 Task: Get directions from Great Smoky Mountains National Park, North Carolina, United States to New Orleans, Louisiana, United States  and explore the nearby post offices
Action: Mouse pressed left at (314, 68)
Screenshot: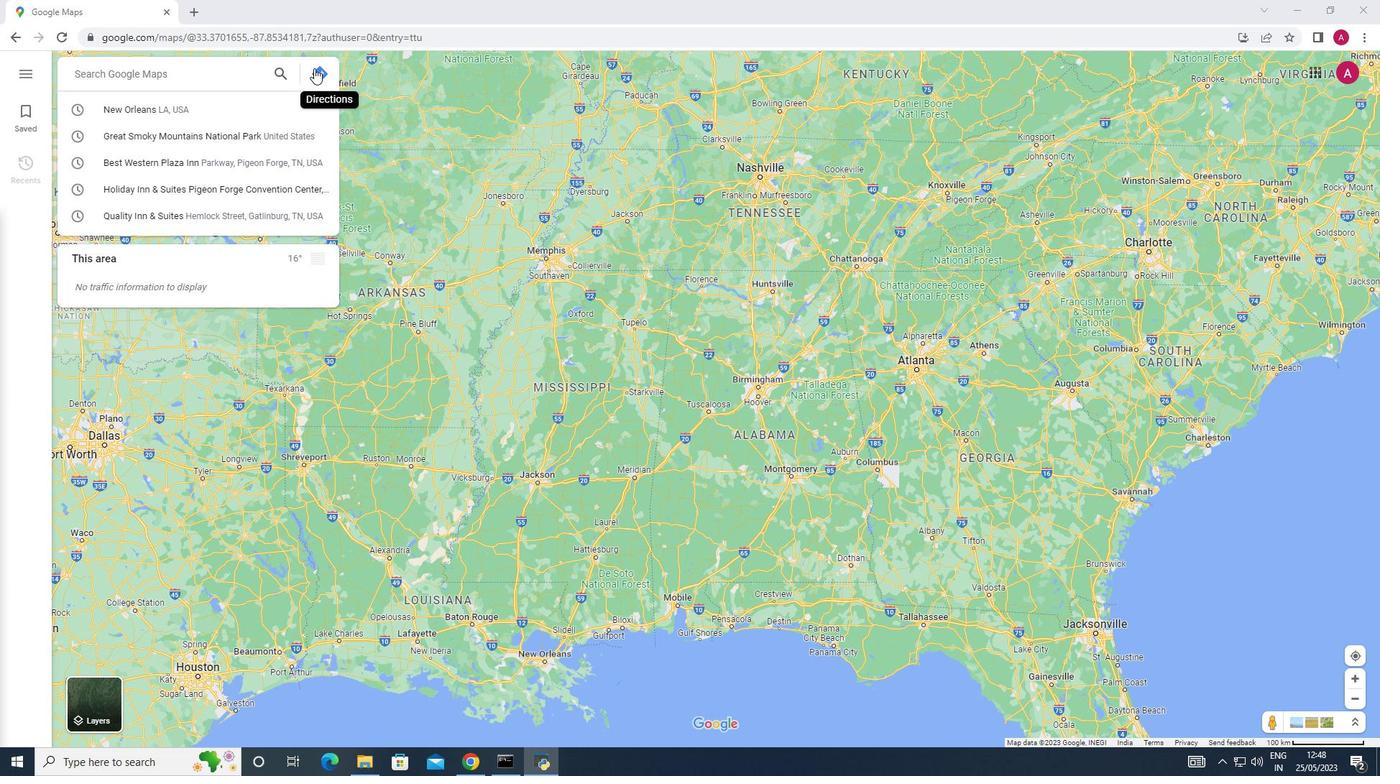 
Action: Mouse moved to (151, 115)
Screenshot: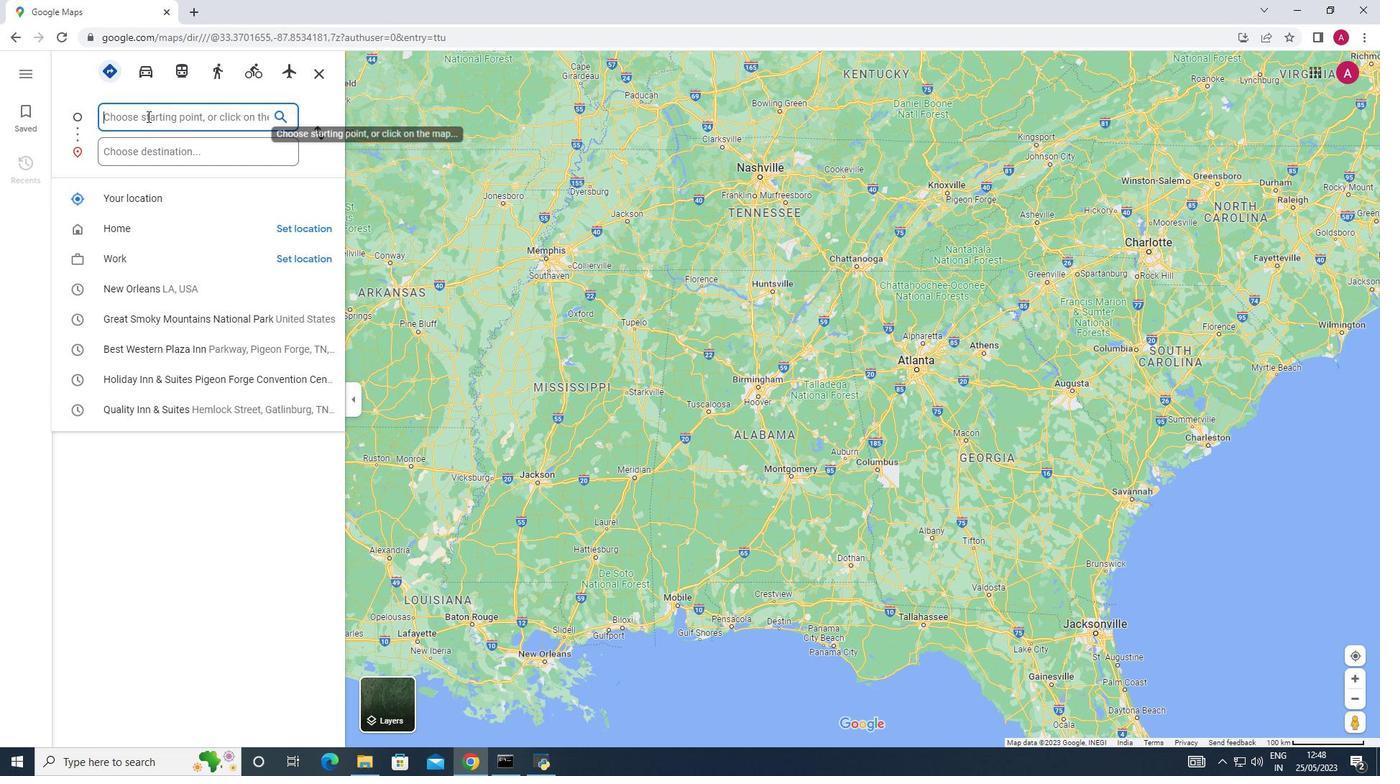 
Action: Mouse pressed left at (151, 115)
Screenshot: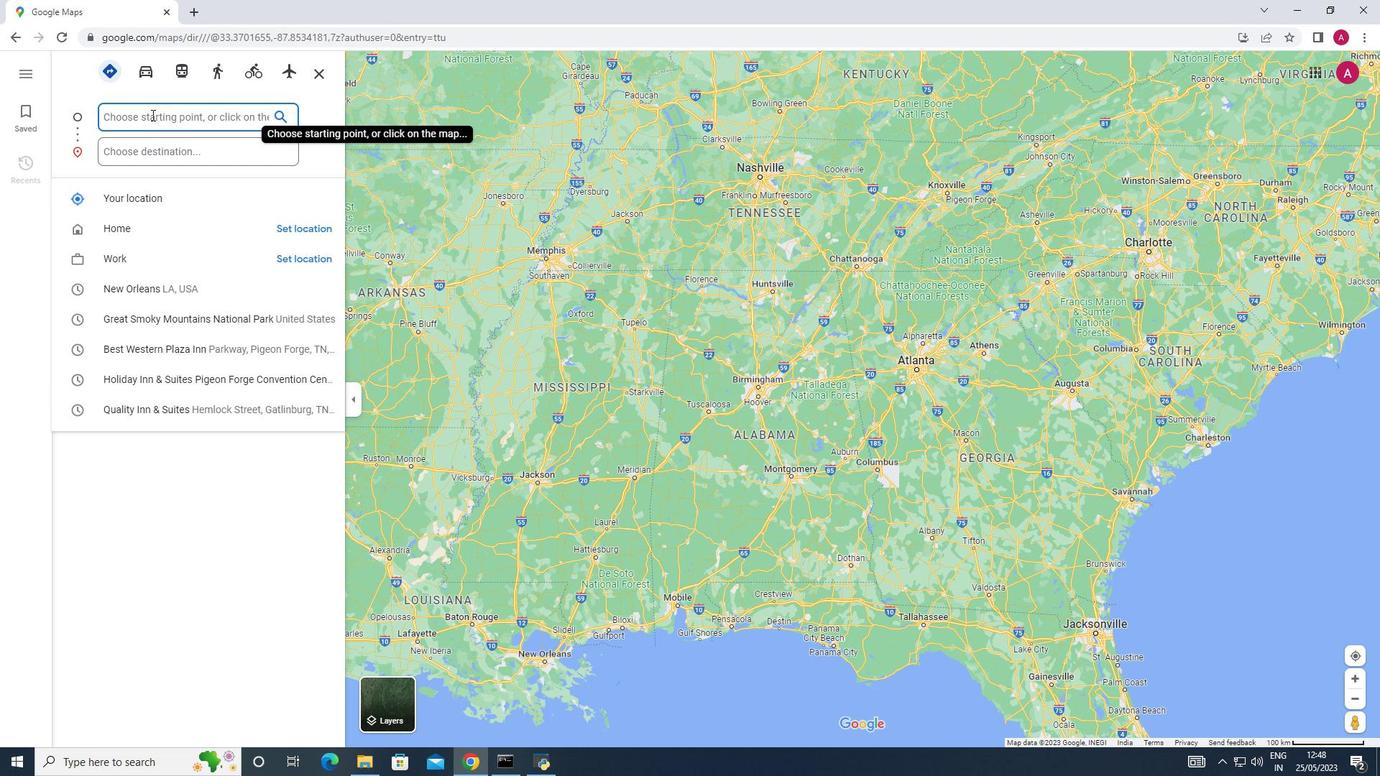 
Action: Mouse moved to (149, 119)
Screenshot: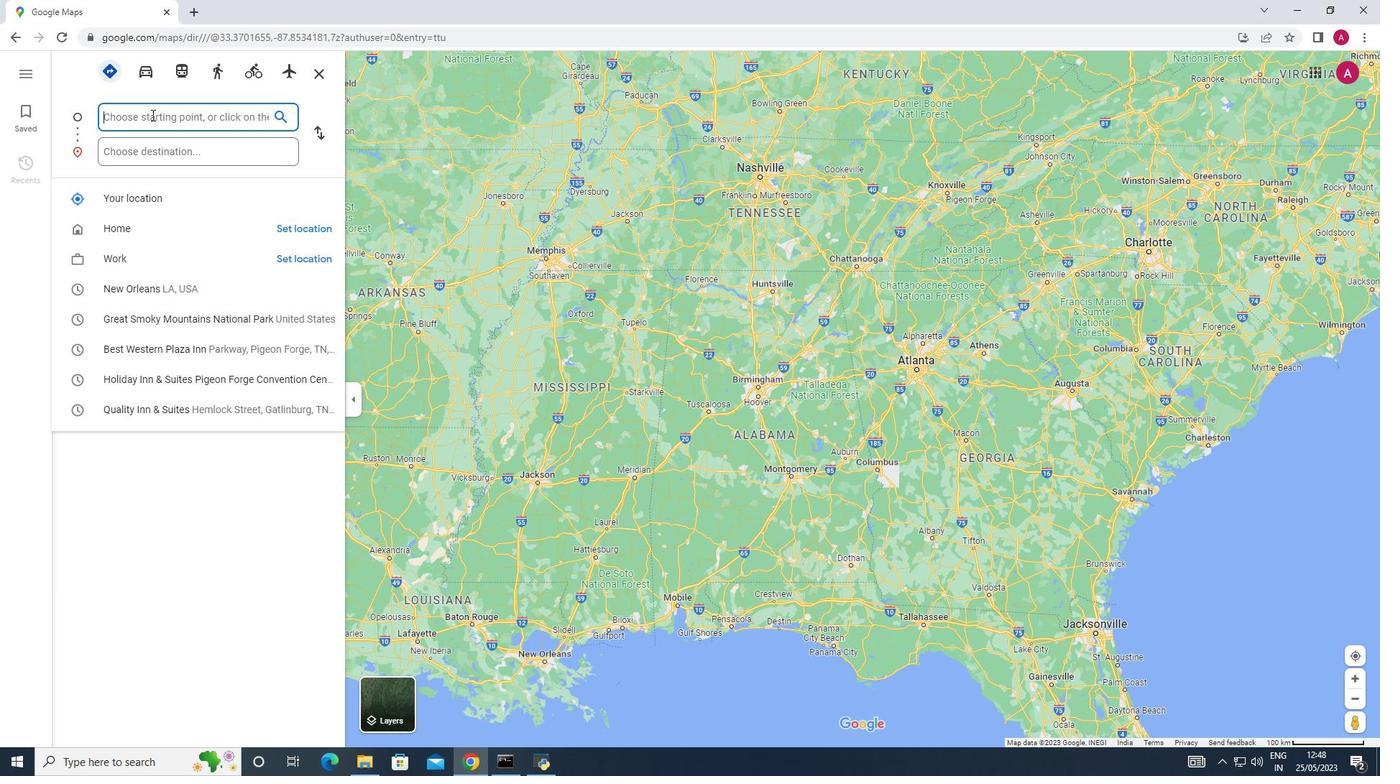 
Action: Key pressed <Key.shift>Great<Key.space><Key.shift>Smoky<Key.space><Key.shift>Mountains<Key.space><Key.shift><Key.shift><Key.shift><Key.shift><Key.shift><Key.shift><Key.shift><Key.shift>National<Key.space>park,<Key.shift>North<Key.space><Key.shift>Carolina,<Key.shift>United<Key.space><Key.shift>States
Screenshot: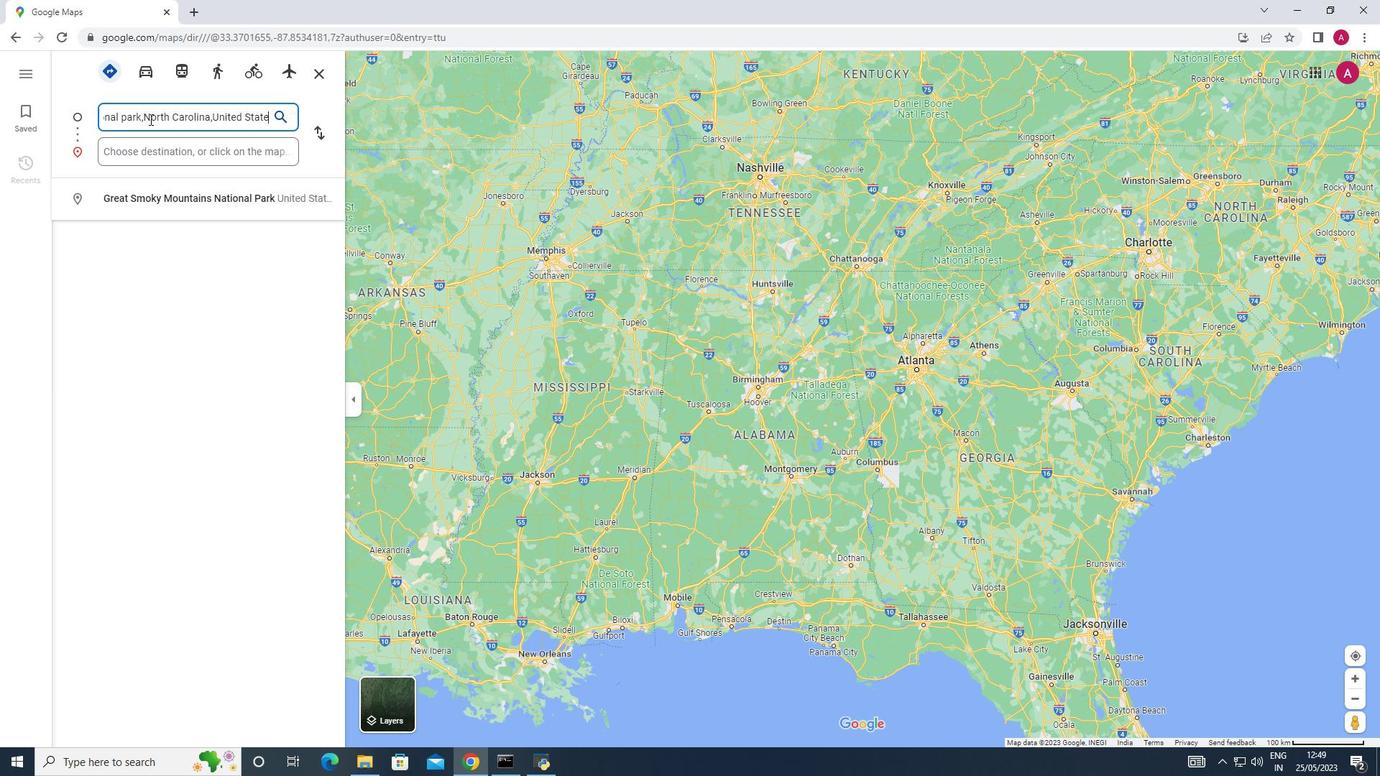 
Action: Mouse moved to (174, 151)
Screenshot: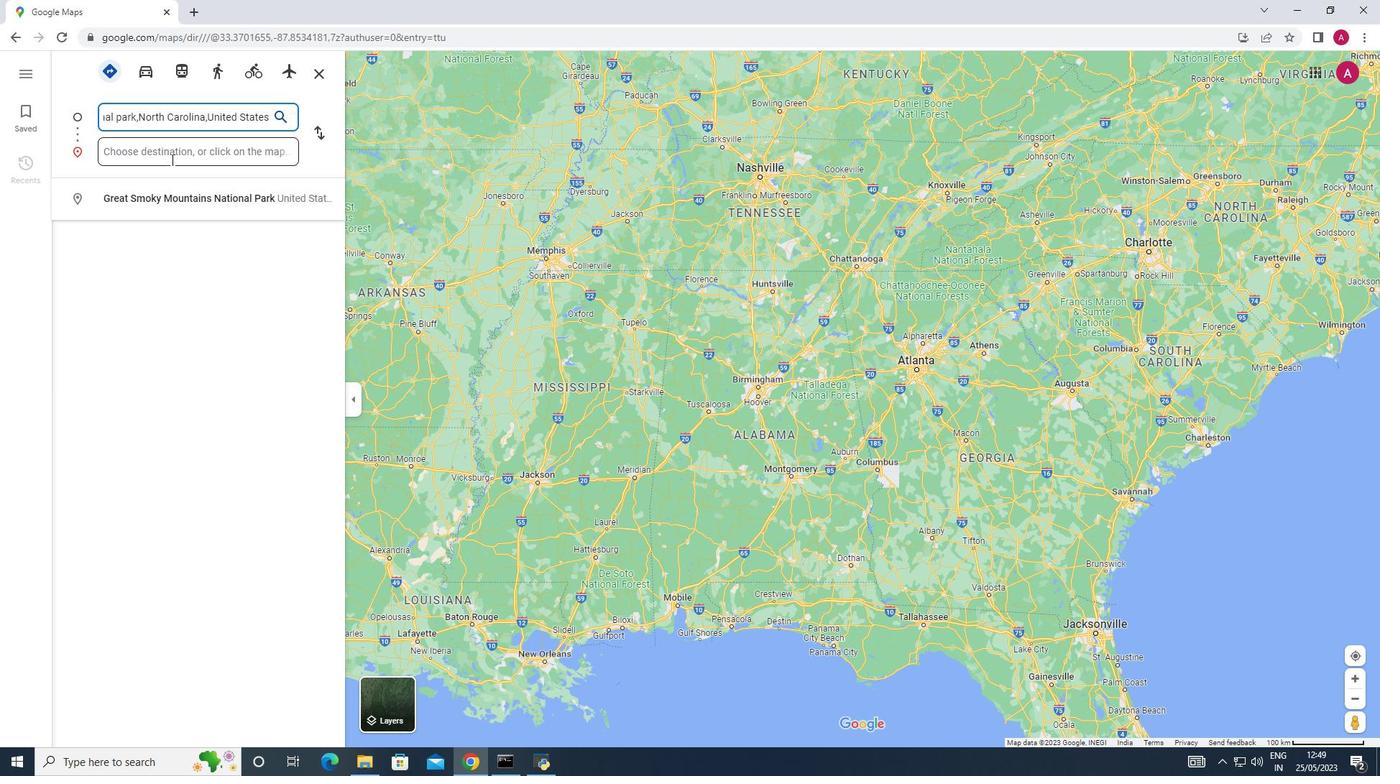 
Action: Mouse pressed left at (174, 151)
Screenshot: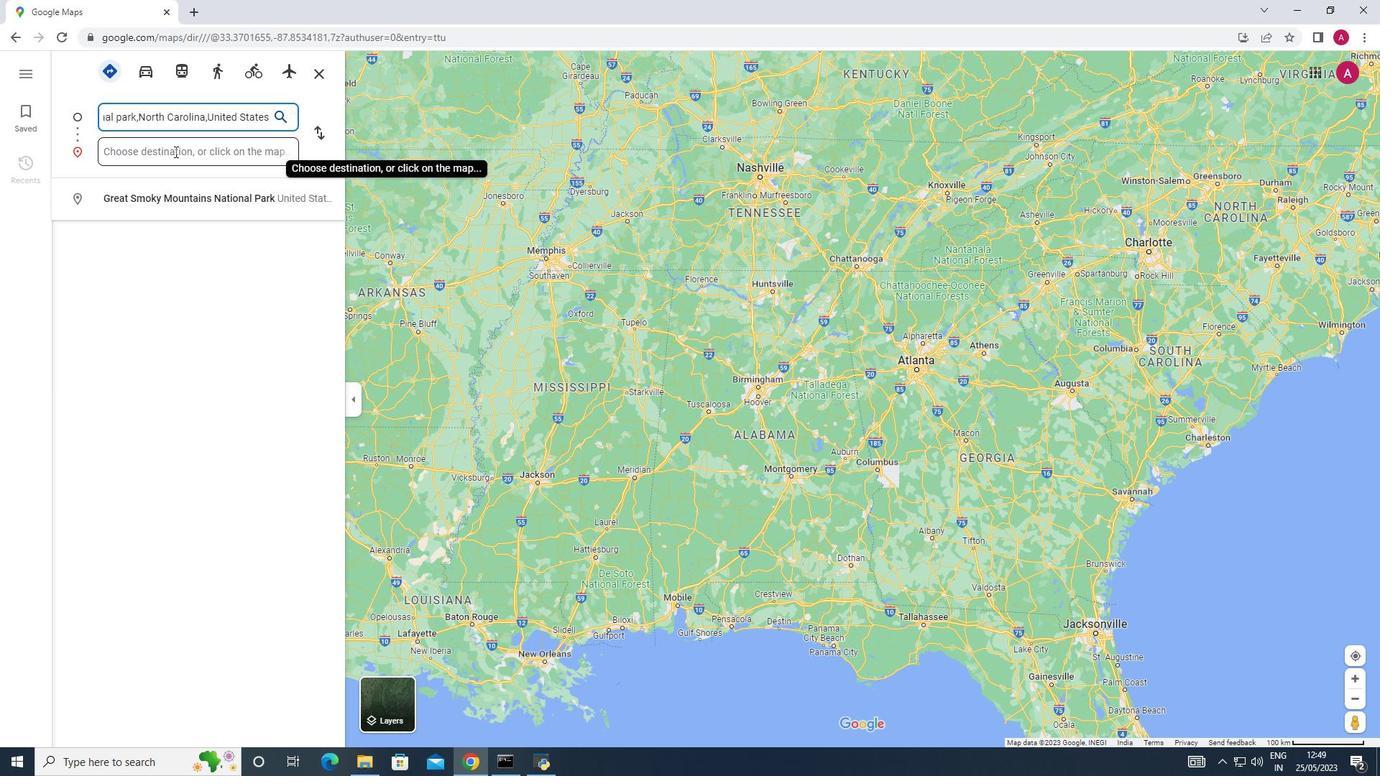 
Action: Mouse moved to (177, 150)
Screenshot: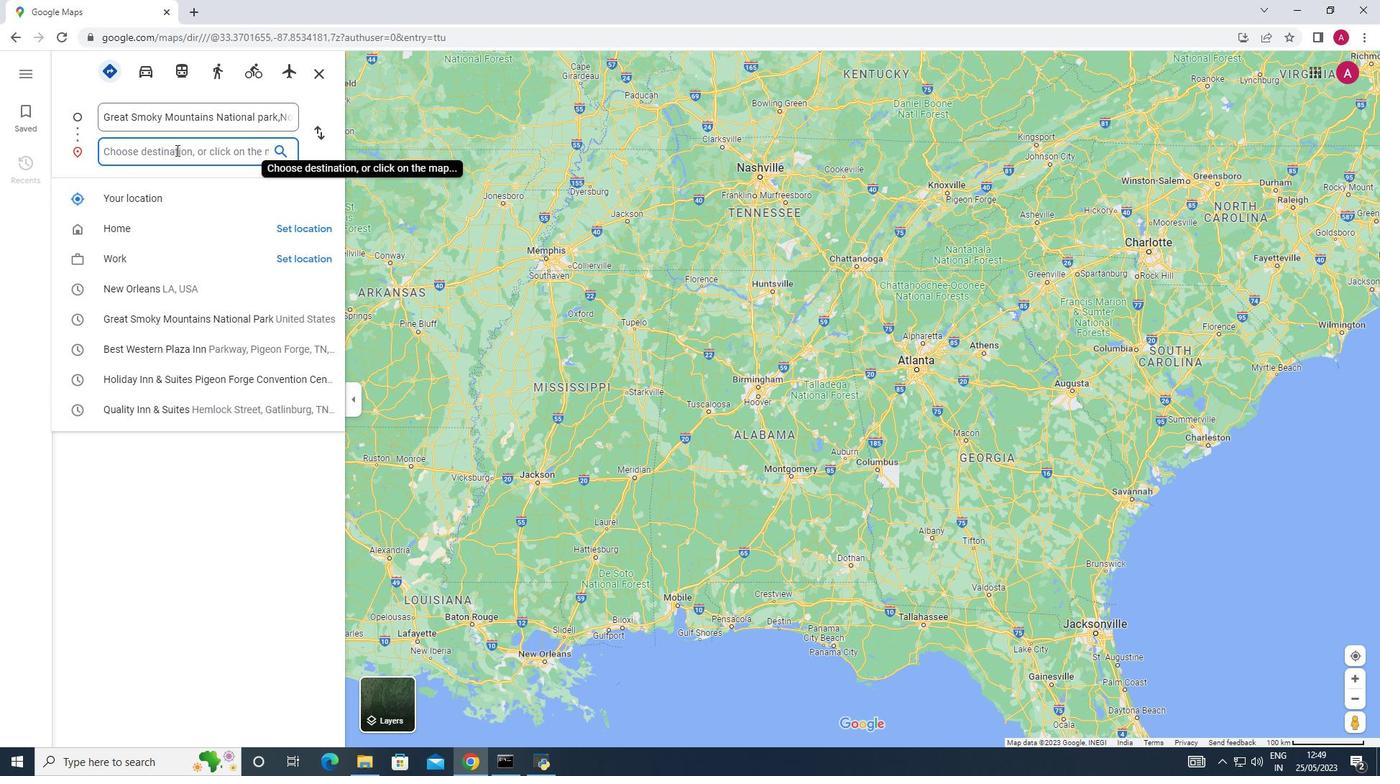 
Action: Key pressed <Key.shift>New<Key.space><Key.shift><Key.shift>Orleans,<Key.shift><Key.shift><Key.shift><Key.shift><Key.shift><Key.shift><Key.shift><Key.shift><Key.shift><Key.shift><Key.shift><Key.shift><Key.shift><Key.shift><Key.shift><Key.shift><Key.shift><Key.shift><Key.shift><Key.shift><Key.shift><Key.shift><Key.shift><Key.shift><Key.shift><Key.shift><Key.shift><Key.shift><Key.shift><Key.shift><Key.shift><Key.shift><Key.shift><Key.shift><Key.shift><Key.shift><Key.shift><Key.shift><Key.shift><Key.shift><Key.shift>Louisiana,united<Key.space><Key.shift>States
Screenshot: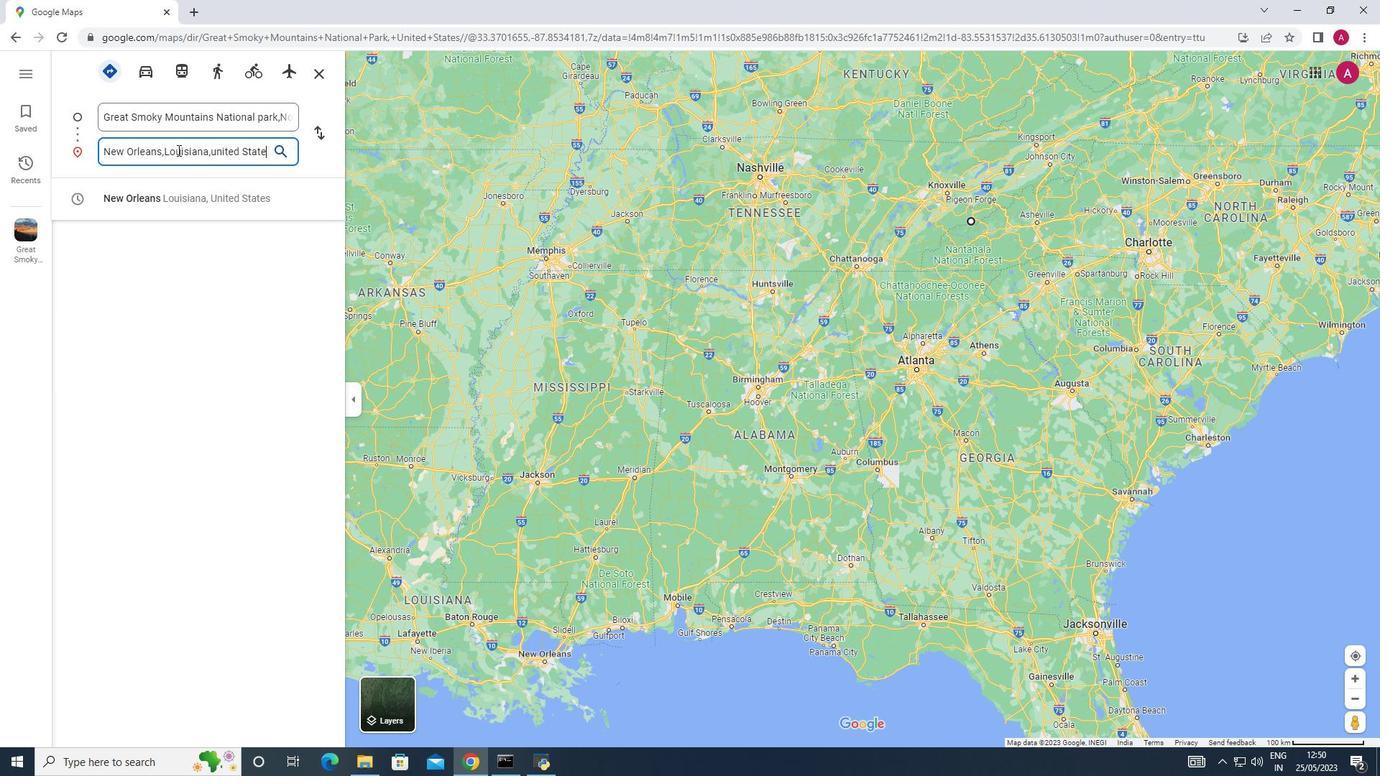 
Action: Mouse moved to (281, 151)
Screenshot: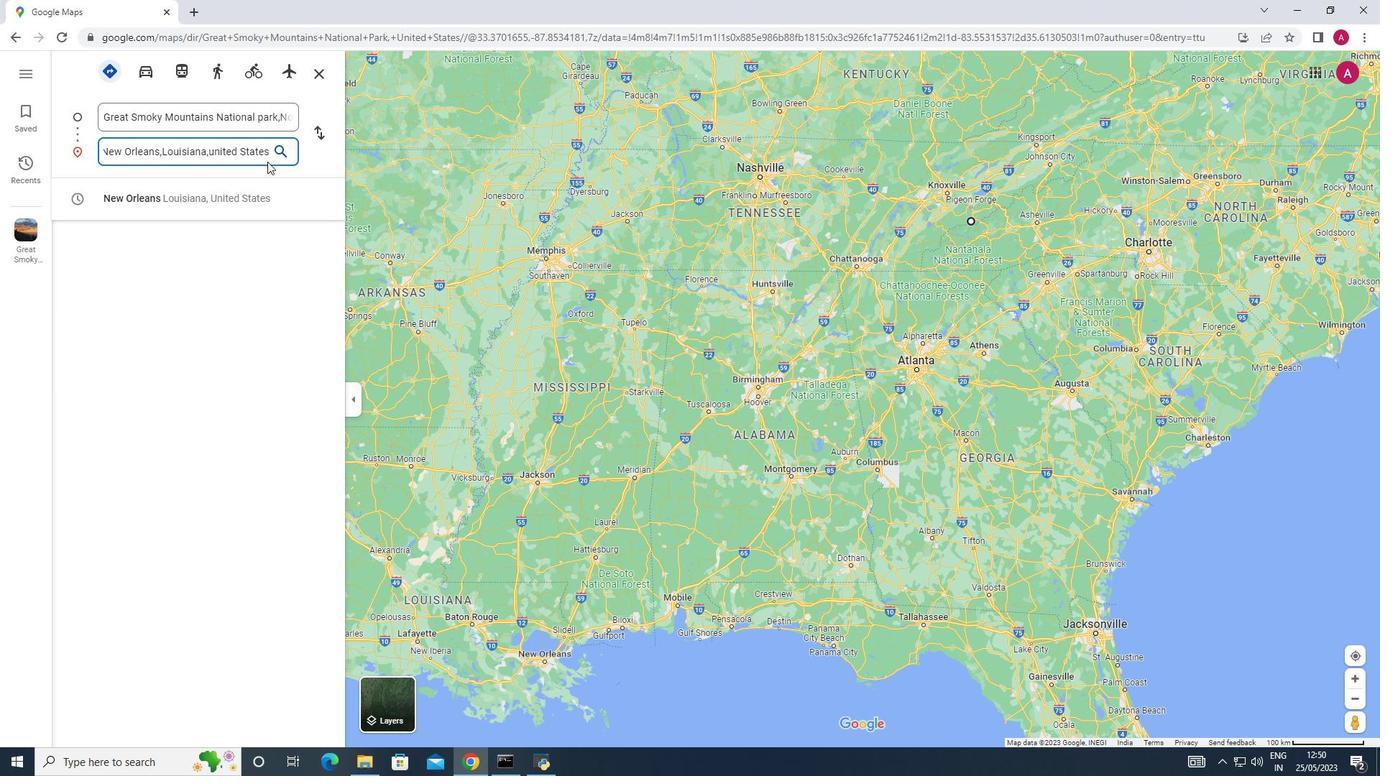 
Action: Key pressed <Key.enter>
Screenshot: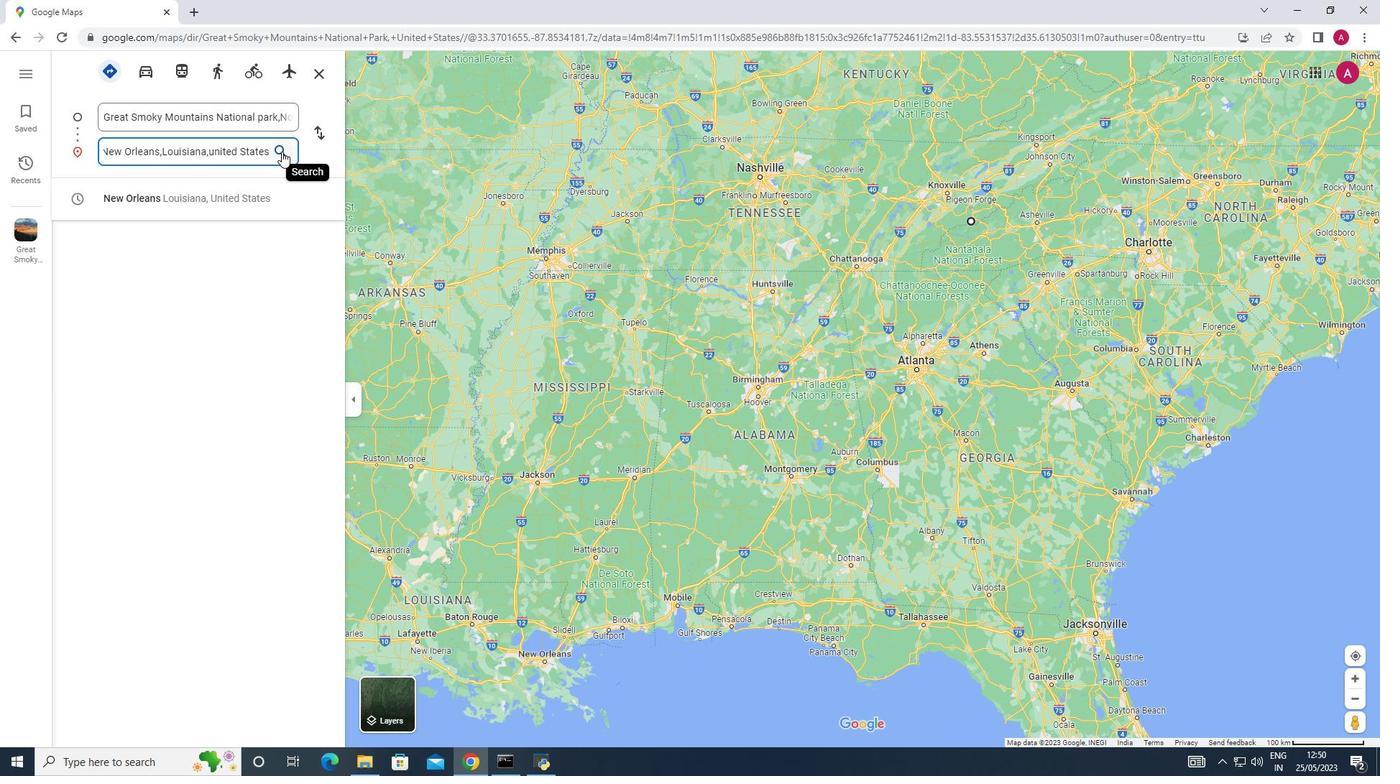 
Action: Mouse moved to (182, 238)
Screenshot: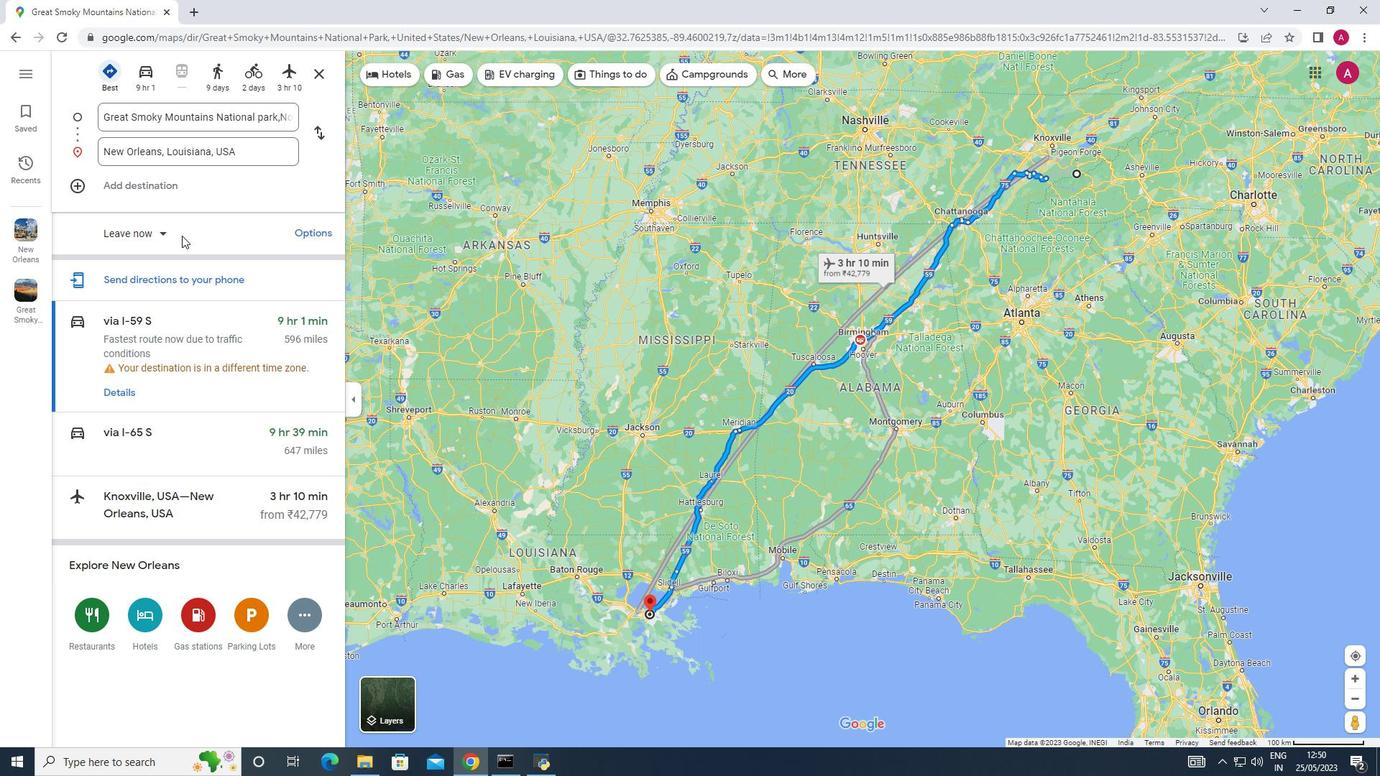 
Action: Mouse scrolled (182, 237) with delta (0, 0)
Screenshot: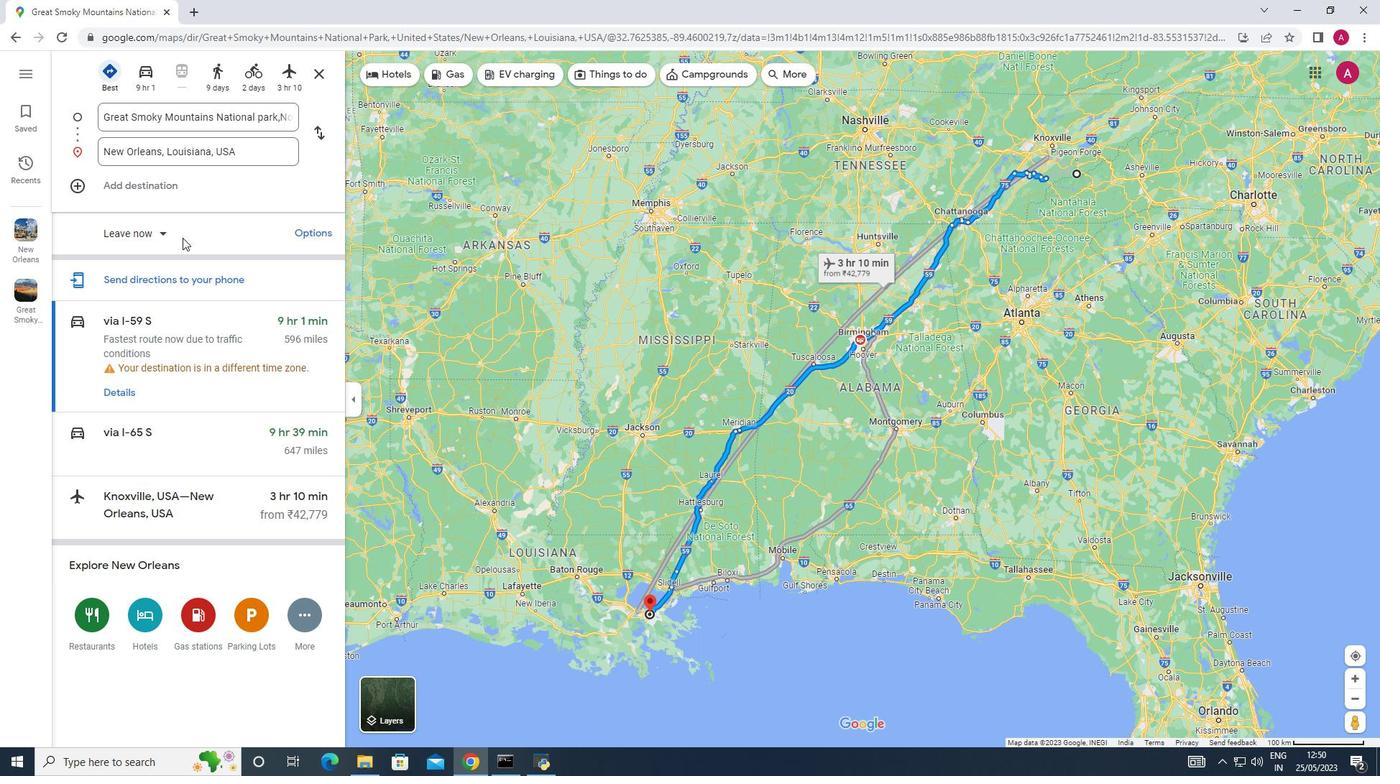 
Action: Mouse scrolled (182, 237) with delta (0, 0)
Screenshot: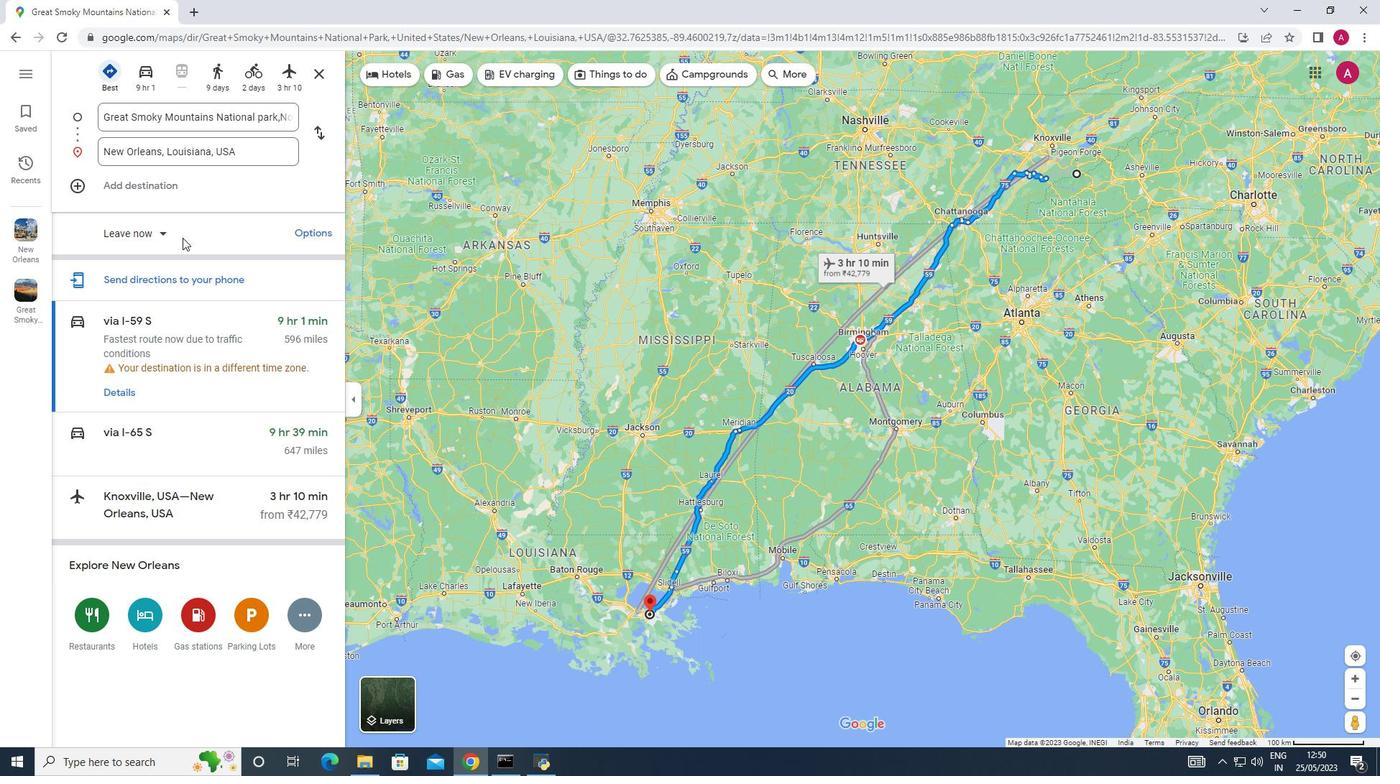 
Action: Mouse scrolled (182, 237) with delta (0, 0)
Screenshot: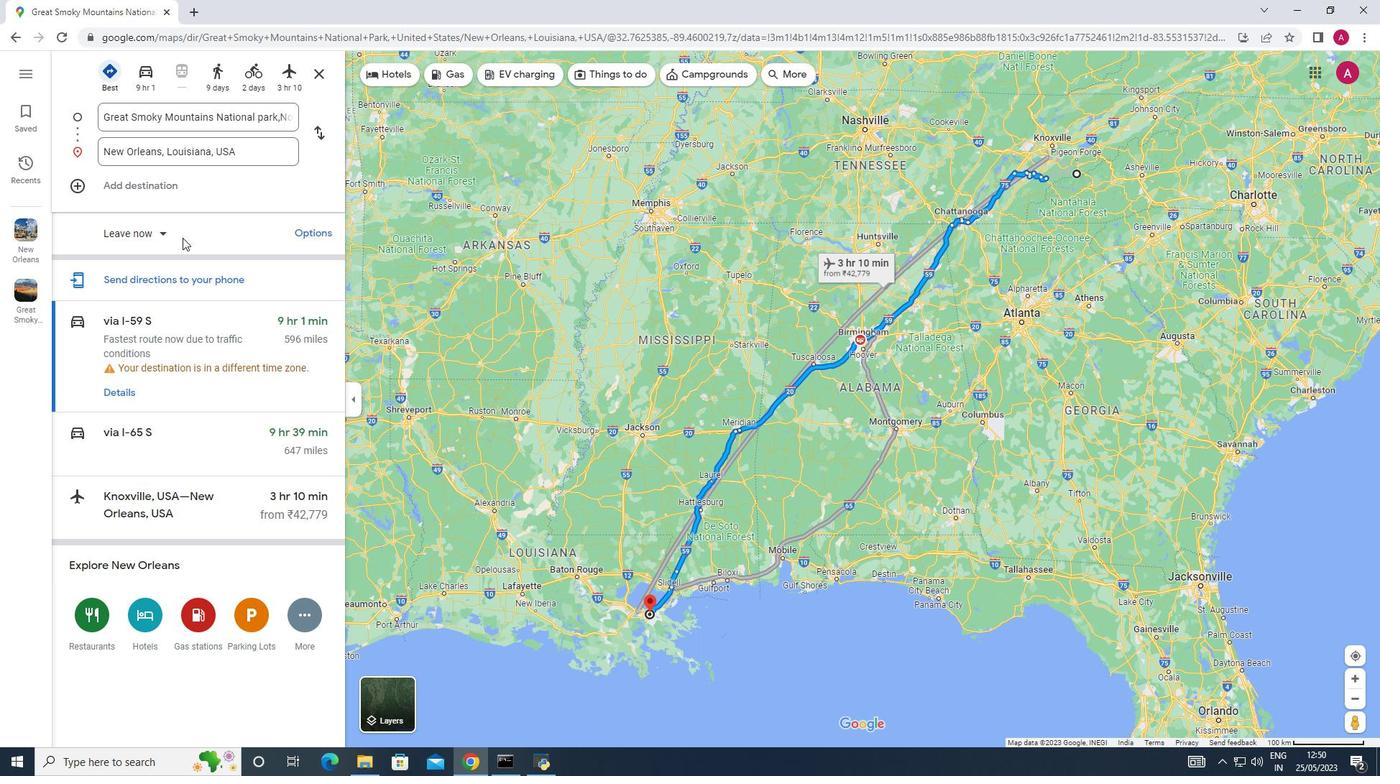 
Action: Mouse moved to (191, 381)
Screenshot: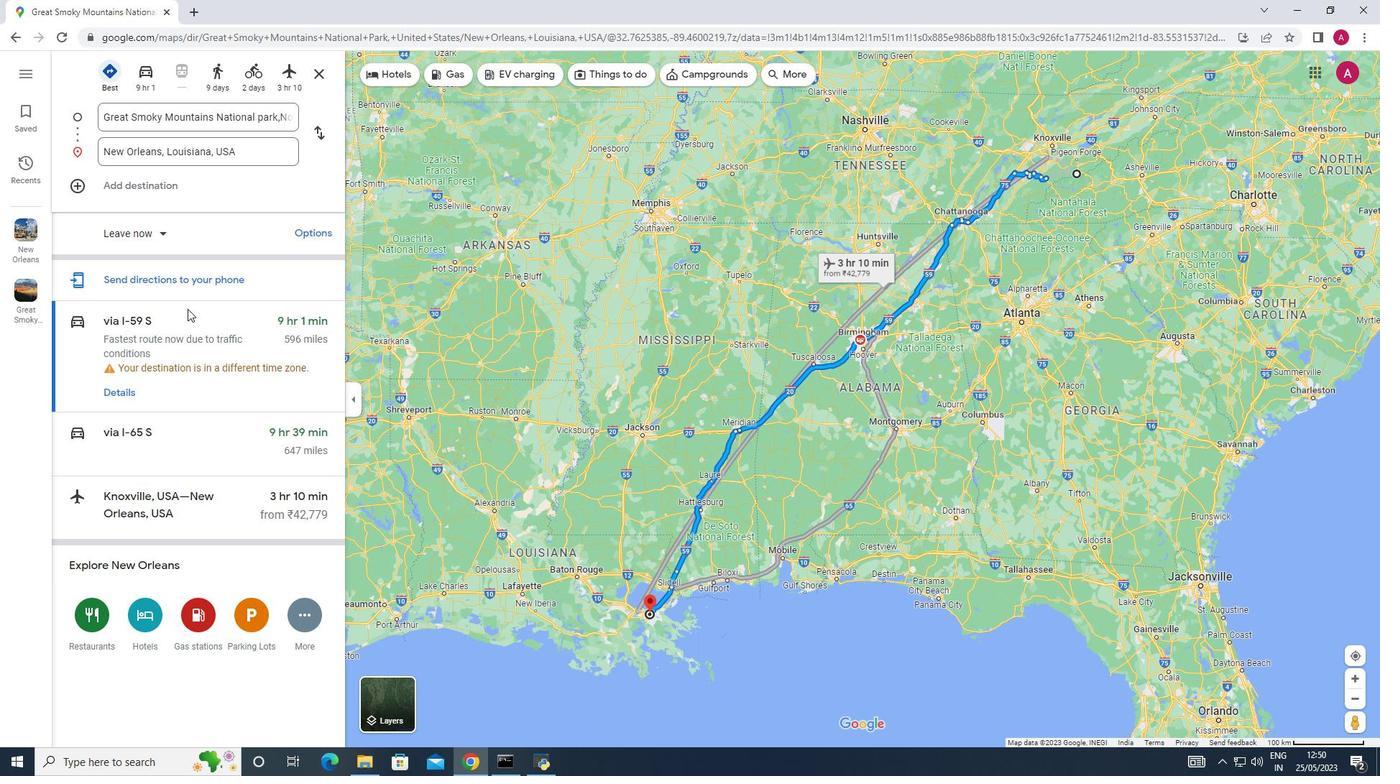 
Action: Mouse scrolled (191, 381) with delta (0, 0)
Screenshot: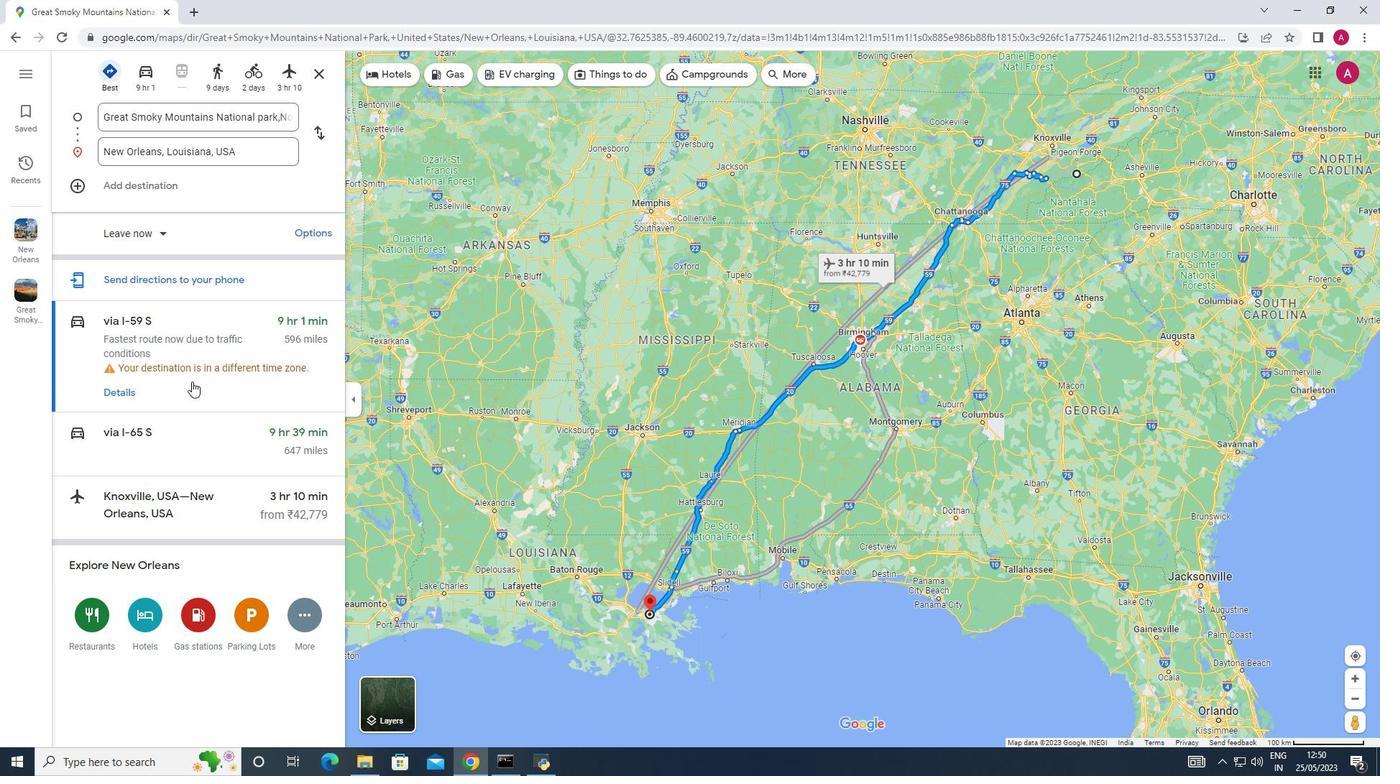 
Action: Mouse scrolled (191, 381) with delta (0, 0)
Screenshot: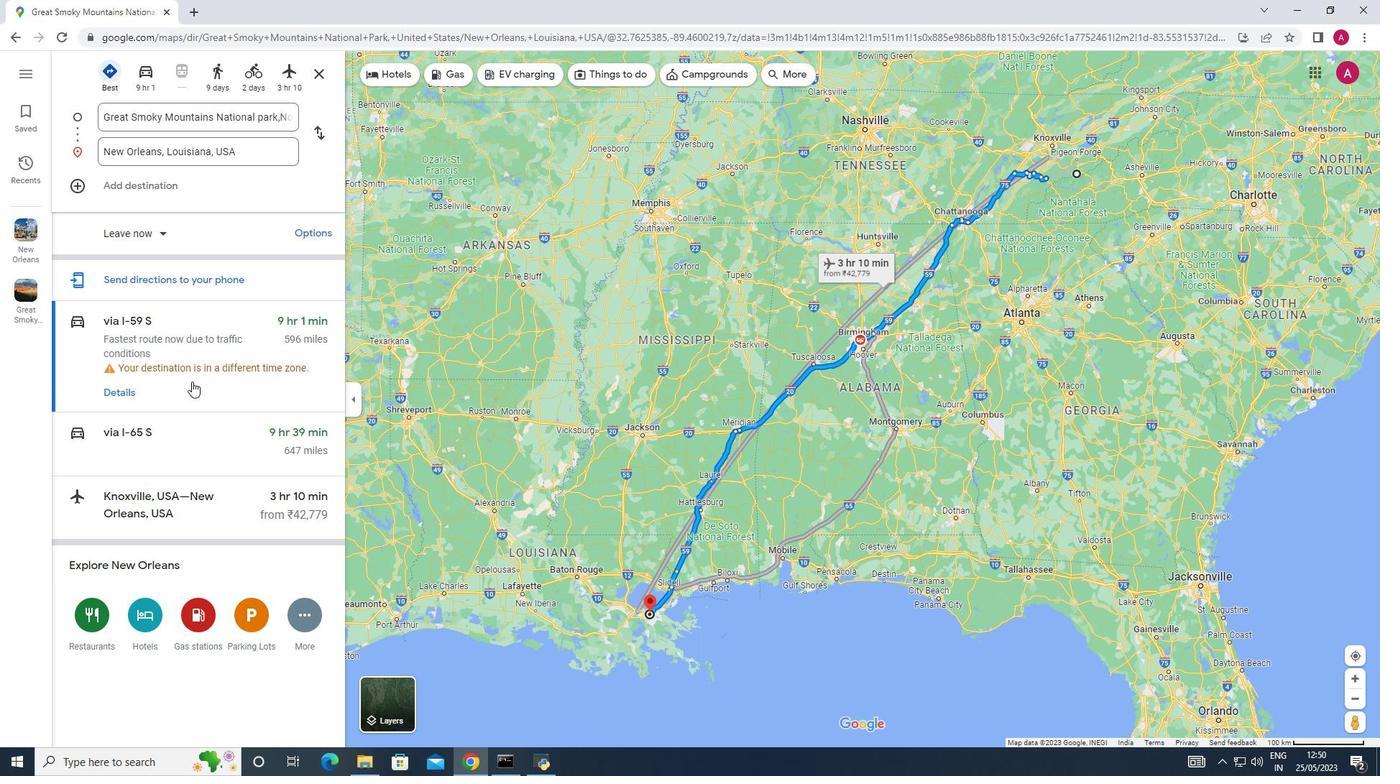 
Action: Mouse scrolled (191, 381) with delta (0, 0)
Screenshot: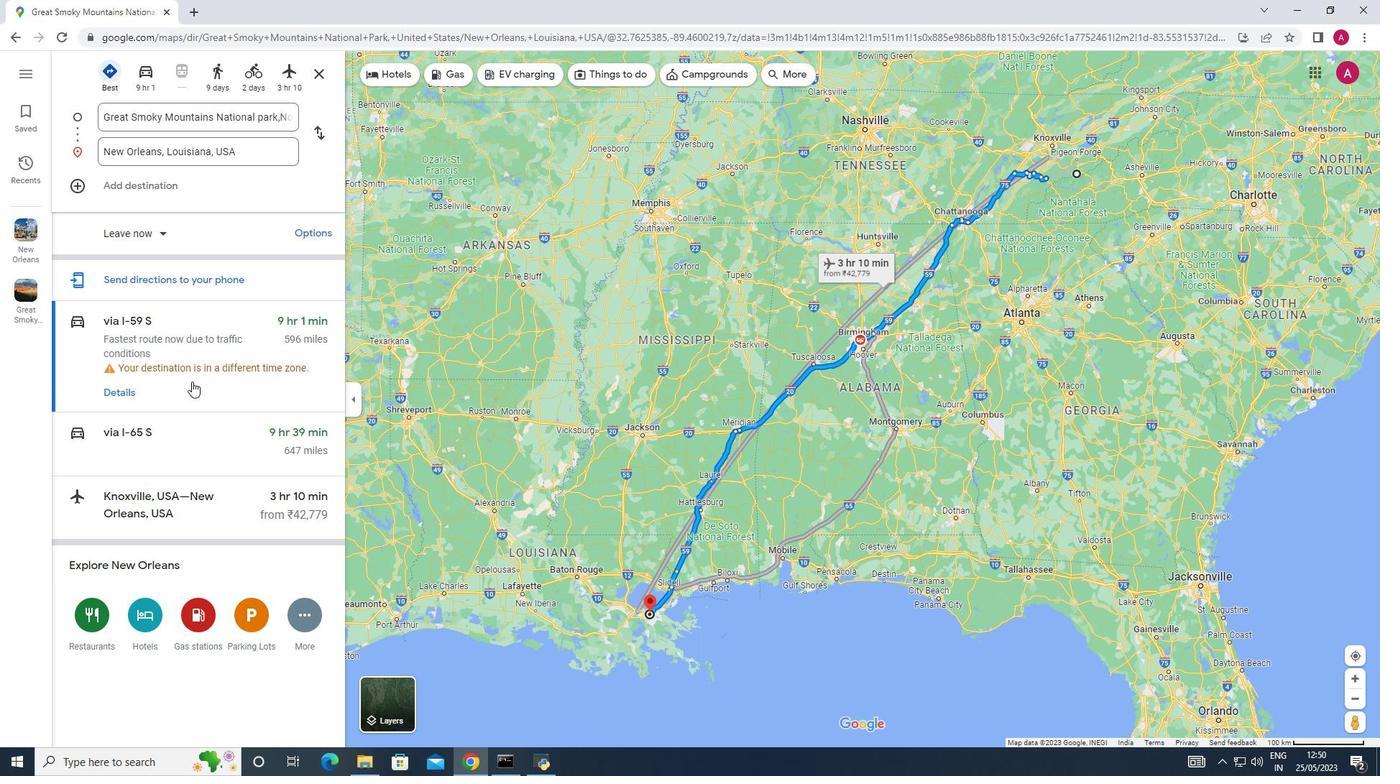 
Action: Mouse moved to (208, 442)
Screenshot: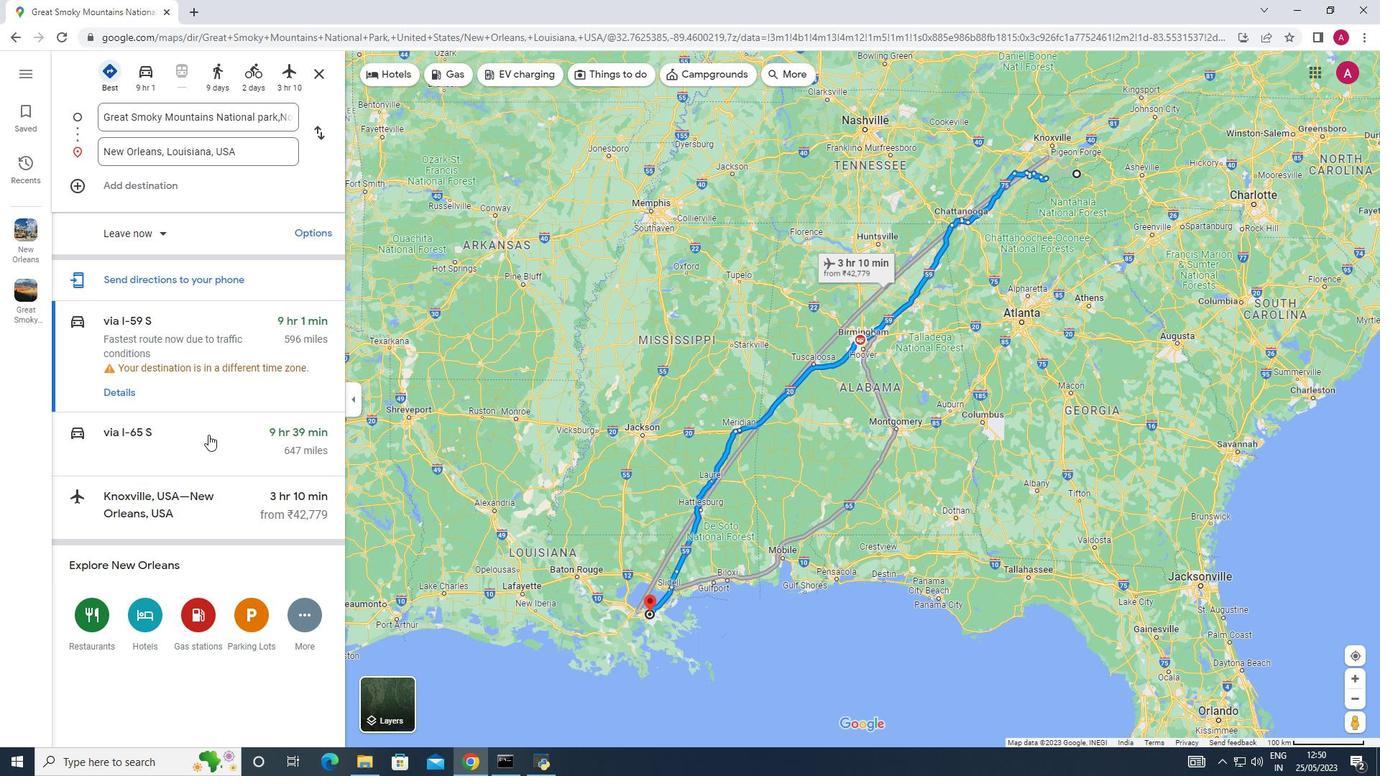 
Action: Mouse scrolled (208, 441) with delta (0, 0)
Screenshot: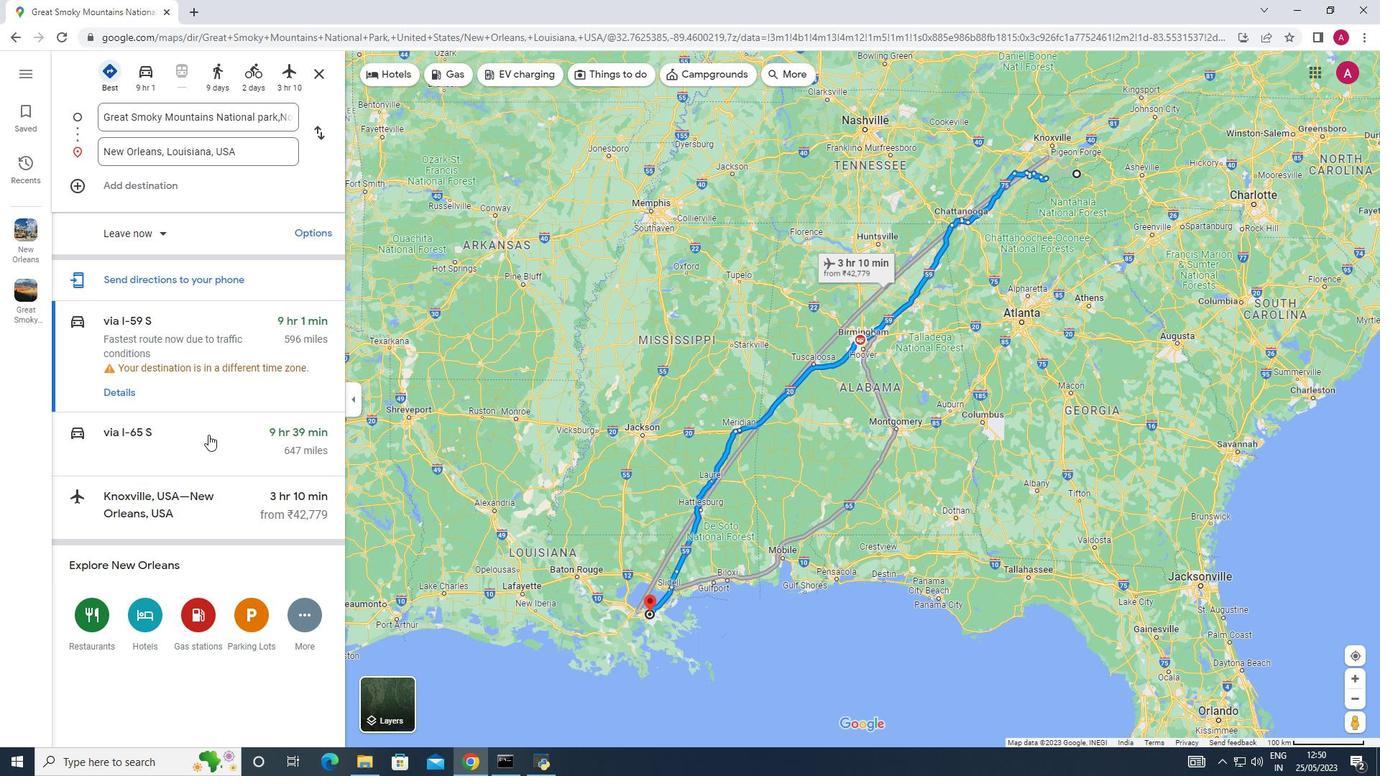 
Action: Mouse moved to (208, 445)
Screenshot: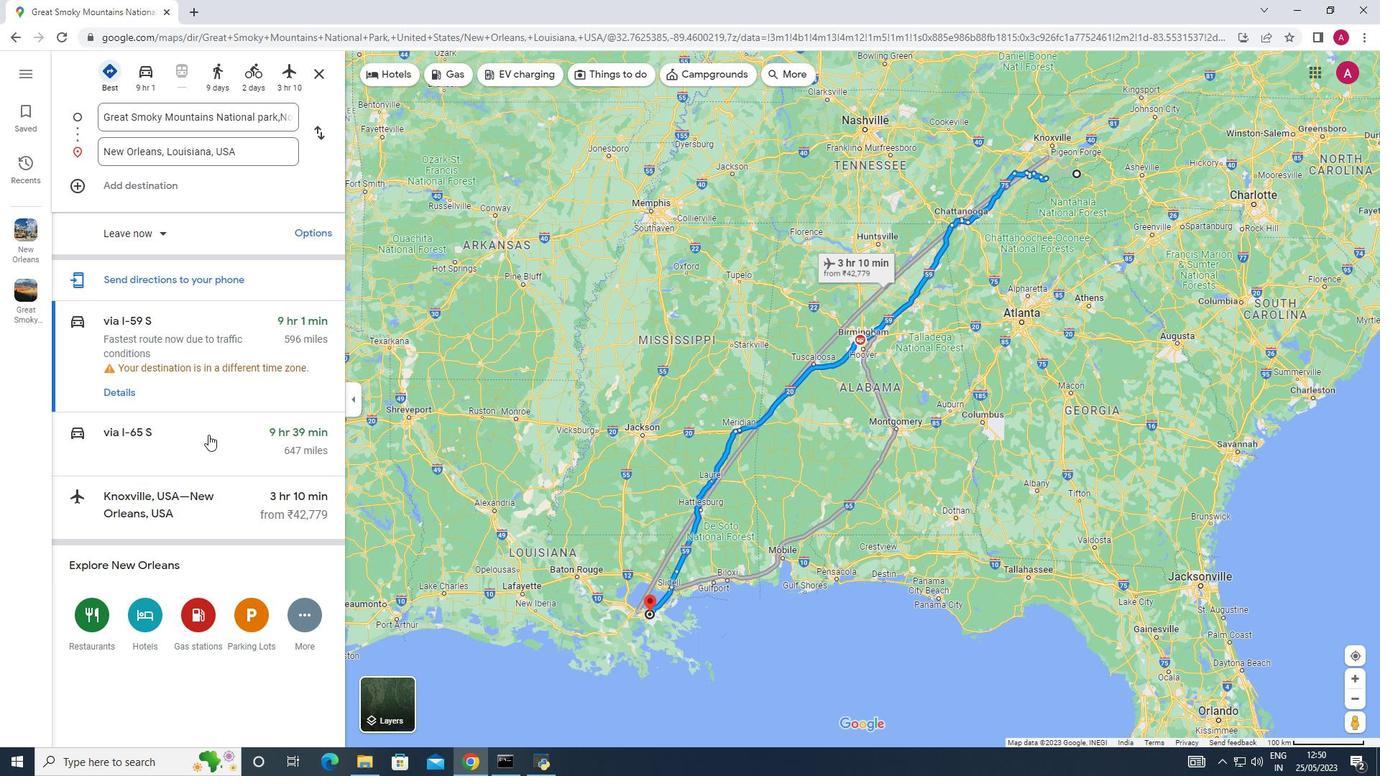 
Action: Mouse scrolled (208, 444) with delta (0, 0)
Screenshot: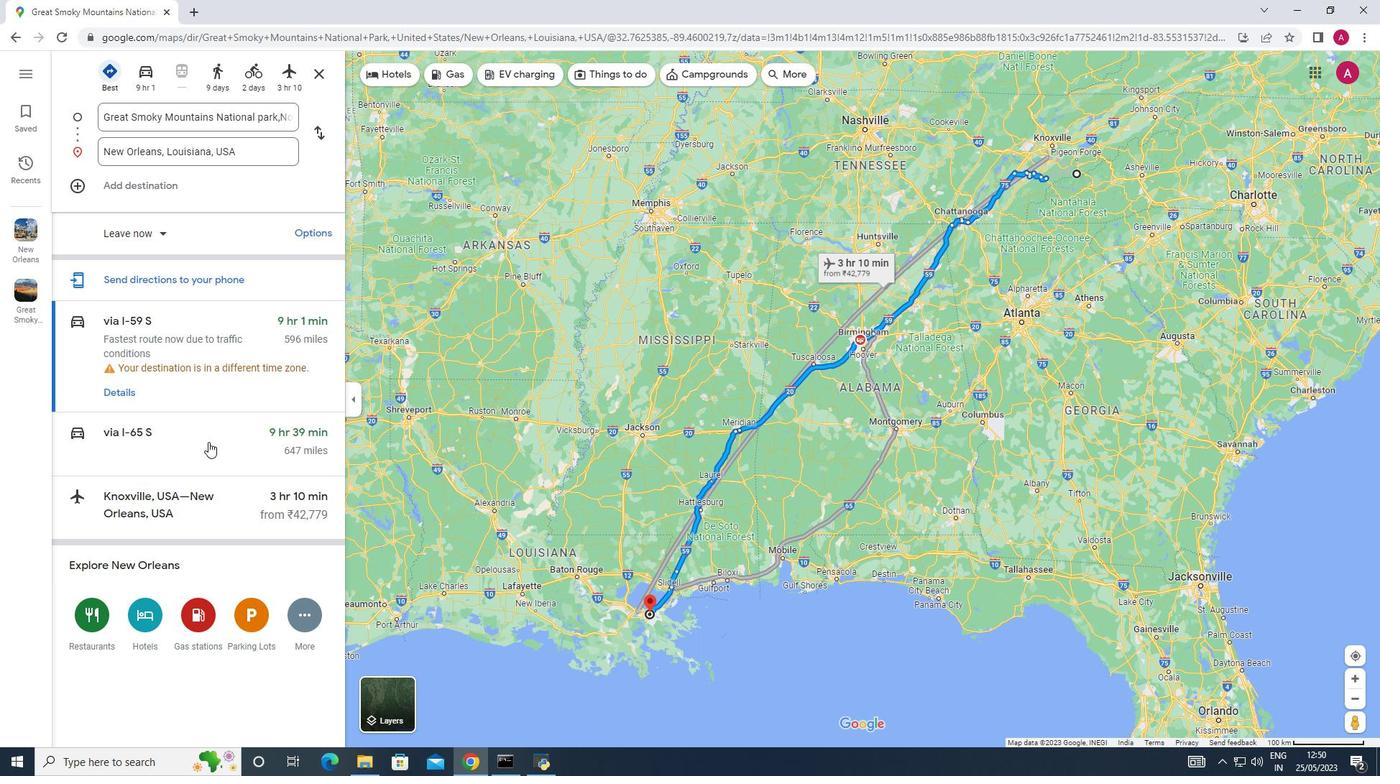 
Action: Mouse moved to (207, 450)
Screenshot: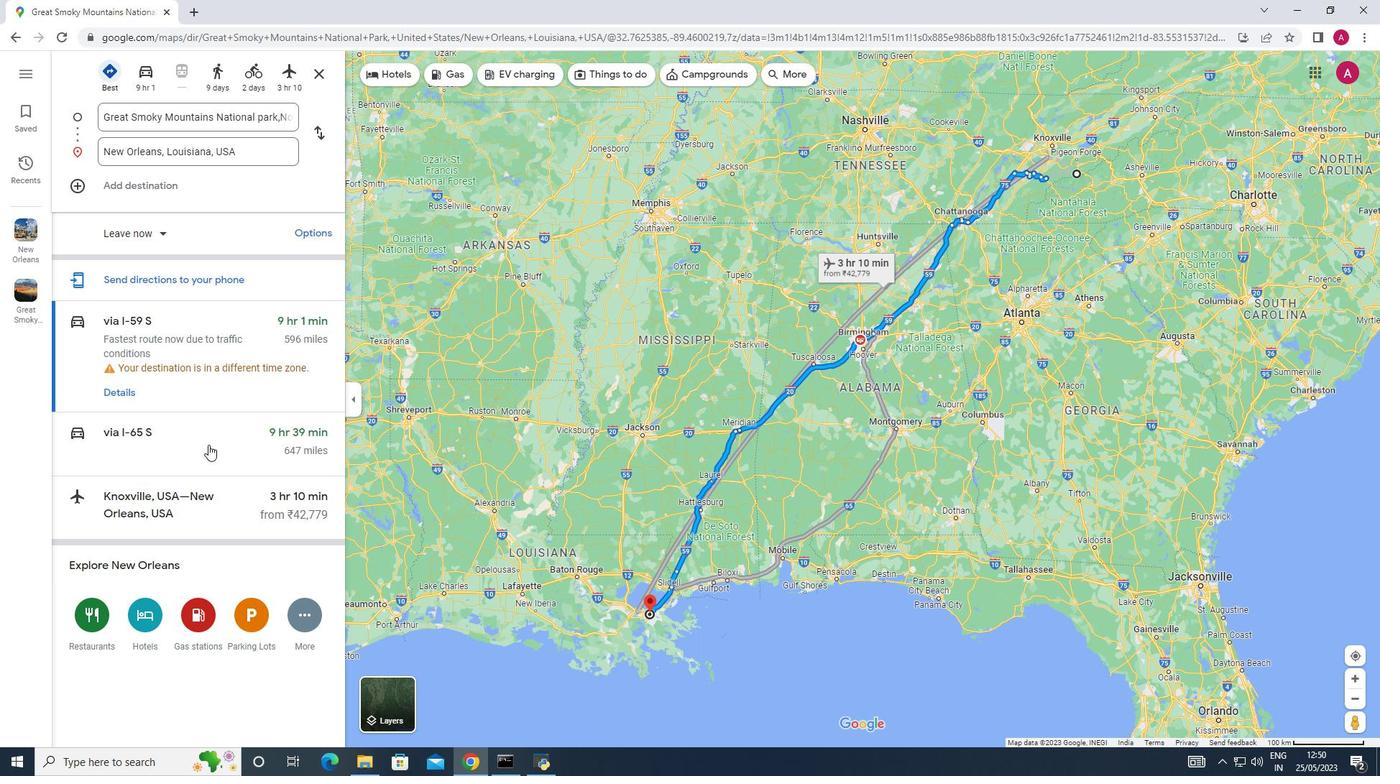 
Action: Mouse scrolled (207, 449) with delta (0, 0)
Screenshot: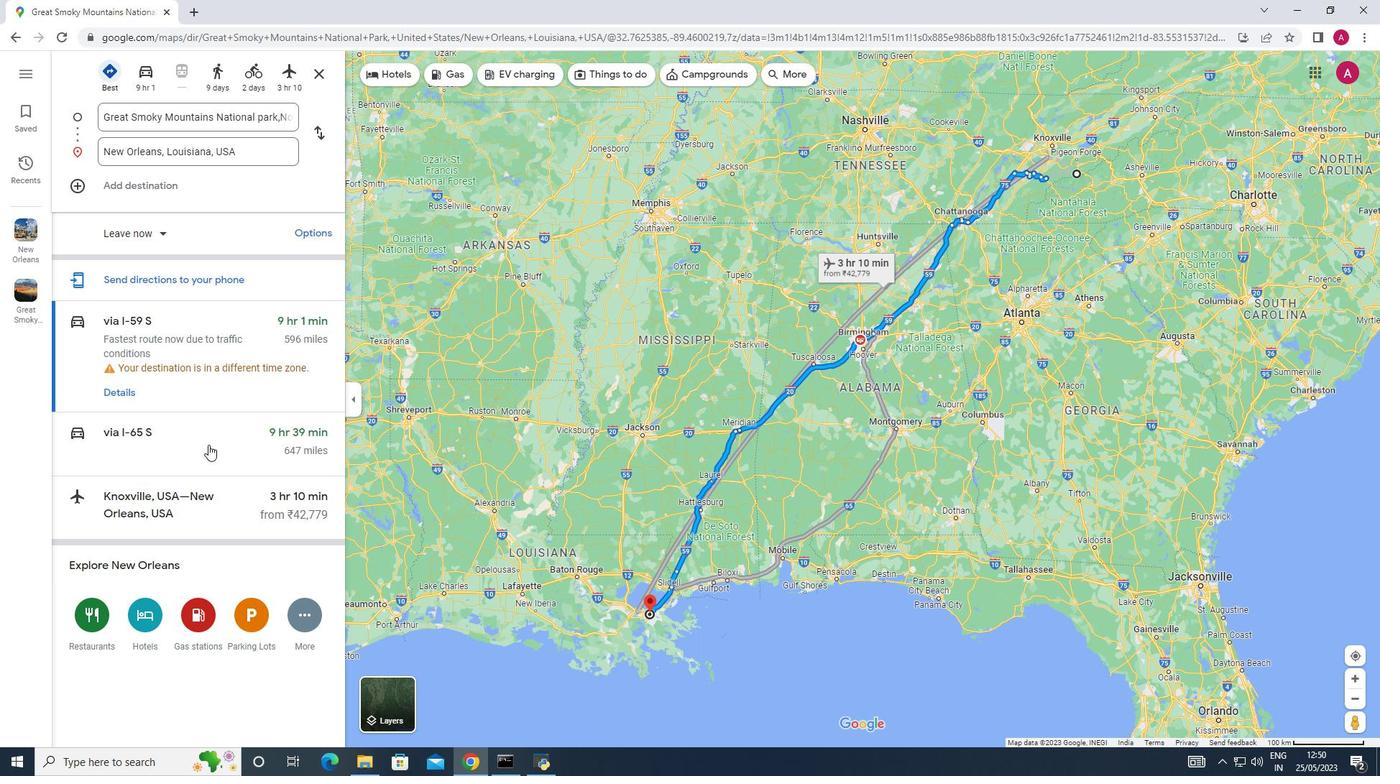 
Action: Mouse moved to (193, 558)
Screenshot: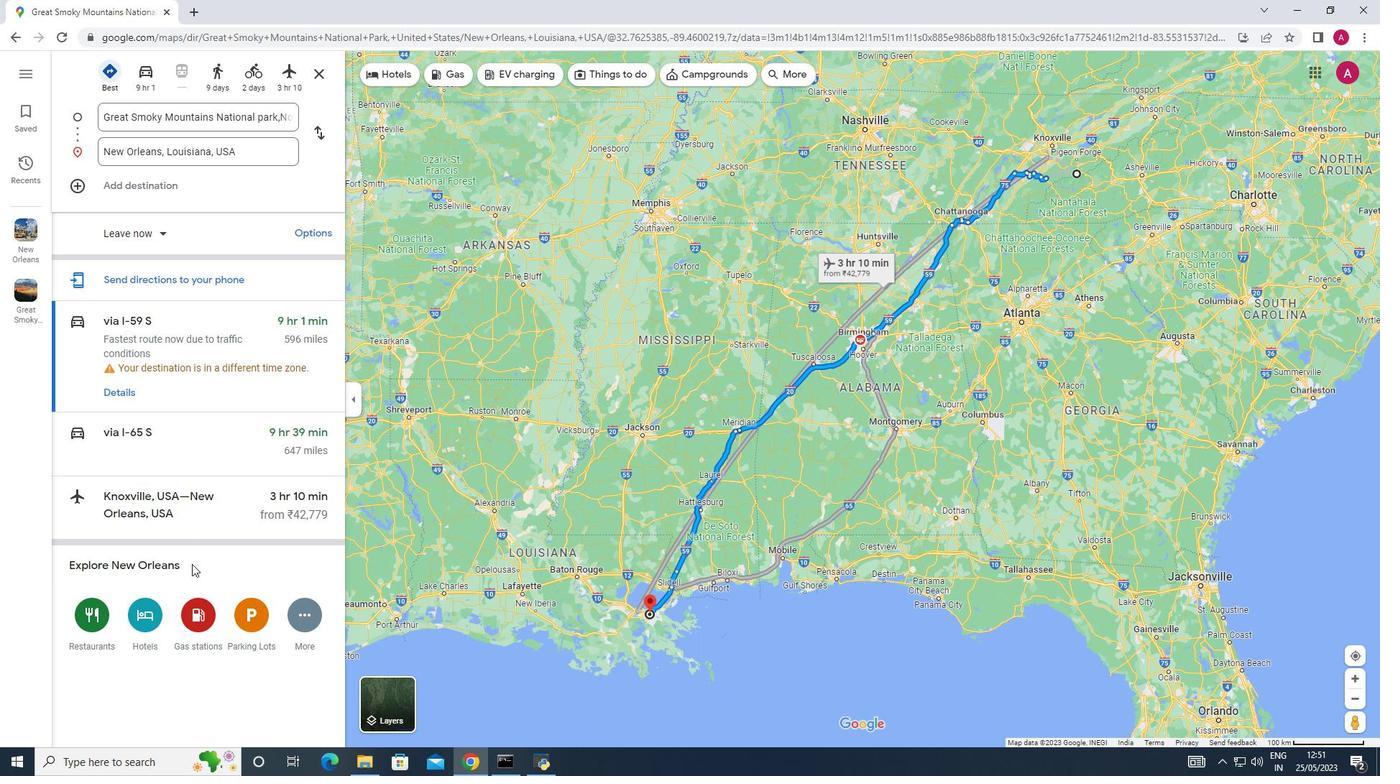 
Action: Mouse scrolled (193, 557) with delta (0, 0)
Screenshot: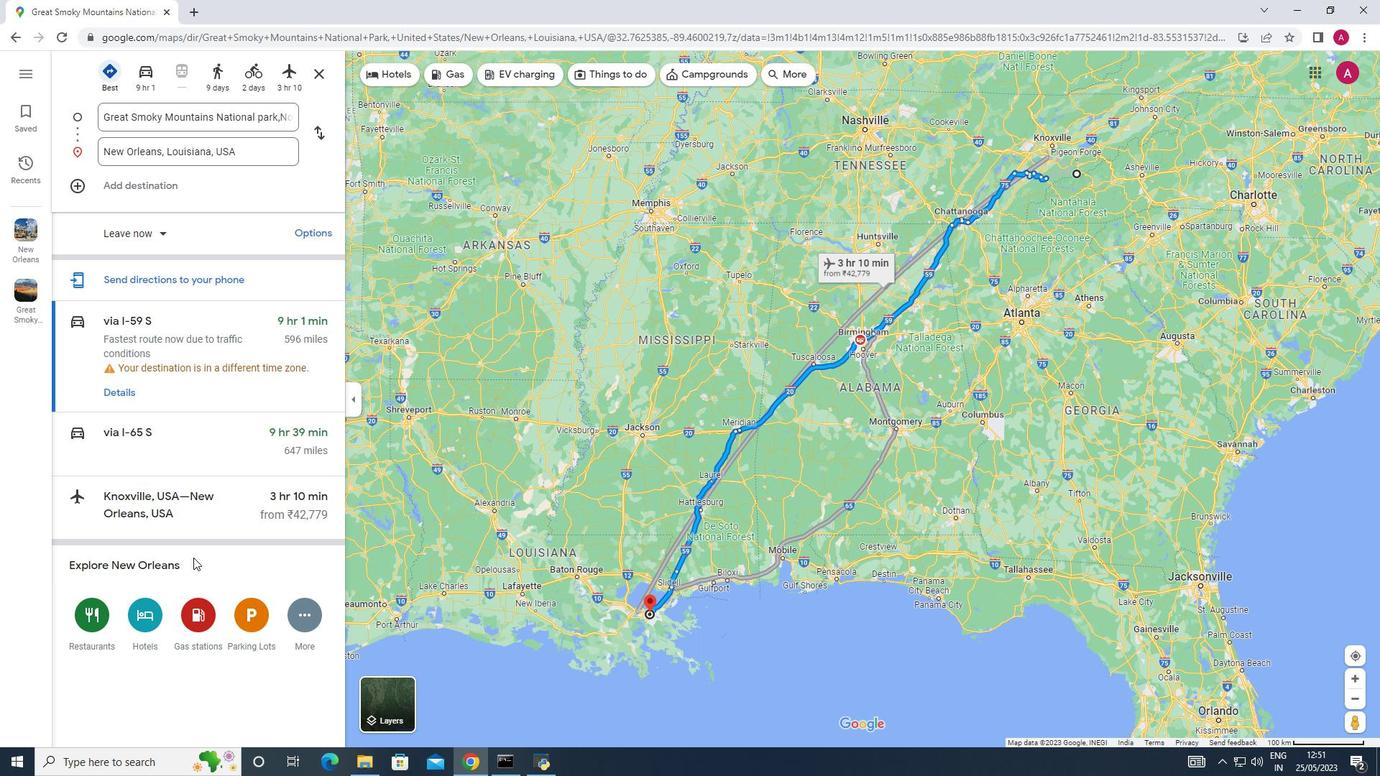 
Action: Mouse moved to (306, 619)
Screenshot: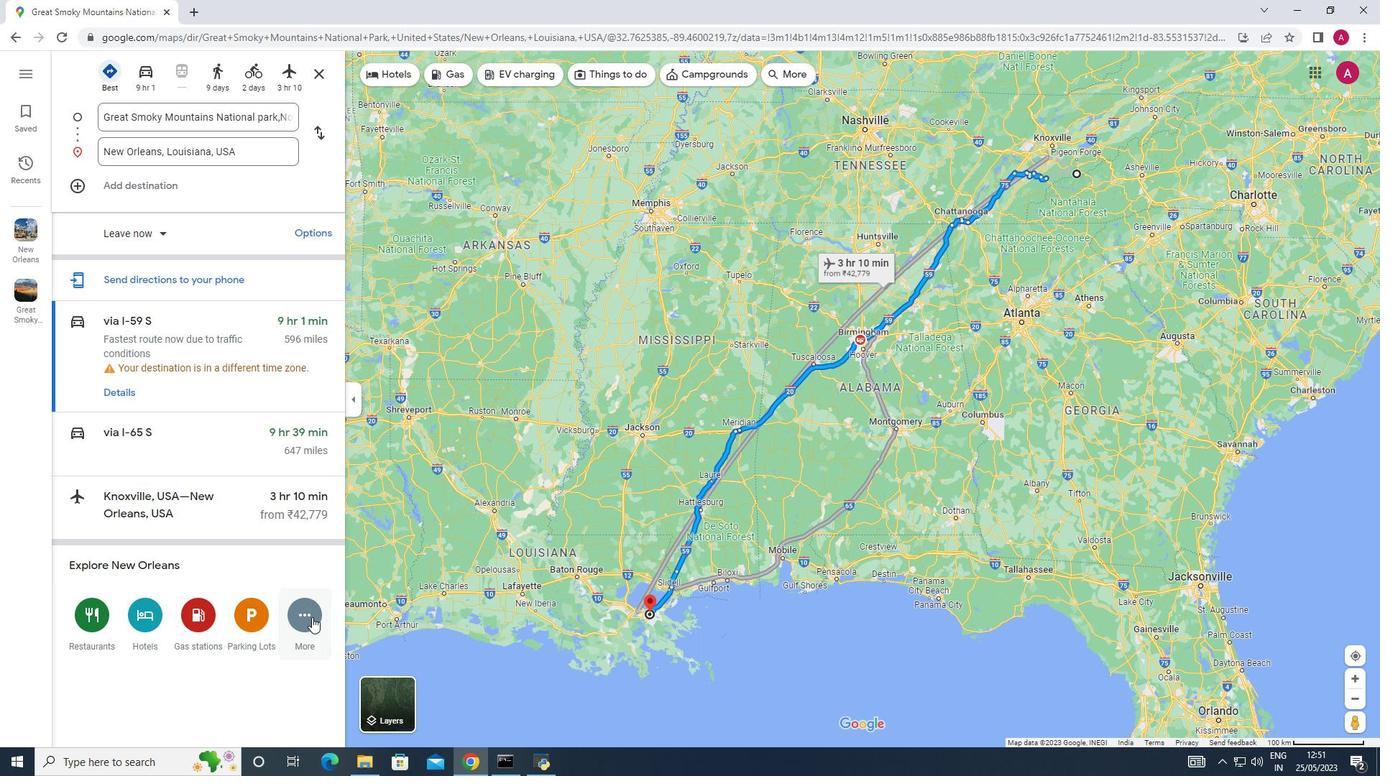 
Action: Mouse pressed left at (306, 619)
Screenshot: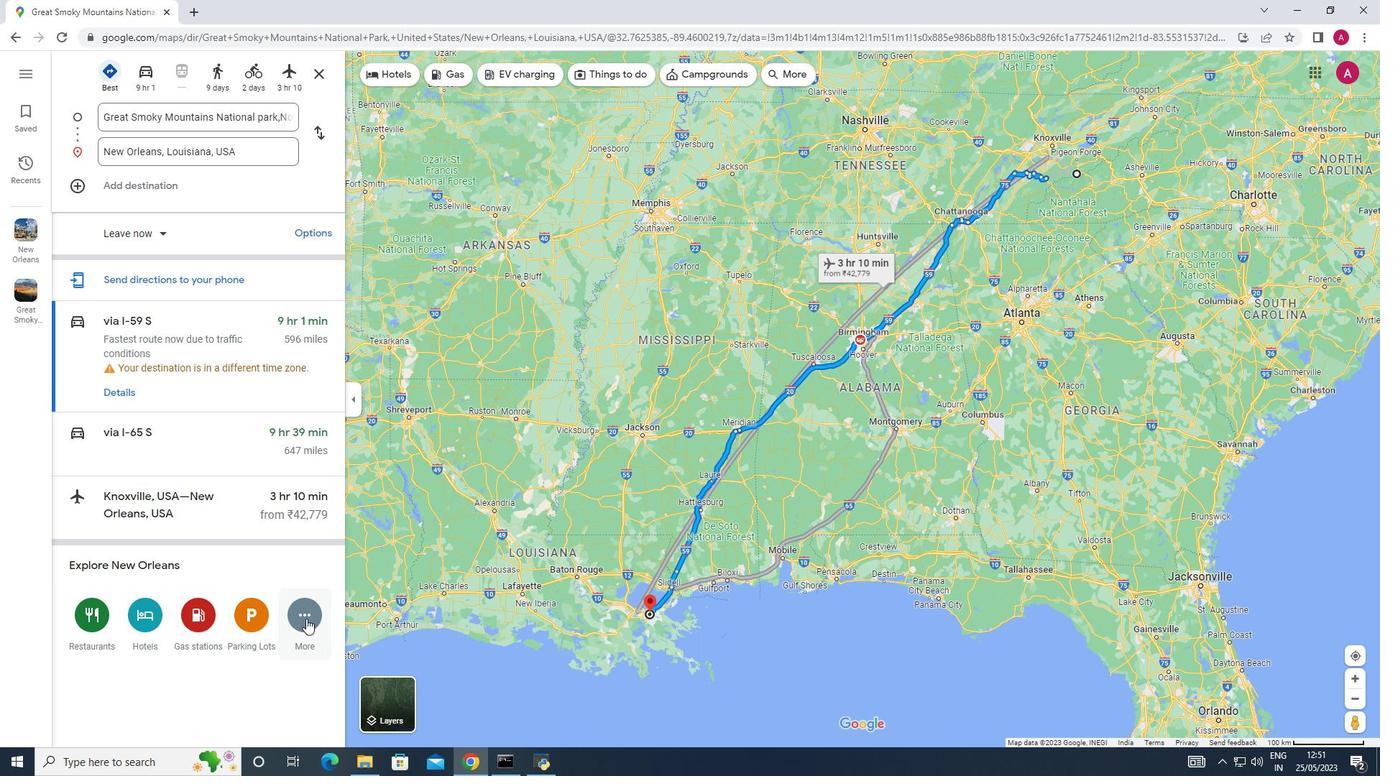 
Action: Mouse moved to (301, 621)
Screenshot: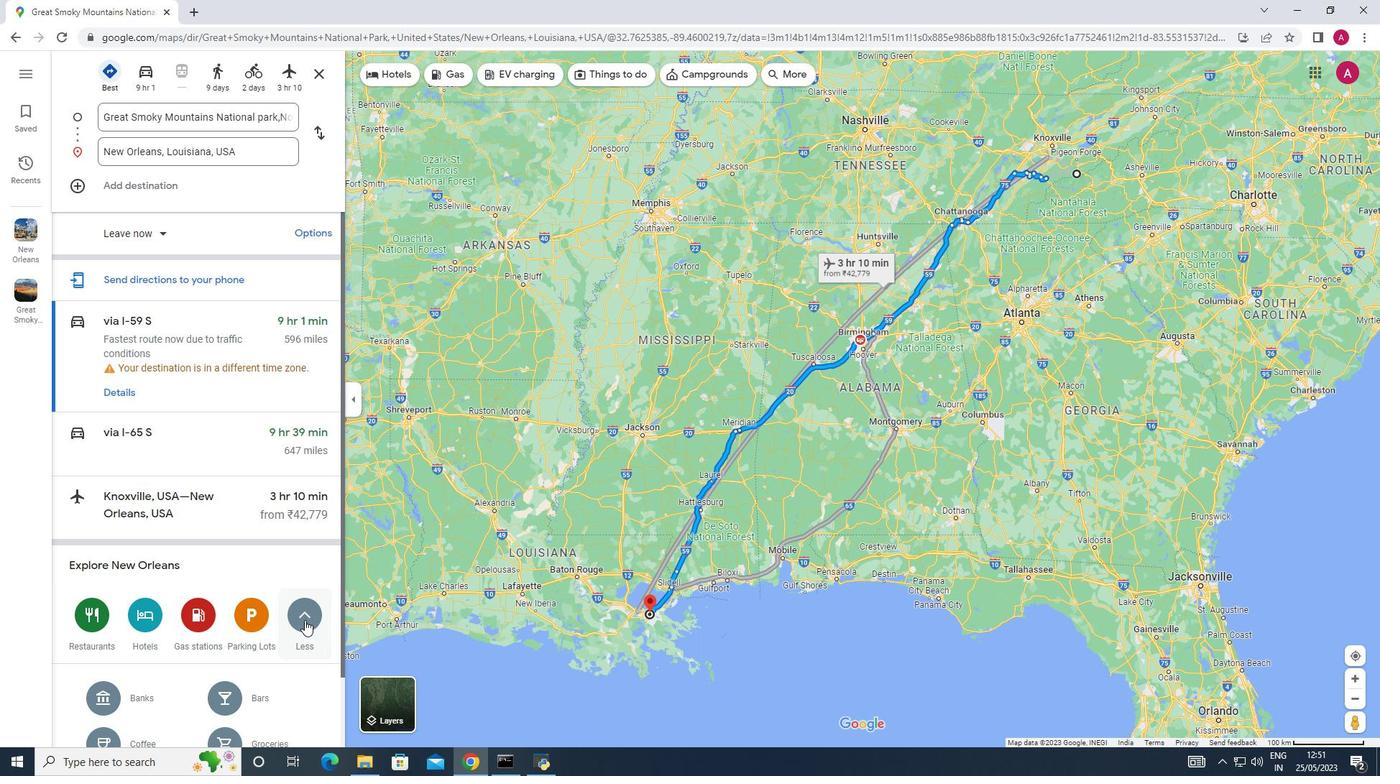 
Action: Mouse scrolled (301, 620) with delta (0, 0)
Screenshot: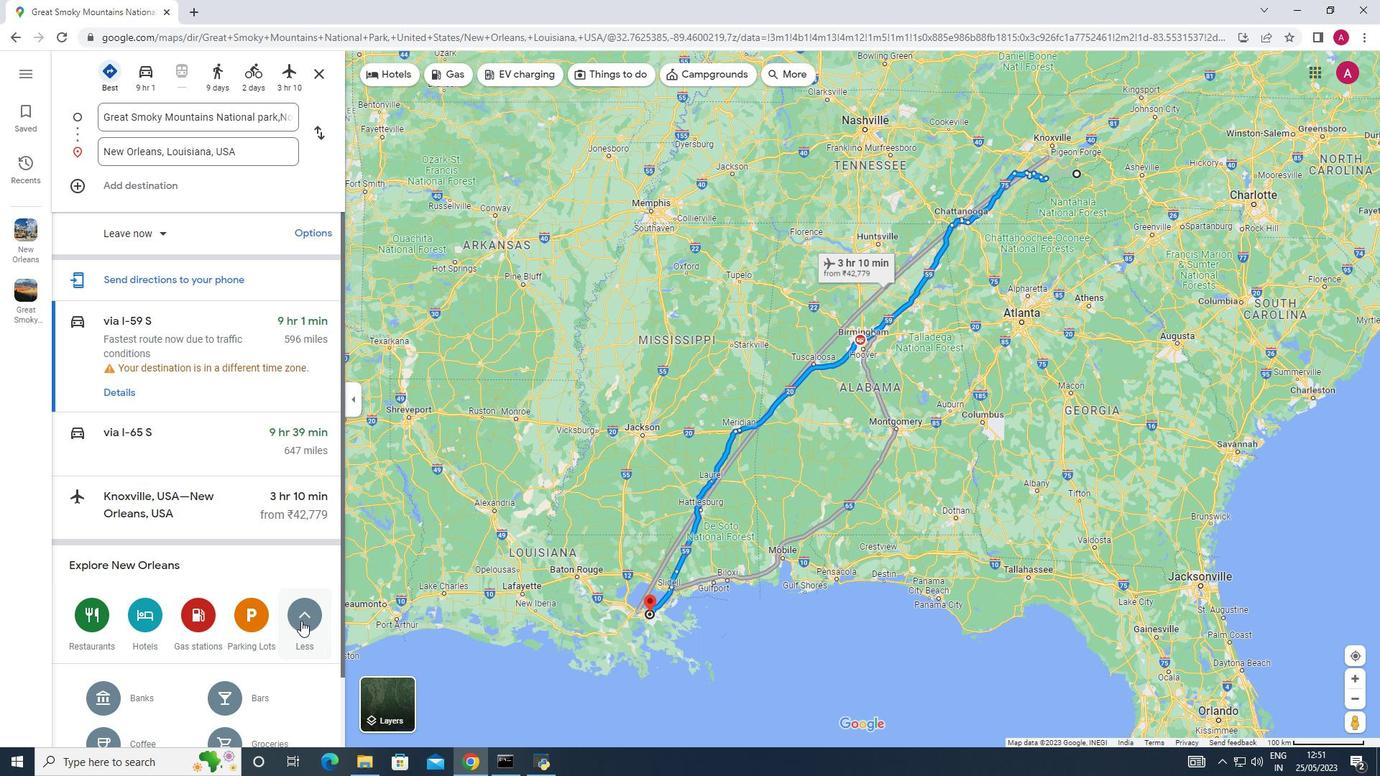 
Action: Mouse scrolled (301, 620) with delta (0, 0)
Screenshot: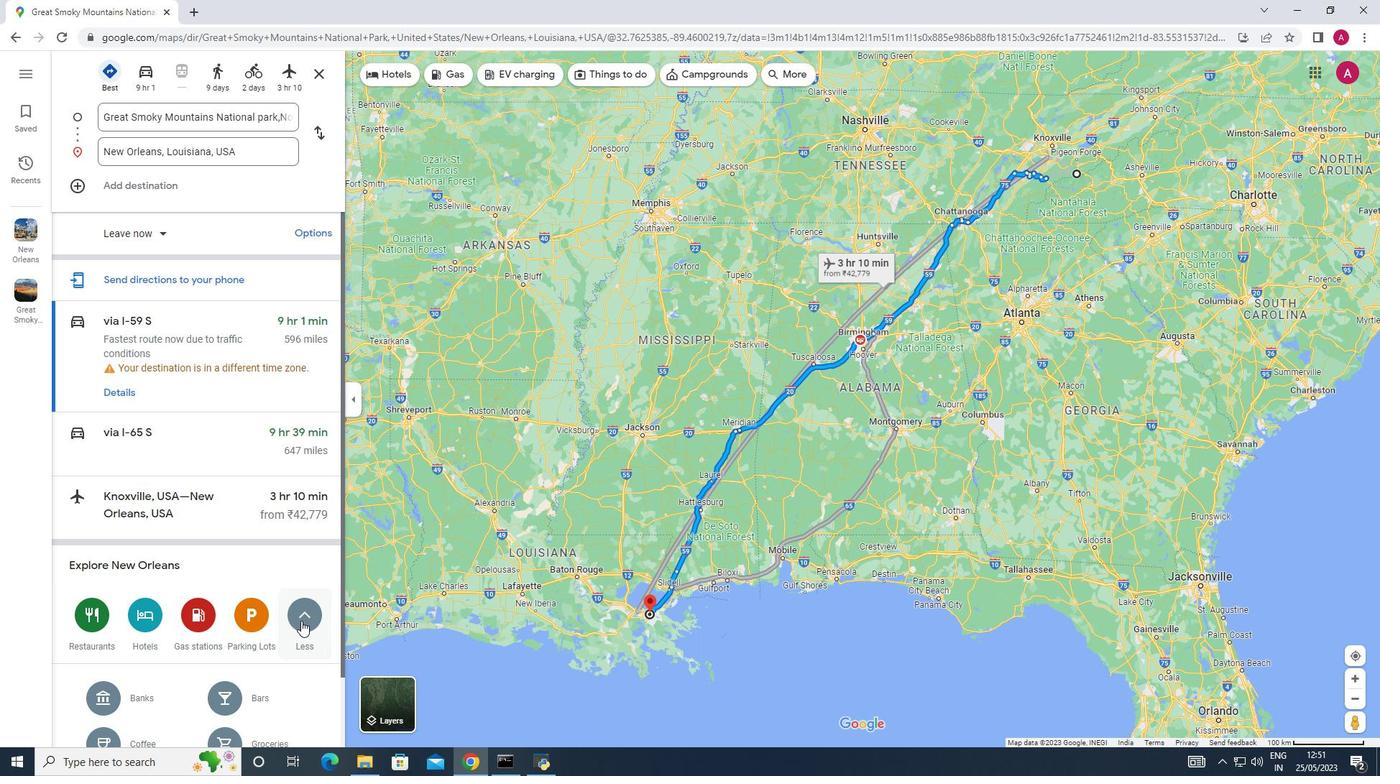 
Action: Mouse scrolled (301, 620) with delta (0, 0)
Screenshot: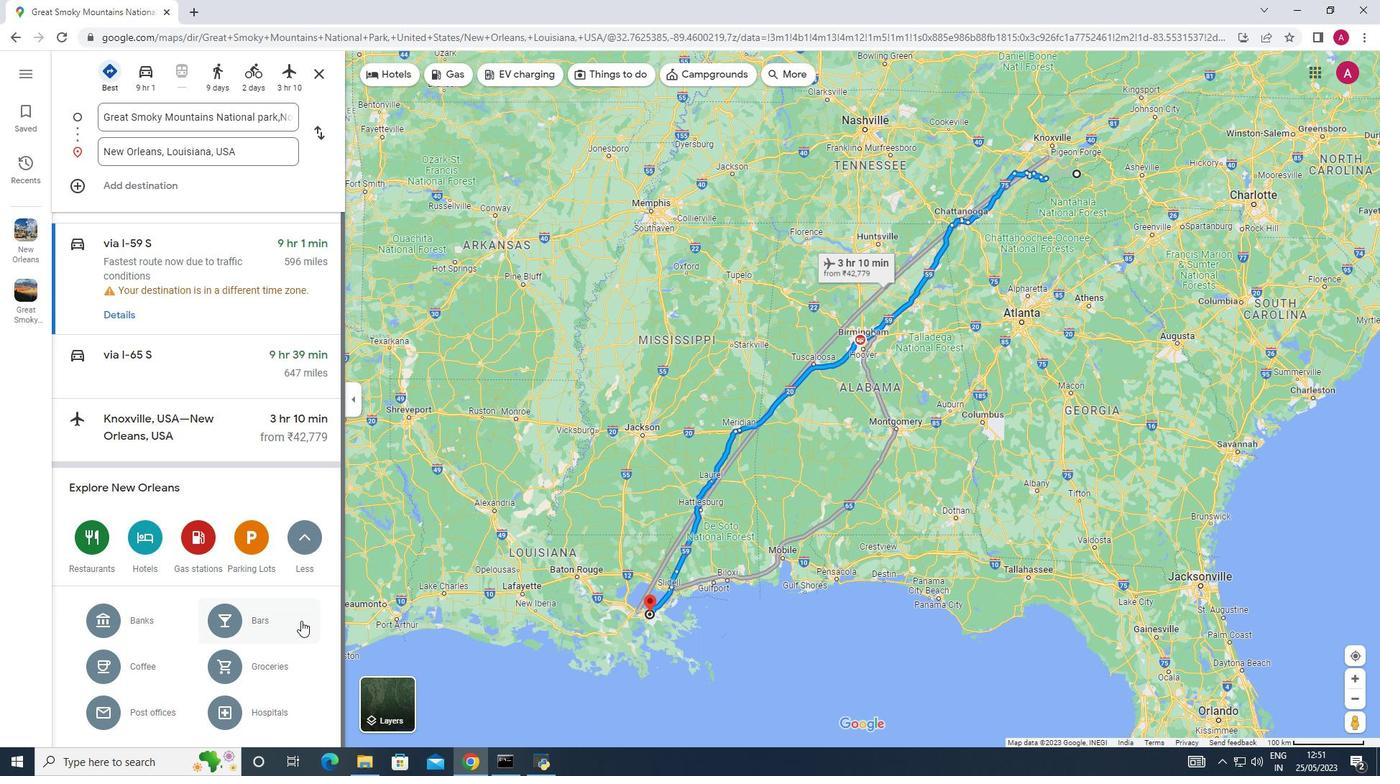 
Action: Mouse scrolled (301, 620) with delta (0, 0)
Screenshot: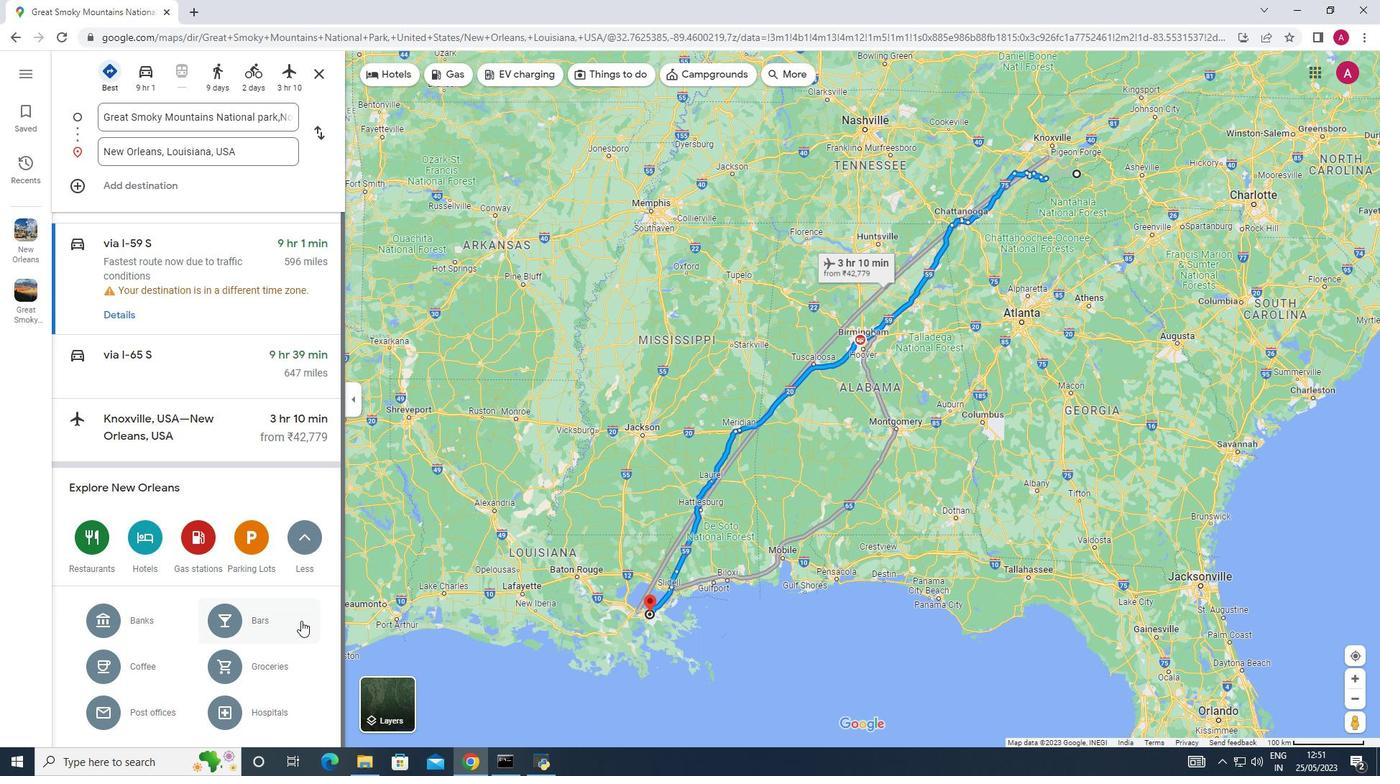 
Action: Mouse moved to (163, 719)
Screenshot: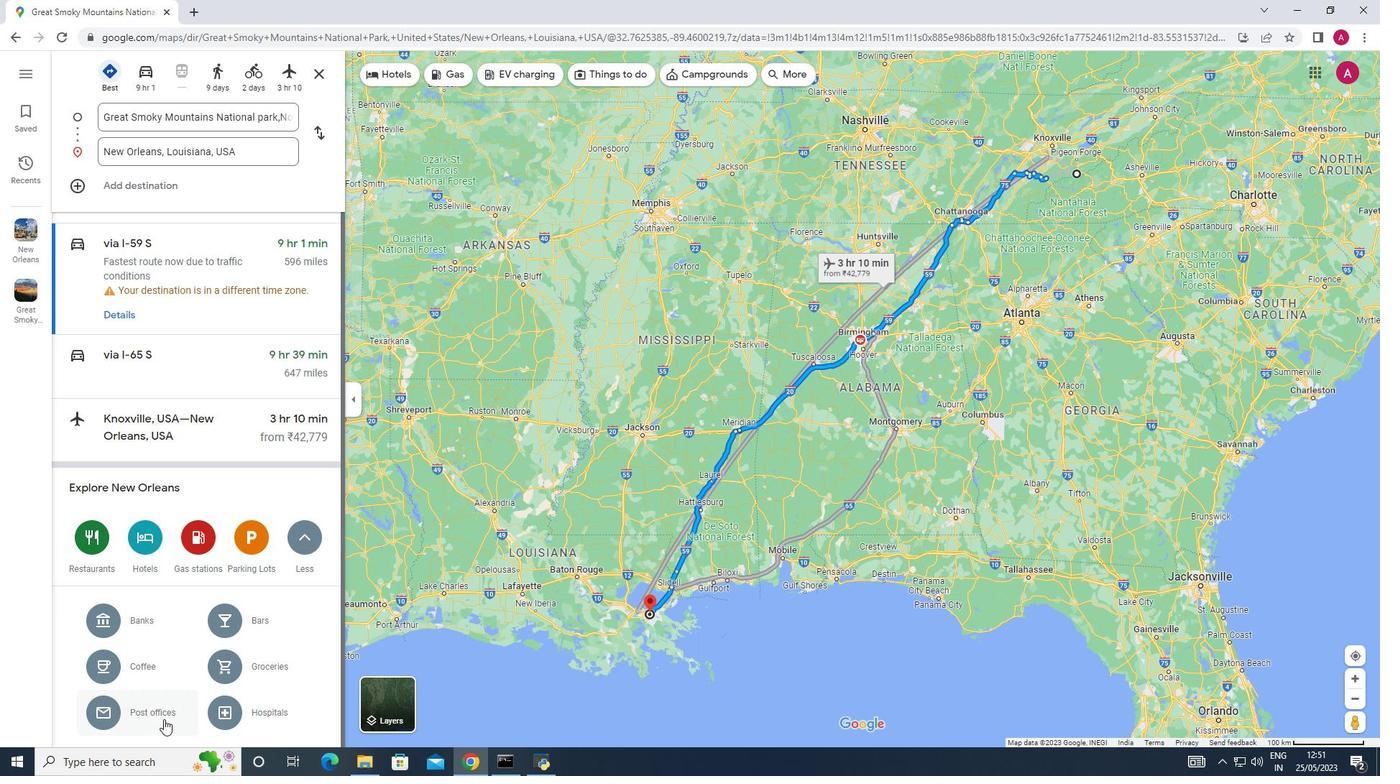 
Action: Mouse pressed left at (163, 719)
Screenshot: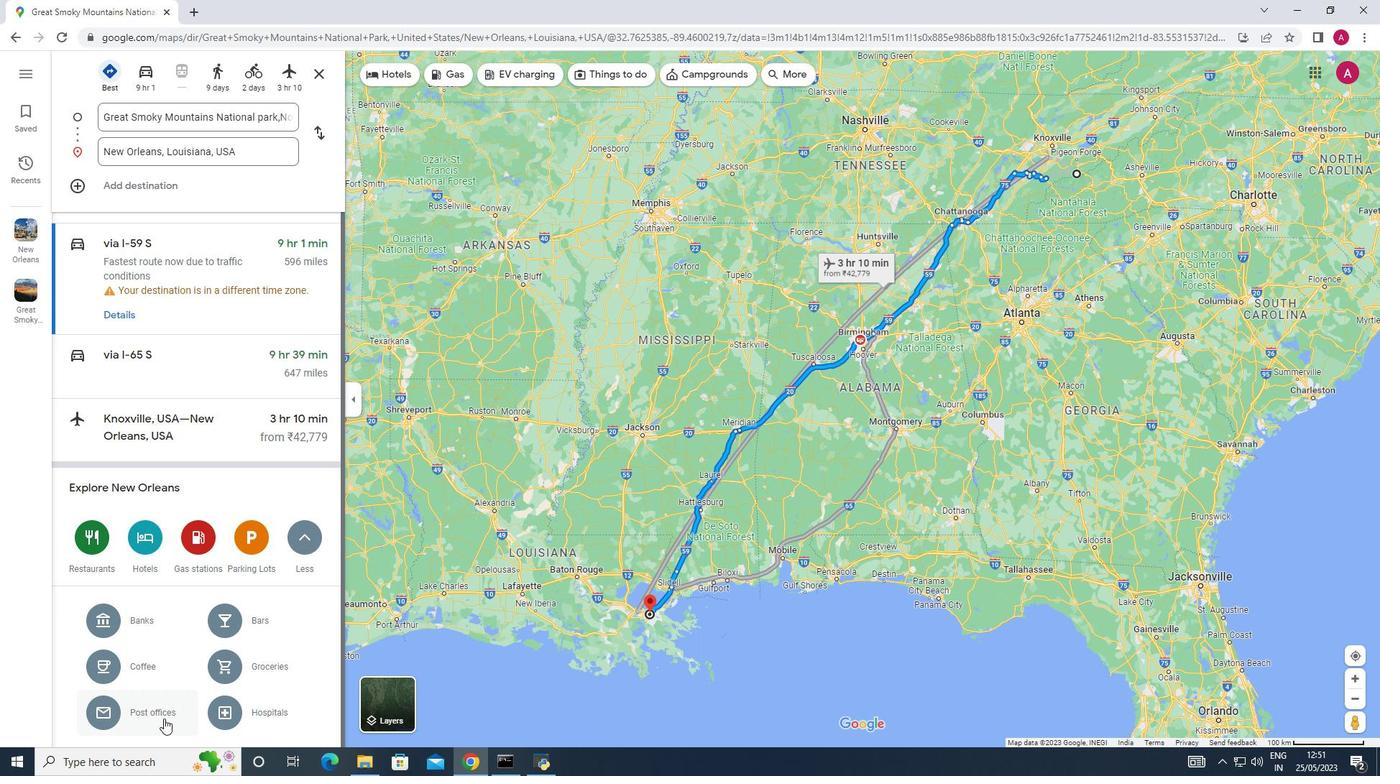 
Action: Mouse moved to (172, 215)
Screenshot: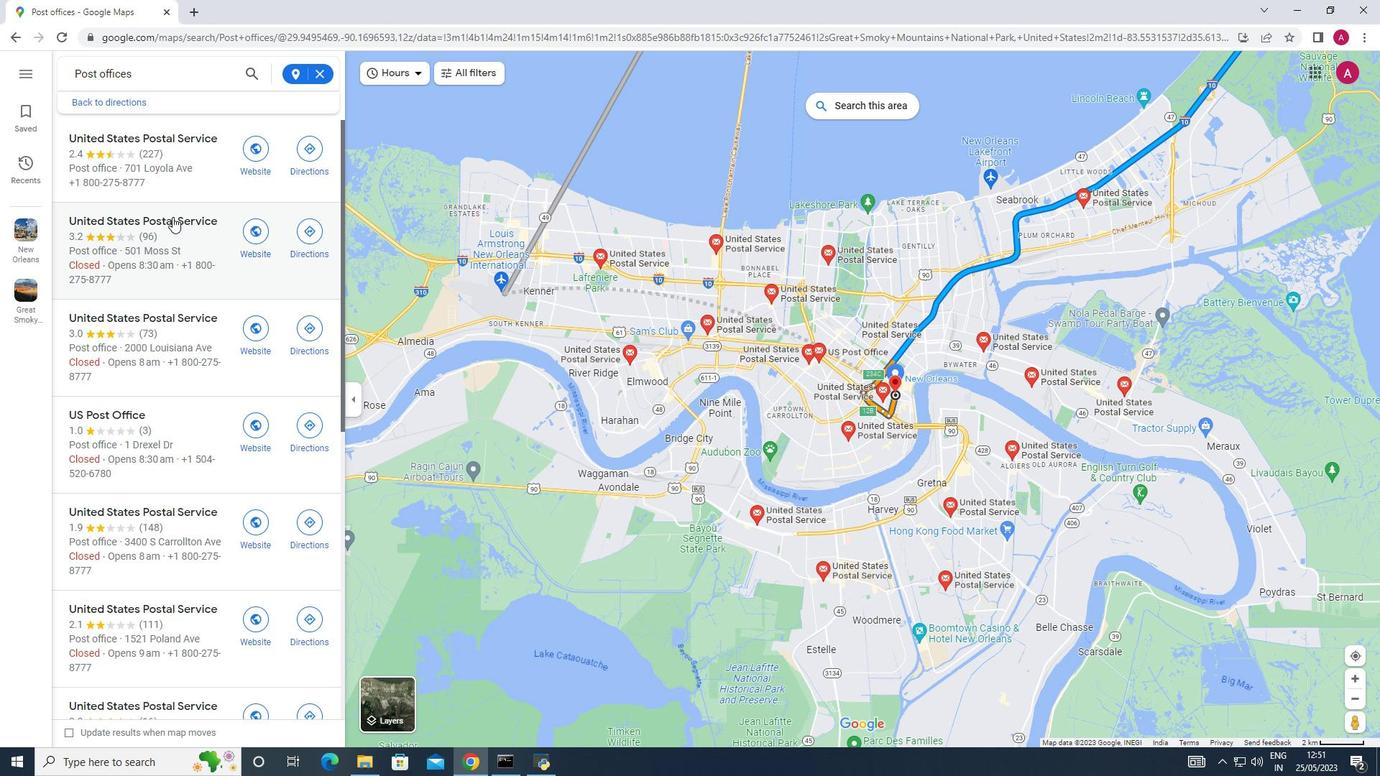 
Action: Mouse scrolled (172, 215) with delta (0, 0)
Screenshot: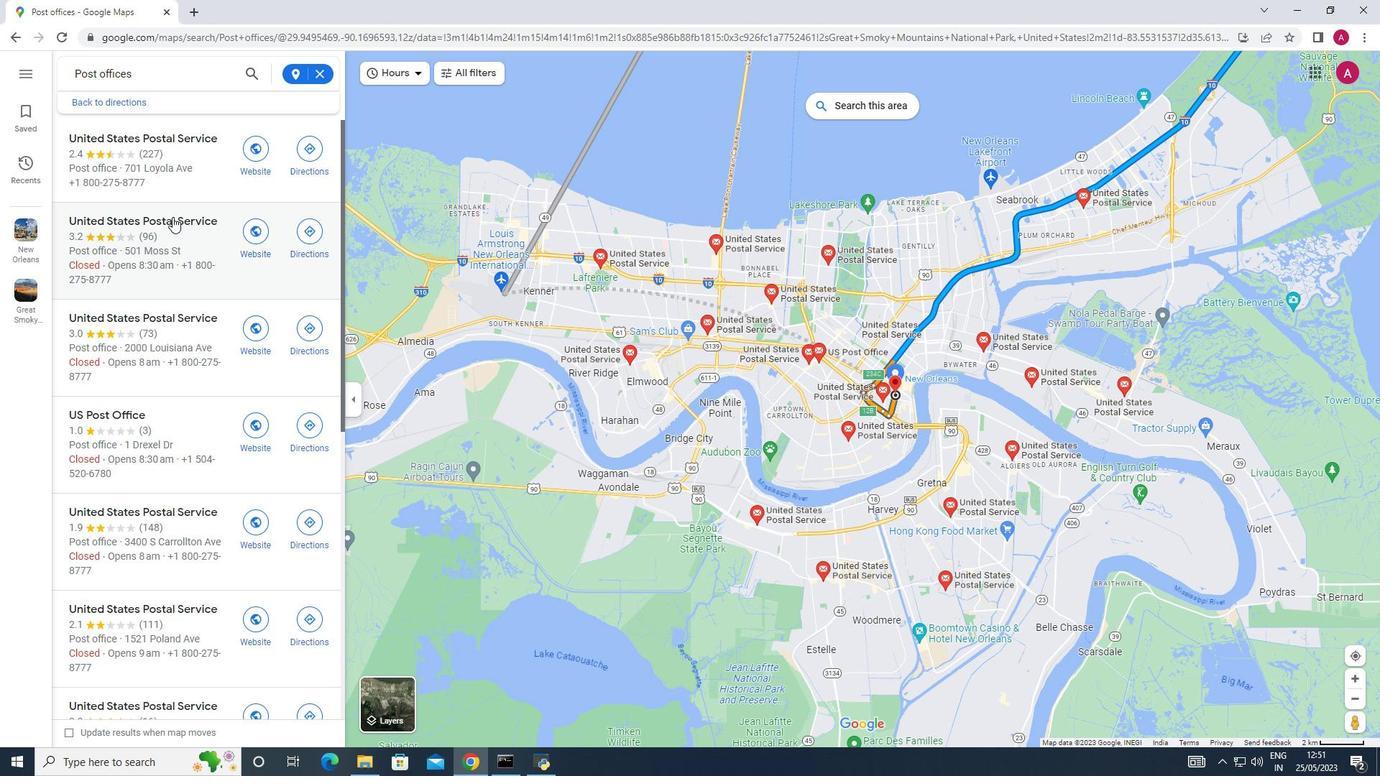 
Action: Mouse scrolled (172, 215) with delta (0, 0)
Screenshot: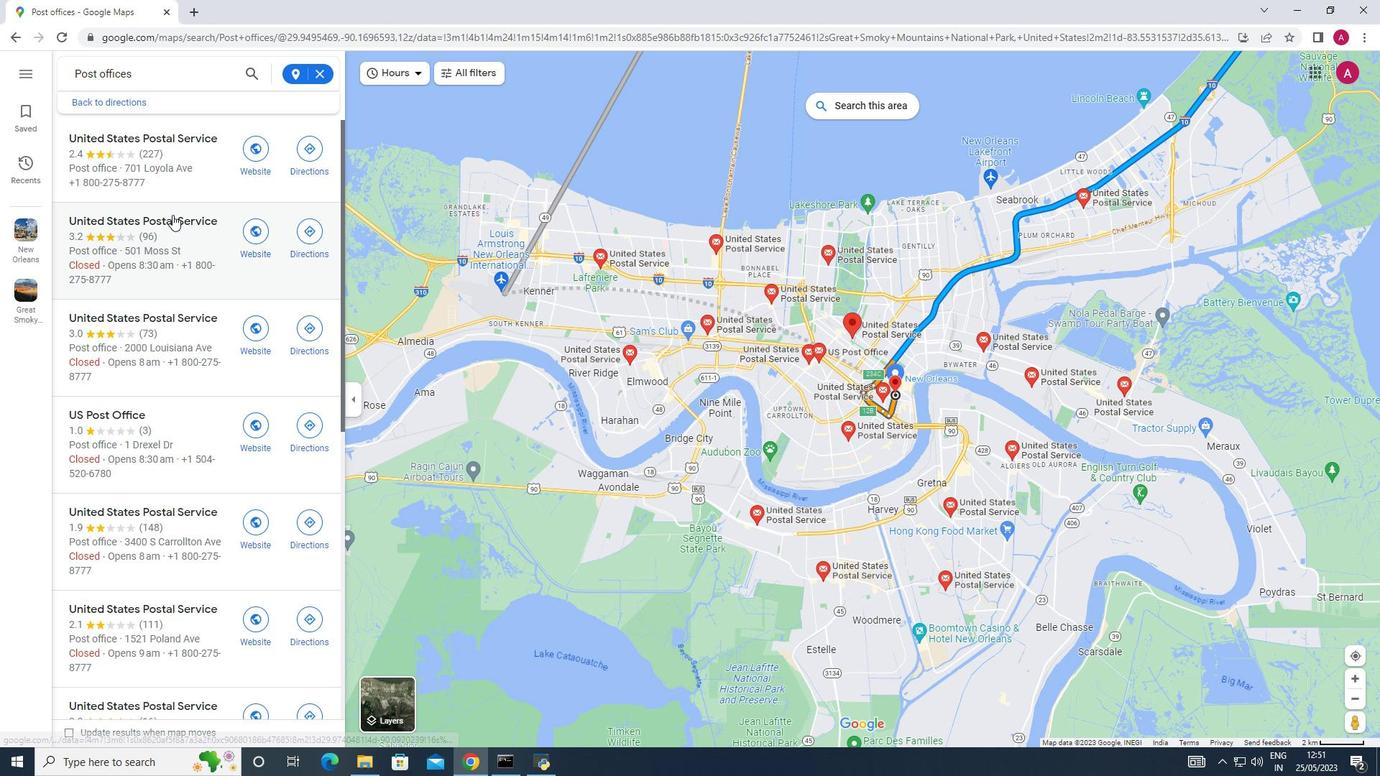 
Action: Mouse scrolled (172, 215) with delta (0, 0)
Screenshot: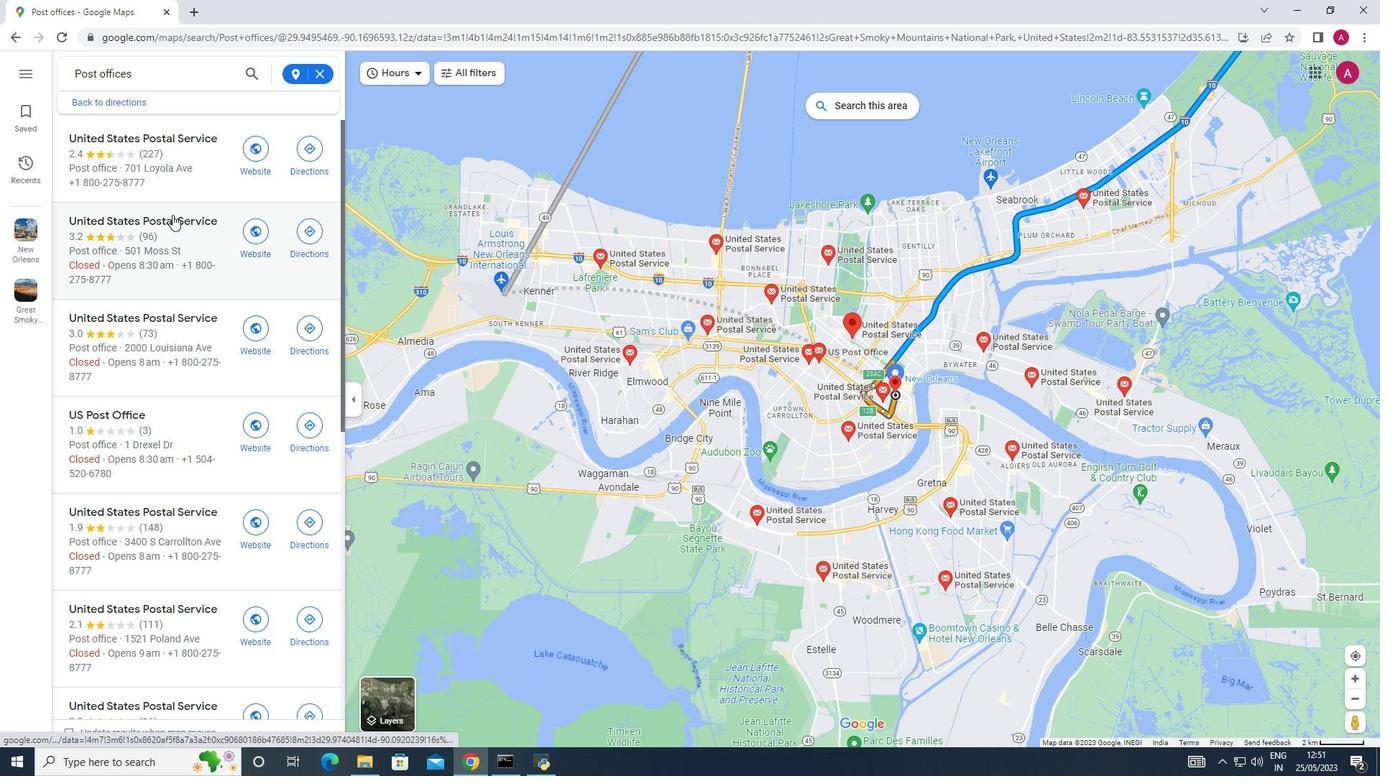 
Action: Mouse moved to (171, 156)
Screenshot: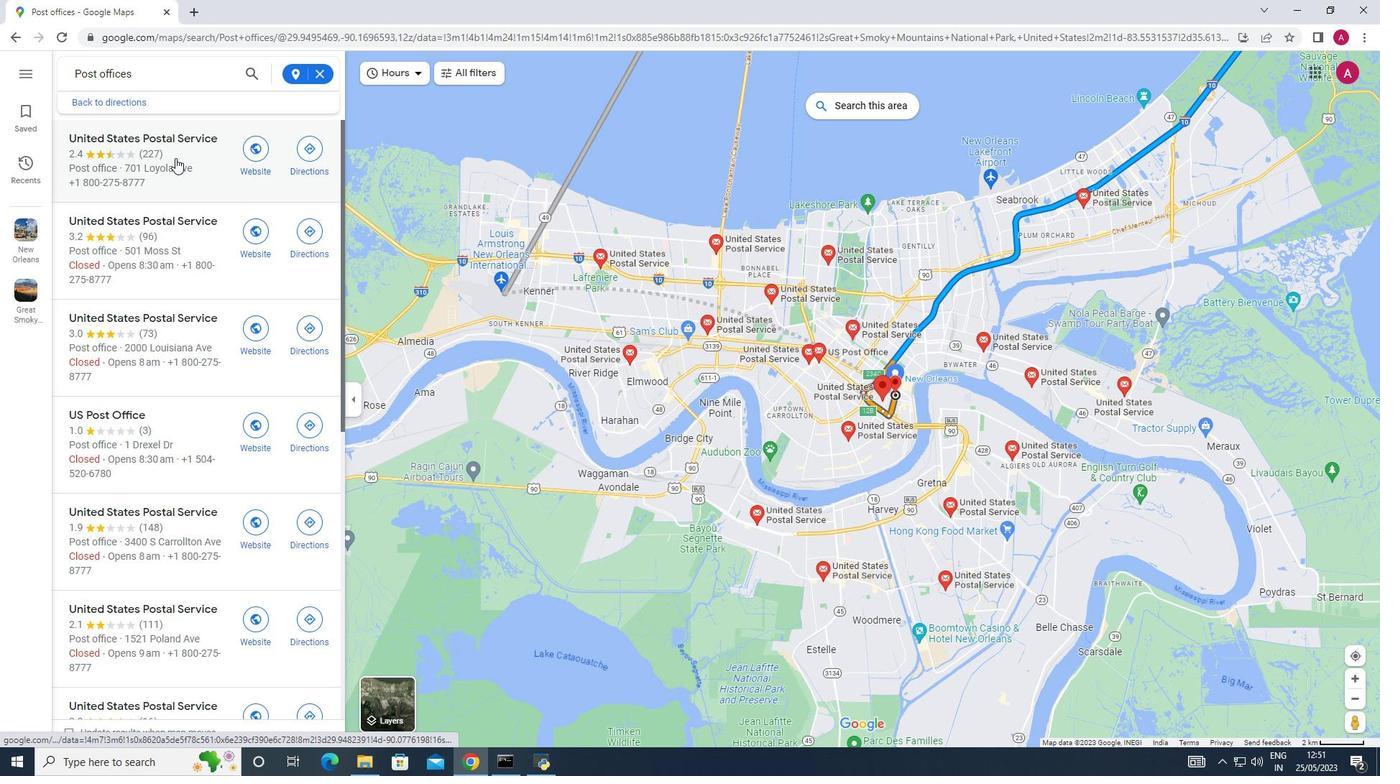 
Action: Mouse pressed left at (171, 156)
Screenshot: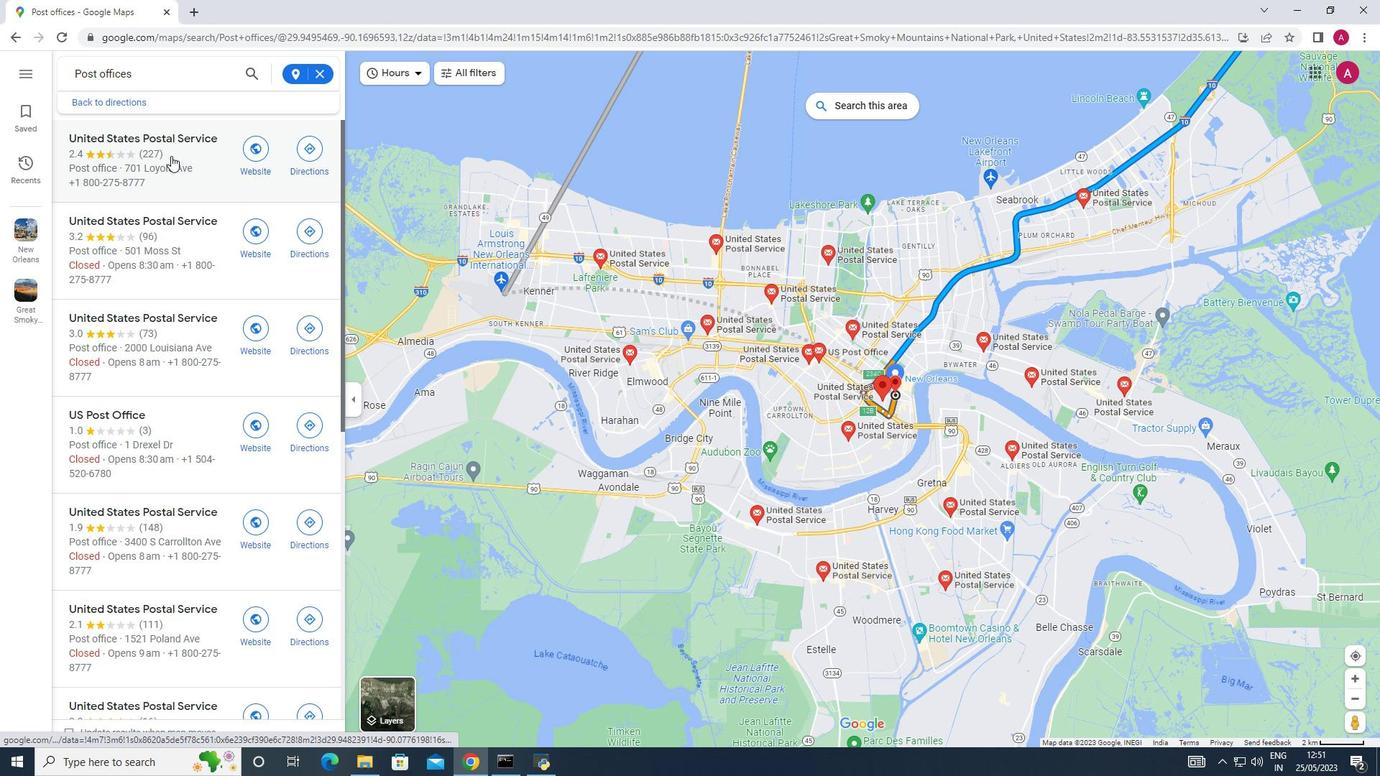 
Action: Mouse moved to (425, 296)
Screenshot: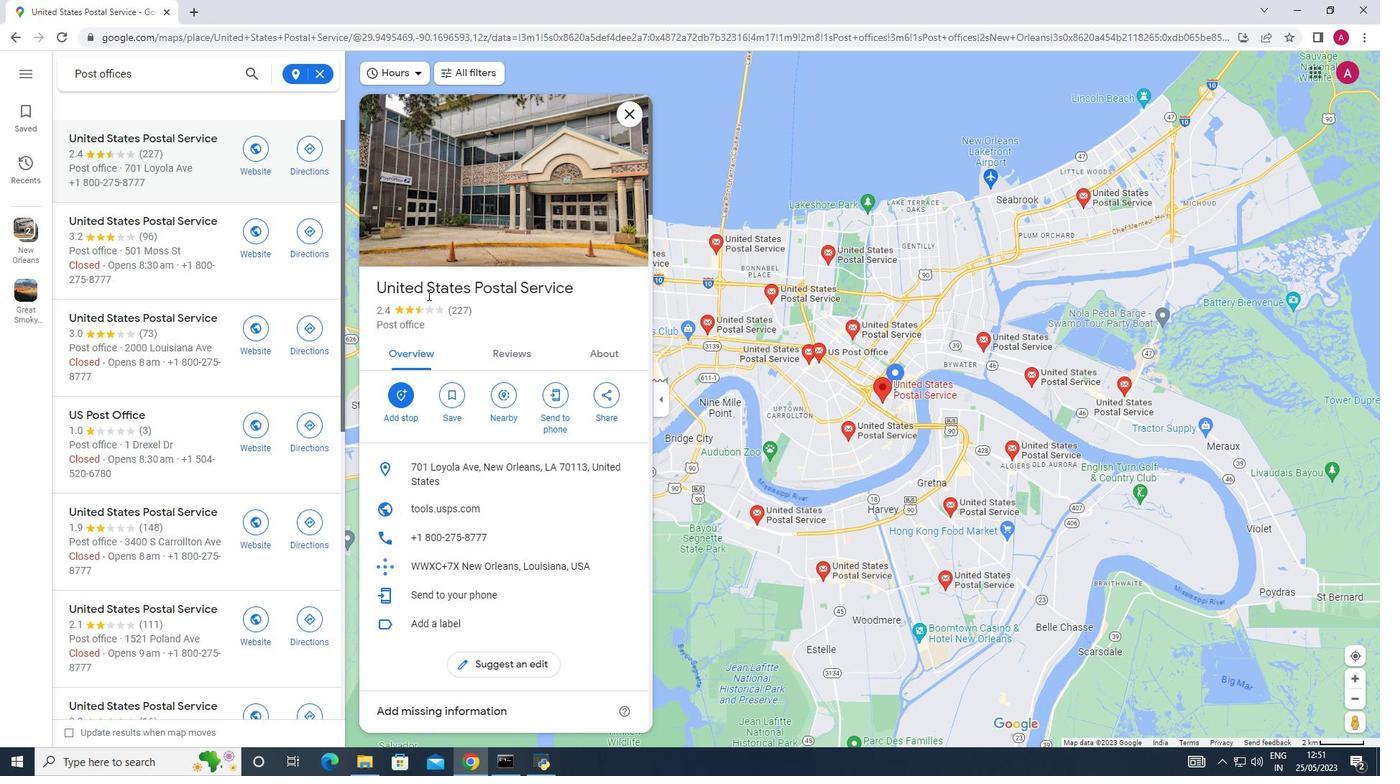 
Action: Mouse scrolled (425, 296) with delta (0, 0)
Screenshot: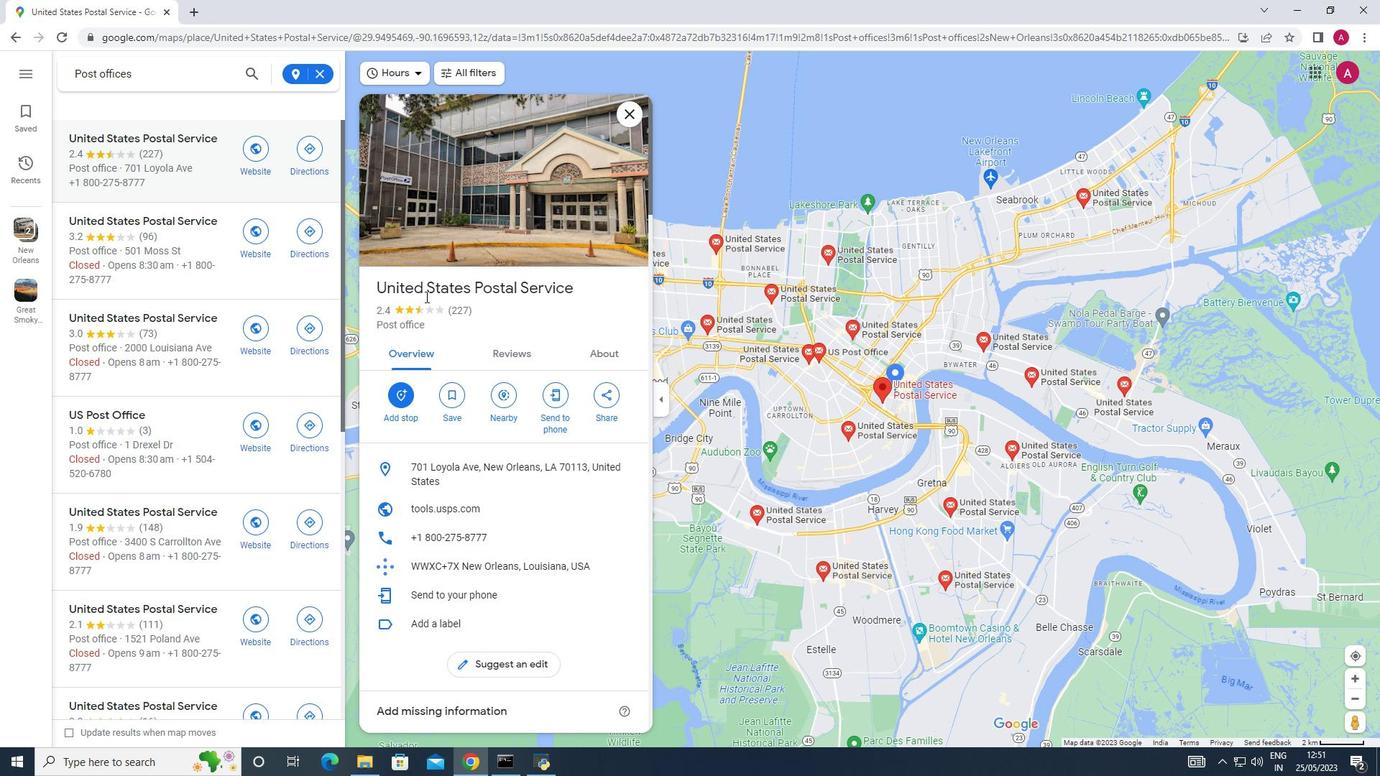 
Action: Mouse scrolled (425, 296) with delta (0, 0)
Screenshot: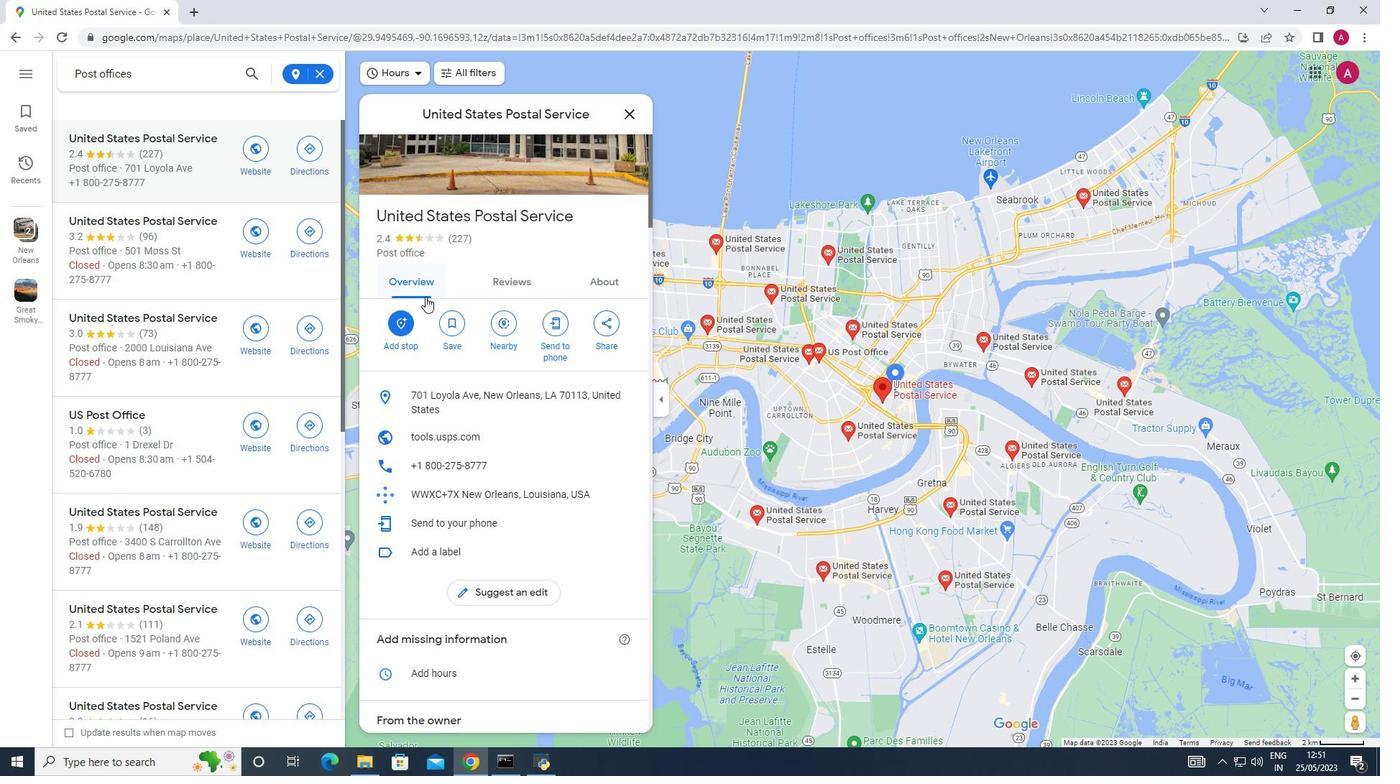 
Action: Mouse scrolled (425, 296) with delta (0, 0)
Screenshot: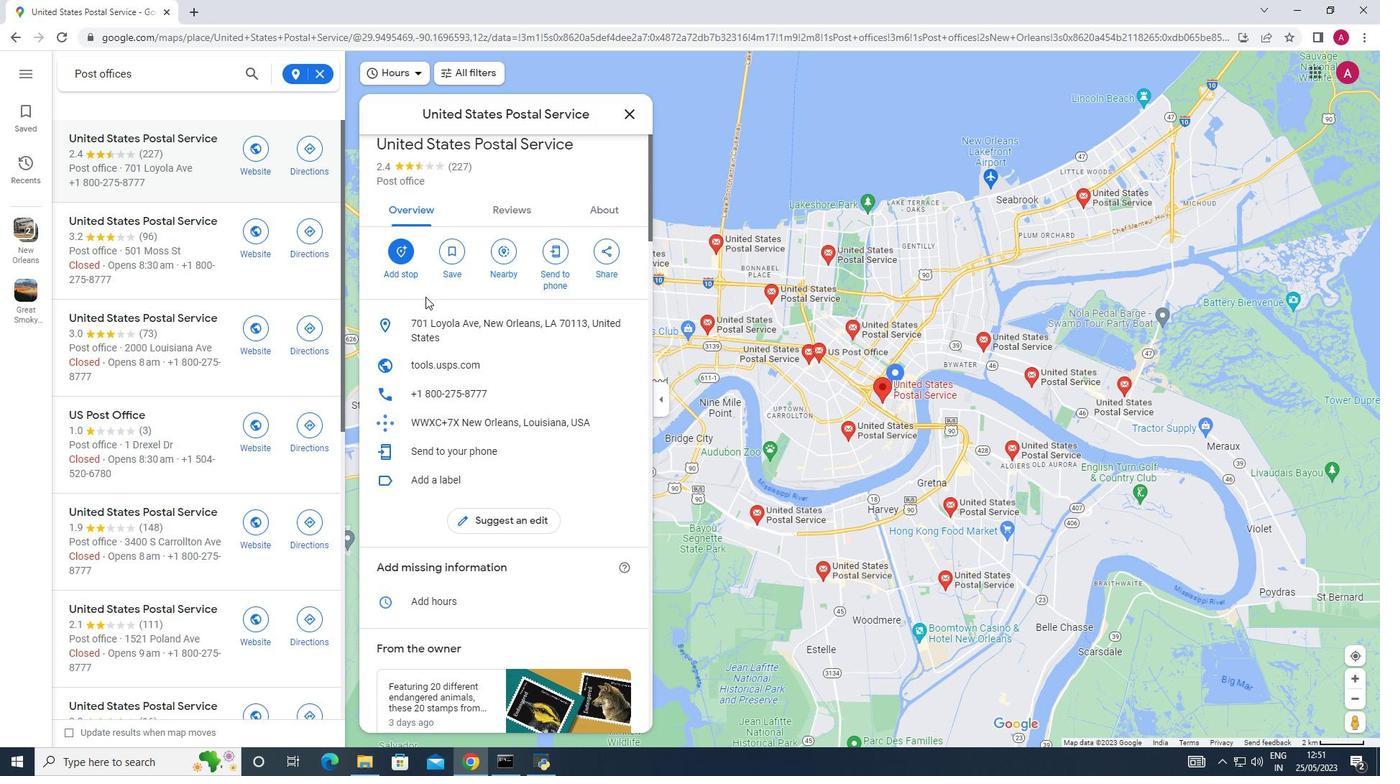 
Action: Mouse scrolled (425, 296) with delta (0, 0)
Screenshot: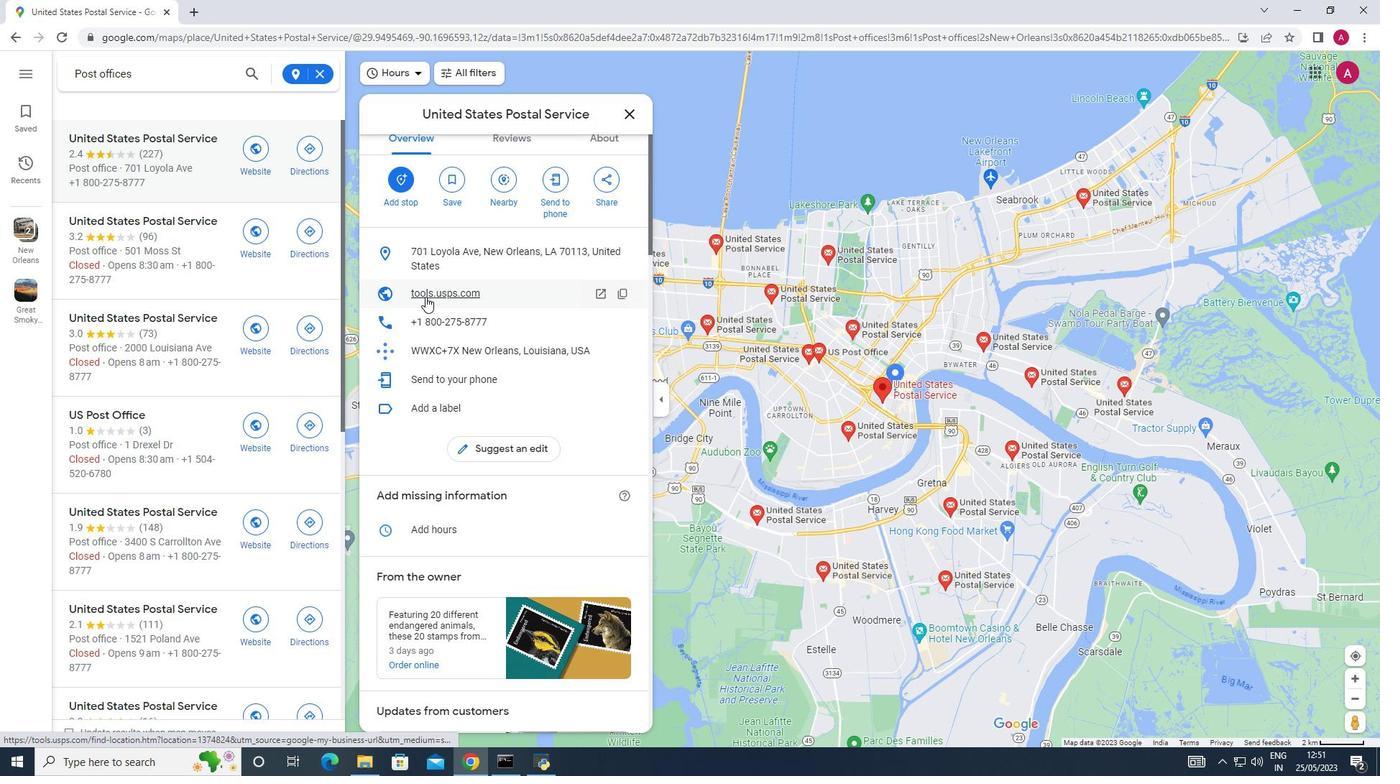 
Action: Mouse scrolled (425, 296) with delta (0, 0)
Screenshot: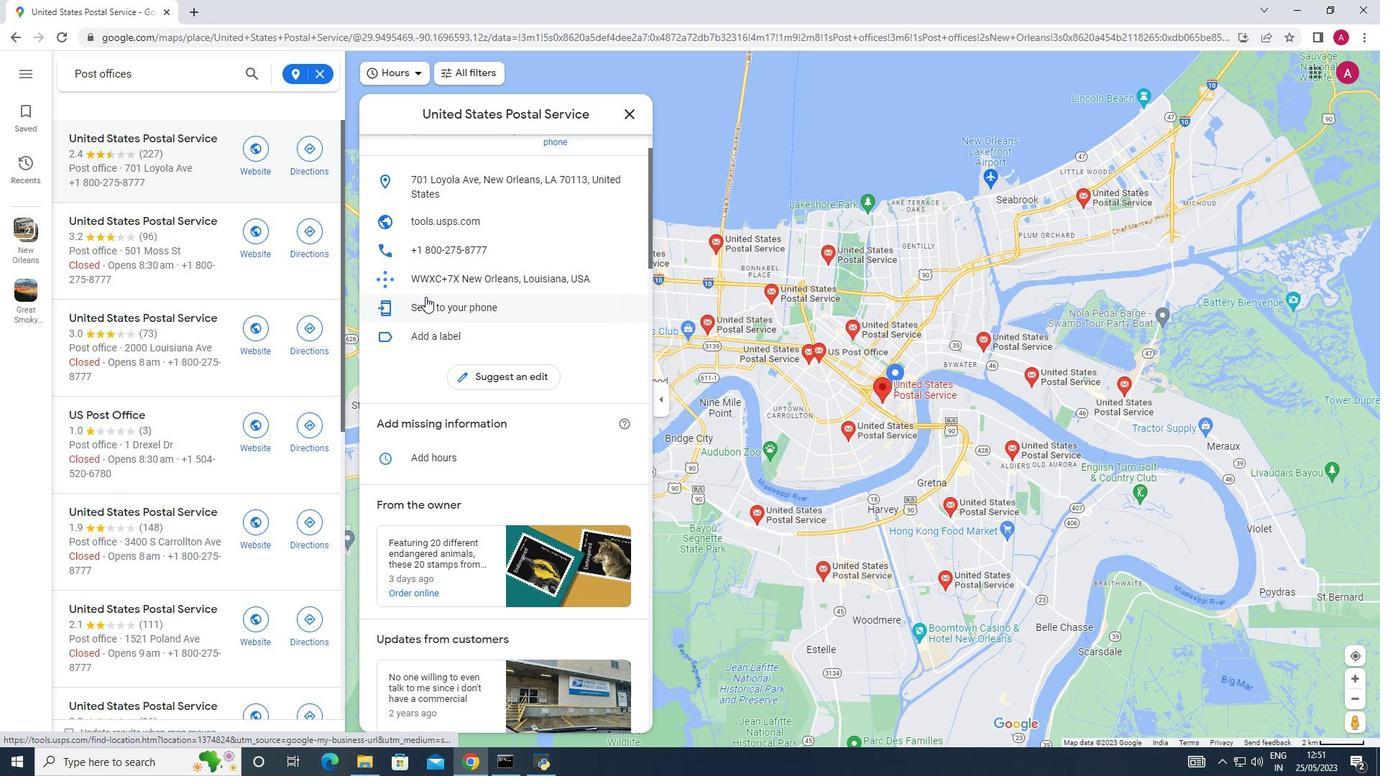 
Action: Mouse scrolled (425, 296) with delta (0, 0)
Screenshot: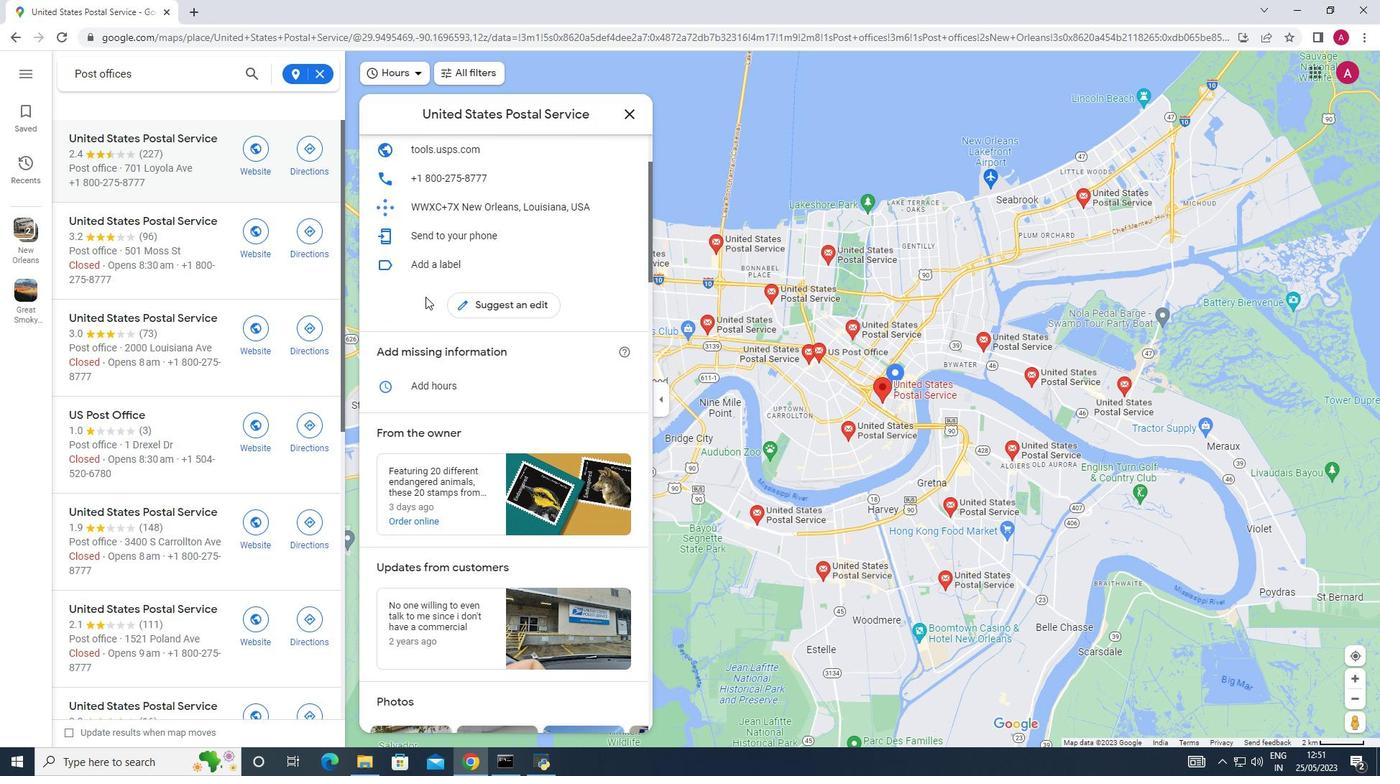 
Action: Mouse scrolled (425, 296) with delta (0, 0)
Screenshot: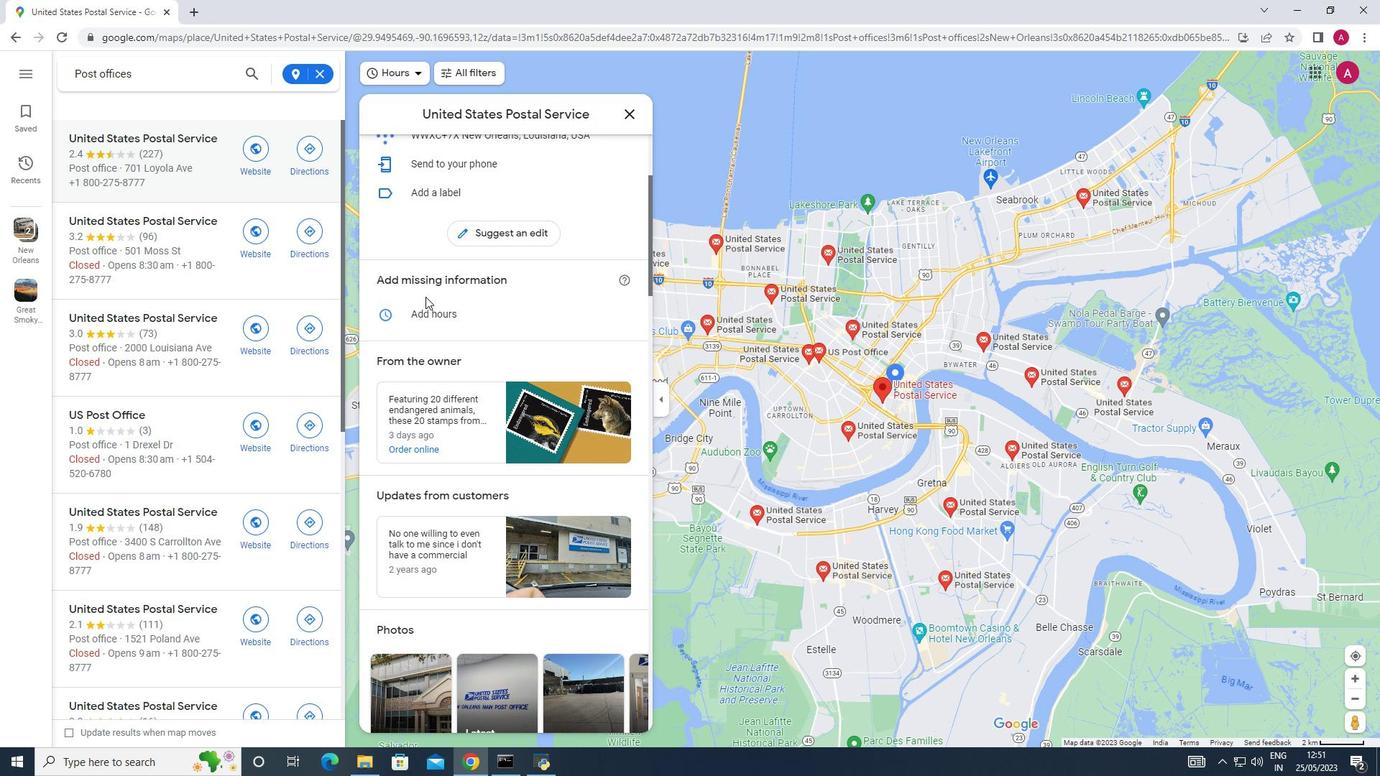 
Action: Mouse scrolled (425, 296) with delta (0, 0)
Screenshot: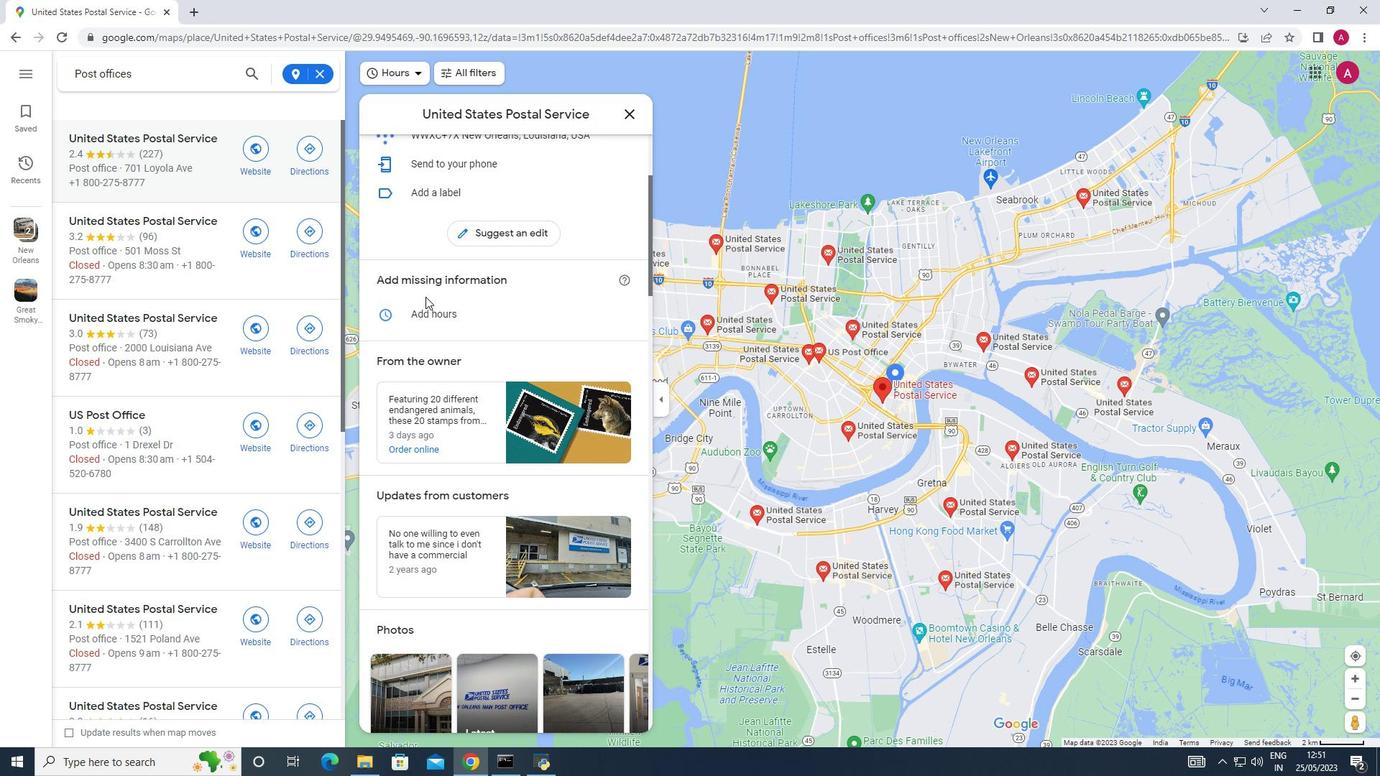 
Action: Mouse scrolled (425, 296) with delta (0, 0)
Screenshot: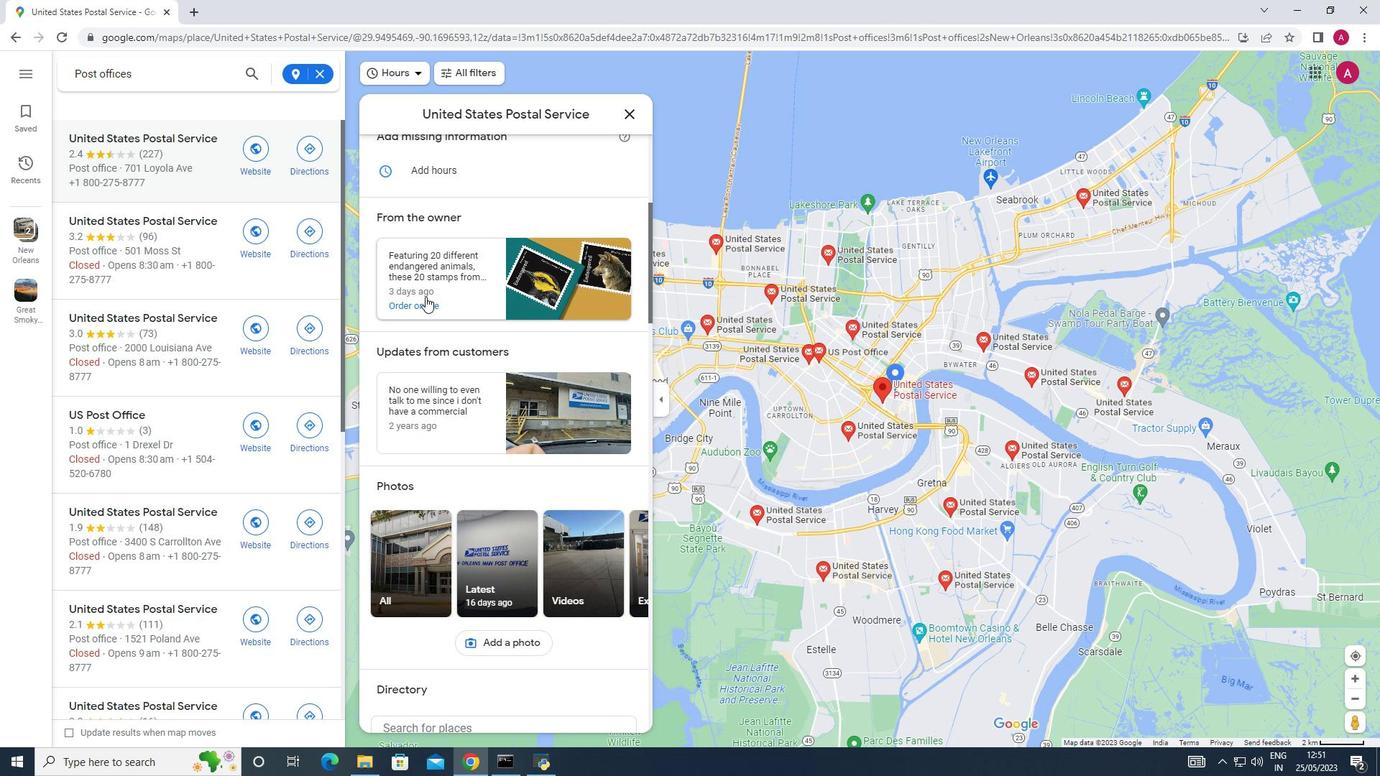 
Action: Mouse scrolled (425, 296) with delta (0, 0)
Screenshot: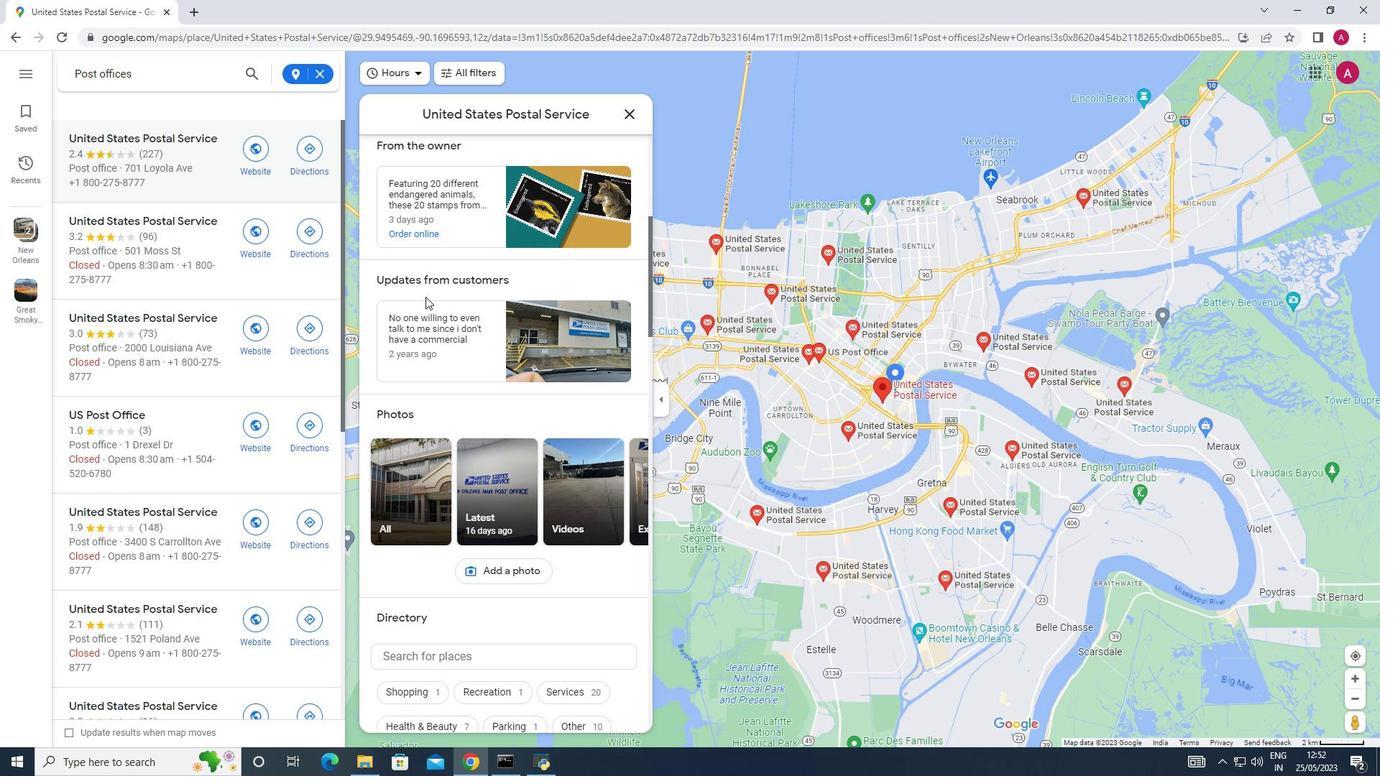 
Action: Mouse scrolled (425, 296) with delta (0, 0)
Screenshot: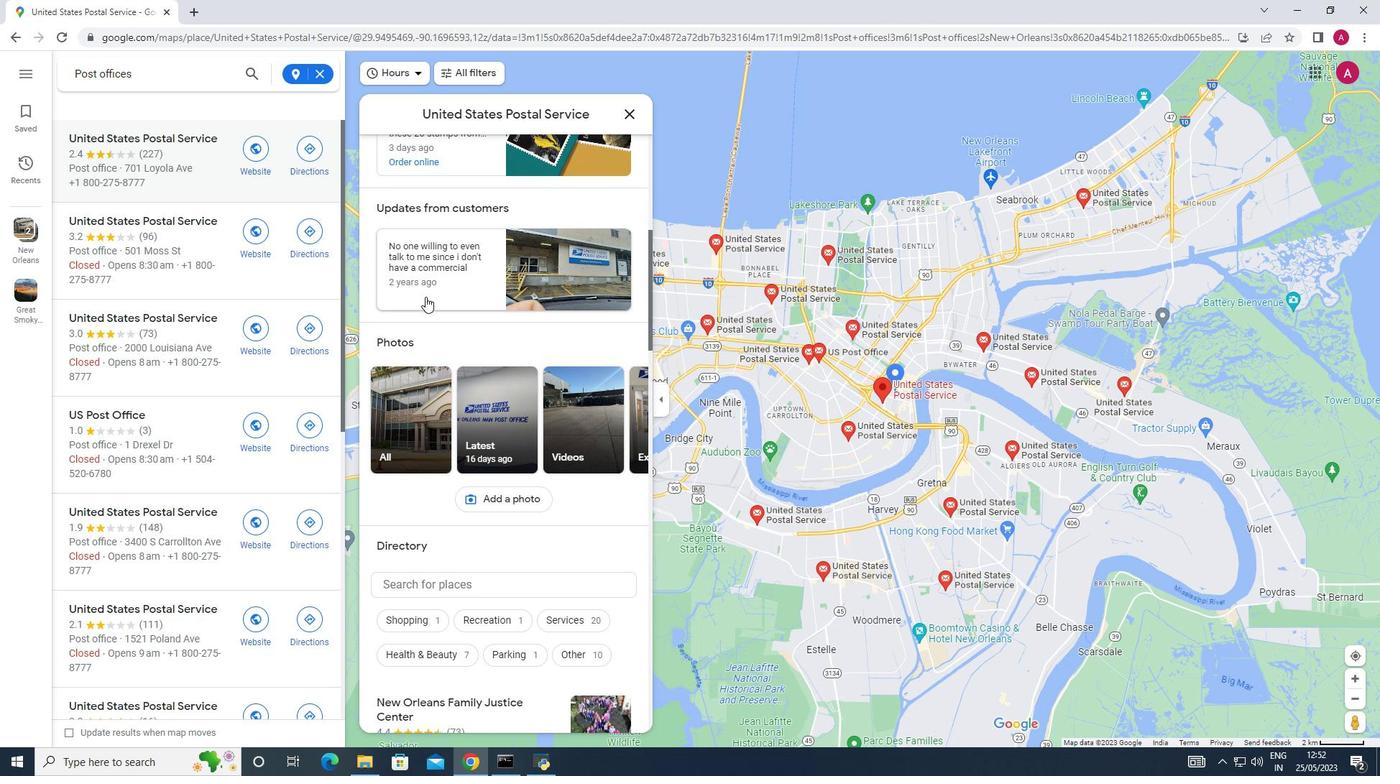 
Action: Mouse scrolled (425, 296) with delta (0, 0)
Screenshot: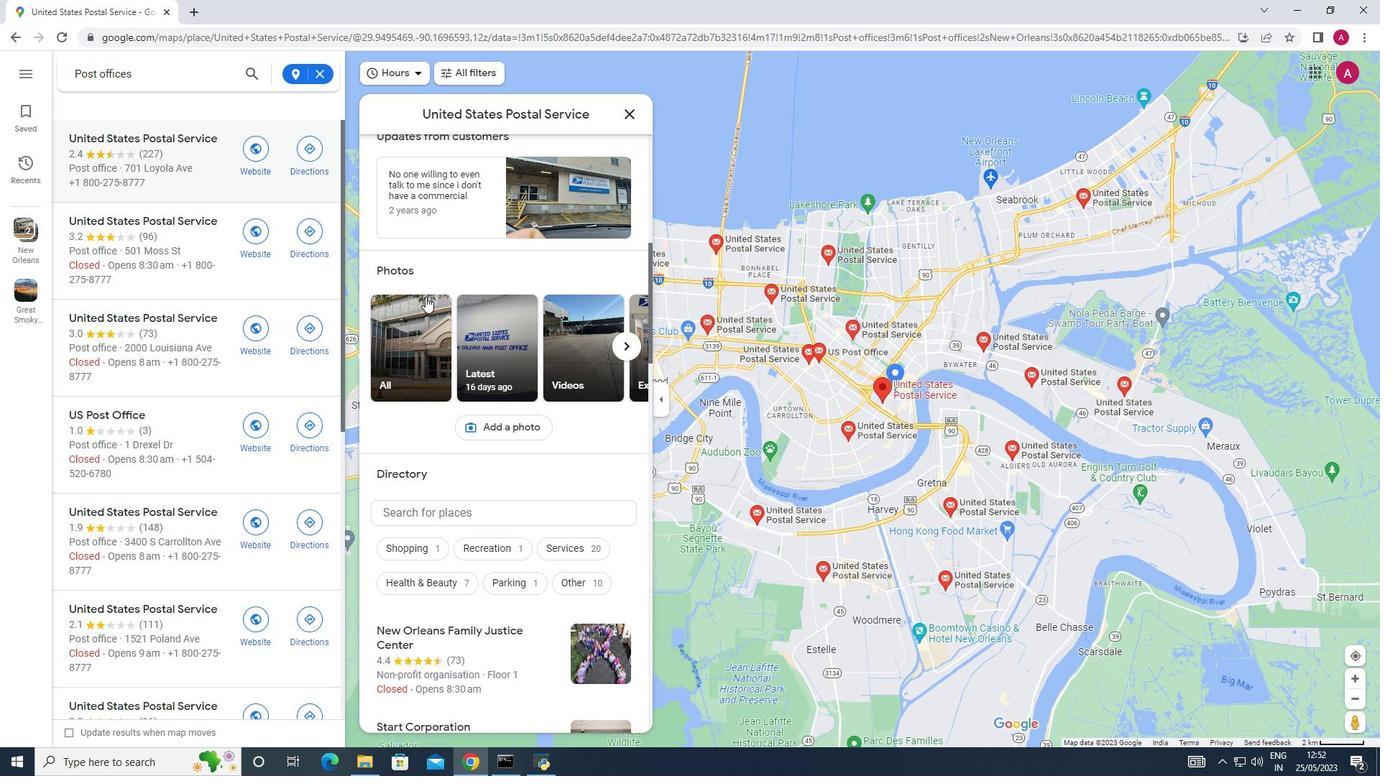 
Action: Mouse moved to (491, 313)
Screenshot: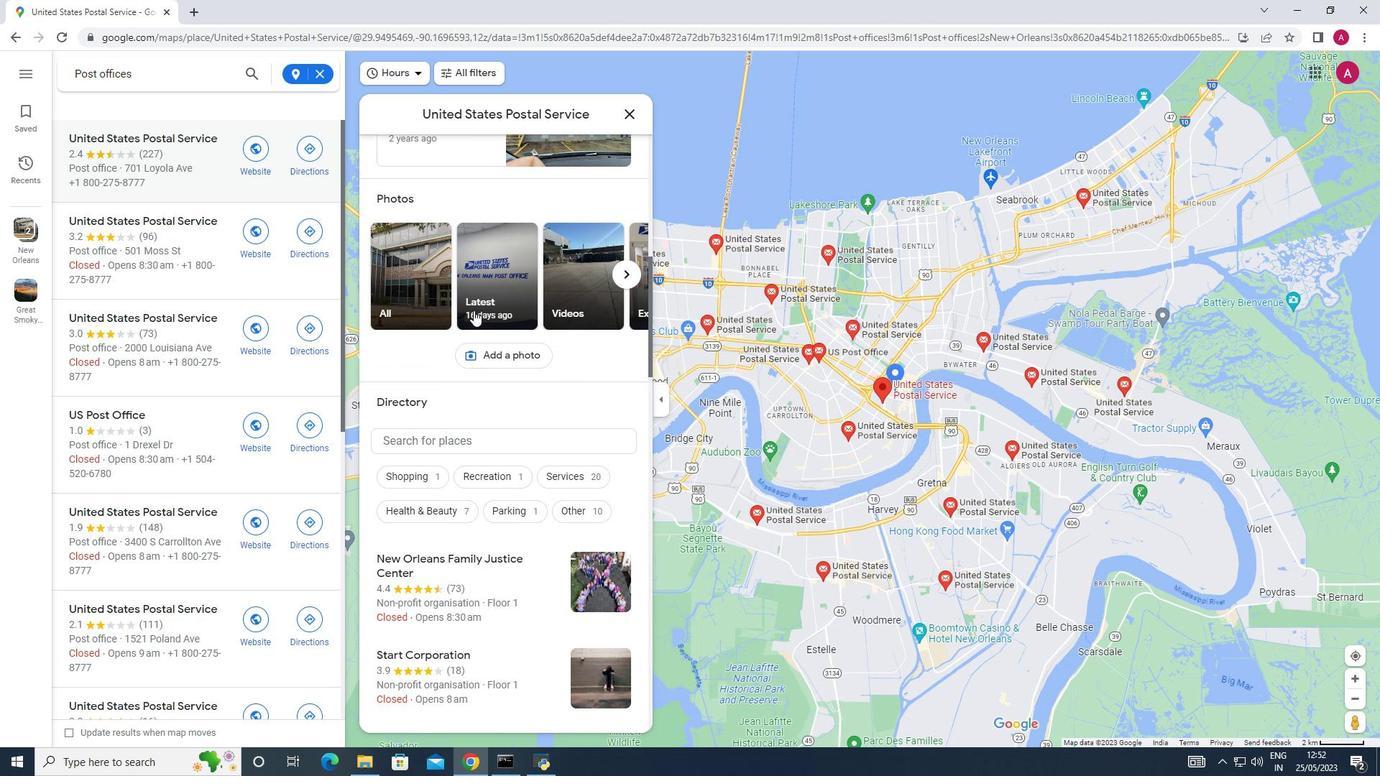 
Action: Mouse scrolled (491, 312) with delta (0, 0)
Screenshot: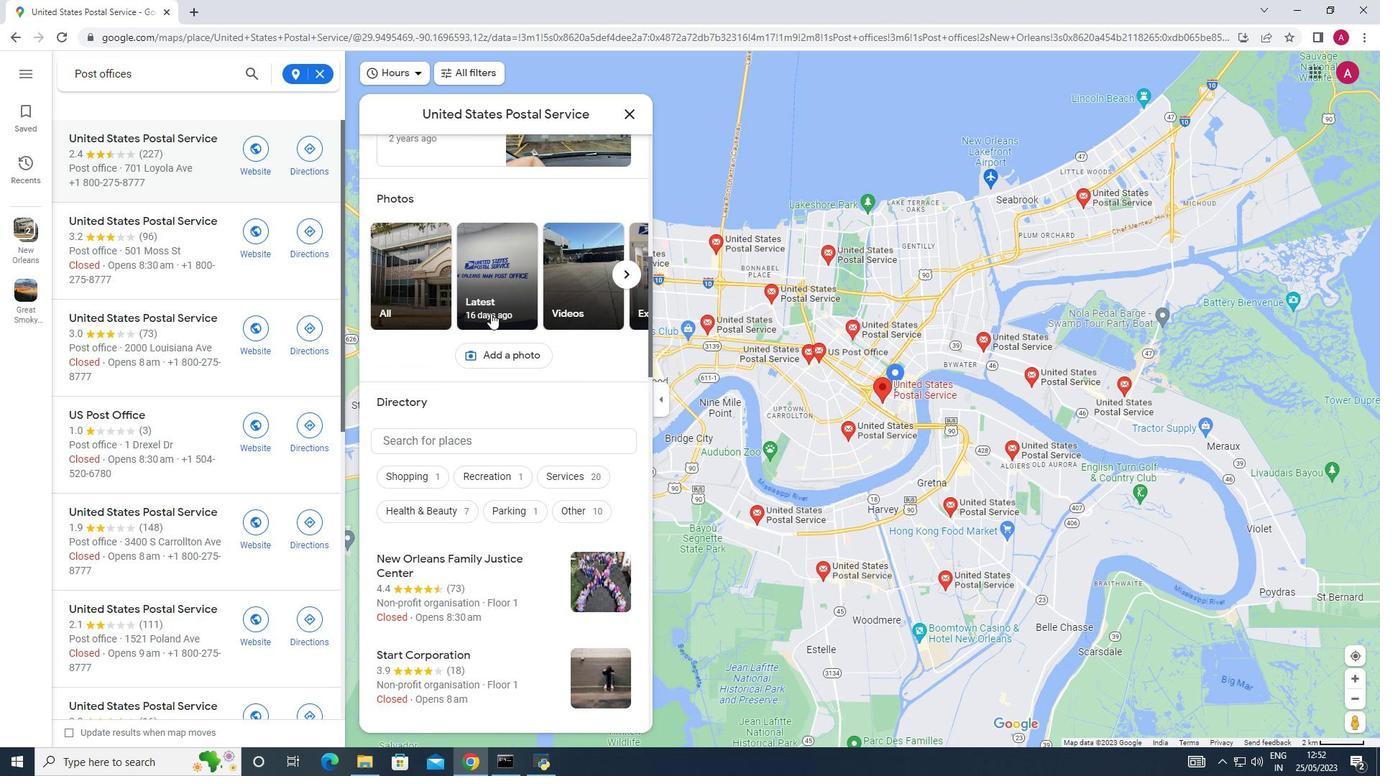 
Action: Mouse scrolled (491, 312) with delta (0, 0)
Screenshot: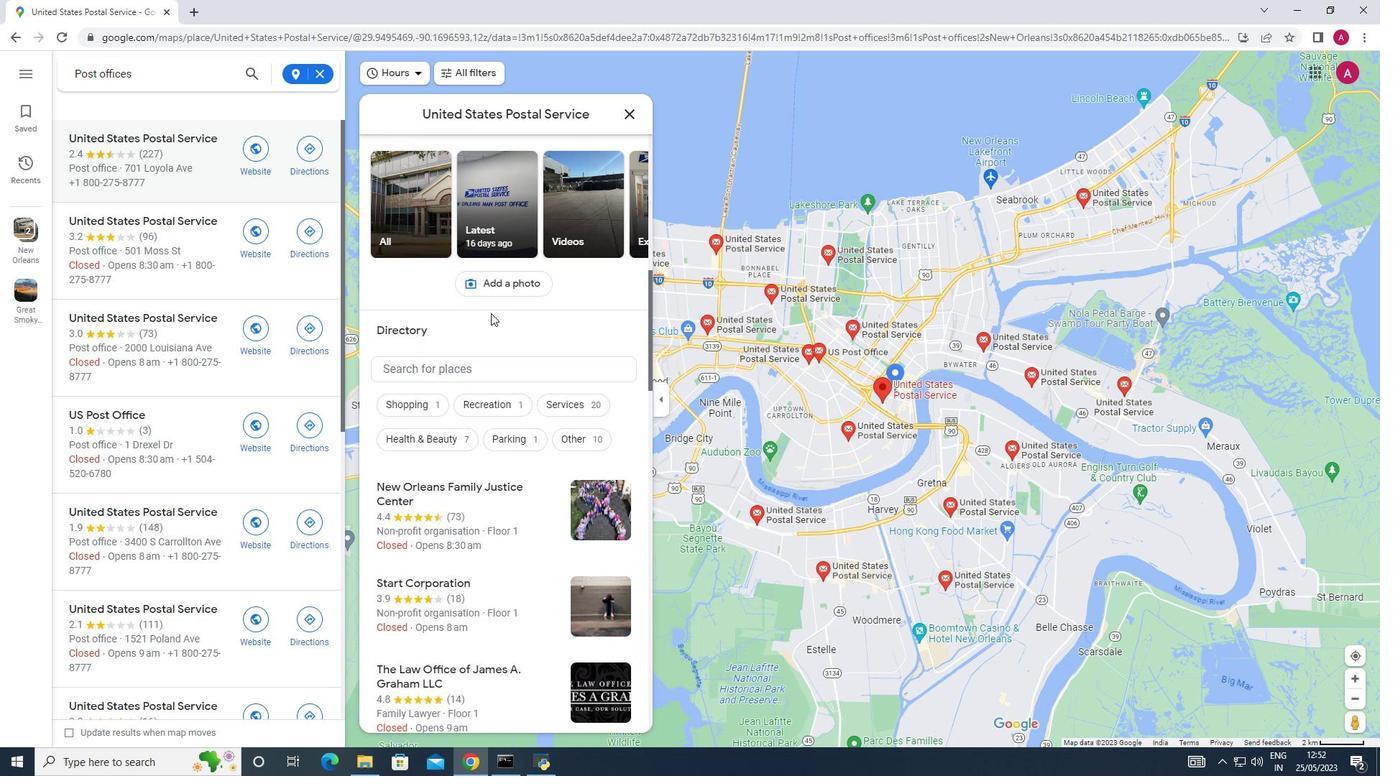
Action: Mouse scrolled (491, 312) with delta (0, 0)
Screenshot: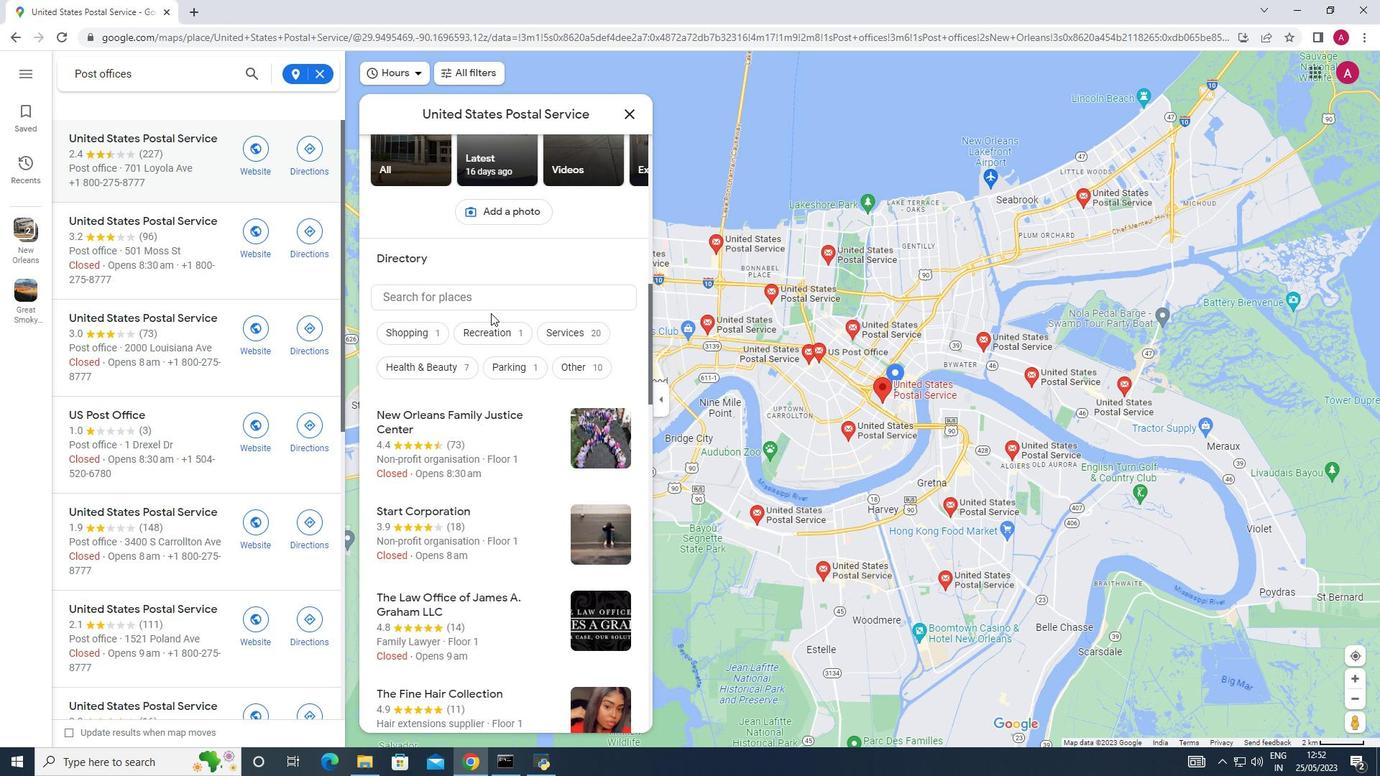 
Action: Mouse scrolled (491, 312) with delta (0, 0)
Screenshot: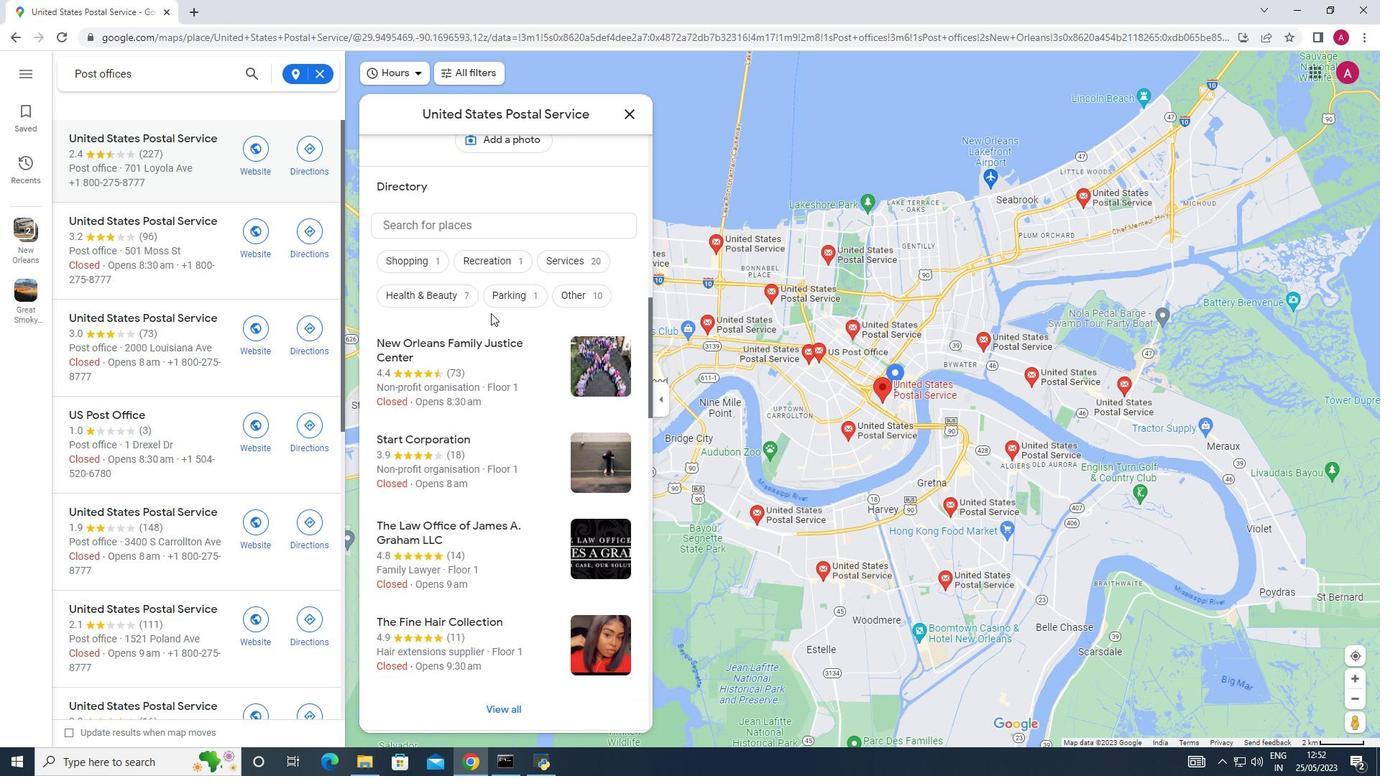 
Action: Mouse scrolled (491, 312) with delta (0, 0)
Screenshot: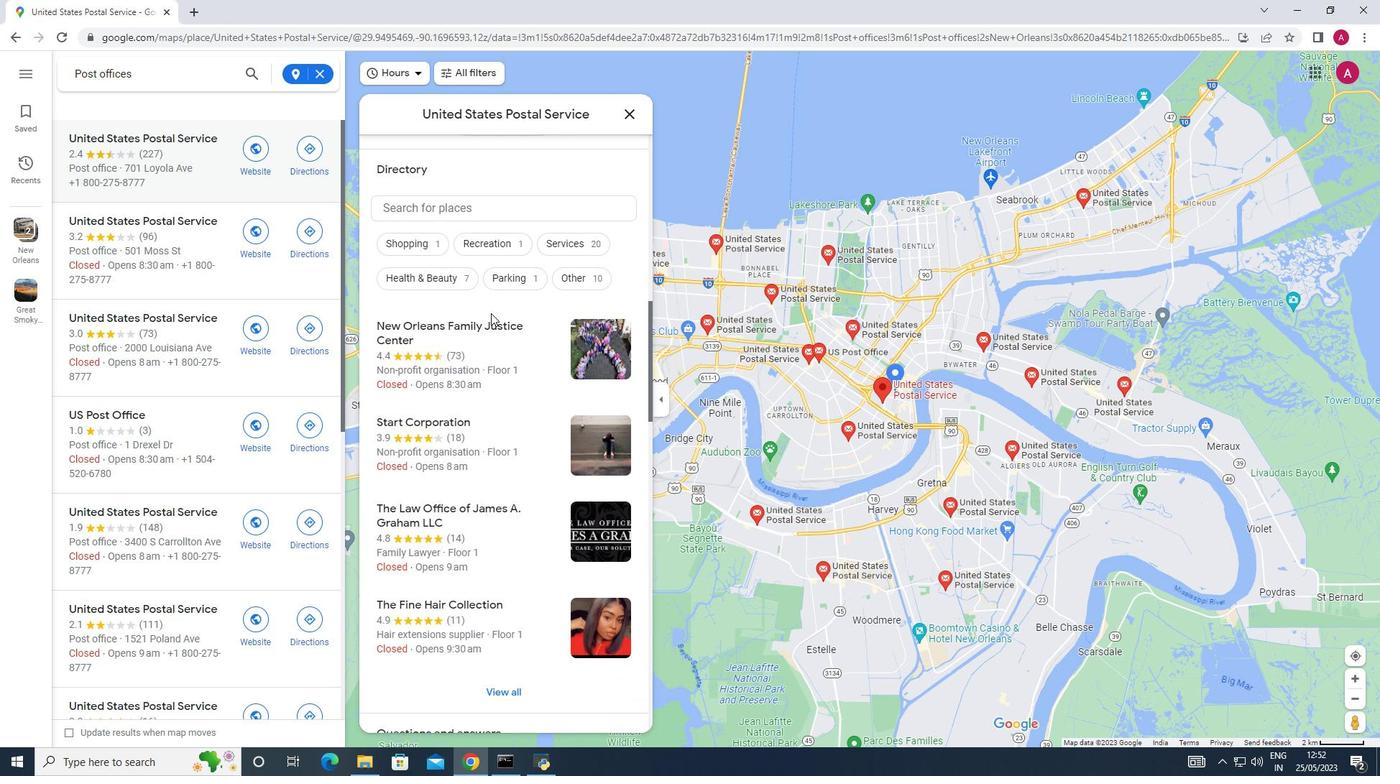 
Action: Mouse scrolled (491, 312) with delta (0, 0)
Screenshot: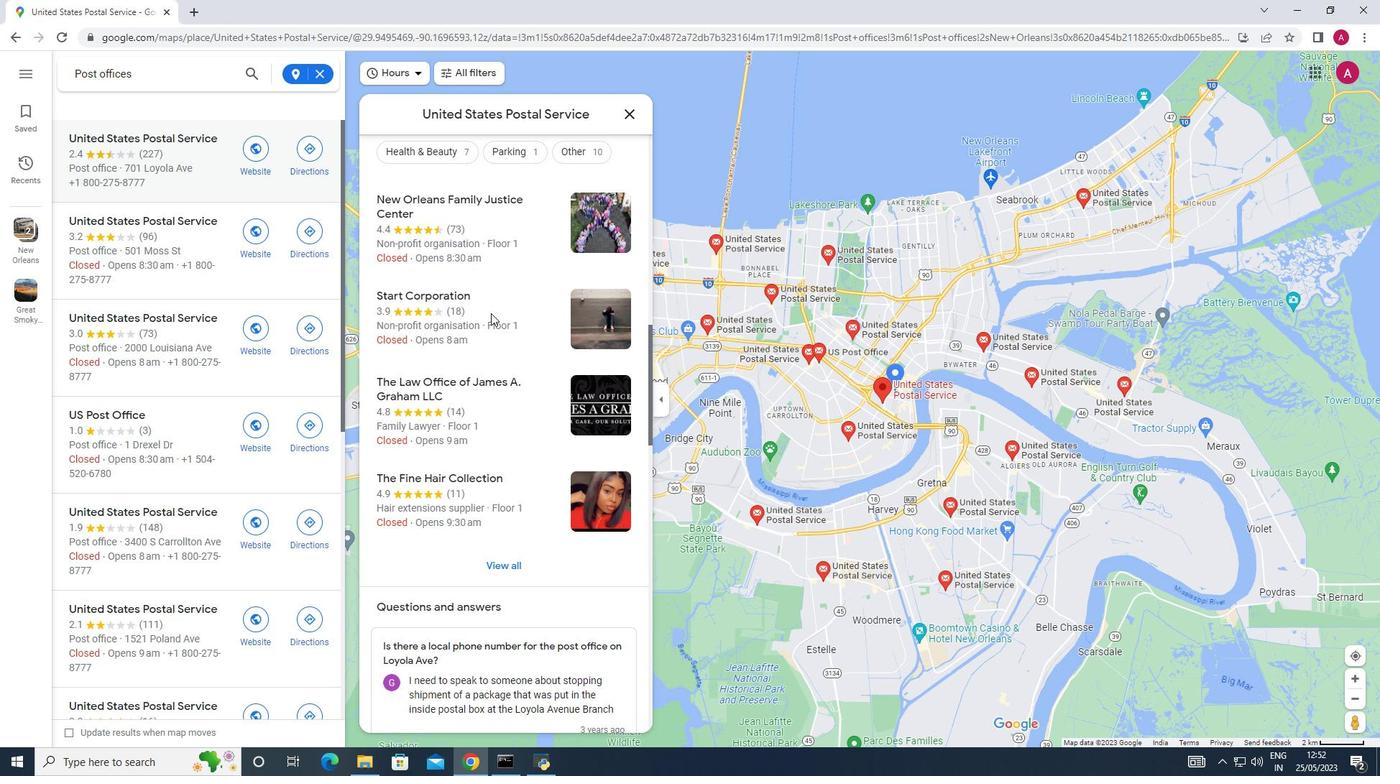 
Action: Mouse scrolled (491, 312) with delta (0, 0)
Screenshot: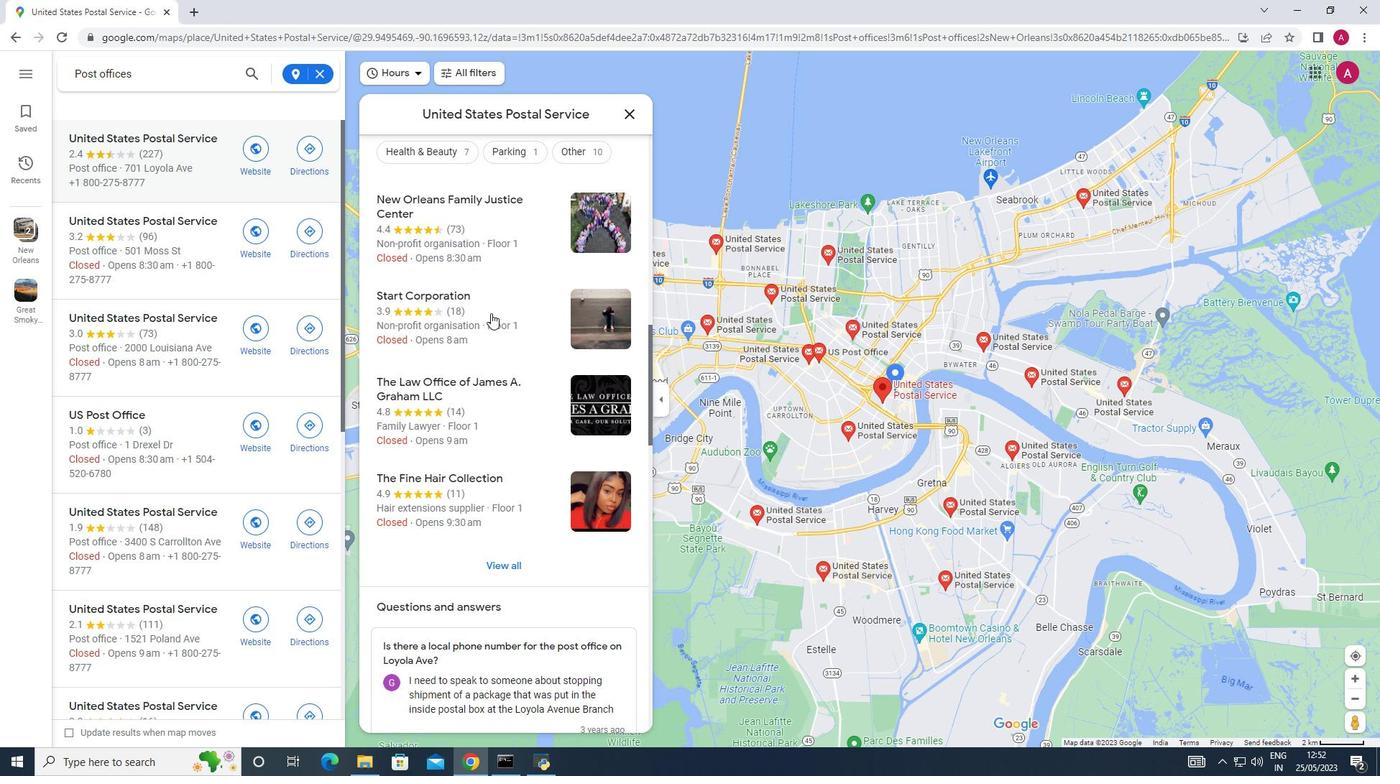 
Action: Mouse scrolled (491, 312) with delta (0, 0)
Screenshot: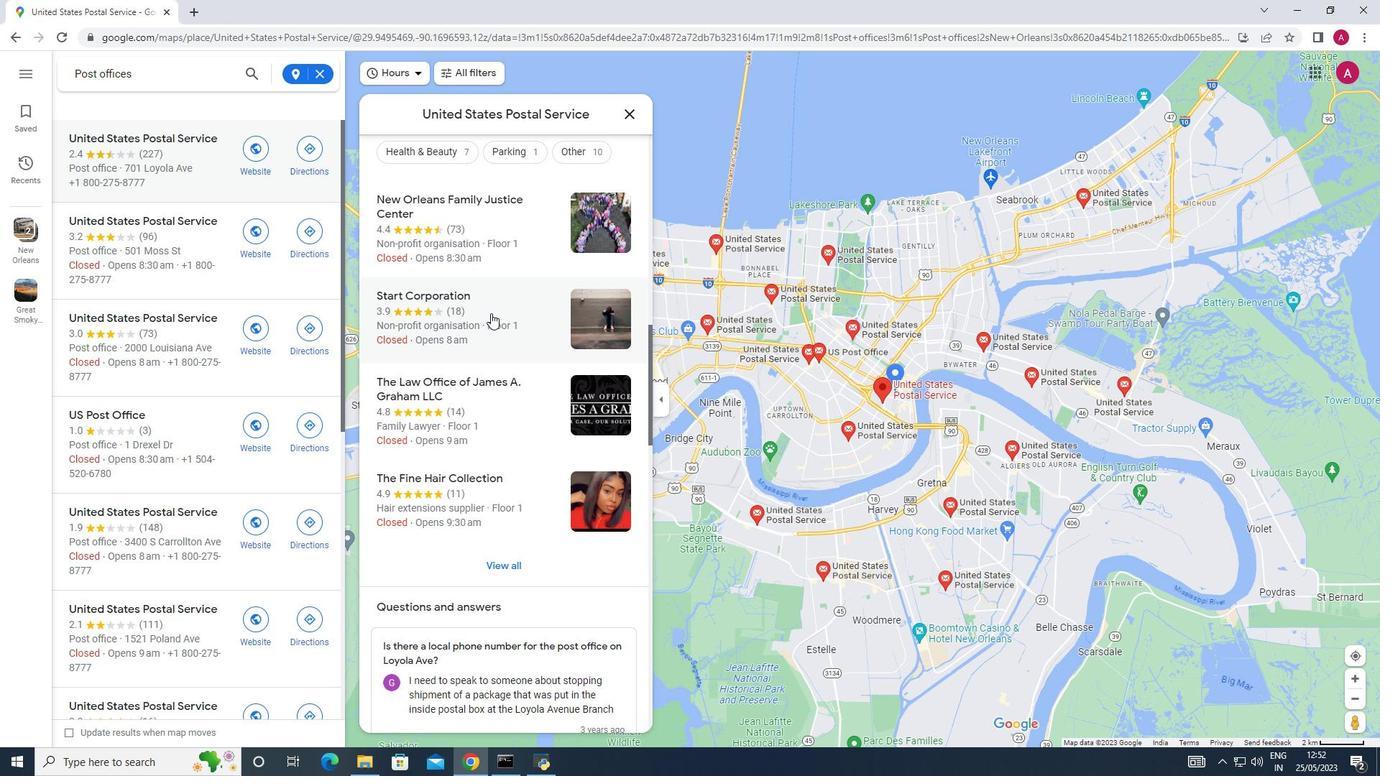 
Action: Mouse scrolled (491, 312) with delta (0, 0)
Screenshot: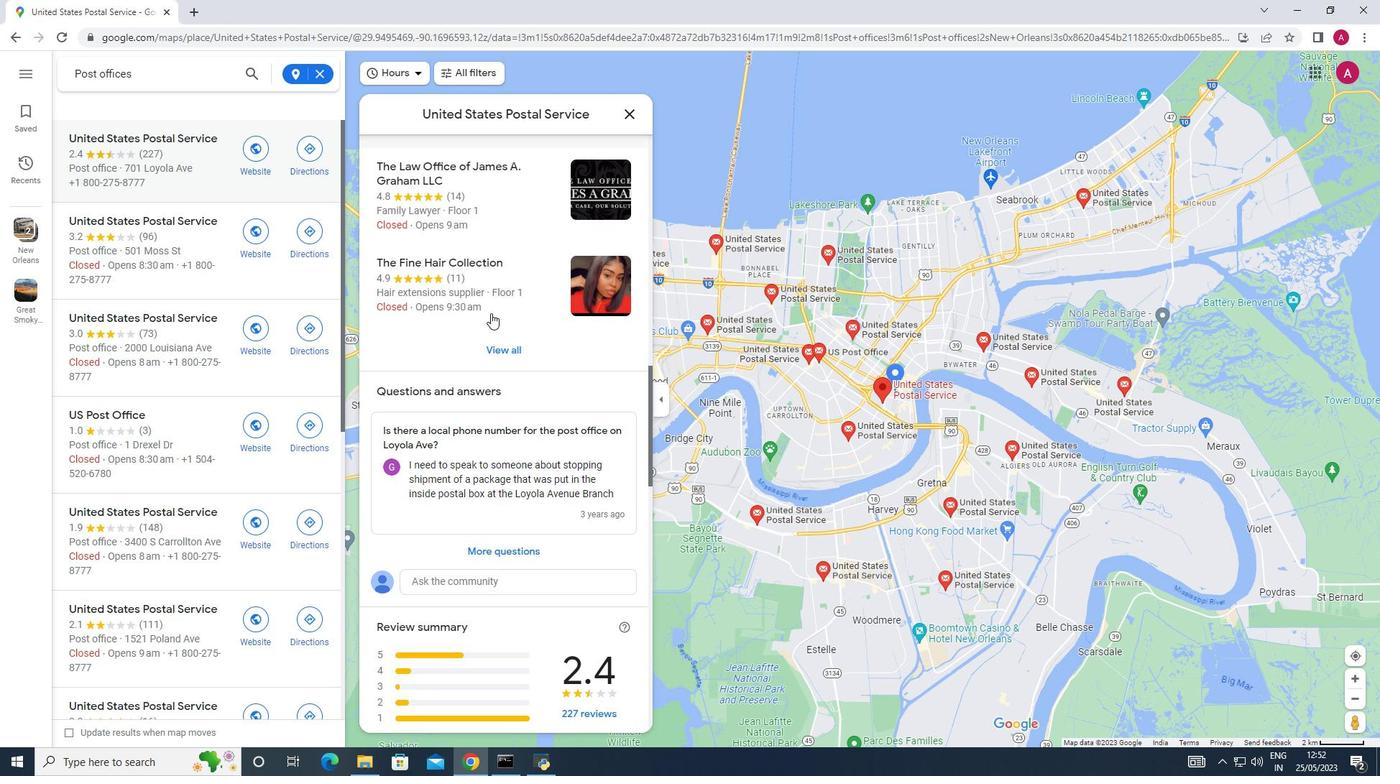 
Action: Mouse scrolled (491, 312) with delta (0, 0)
Screenshot: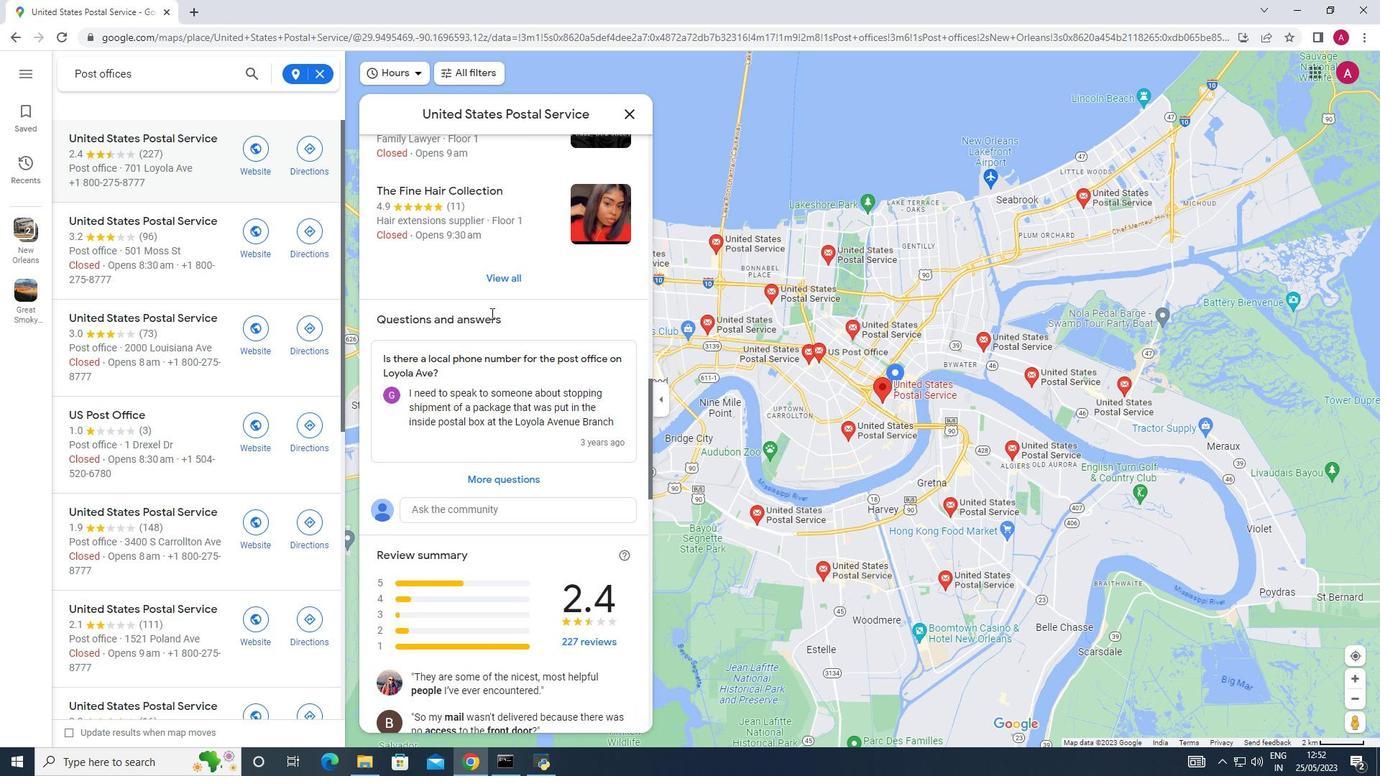 
Action: Mouse scrolled (491, 312) with delta (0, 0)
Screenshot: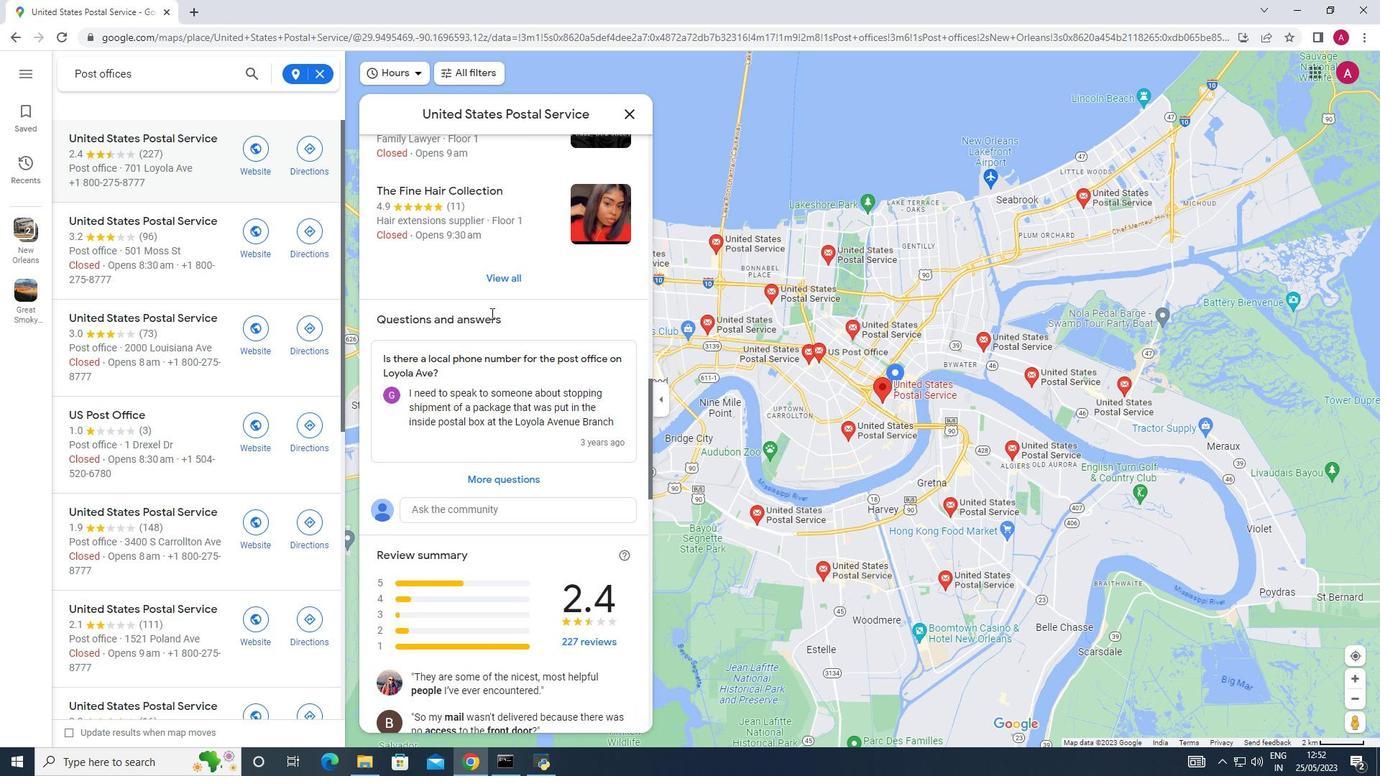 
Action: Mouse scrolled (491, 312) with delta (0, 0)
Screenshot: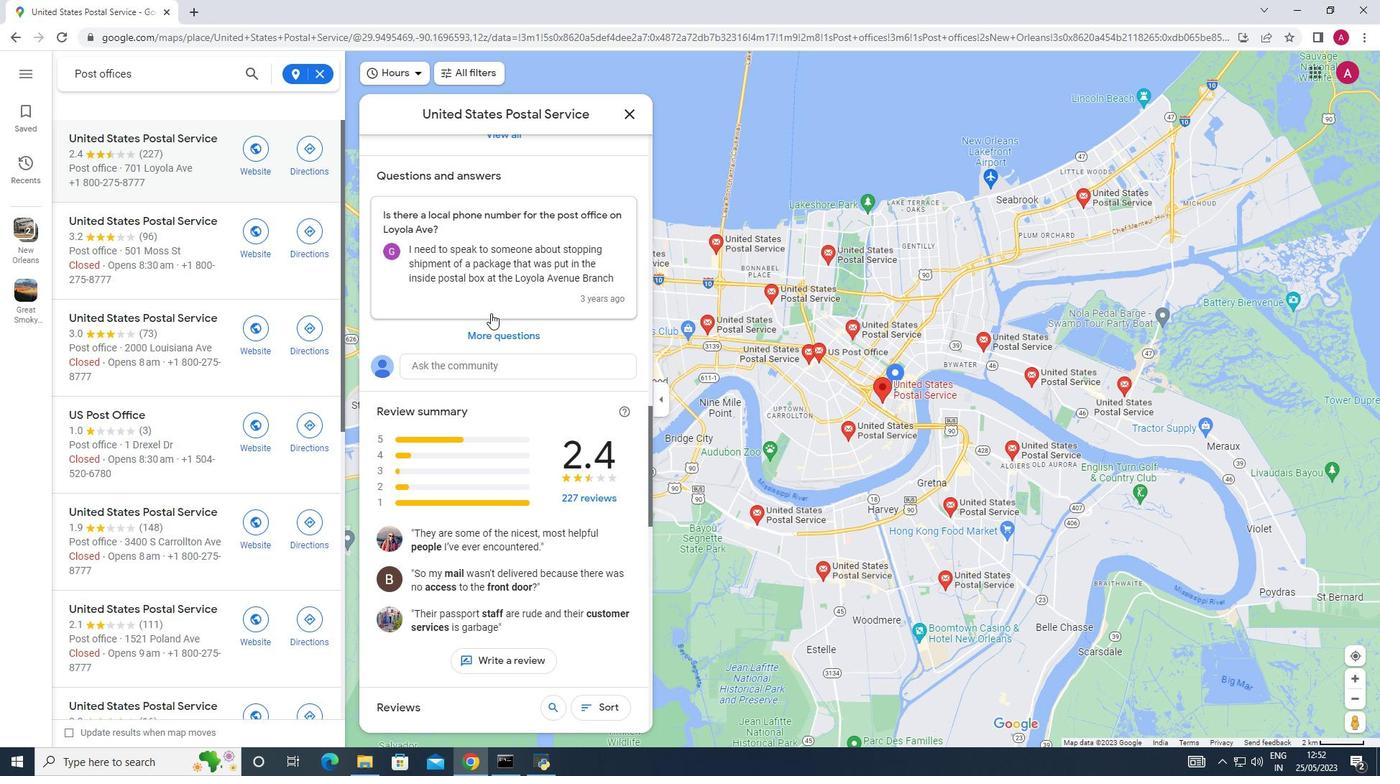 
Action: Mouse scrolled (491, 312) with delta (0, 0)
Screenshot: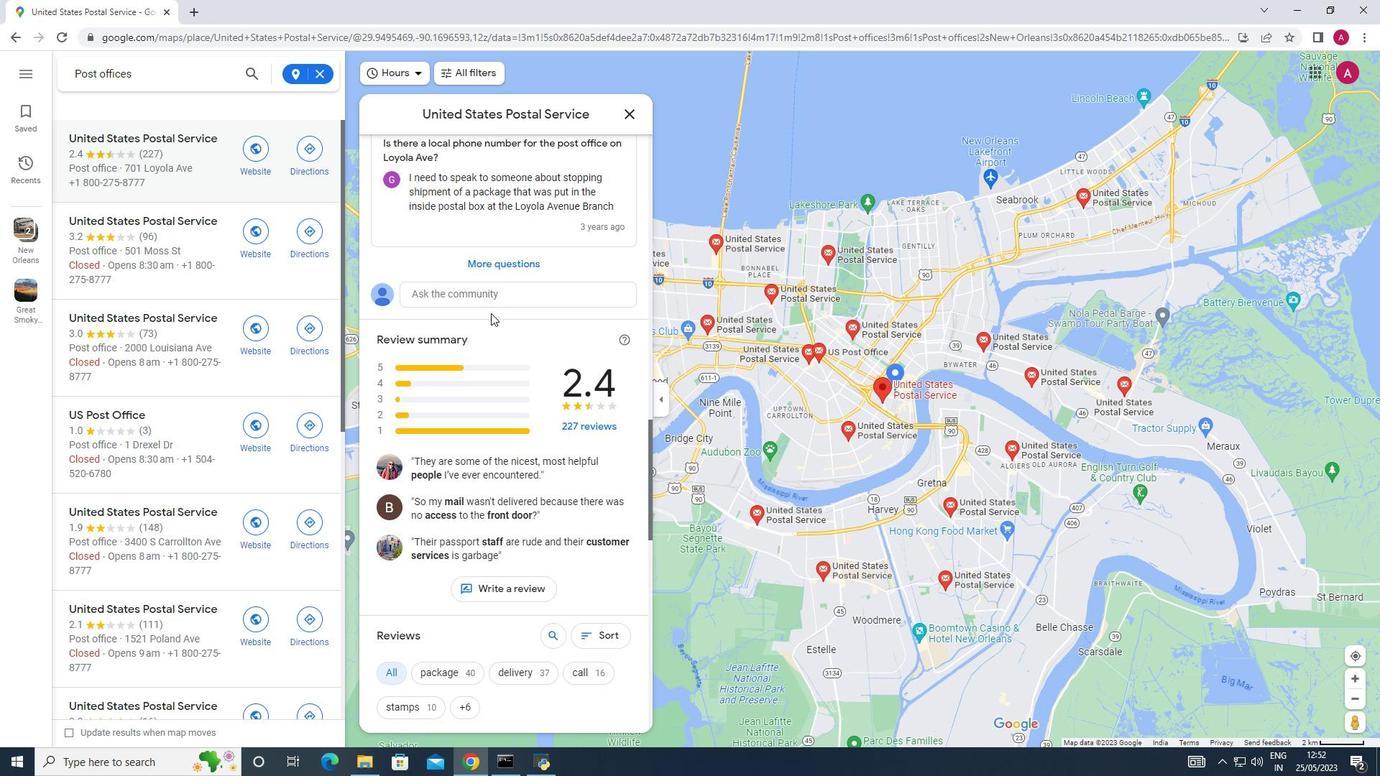 
Action: Mouse scrolled (491, 312) with delta (0, 0)
Screenshot: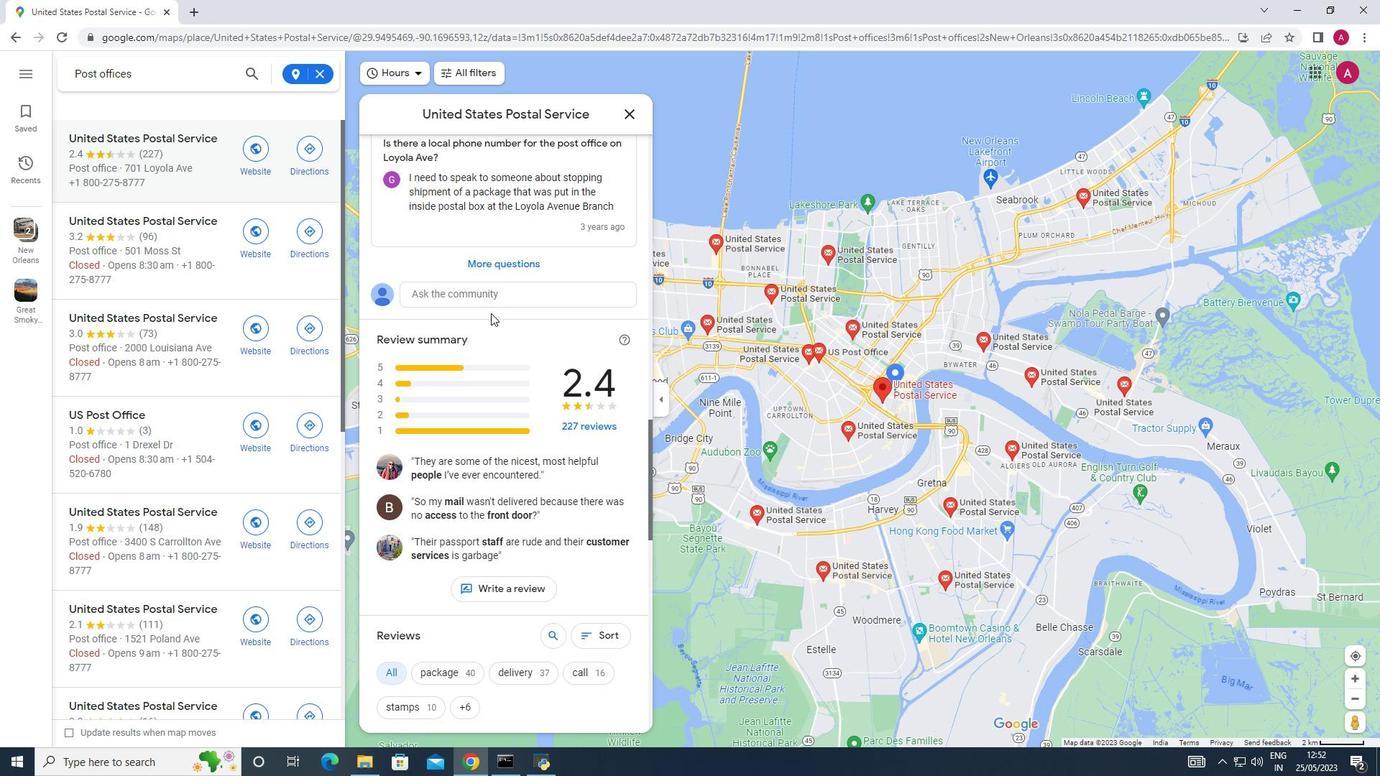 
Action: Mouse moved to (543, 336)
Screenshot: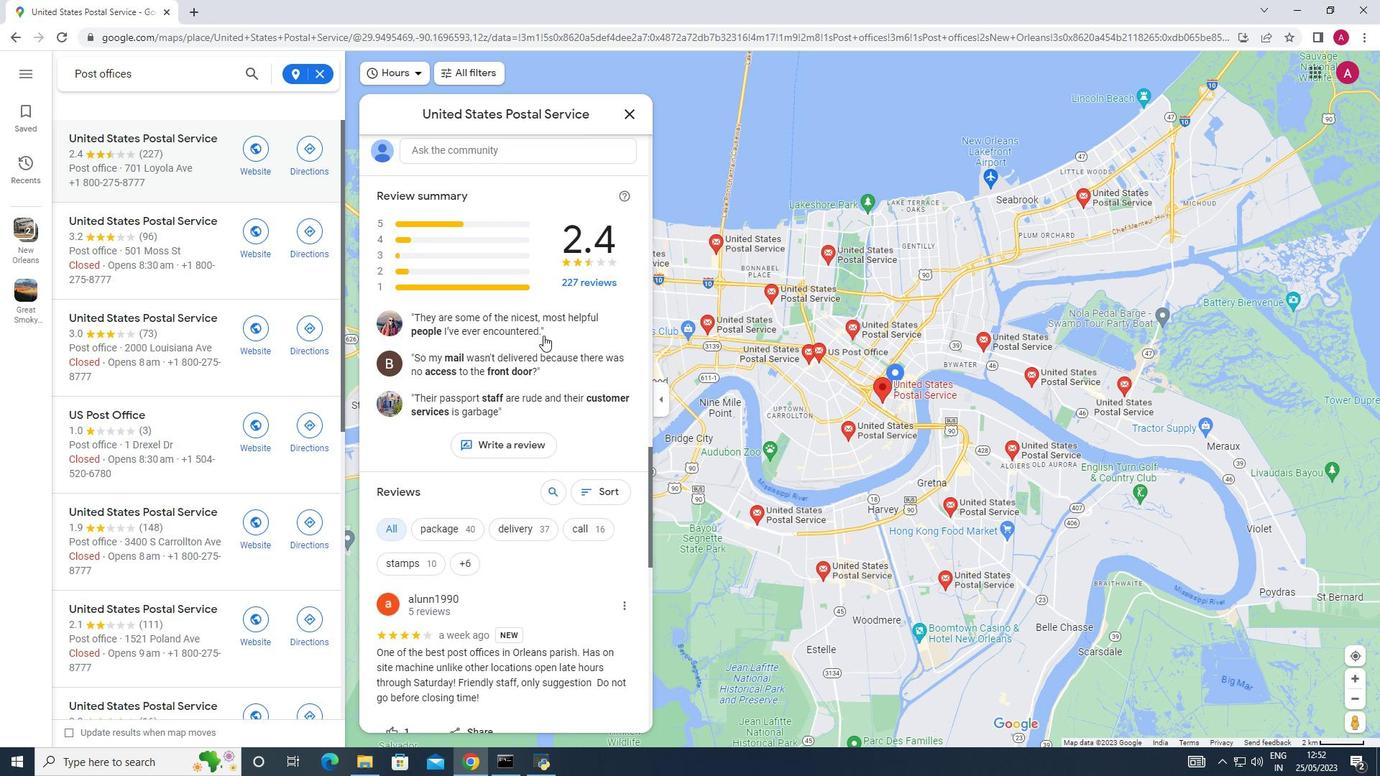 
Action: Mouse scrolled (543, 335) with delta (0, 0)
Screenshot: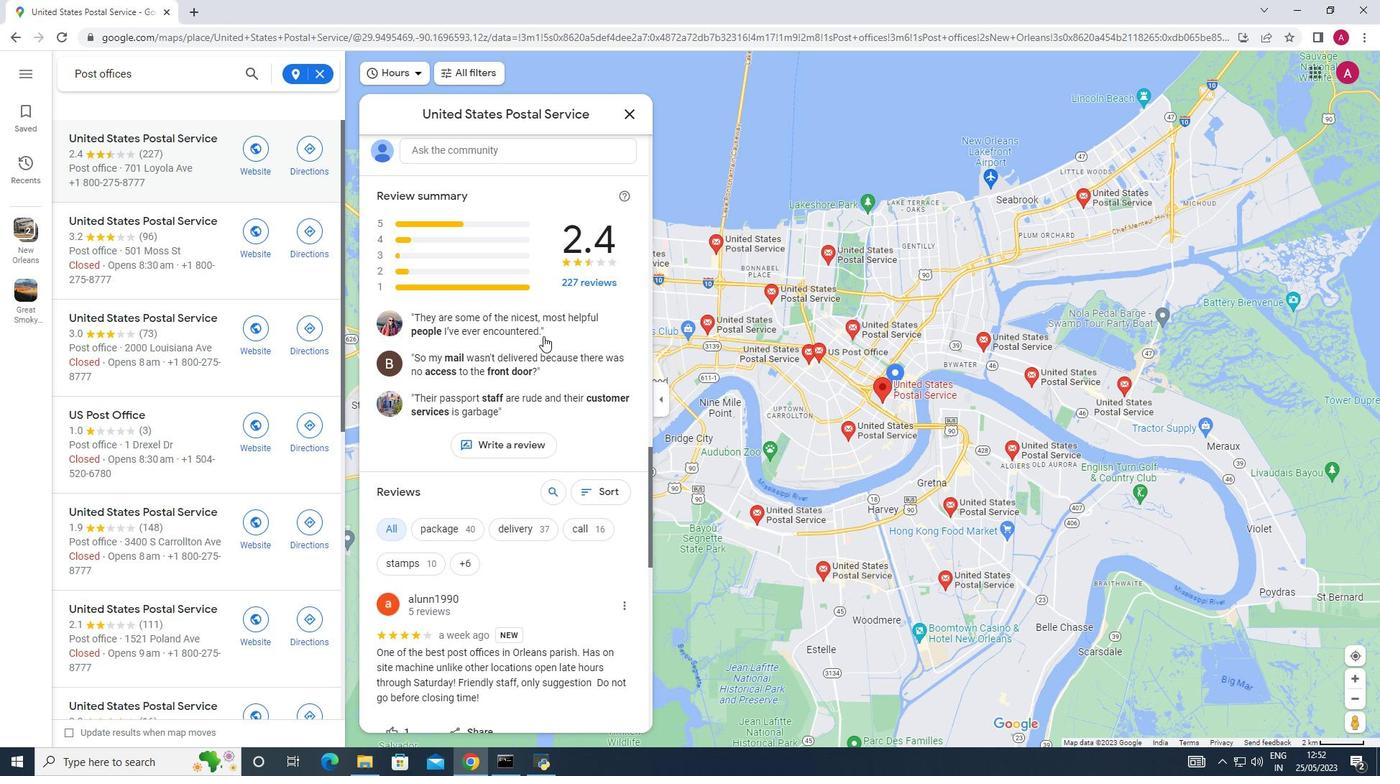 
Action: Mouse scrolled (543, 335) with delta (0, 0)
Screenshot: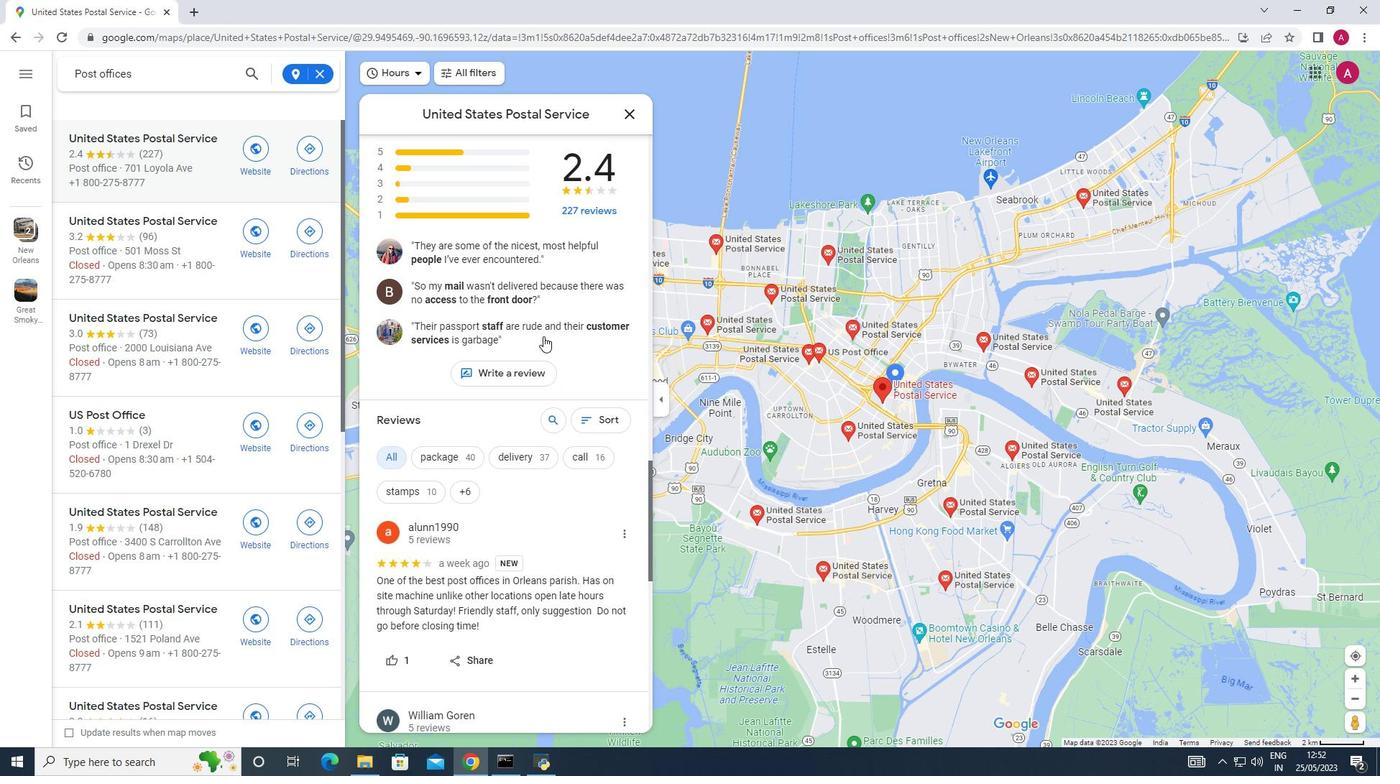 
Action: Mouse scrolled (543, 335) with delta (0, 0)
Screenshot: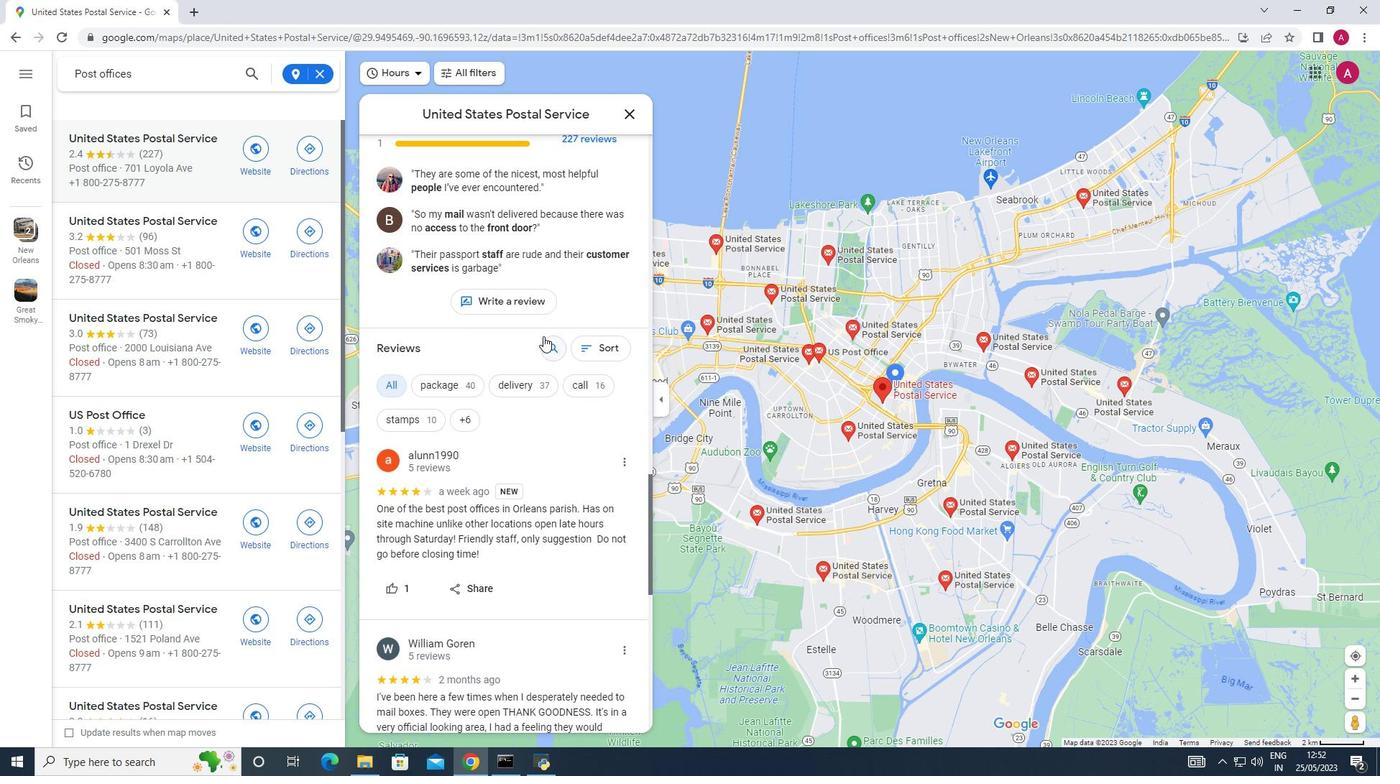 
Action: Mouse scrolled (543, 335) with delta (0, 0)
Screenshot: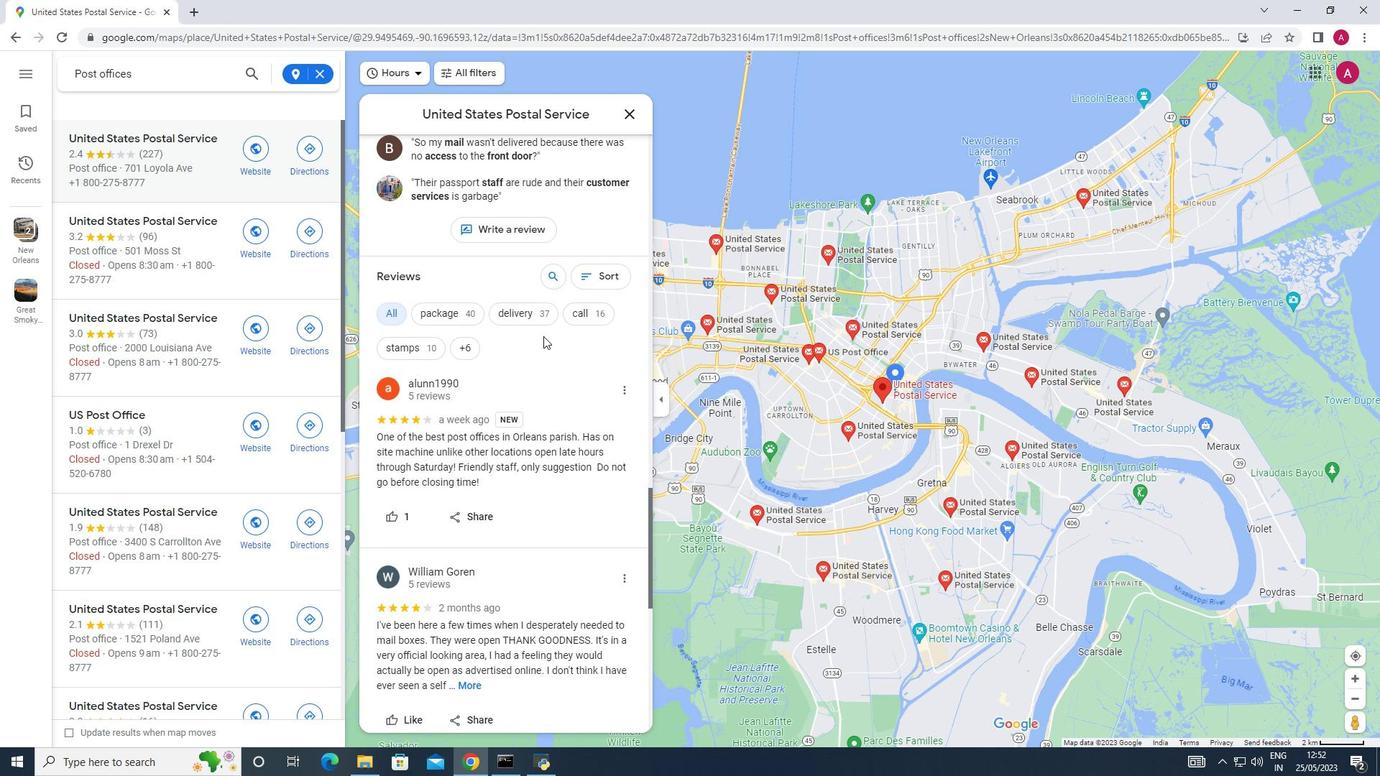 
Action: Mouse scrolled (543, 337) with delta (0, 0)
Screenshot: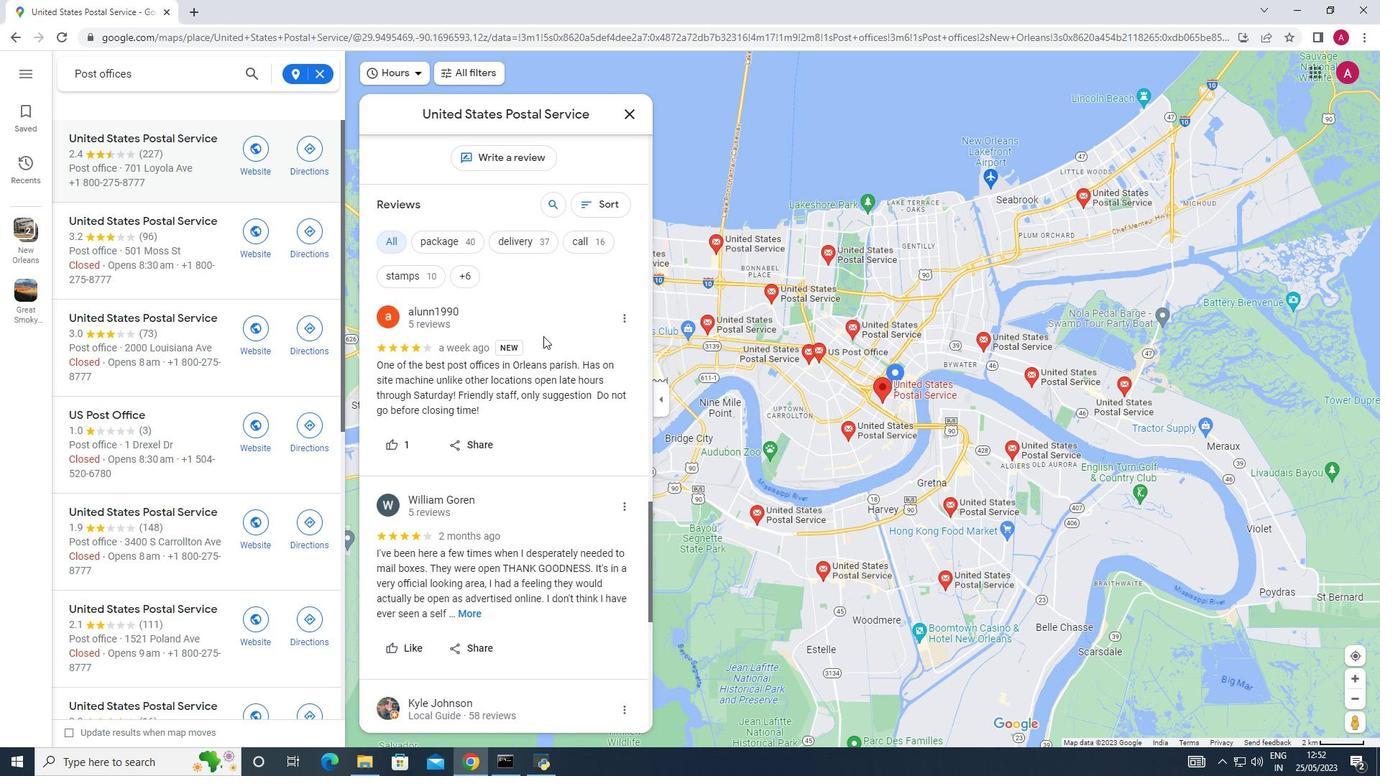 
Action: Mouse scrolled (543, 335) with delta (0, 0)
Screenshot: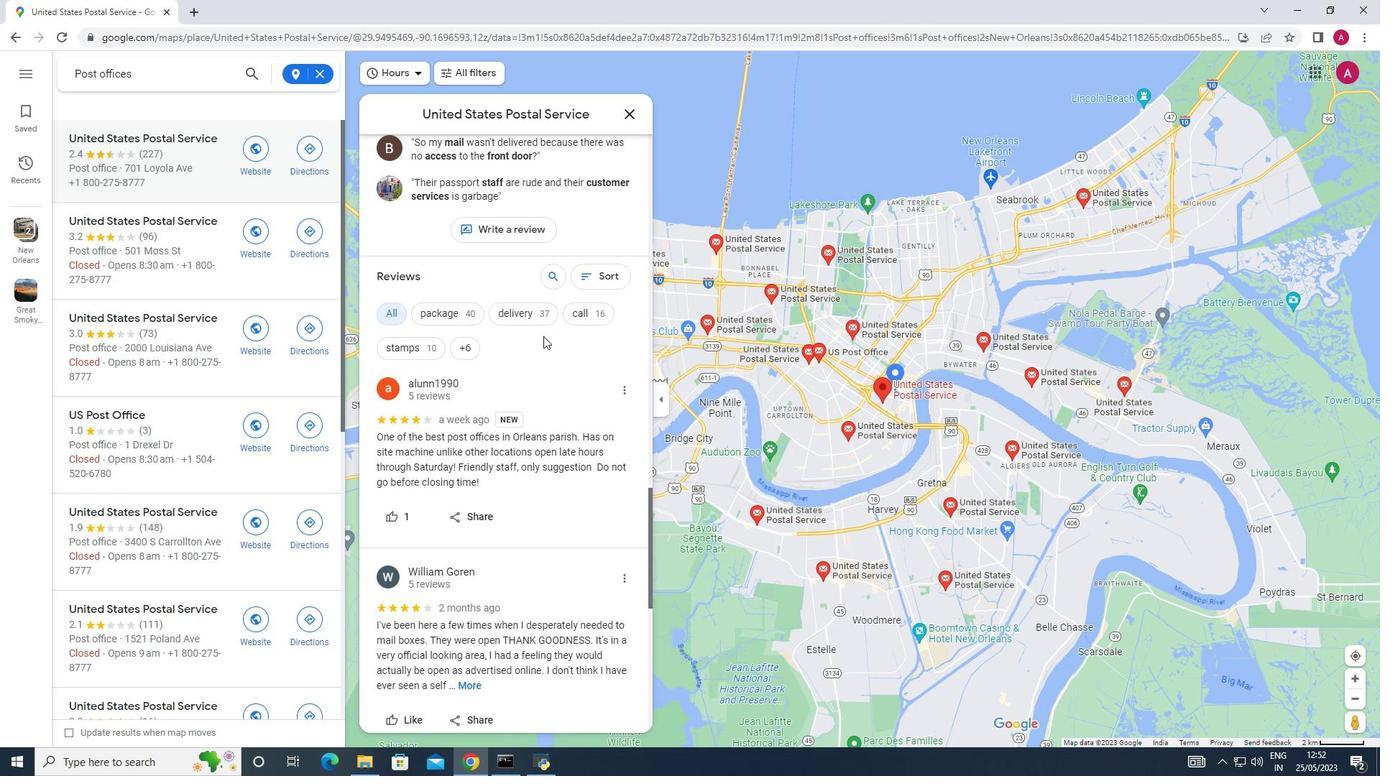 
Action: Mouse scrolled (543, 335) with delta (0, 0)
Screenshot: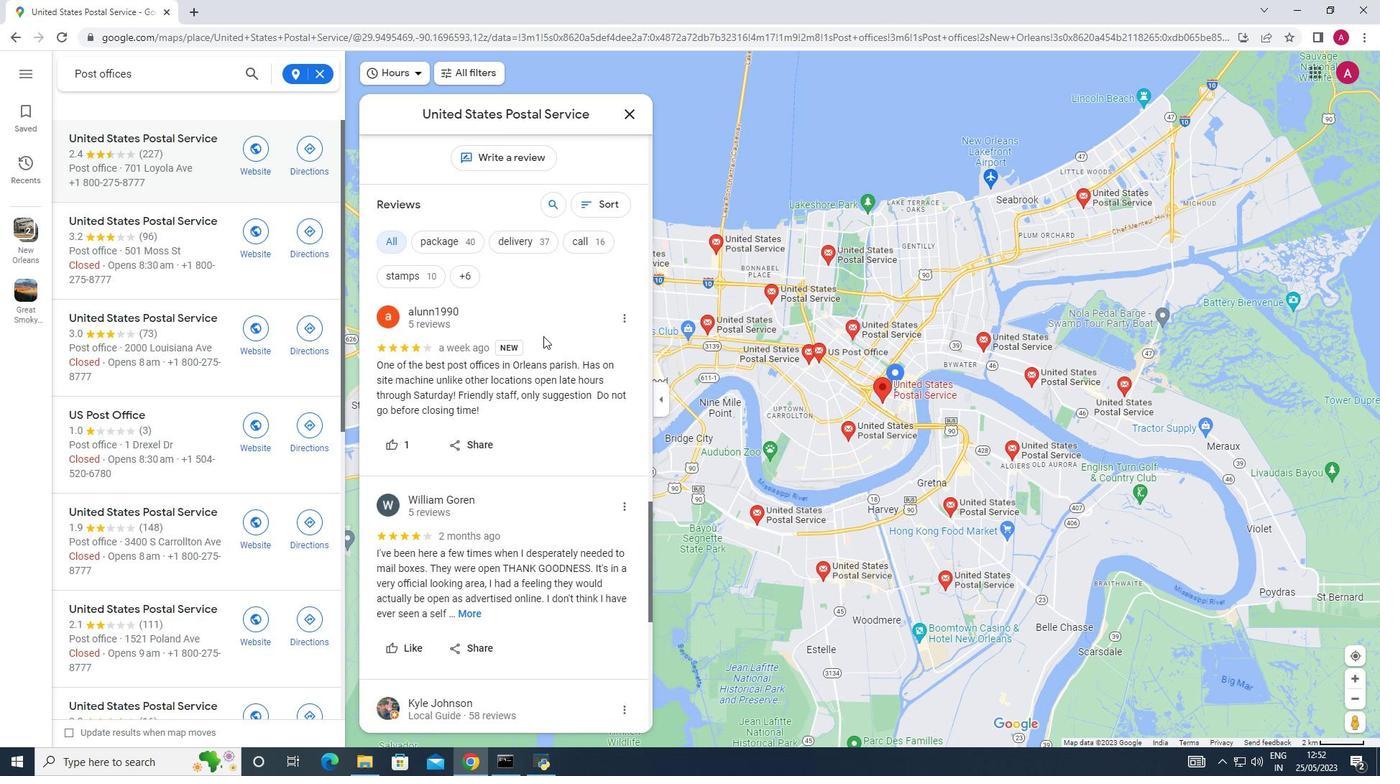
Action: Mouse scrolled (543, 335) with delta (0, 0)
Screenshot: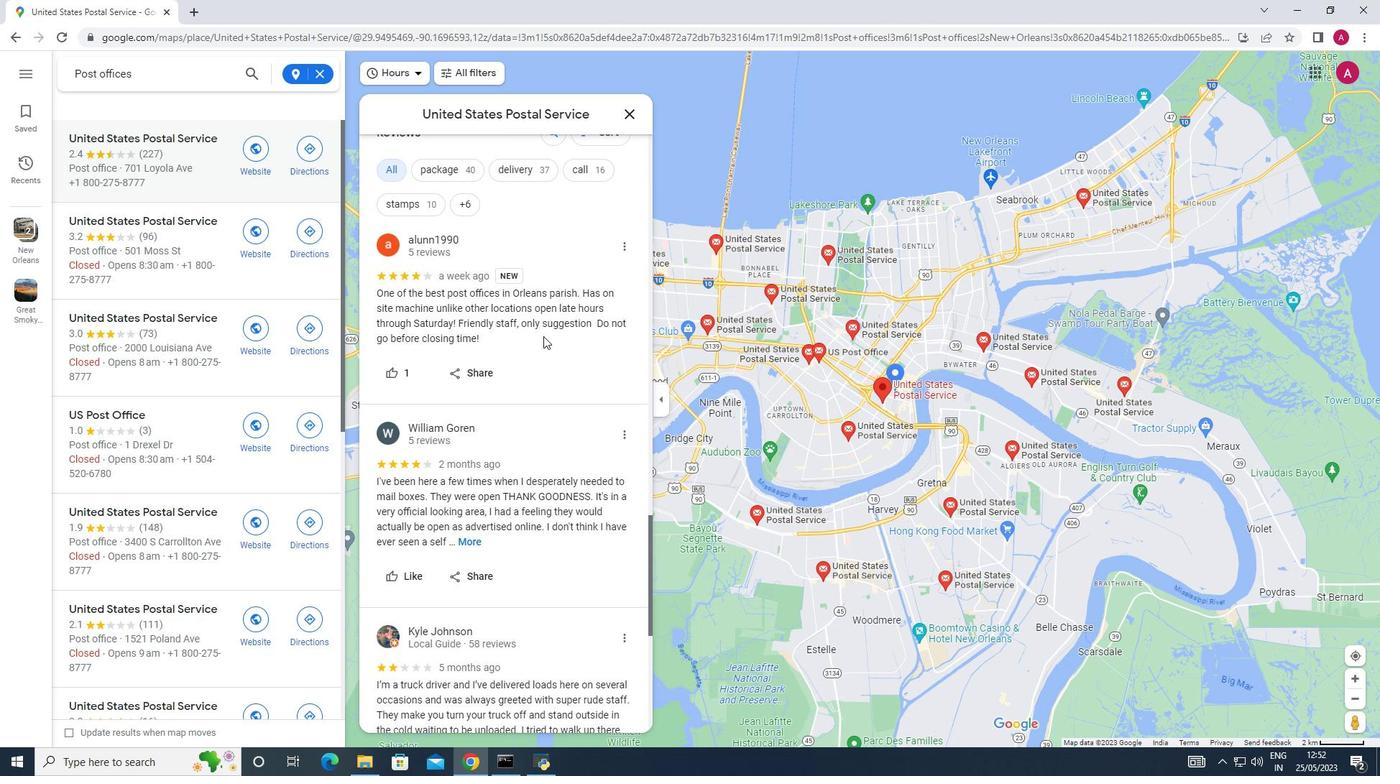 
Action: Mouse scrolled (543, 335) with delta (0, 0)
Screenshot: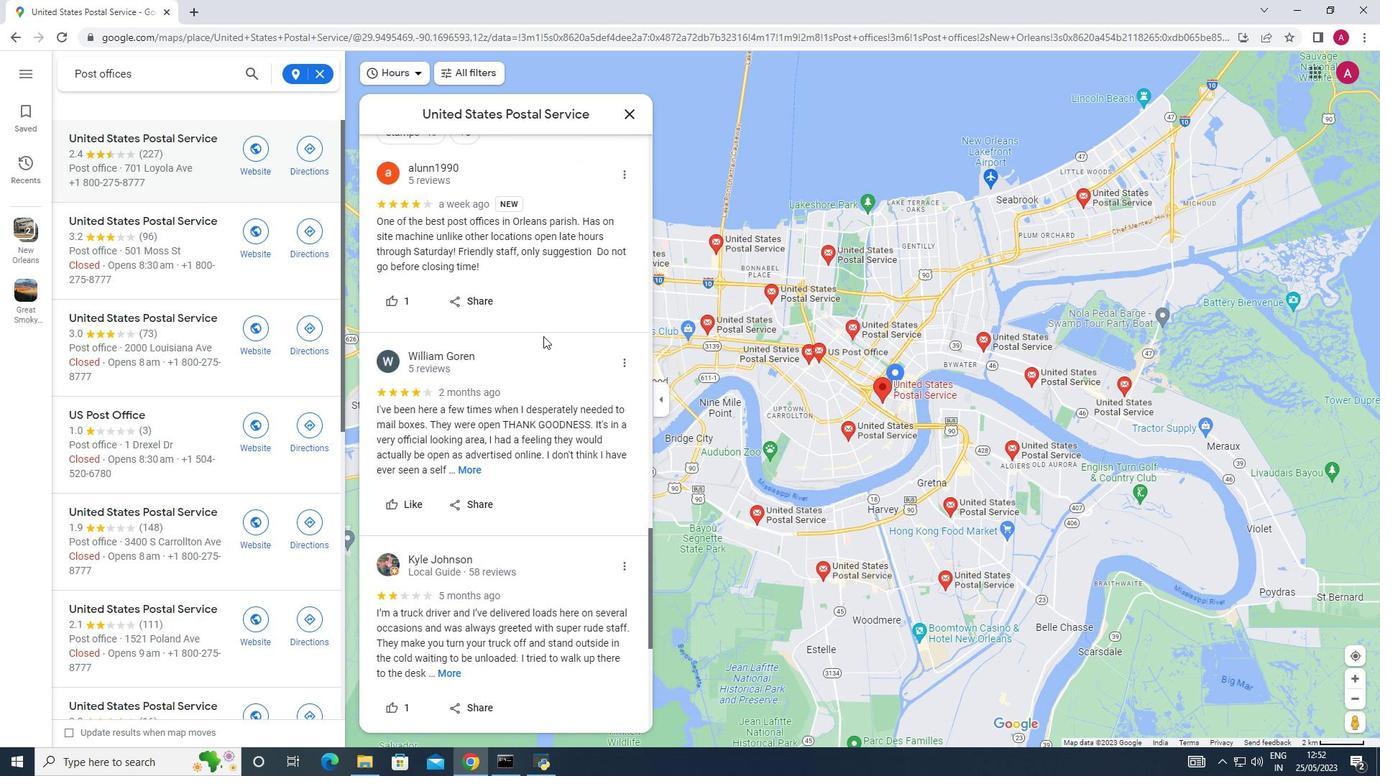 
Action: Mouse scrolled (543, 335) with delta (0, 0)
Screenshot: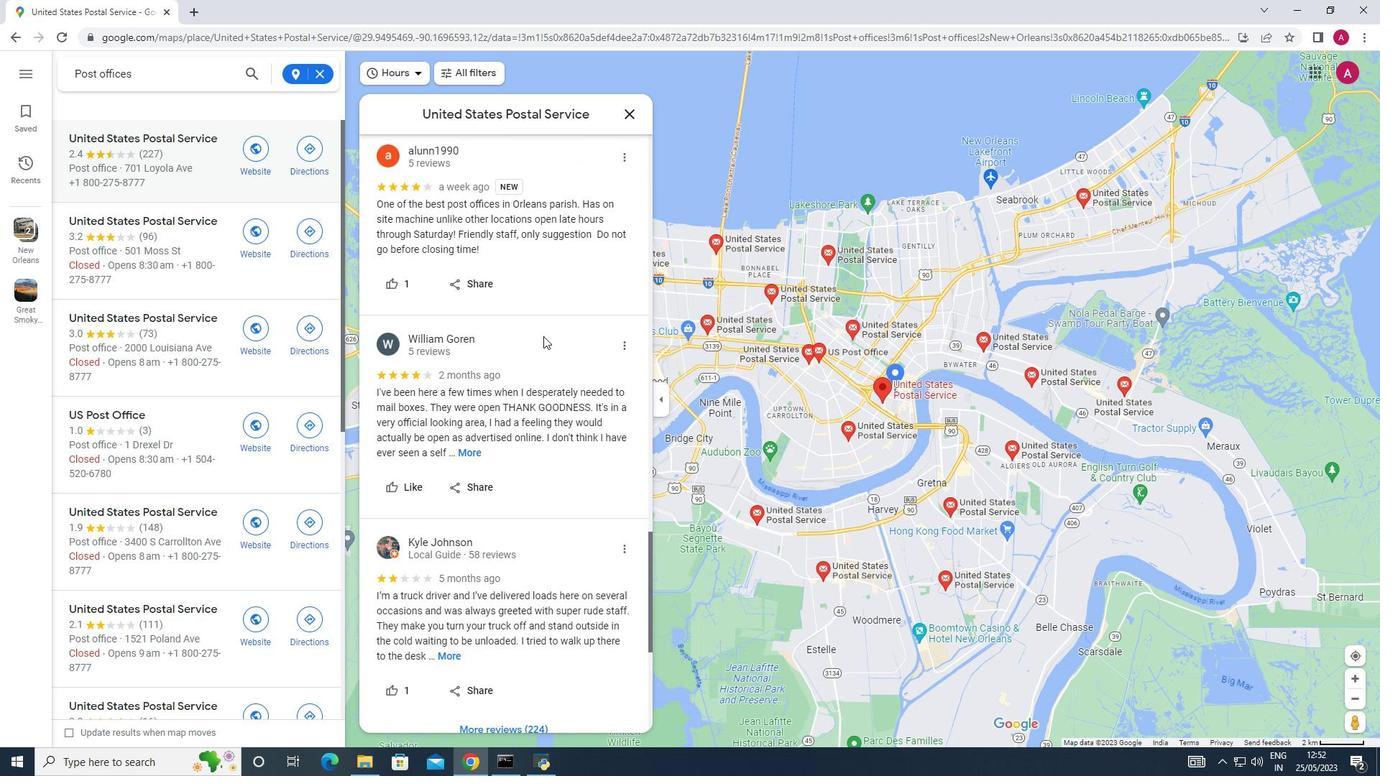 
Action: Mouse scrolled (543, 335) with delta (0, 0)
Screenshot: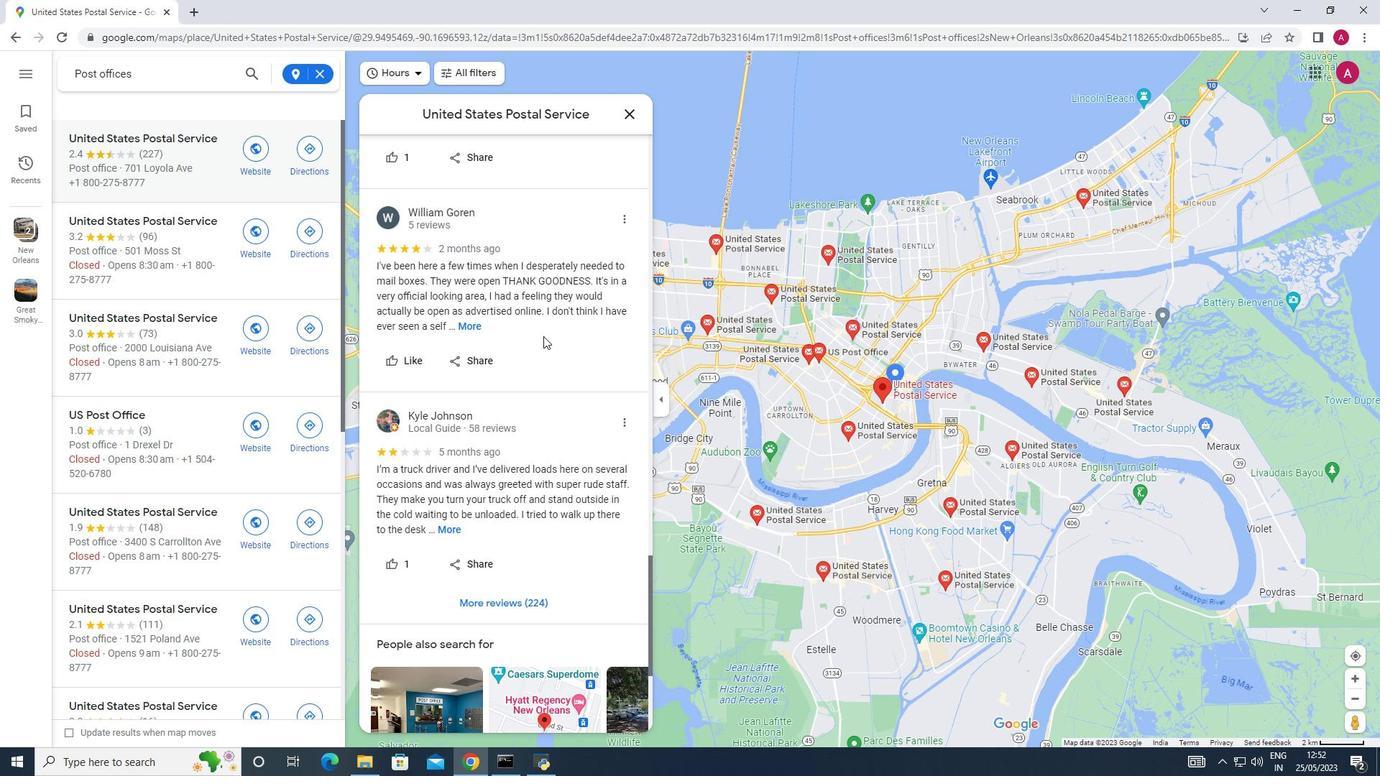 
Action: Mouse scrolled (543, 335) with delta (0, 0)
Screenshot: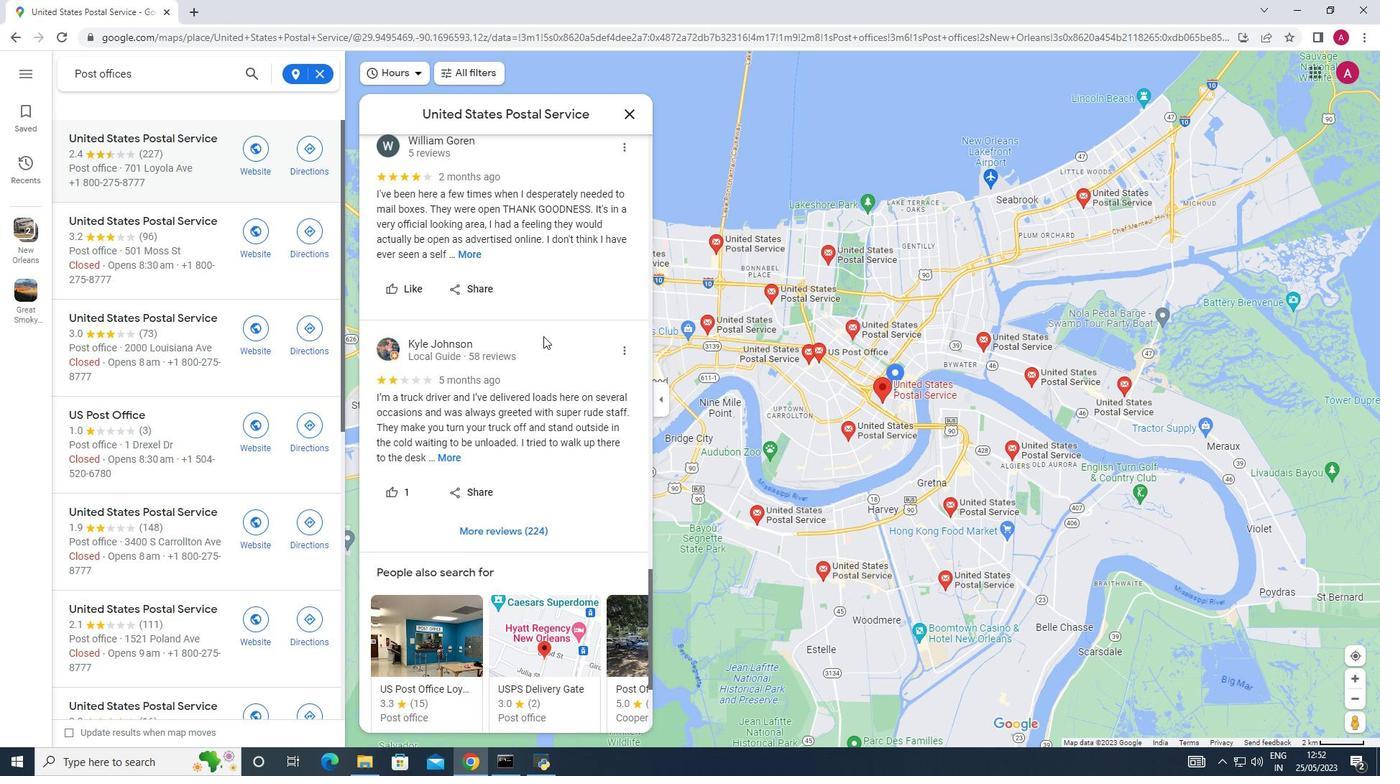 
Action: Mouse scrolled (543, 335) with delta (0, 0)
Screenshot: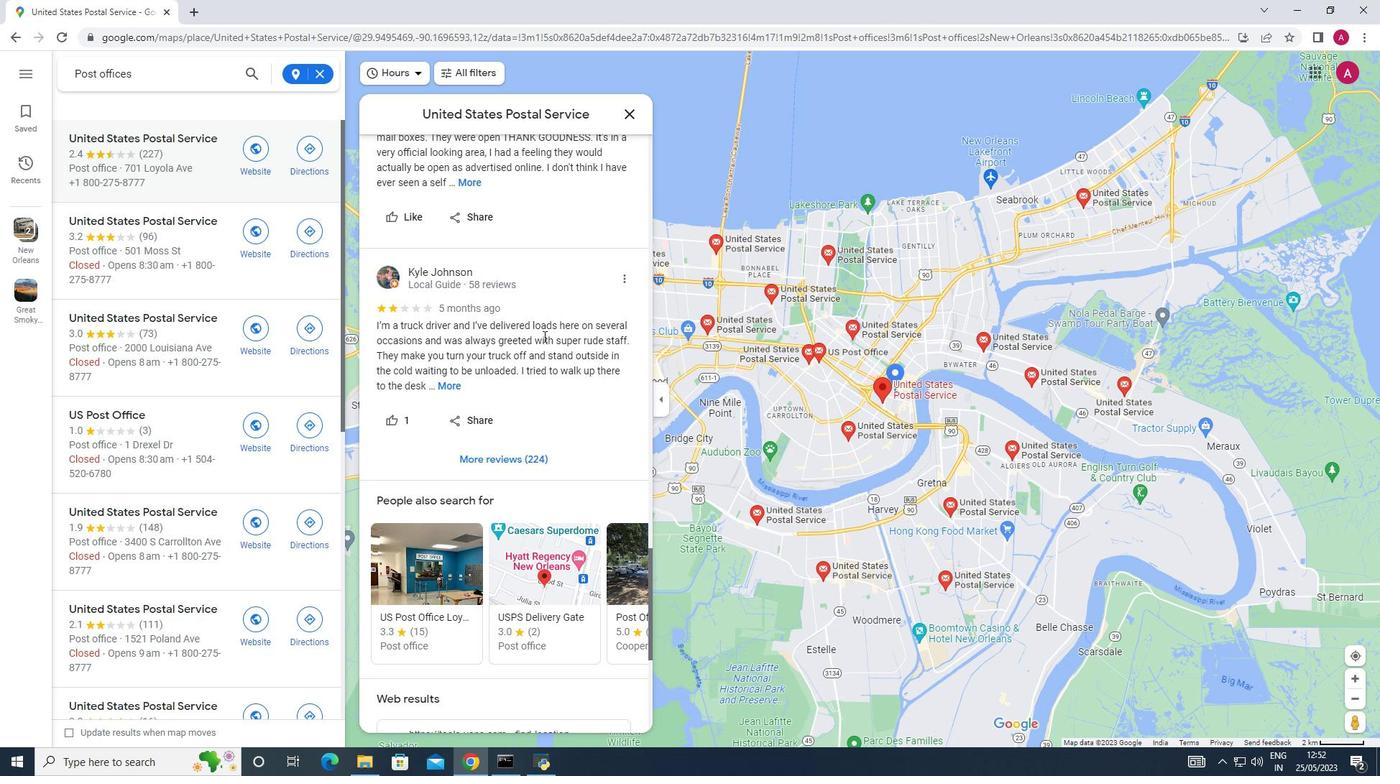 
Action: Mouse moved to (545, 337)
Screenshot: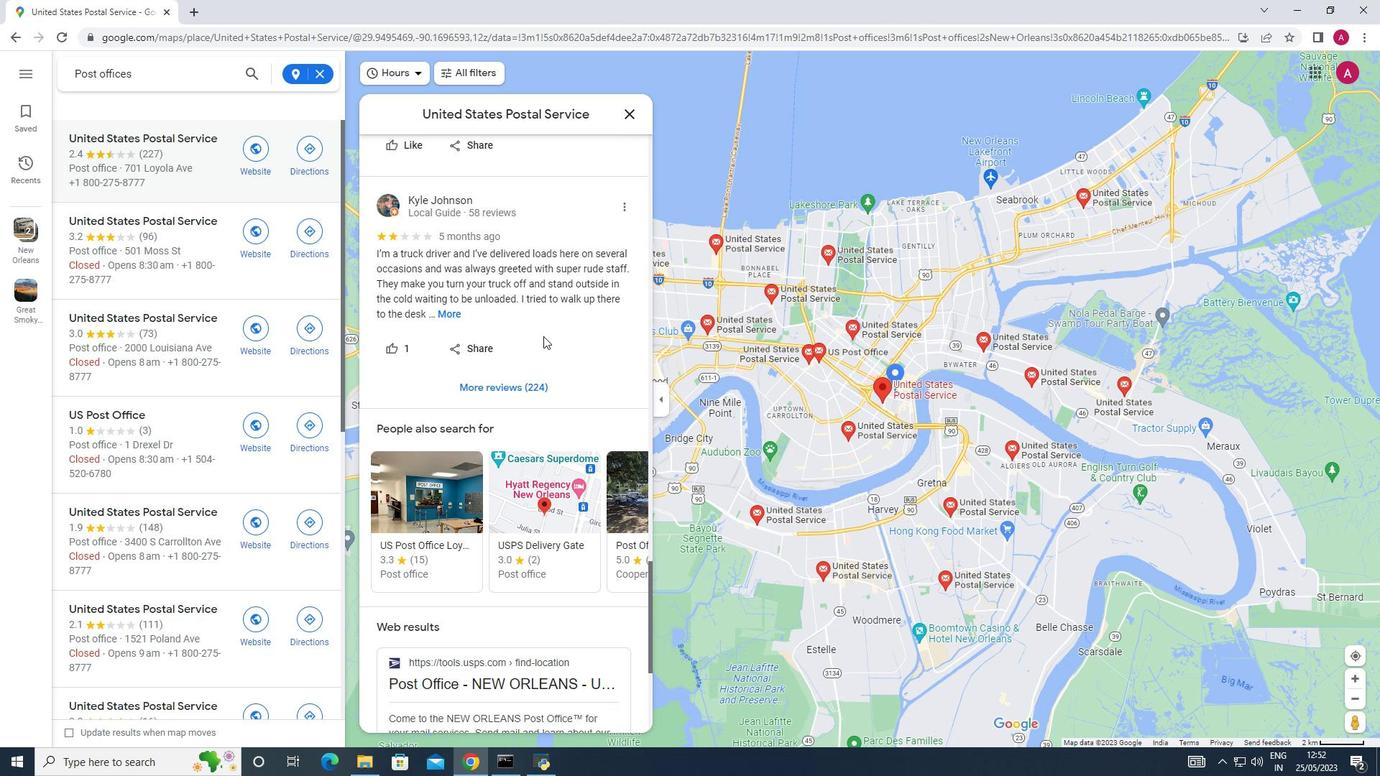
Action: Mouse scrolled (545, 336) with delta (0, 0)
Screenshot: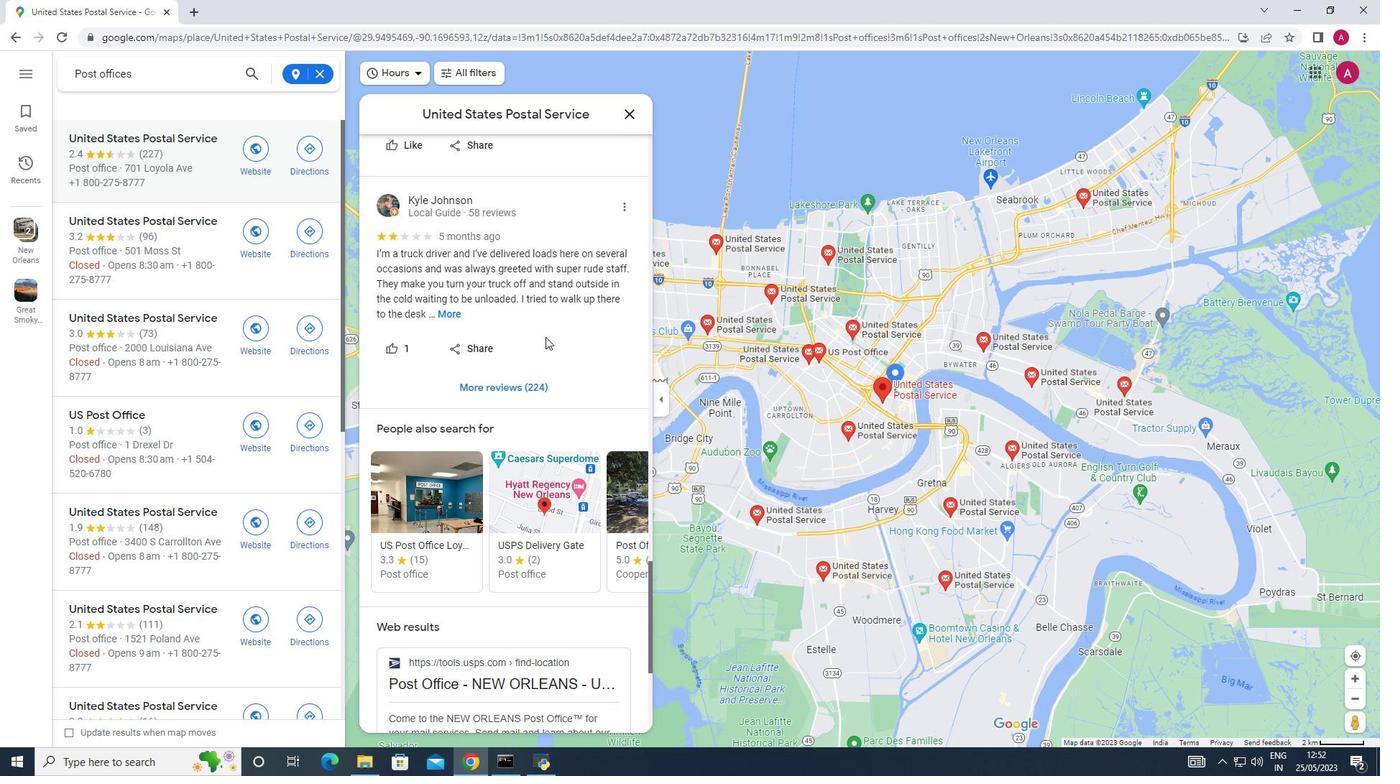 
Action: Mouse scrolled (545, 336) with delta (0, 0)
Screenshot: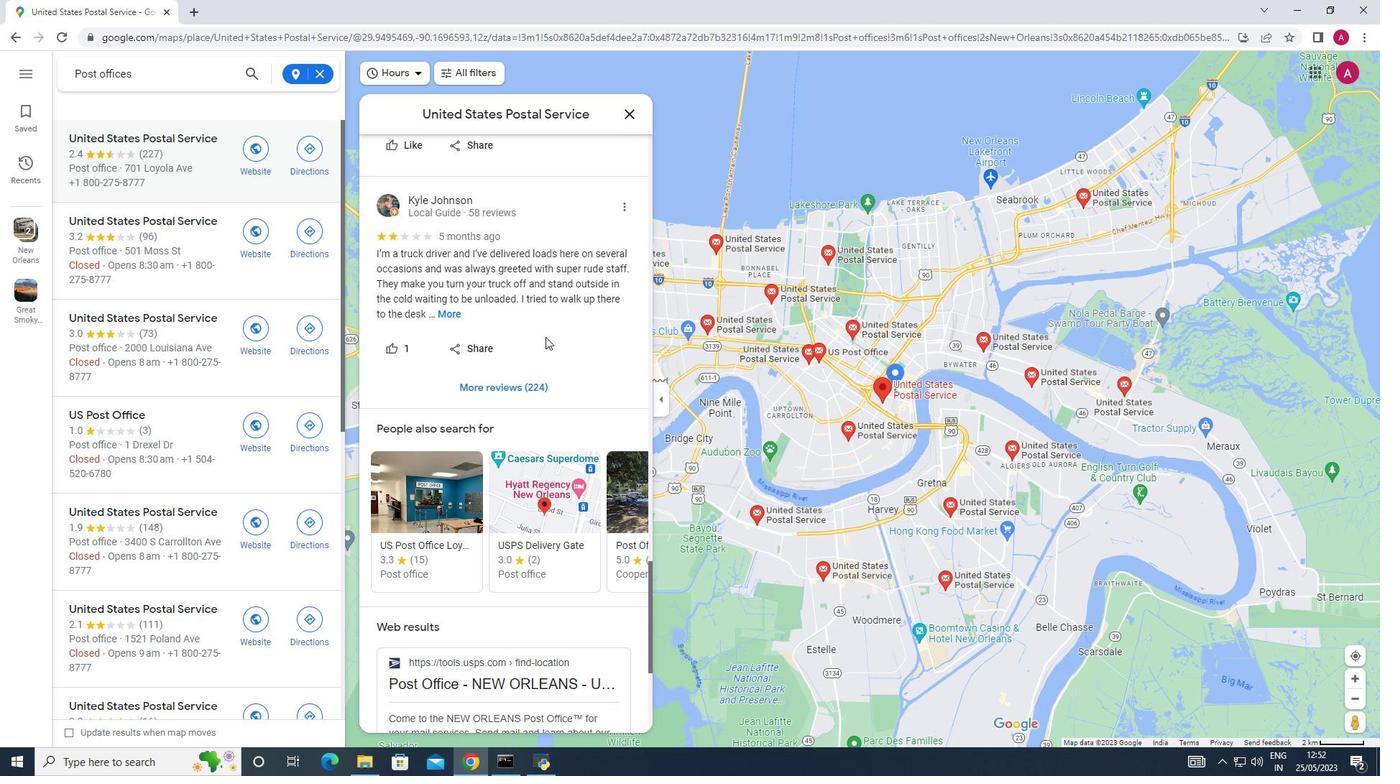 
Action: Mouse moved to (517, 412)
Screenshot: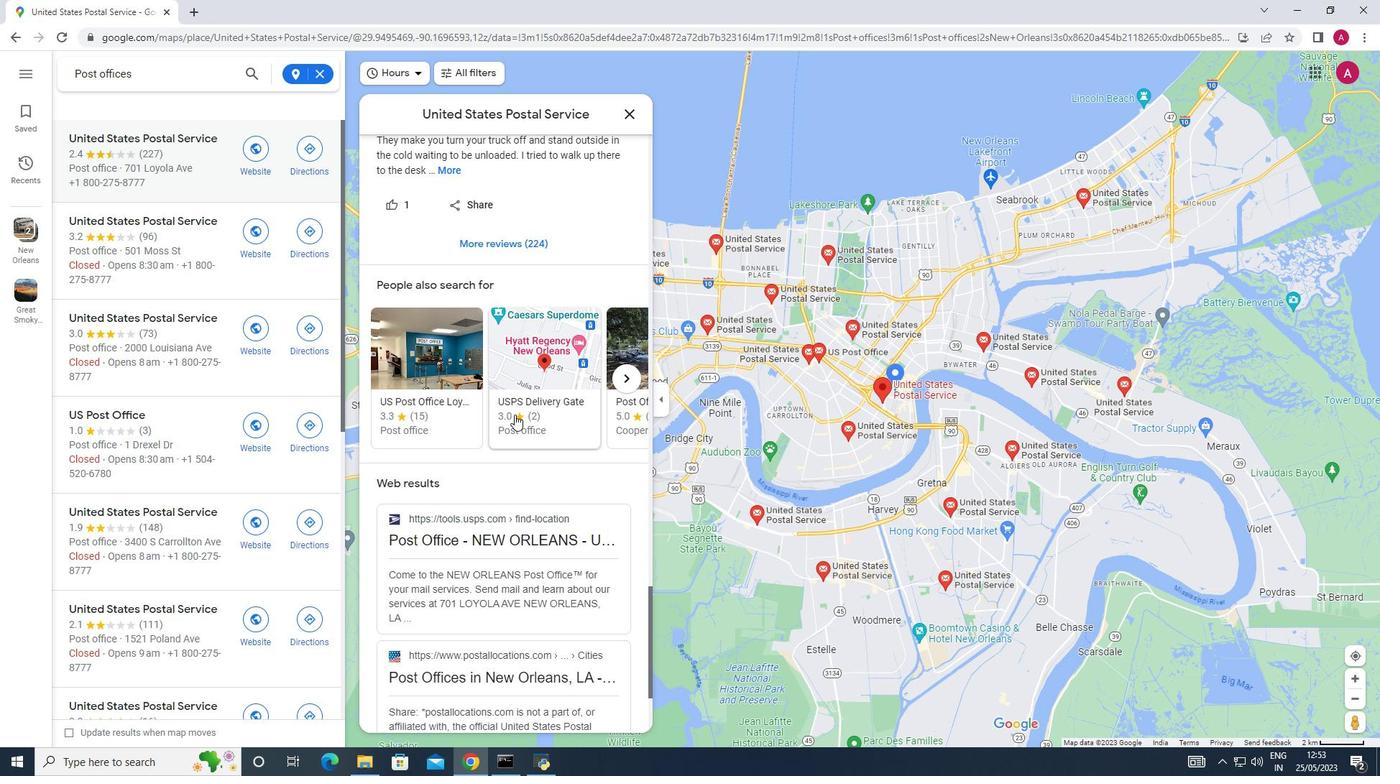 
Action: Mouse scrolled (517, 411) with delta (0, 0)
Screenshot: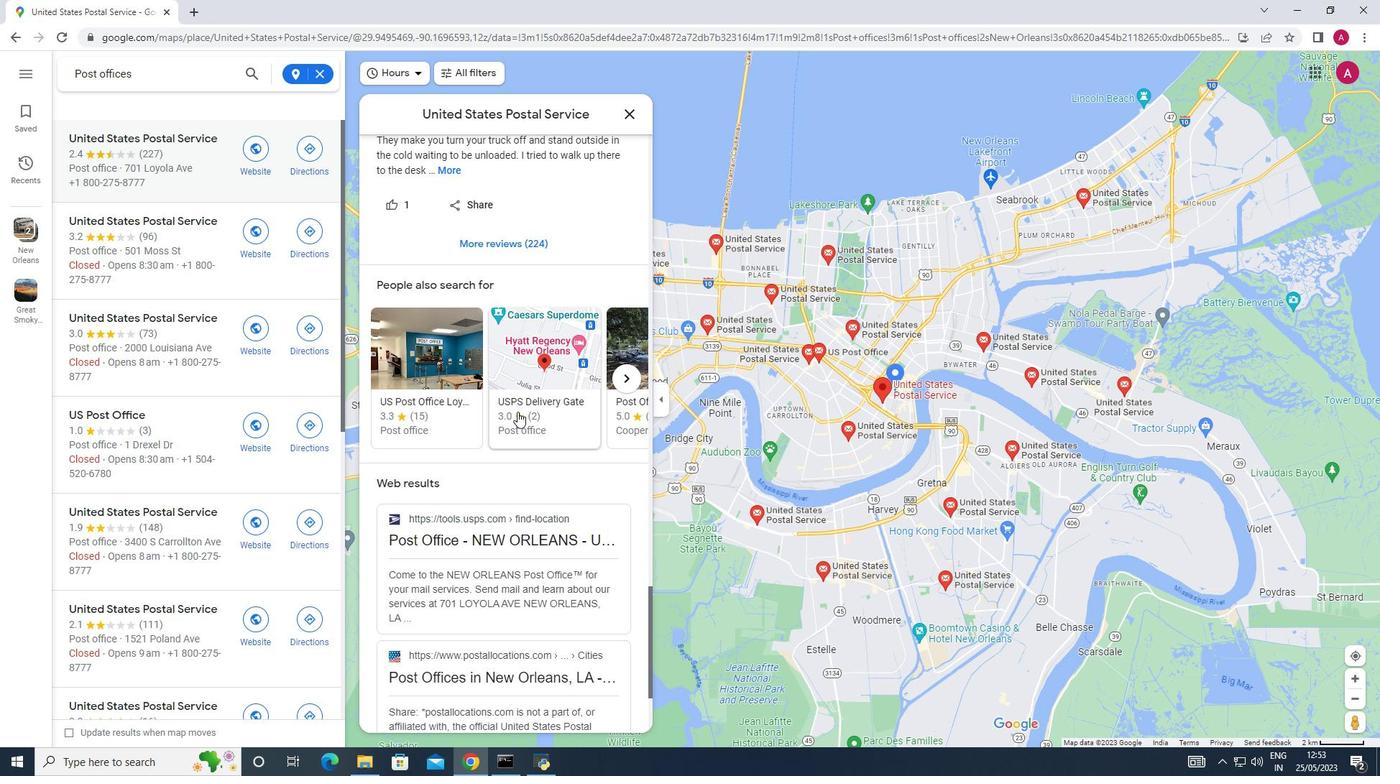 
Action: Mouse scrolled (517, 411) with delta (0, 0)
Screenshot: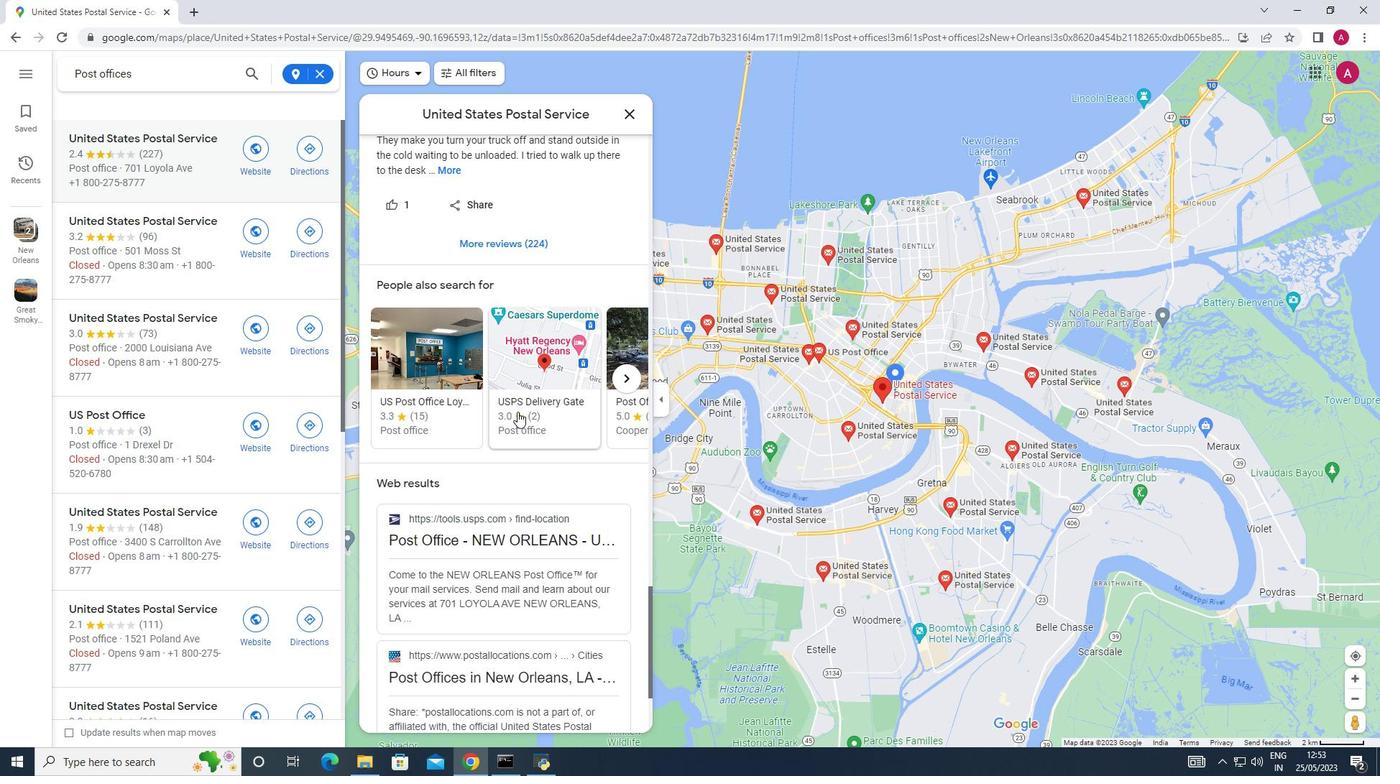 
Action: Mouse moved to (563, 388)
Screenshot: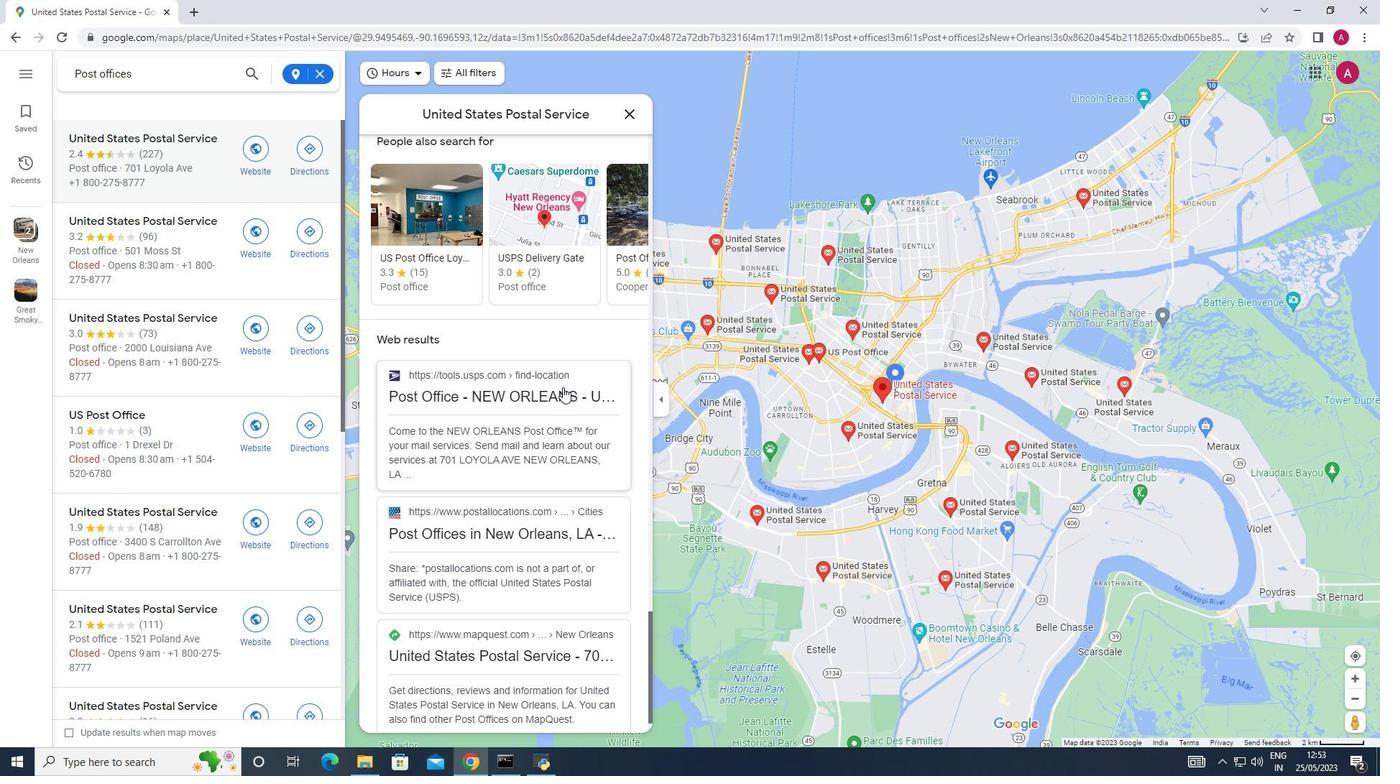 
Action: Mouse scrolled (563, 387) with delta (0, 0)
Screenshot: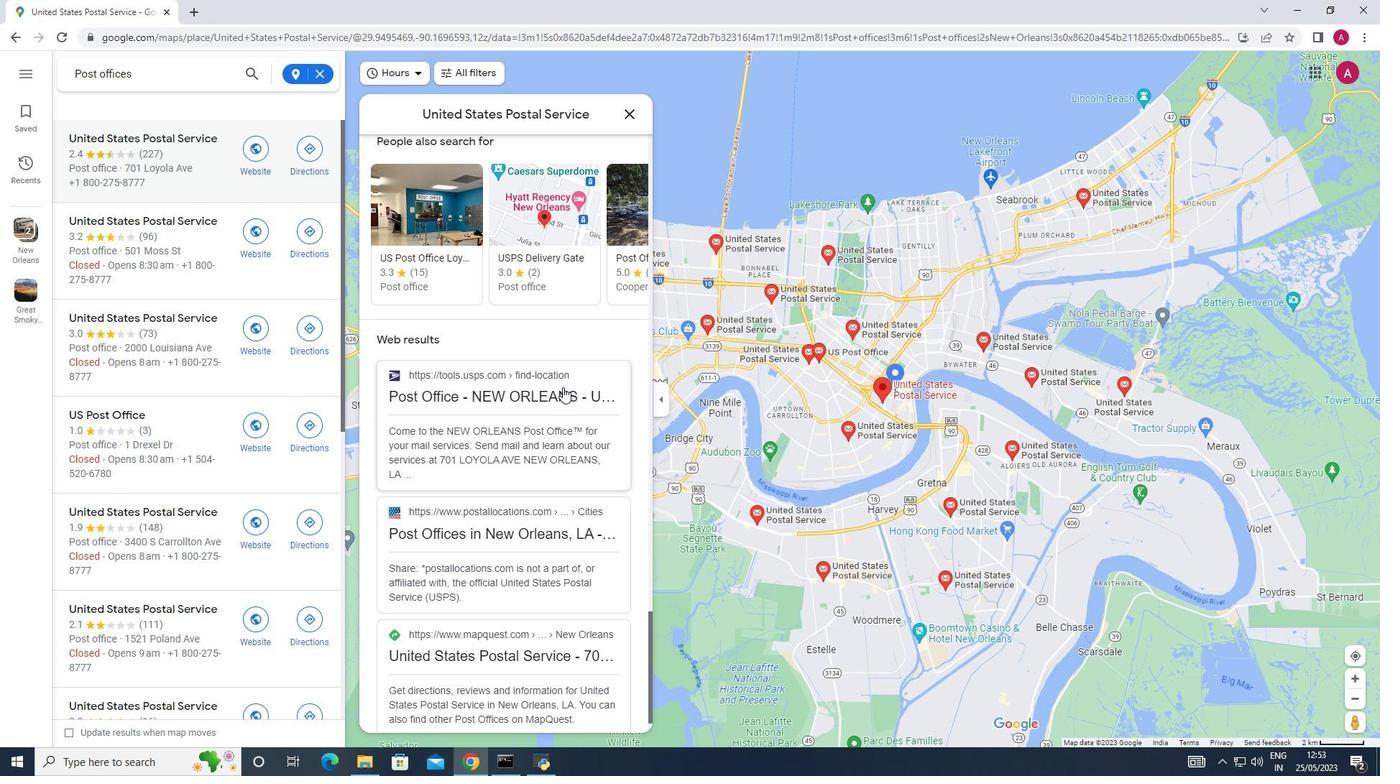
Action: Mouse moved to (563, 391)
Screenshot: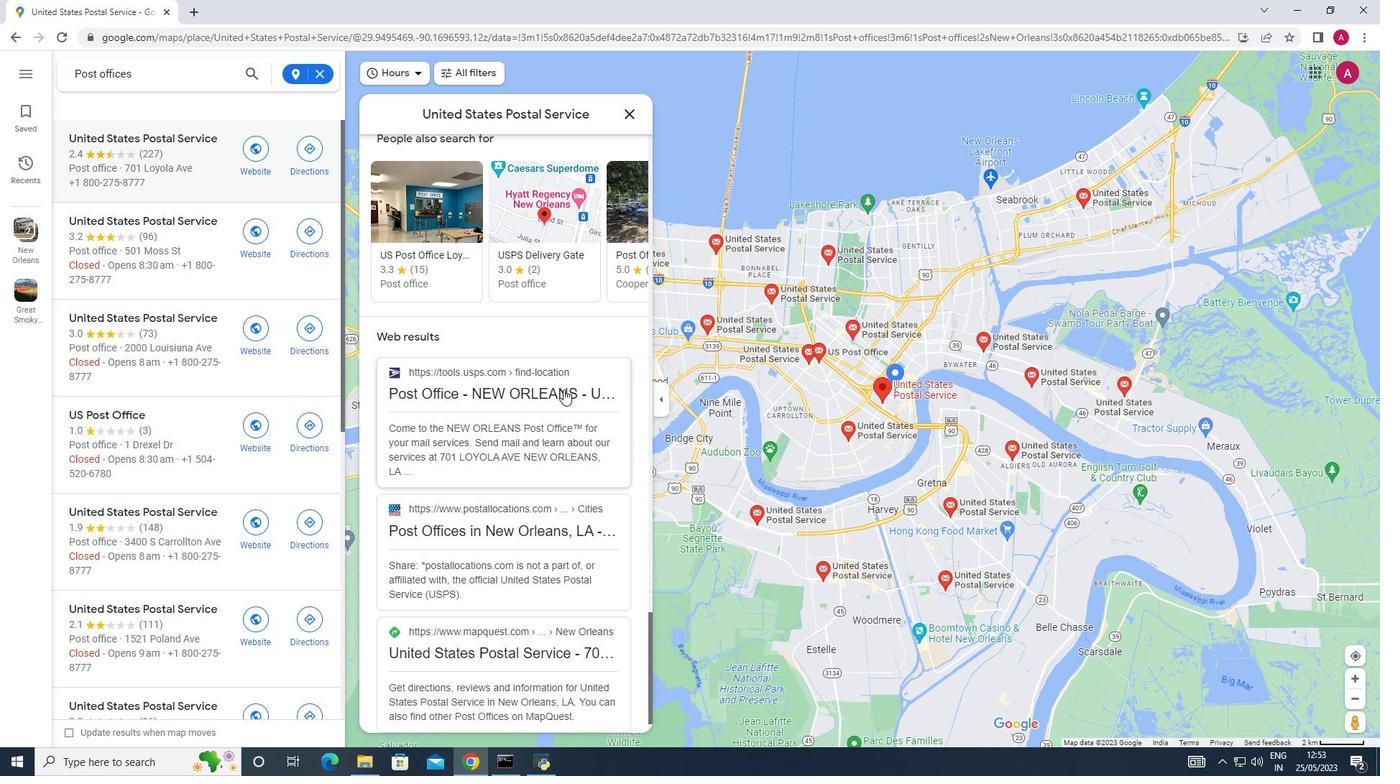 
Action: Mouse scrolled (563, 390) with delta (0, 0)
Screenshot: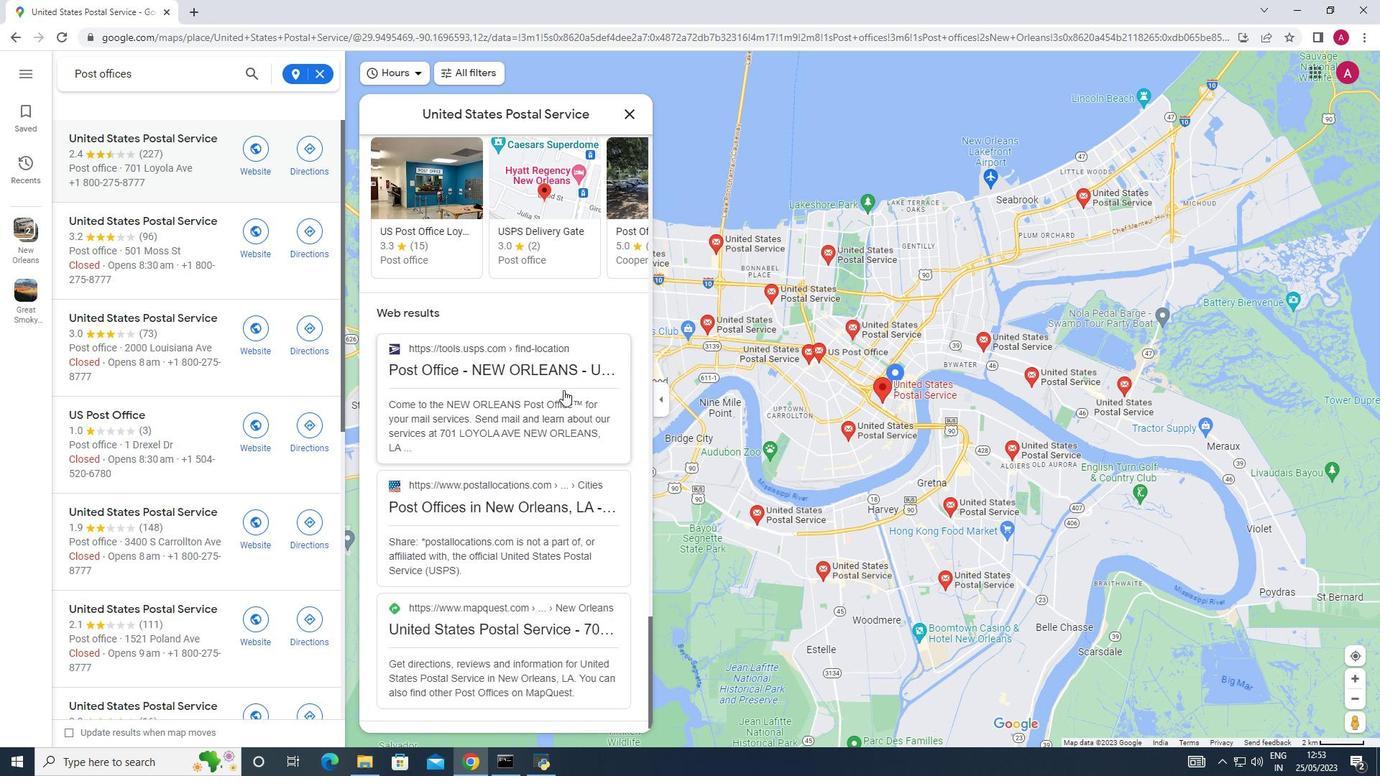 
Action: Mouse moved to (562, 396)
Screenshot: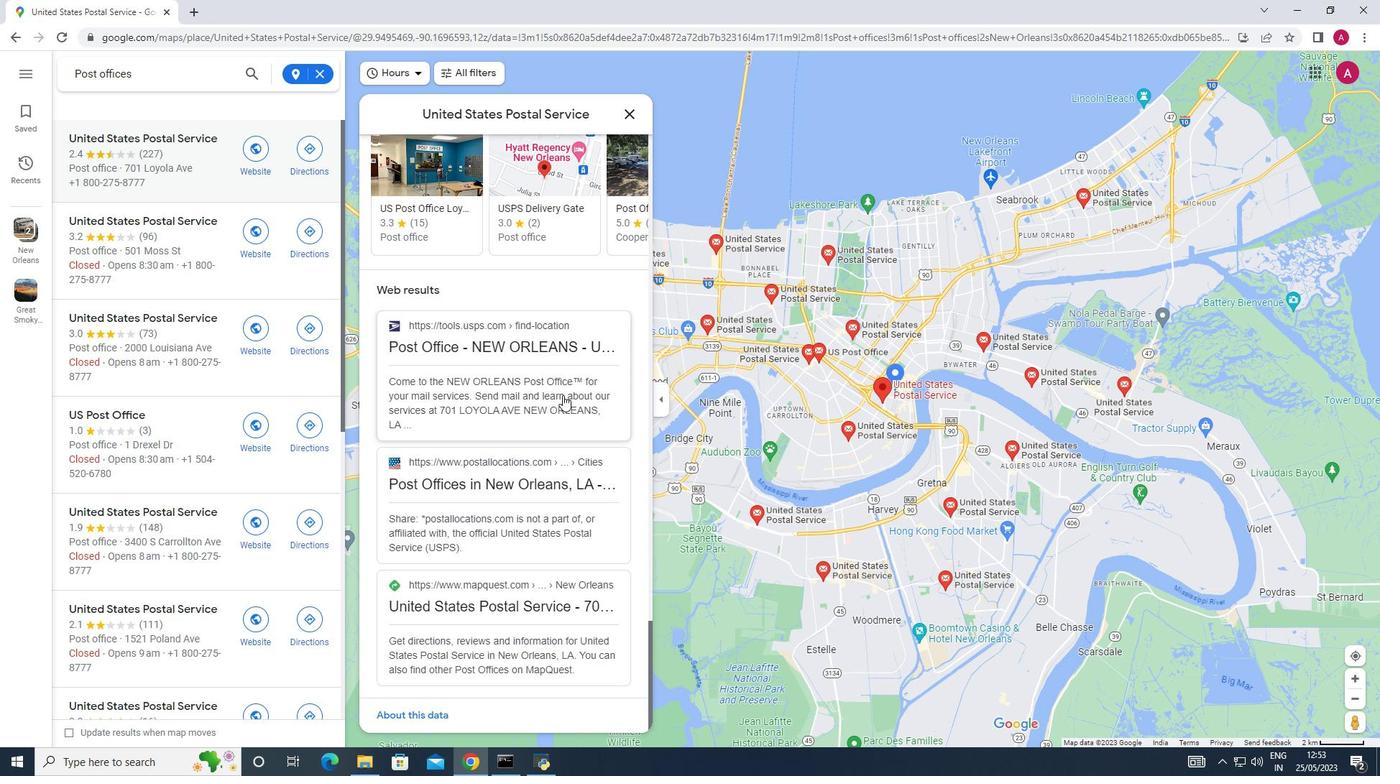 
Action: Mouse scrolled (562, 395) with delta (0, 0)
Screenshot: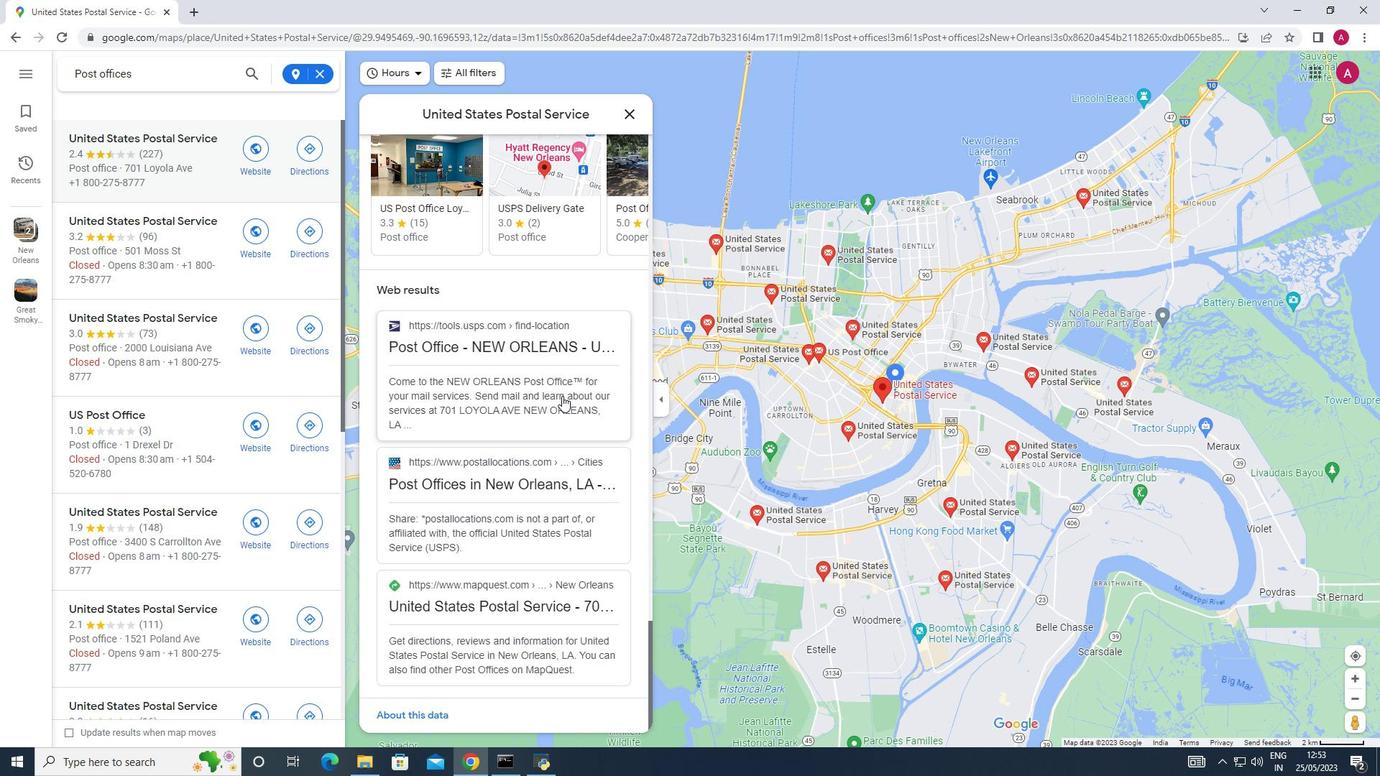 
Action: Mouse scrolled (562, 395) with delta (0, 0)
Screenshot: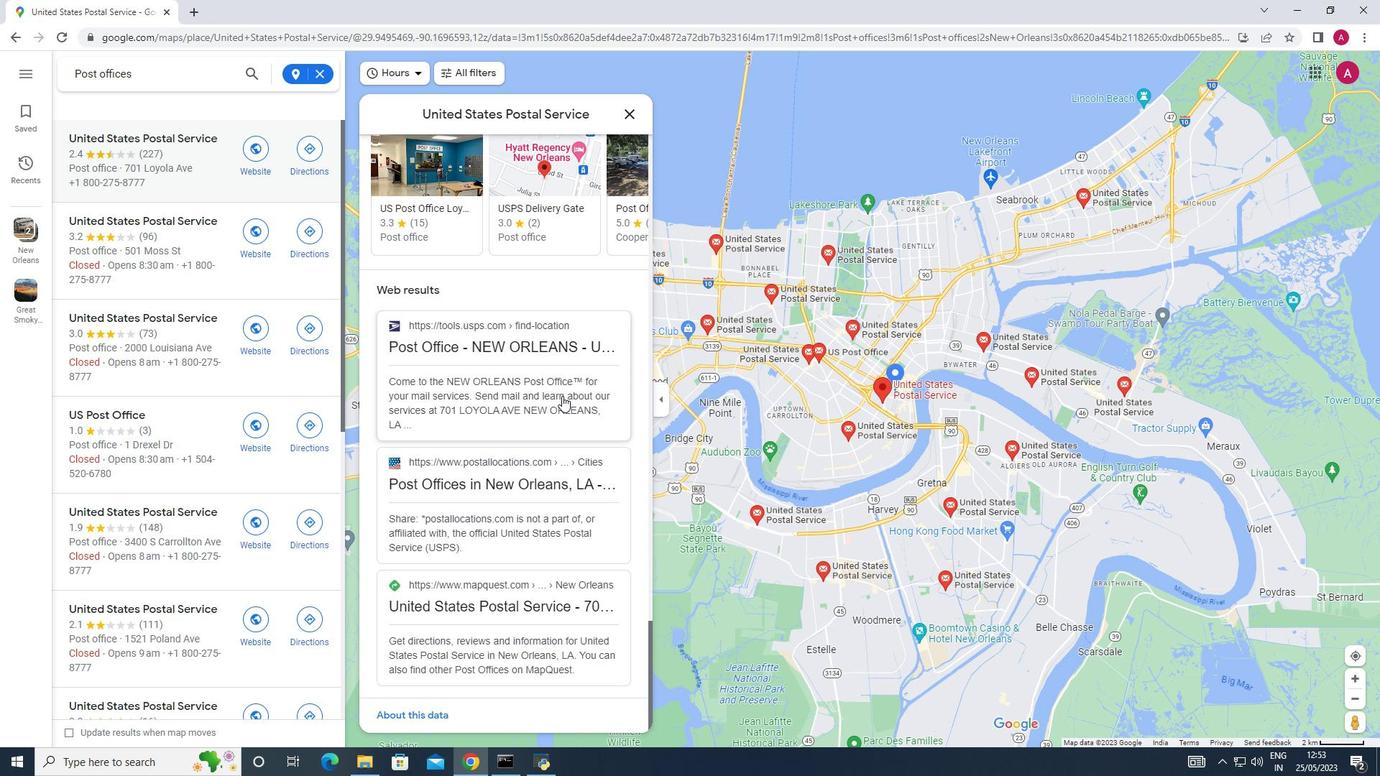 
Action: Mouse scrolled (562, 396) with delta (0, 0)
Screenshot: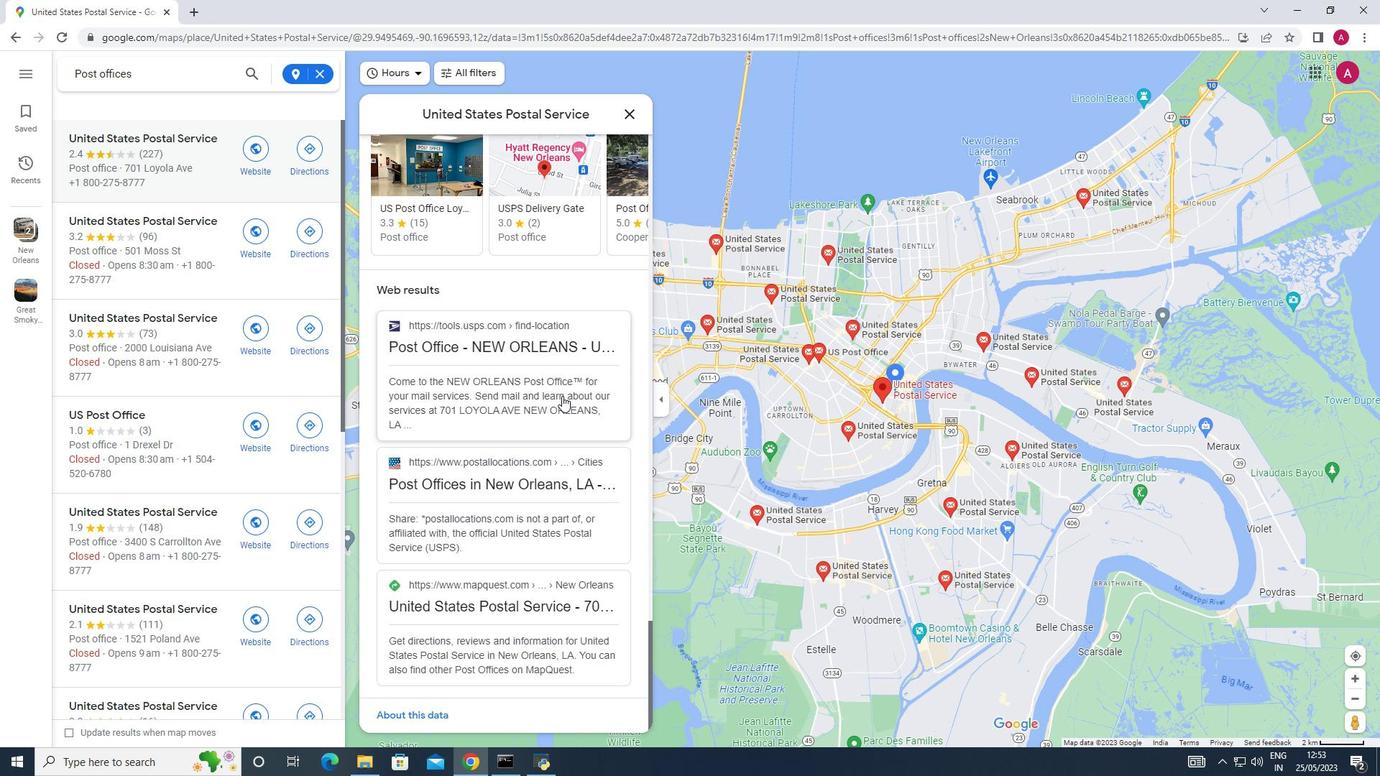 
Action: Mouse scrolled (562, 396) with delta (0, 0)
Screenshot: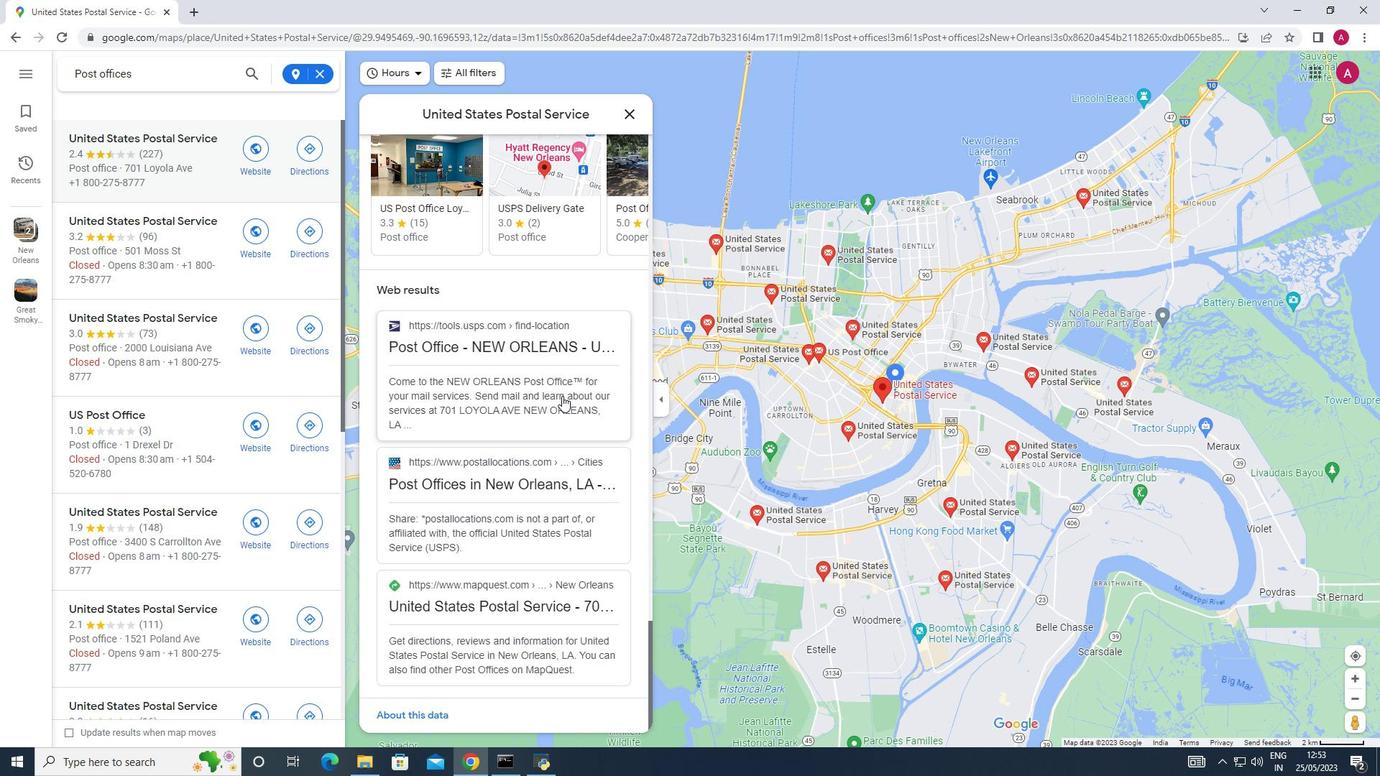 
Action: Mouse scrolled (562, 396) with delta (0, 0)
Screenshot: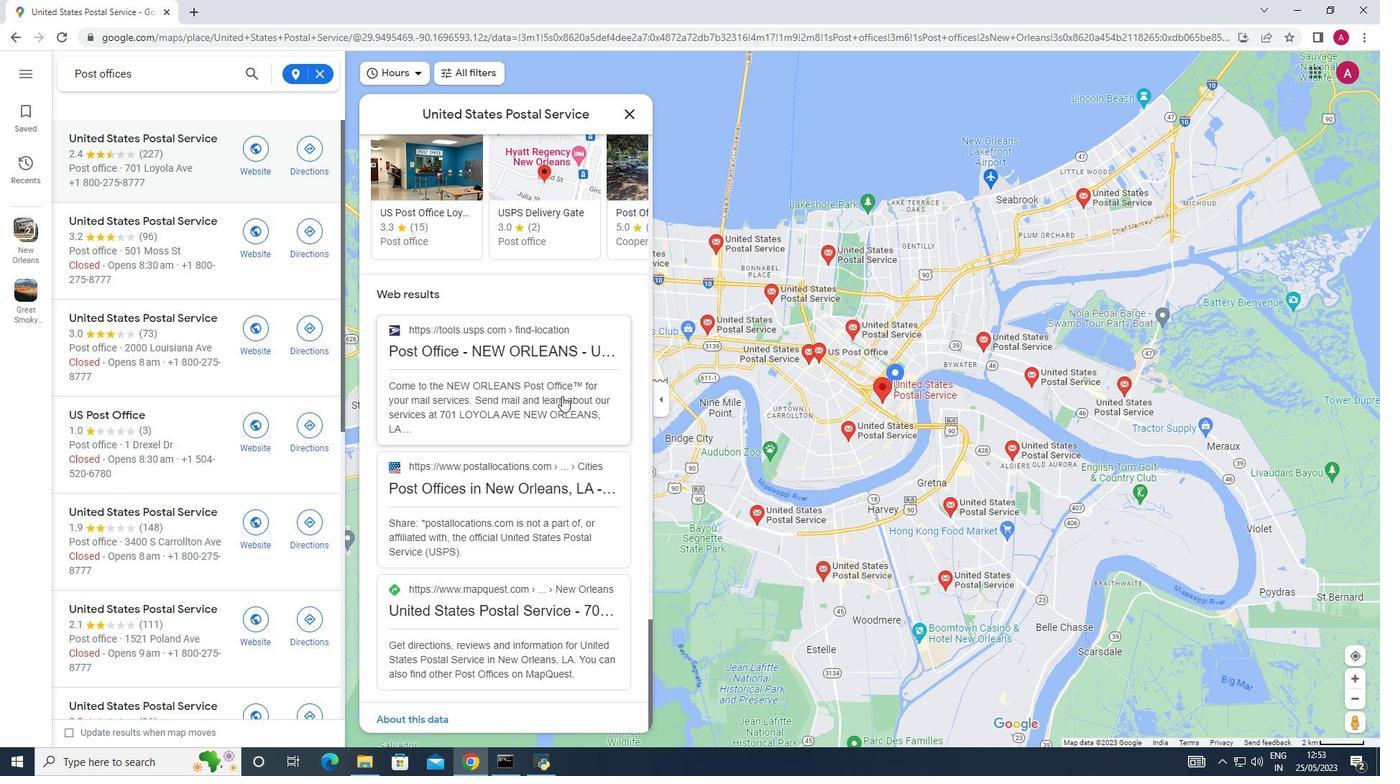 
Action: Mouse scrolled (562, 396) with delta (0, 0)
Screenshot: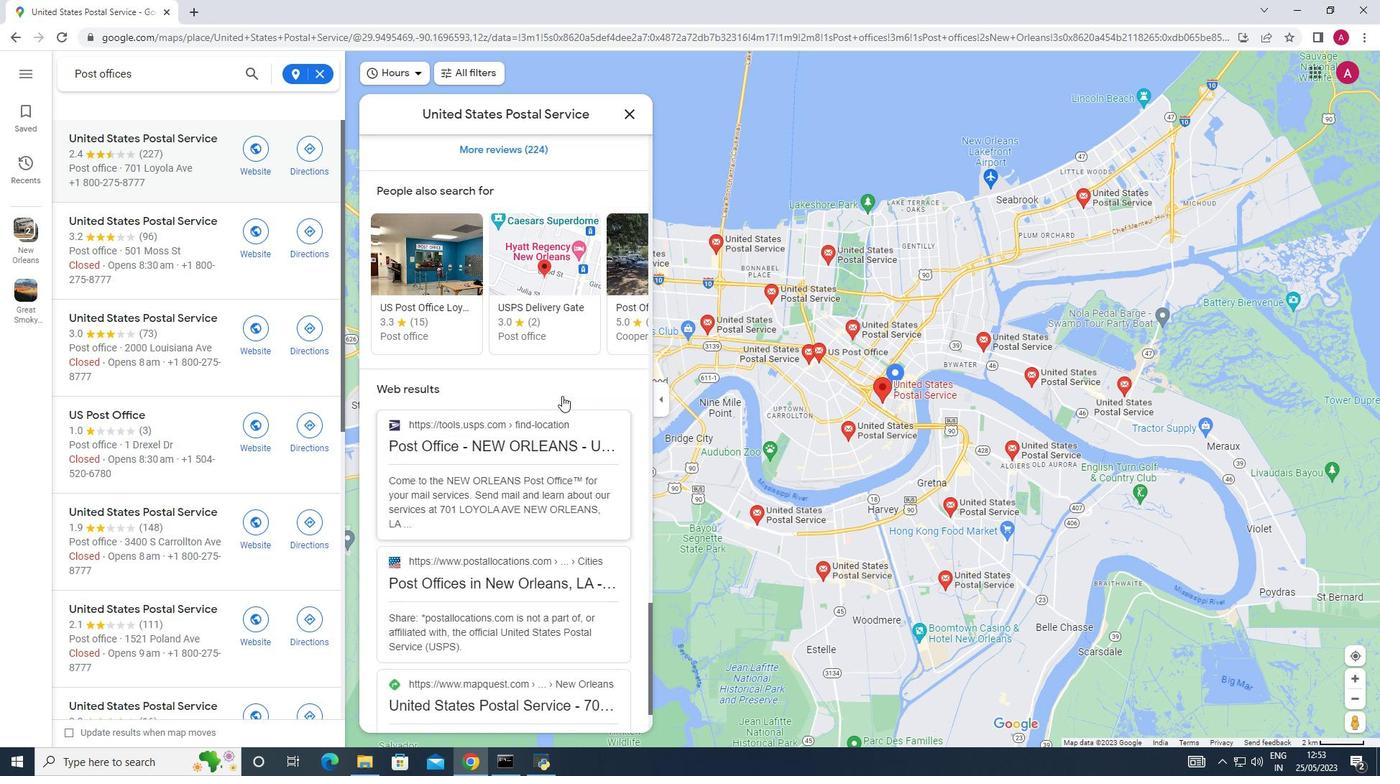 
Action: Mouse moved to (570, 389)
Screenshot: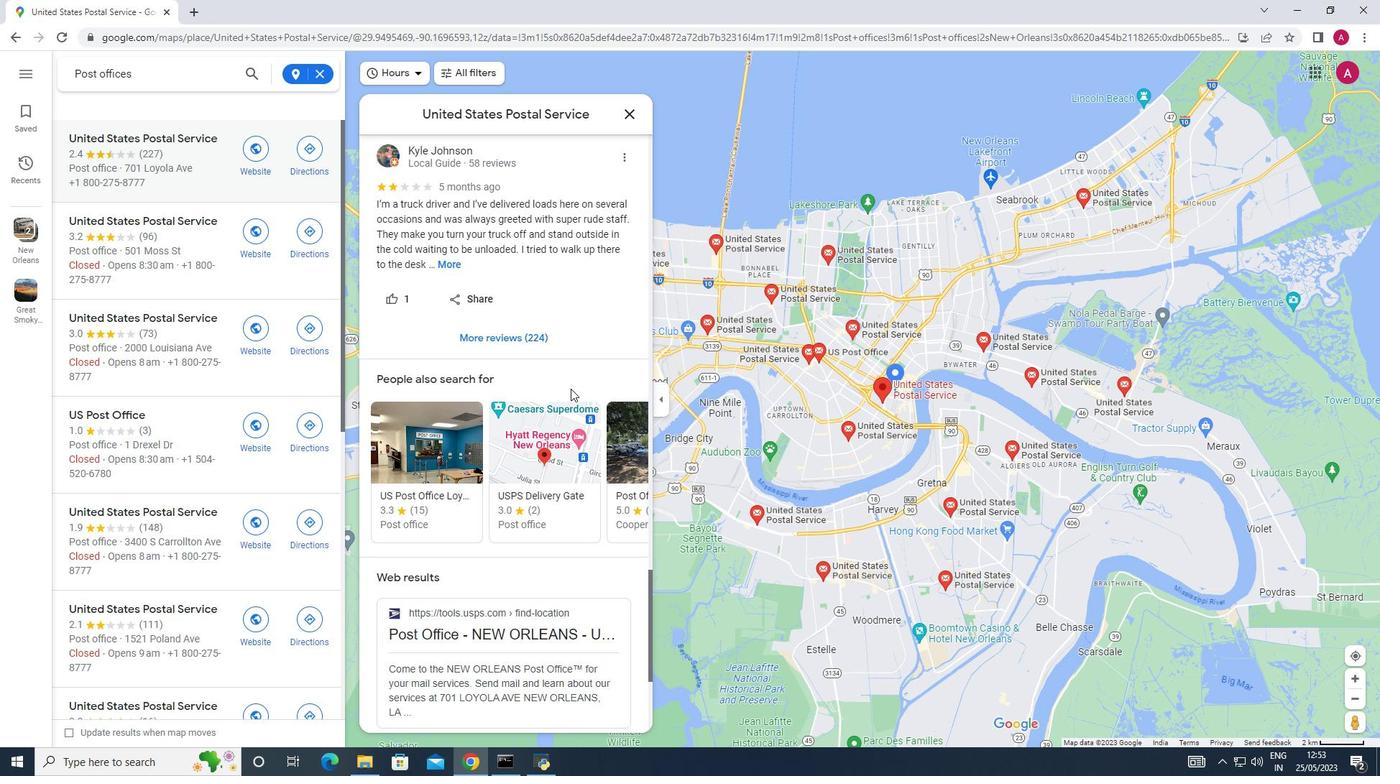
Action: Mouse scrolled (570, 389) with delta (0, 0)
Screenshot: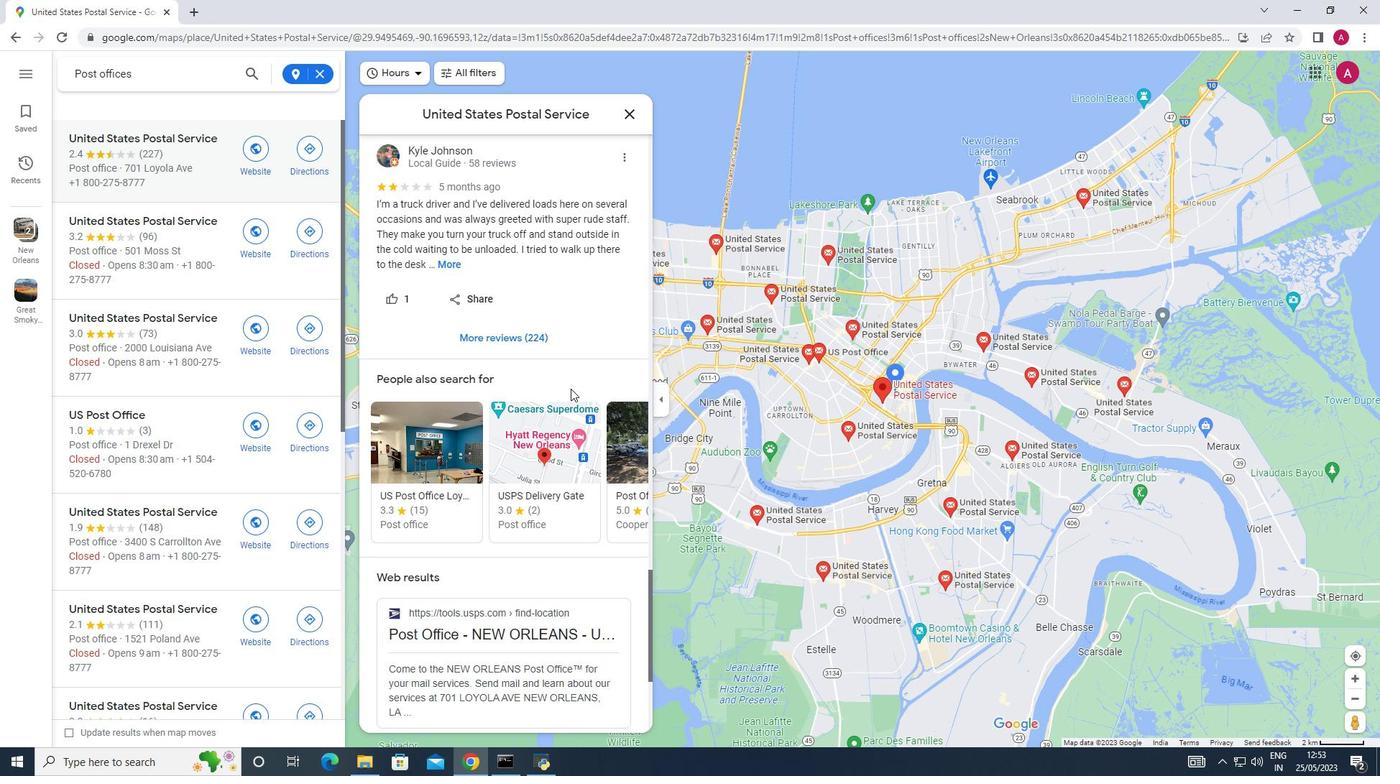 
Action: Mouse scrolled (570, 390) with delta (0, 0)
Screenshot: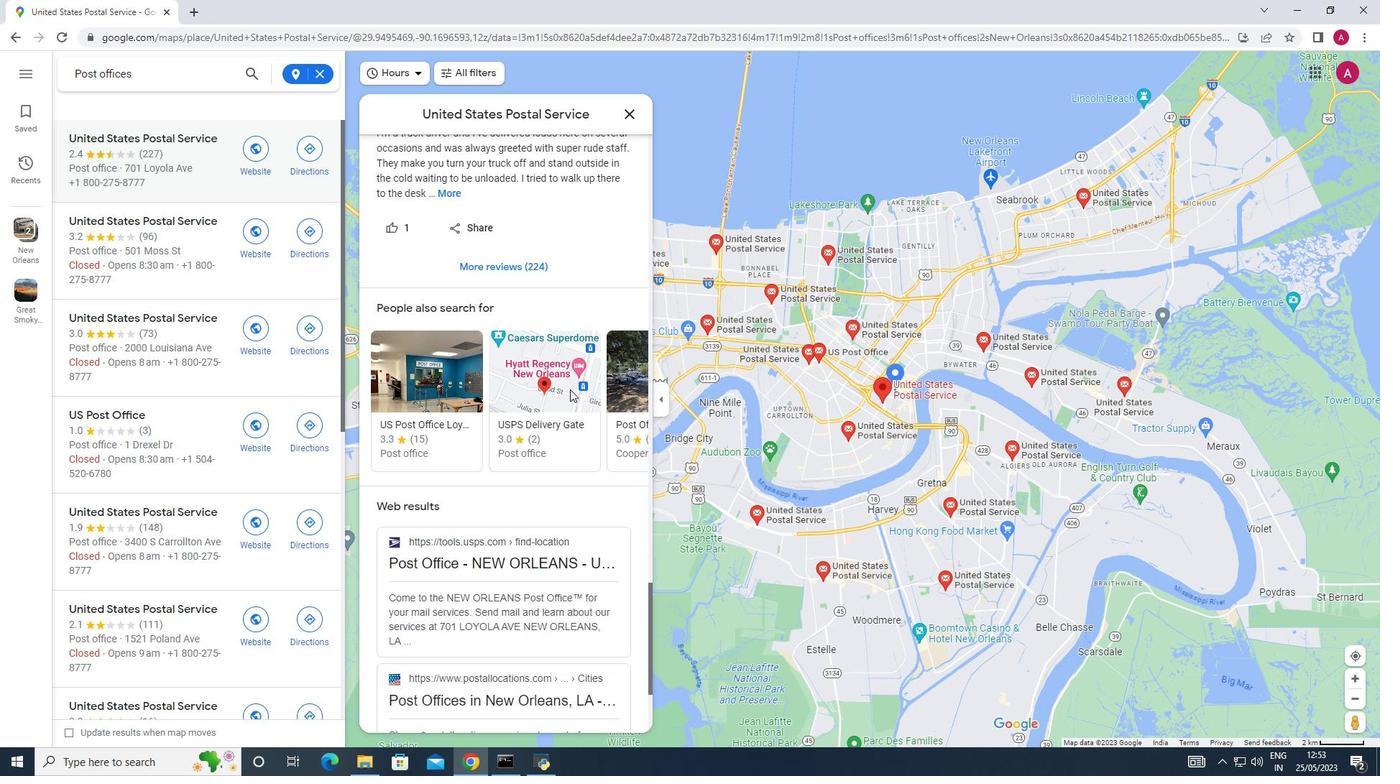 
Action: Mouse moved to (567, 395)
Screenshot: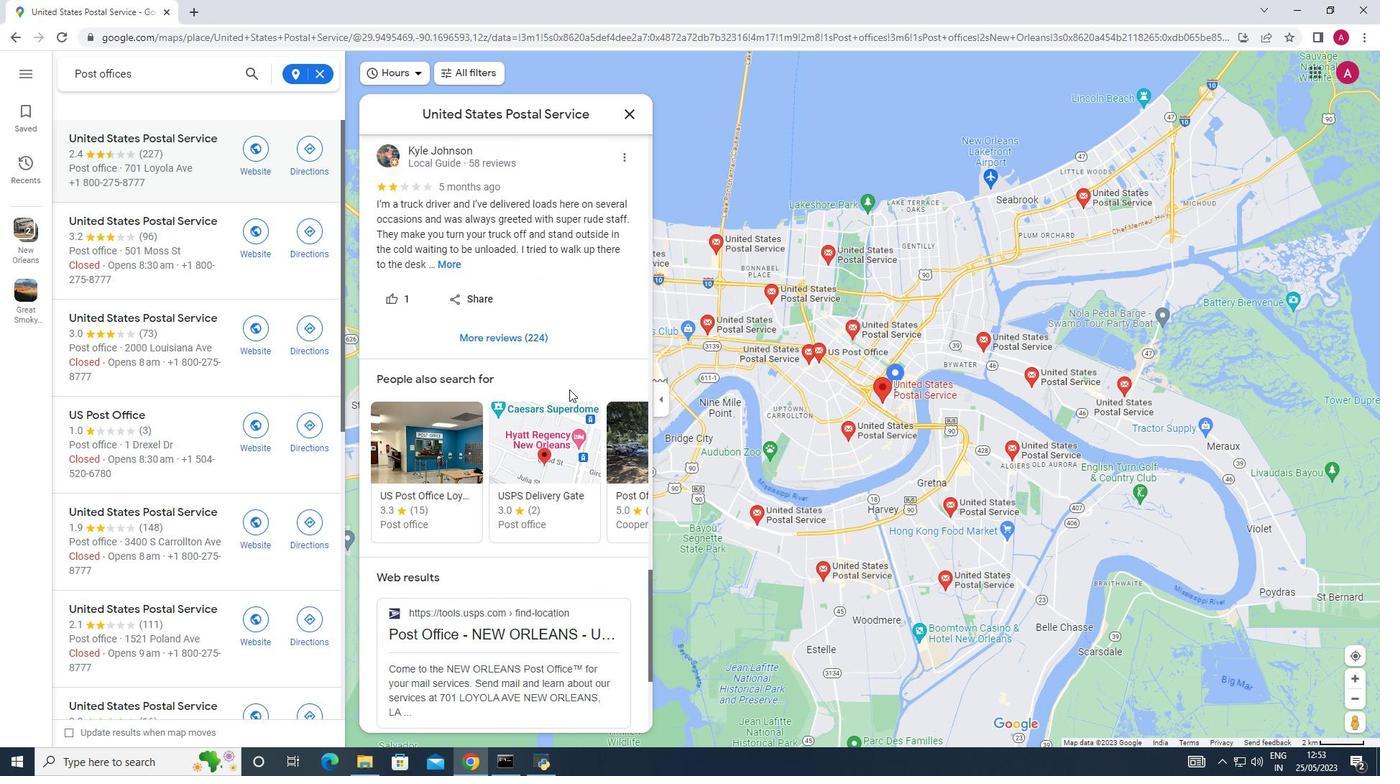 
Action: Mouse scrolled (567, 396) with delta (0, 0)
Screenshot: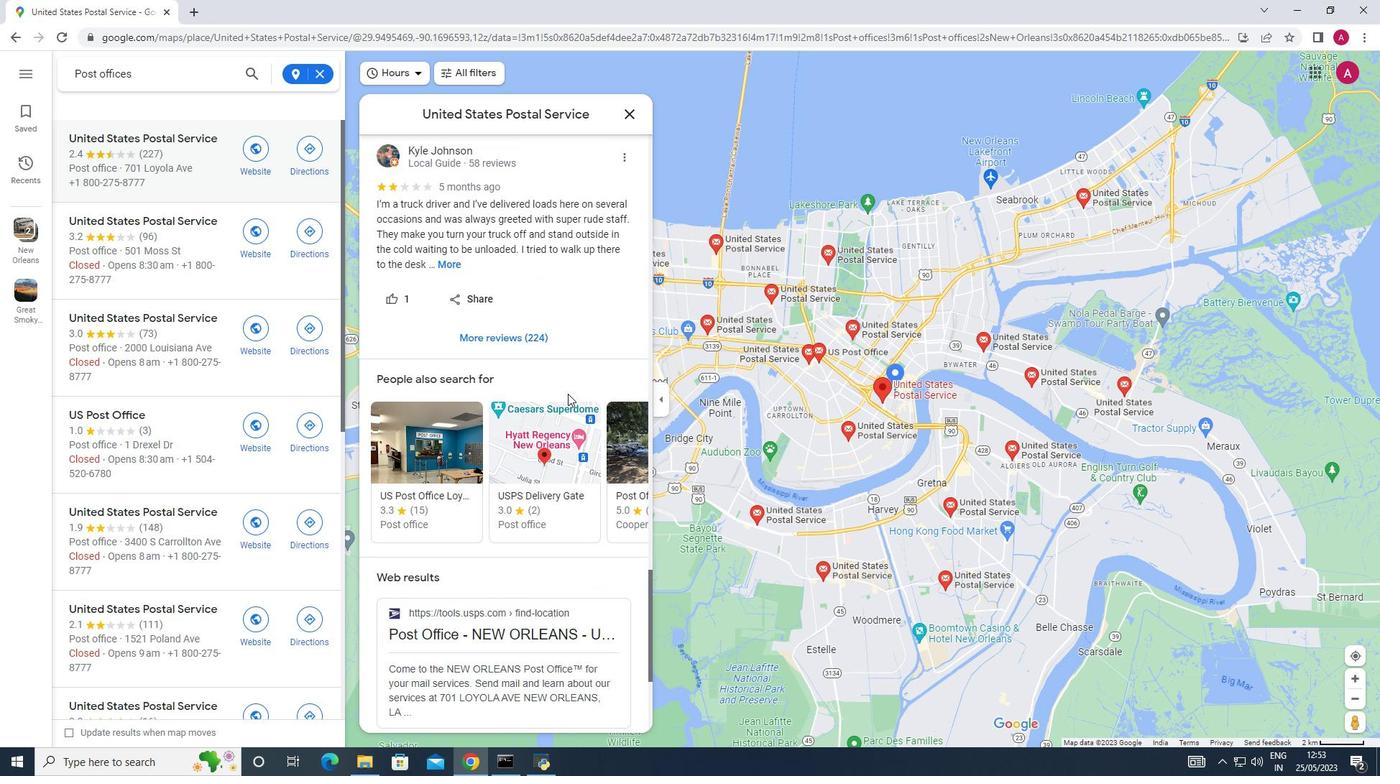 
Action: Mouse moved to (567, 396)
Screenshot: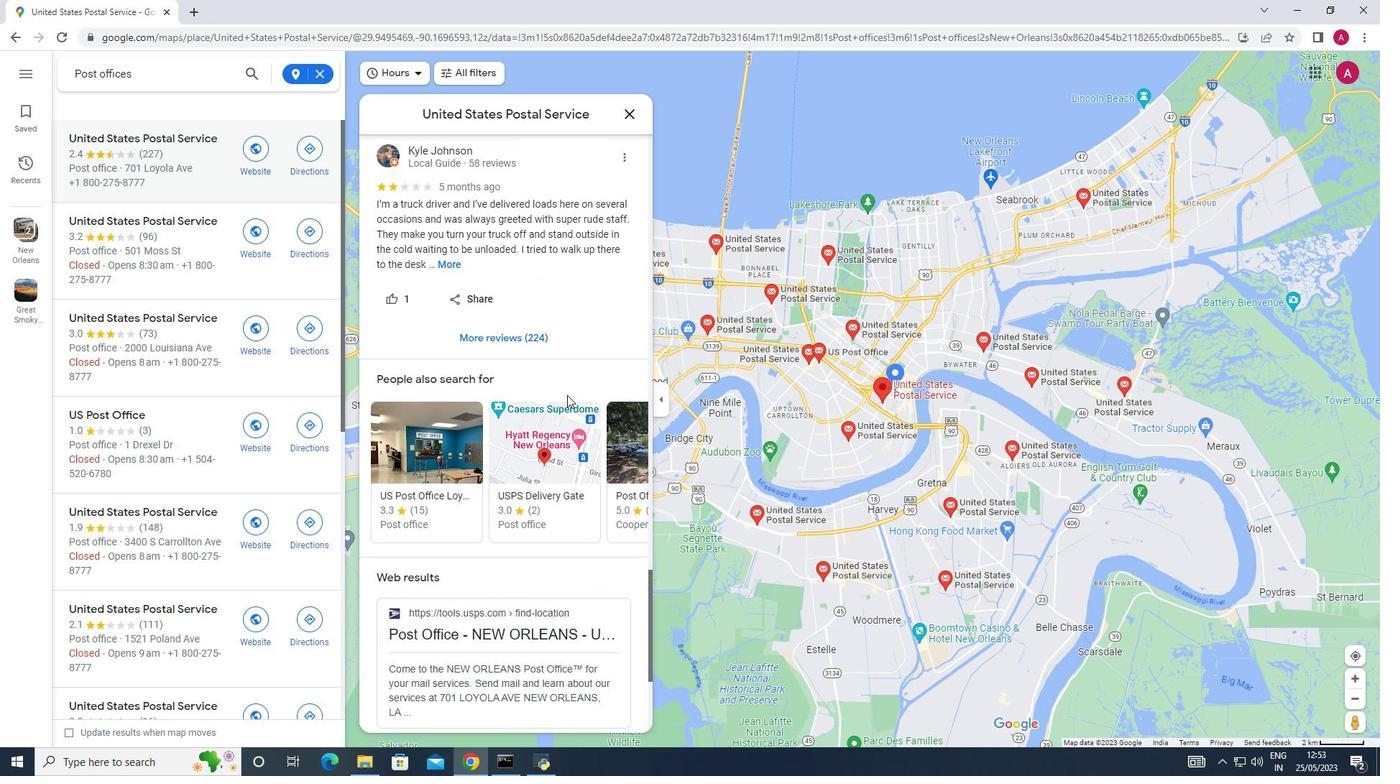 
Action: Mouse scrolled (567, 396) with delta (0, 0)
Screenshot: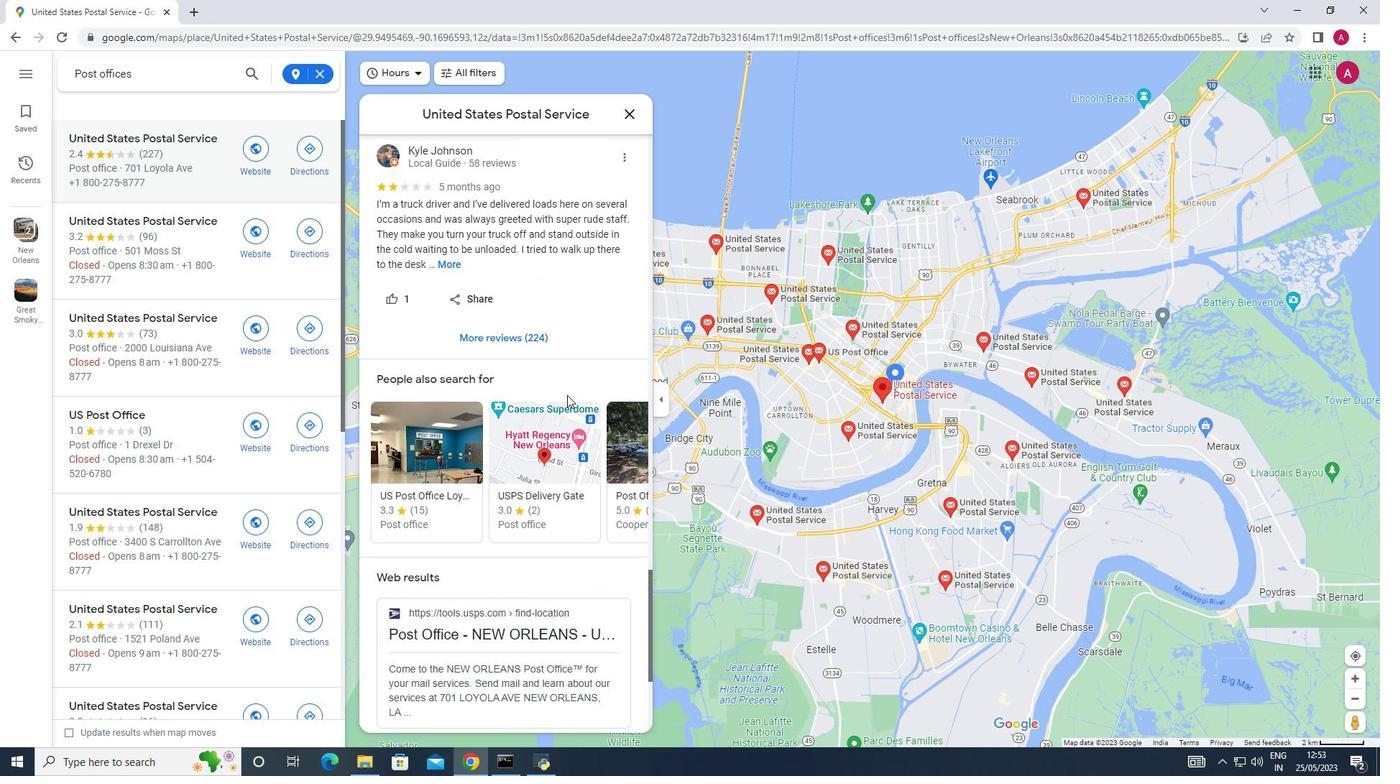 
Action: Mouse scrolled (567, 396) with delta (0, 0)
Screenshot: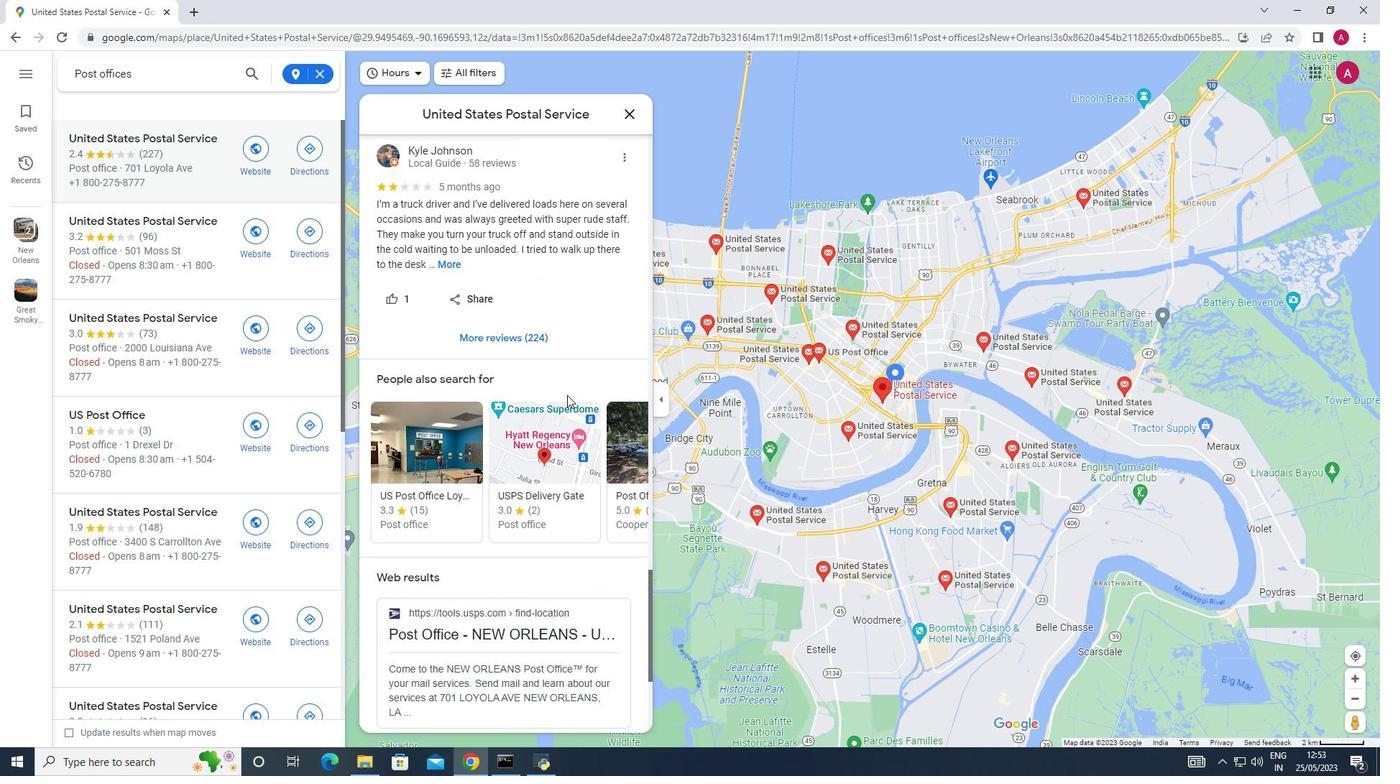 
Action: Mouse scrolled (567, 396) with delta (0, 0)
Screenshot: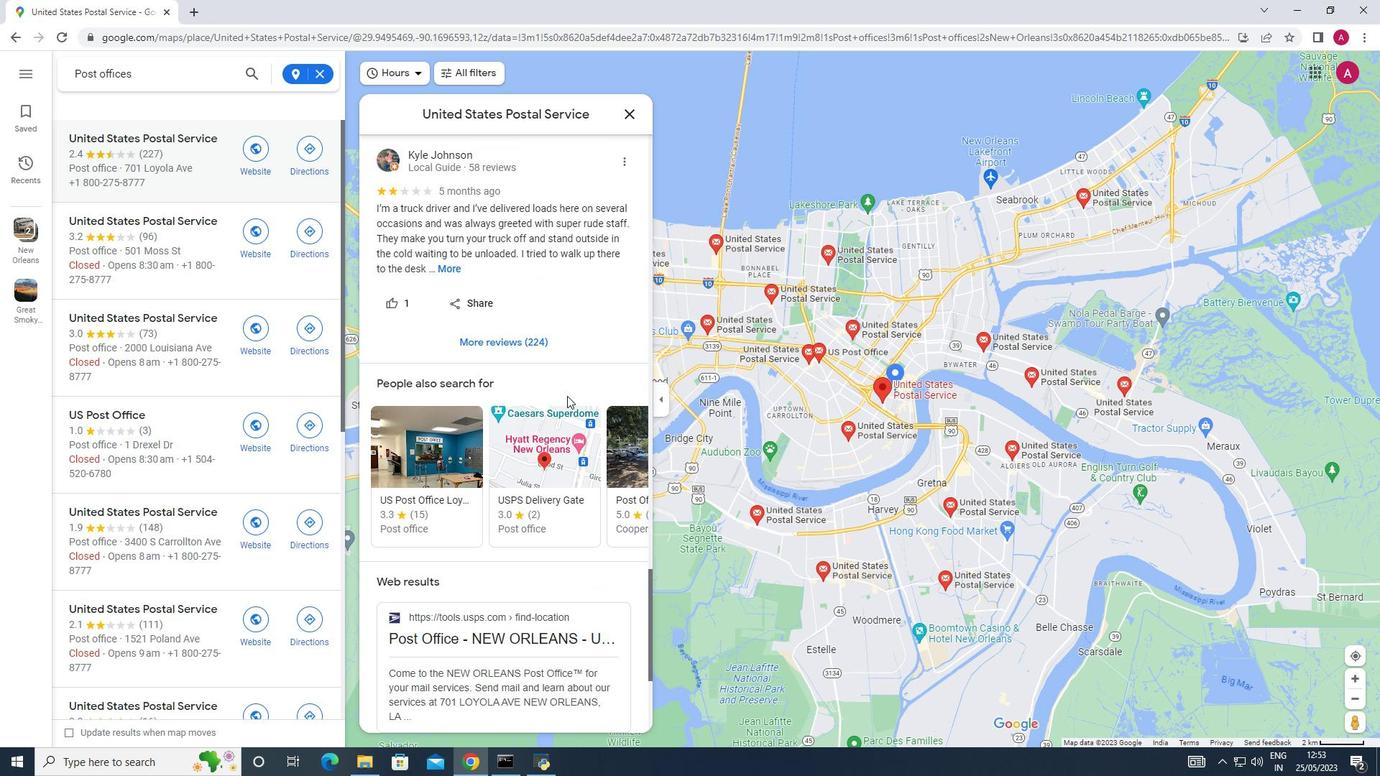 
Action: Mouse moved to (567, 397)
Screenshot: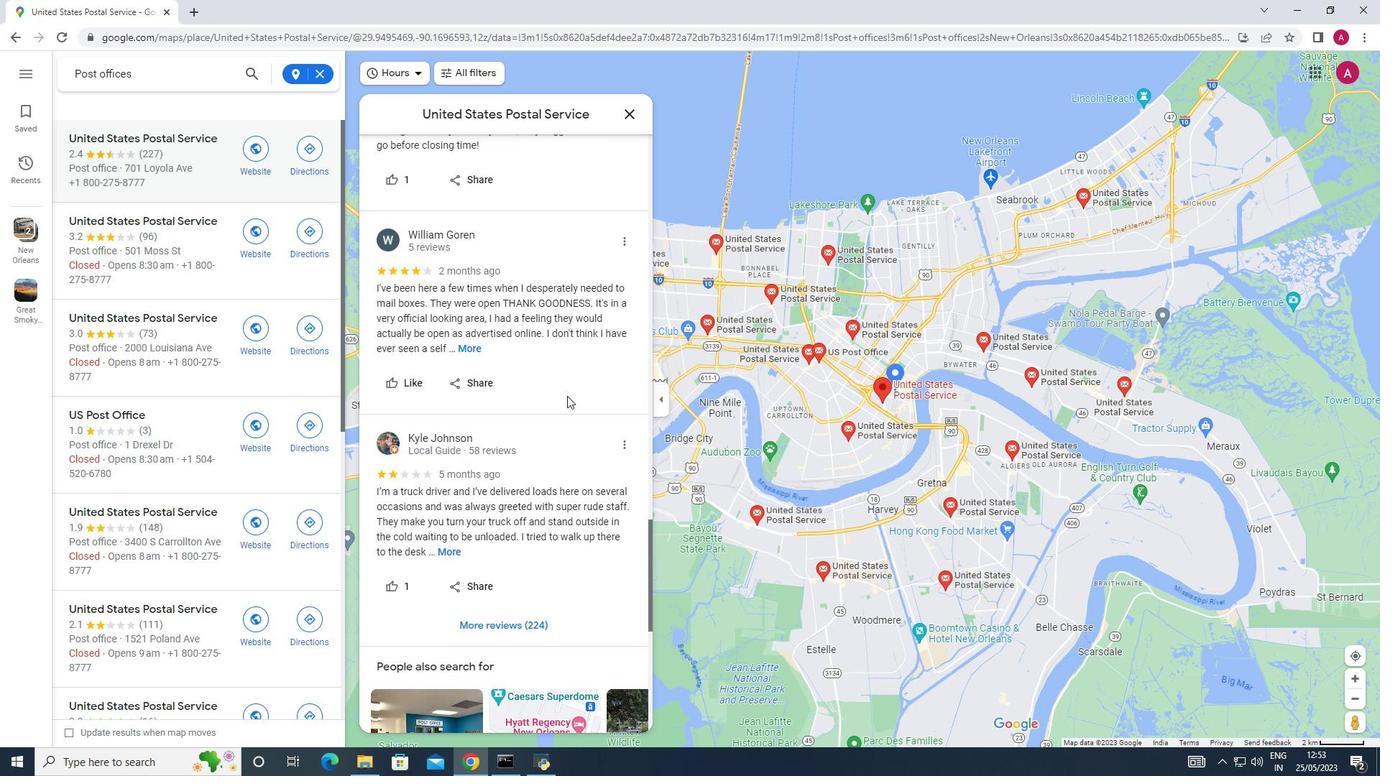 
Action: Mouse scrolled (567, 398) with delta (0, 0)
Screenshot: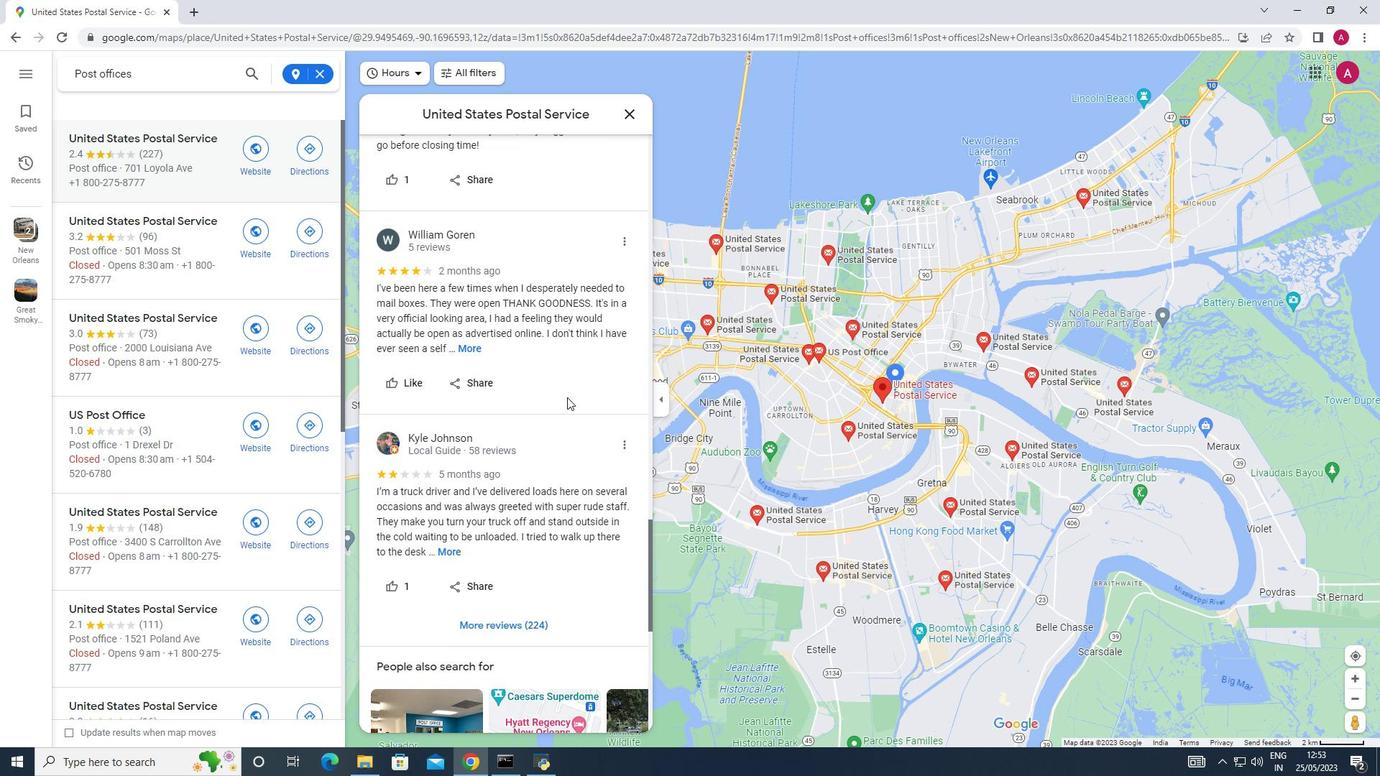
Action: Mouse scrolled (567, 398) with delta (0, 0)
Screenshot: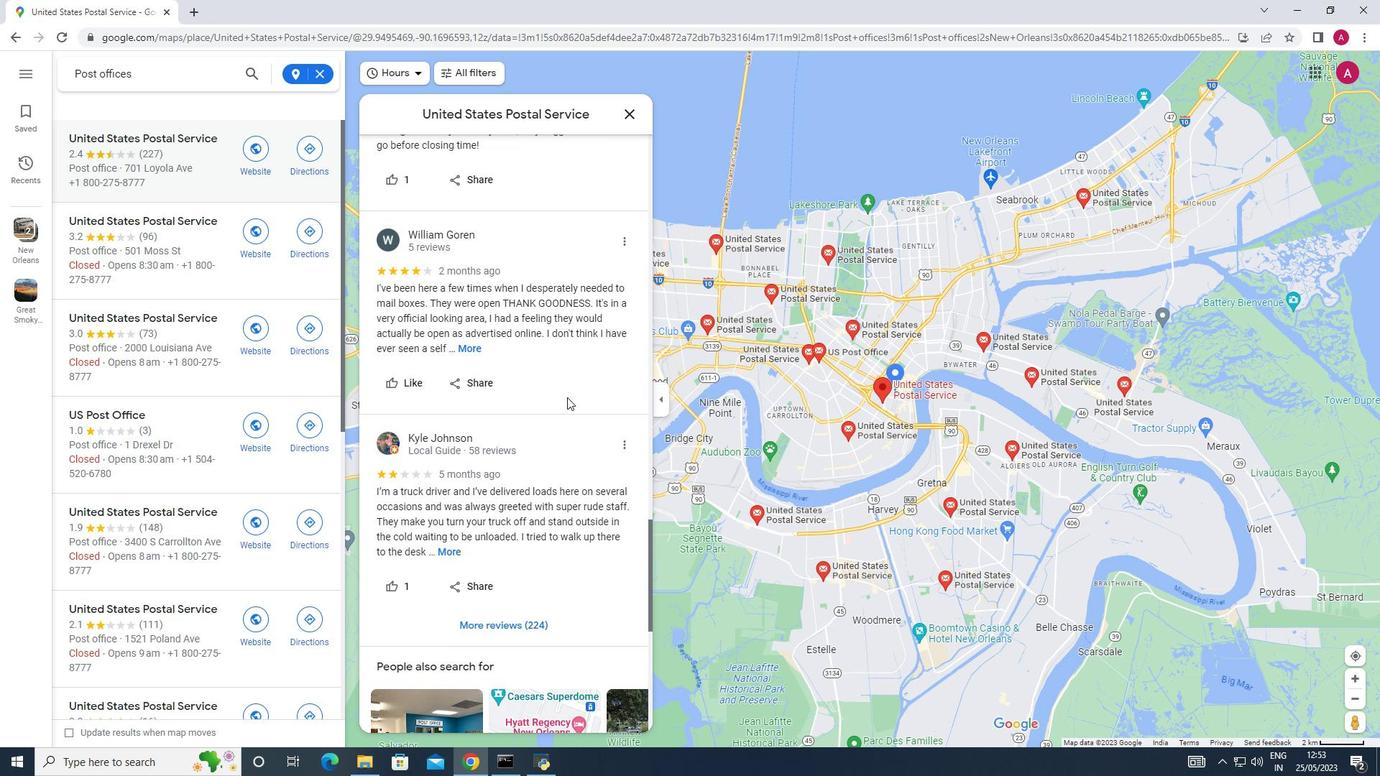 
Action: Mouse scrolled (567, 398) with delta (0, 0)
Screenshot: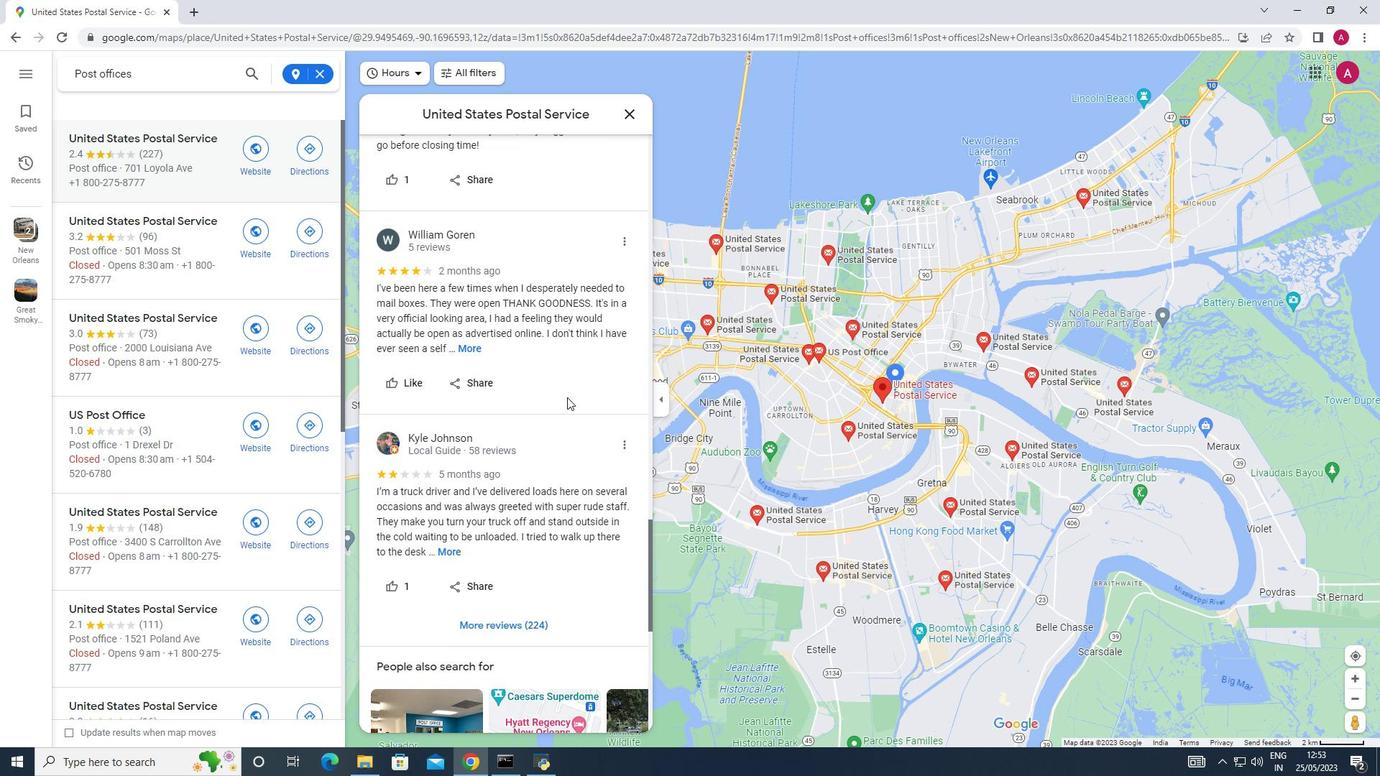 
Action: Mouse scrolled (567, 398) with delta (0, 0)
Screenshot: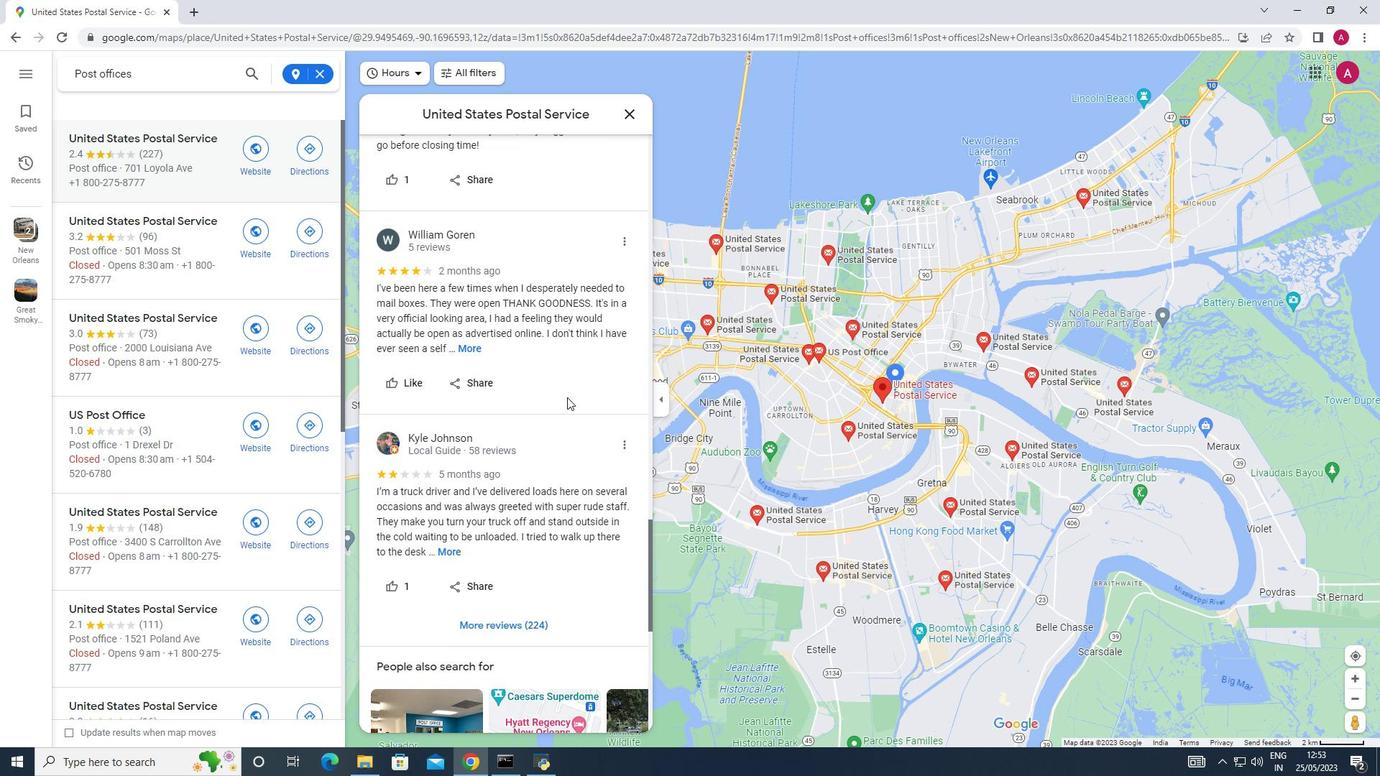 
Action: Mouse moved to (565, 397)
Screenshot: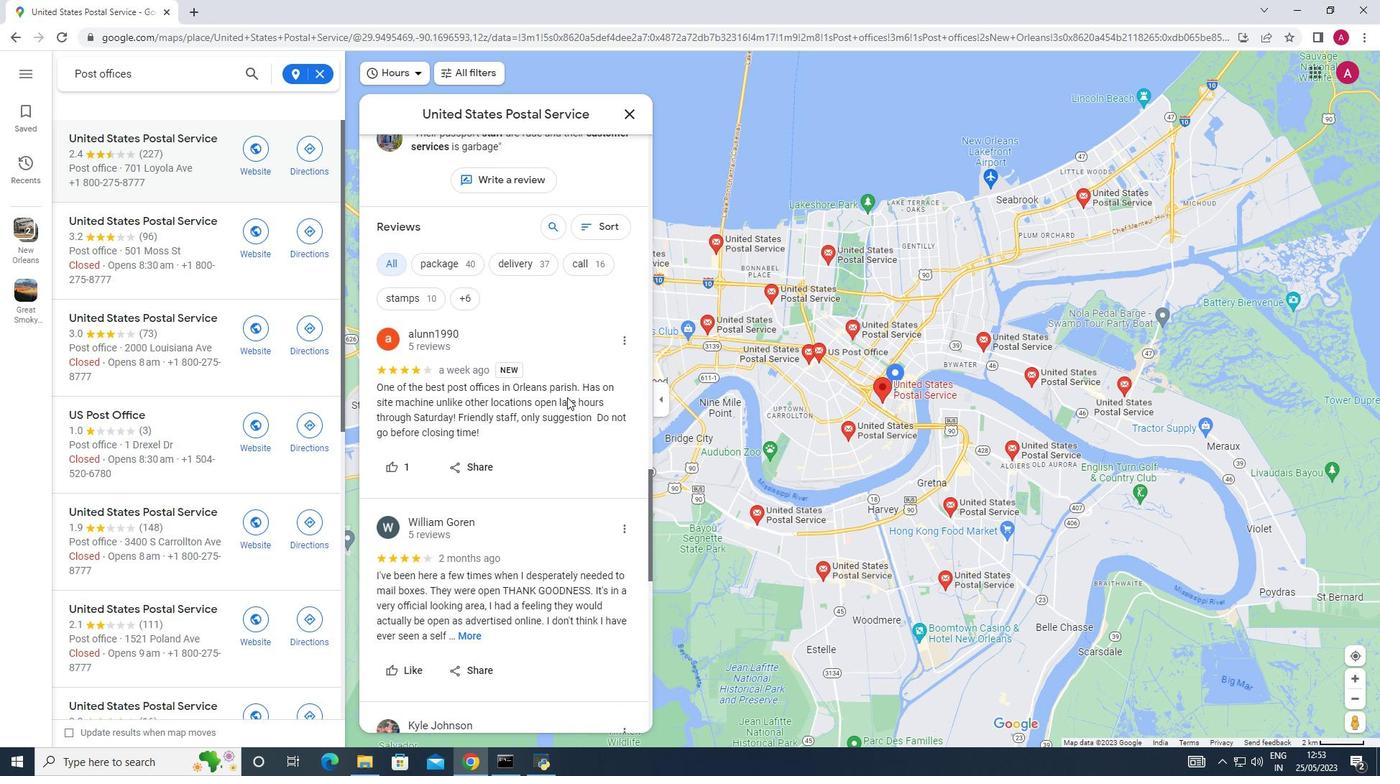 
Action: Mouse scrolled (565, 398) with delta (0, 0)
Screenshot: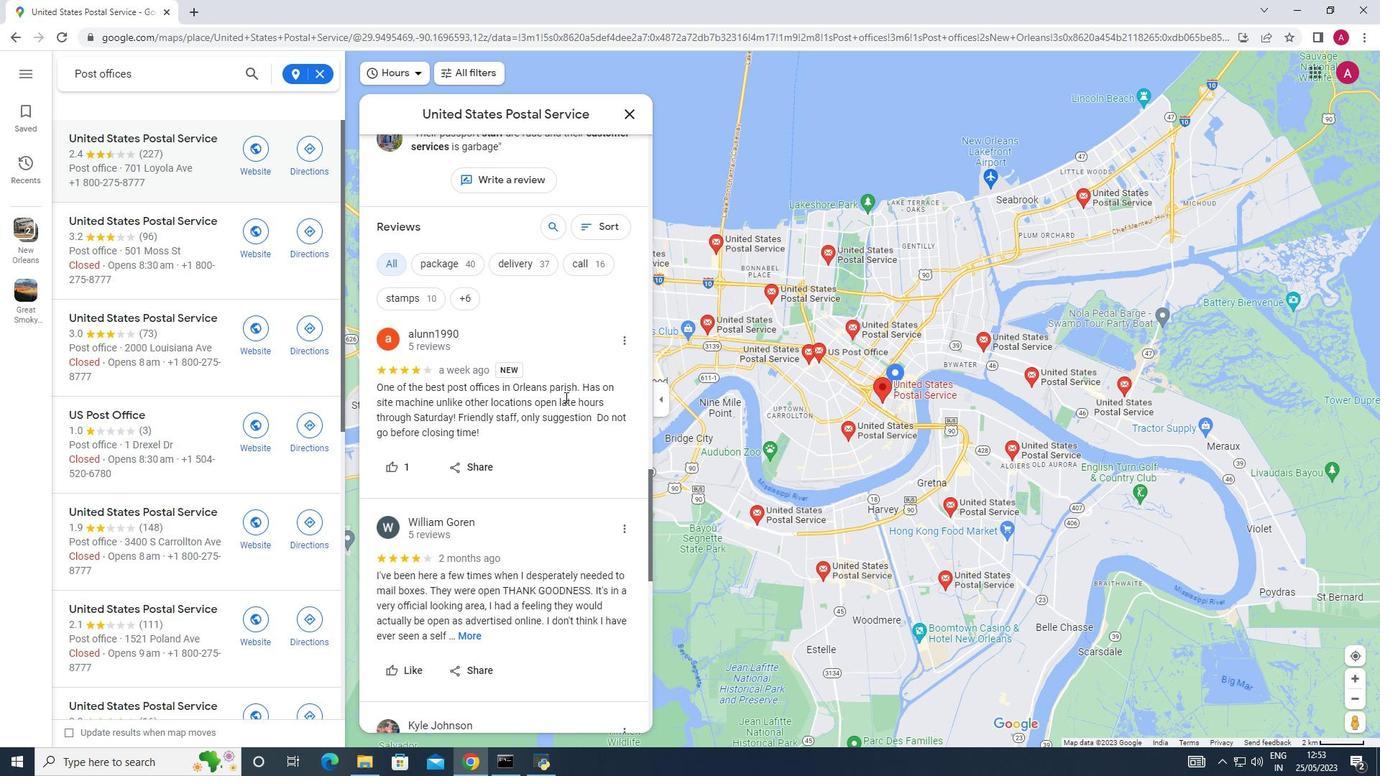 
Action: Mouse moved to (563, 399)
Screenshot: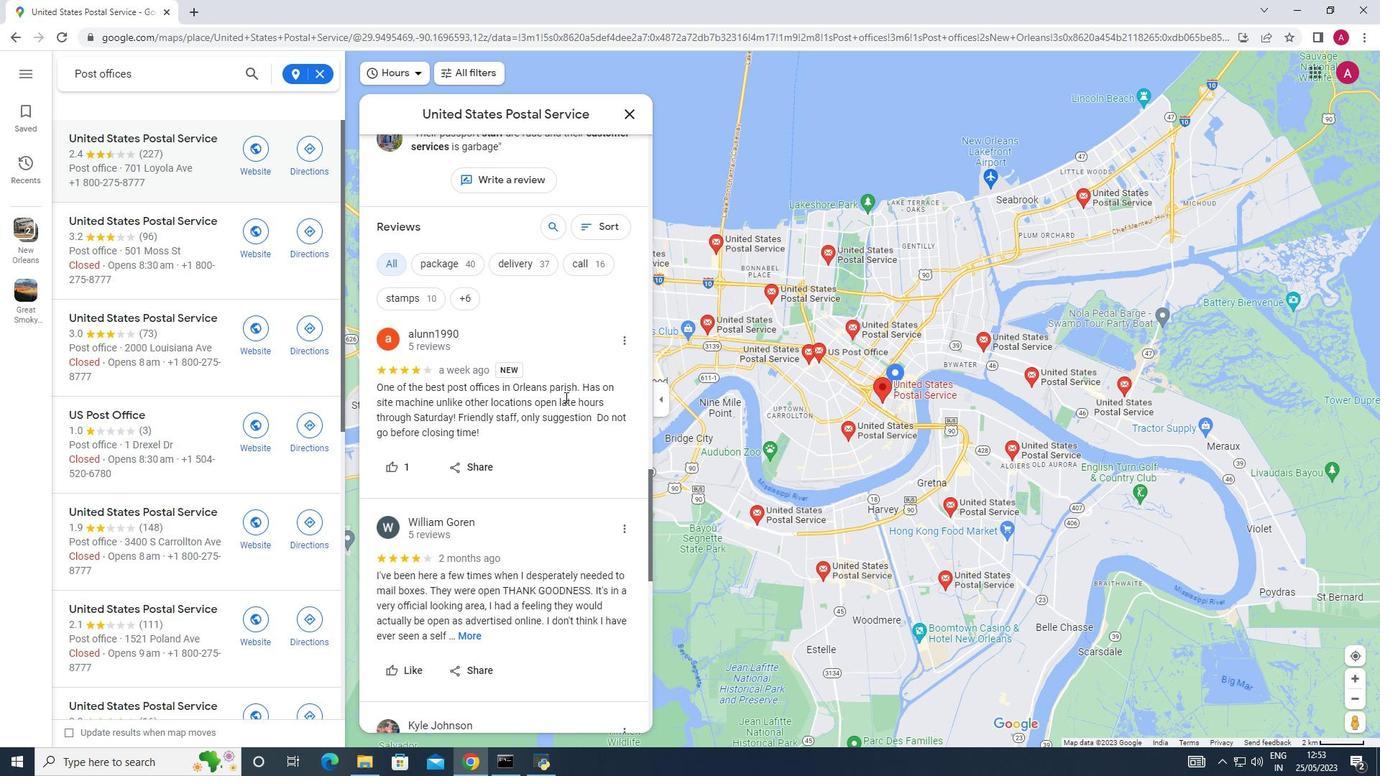 
Action: Mouse scrolled (563, 399) with delta (0, 0)
Screenshot: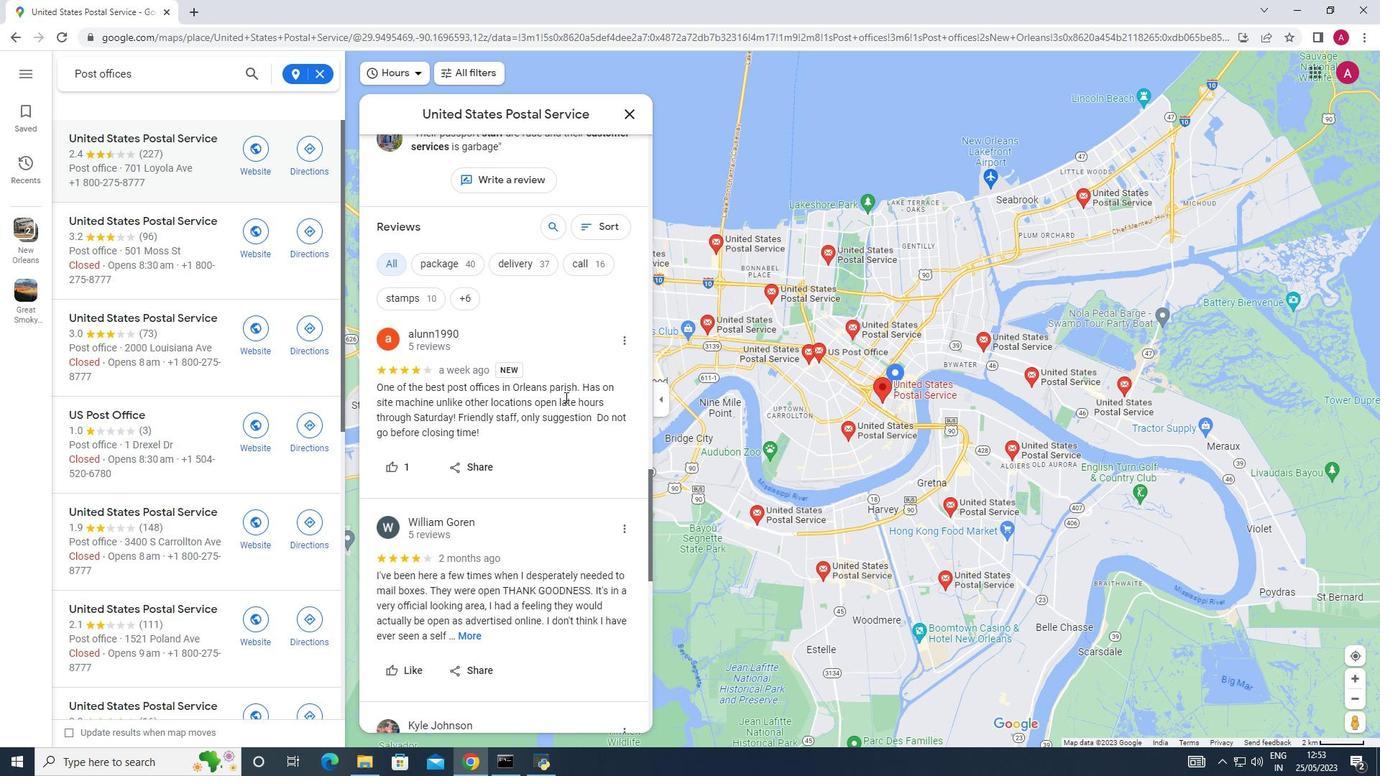 
Action: Mouse moved to (562, 399)
Screenshot: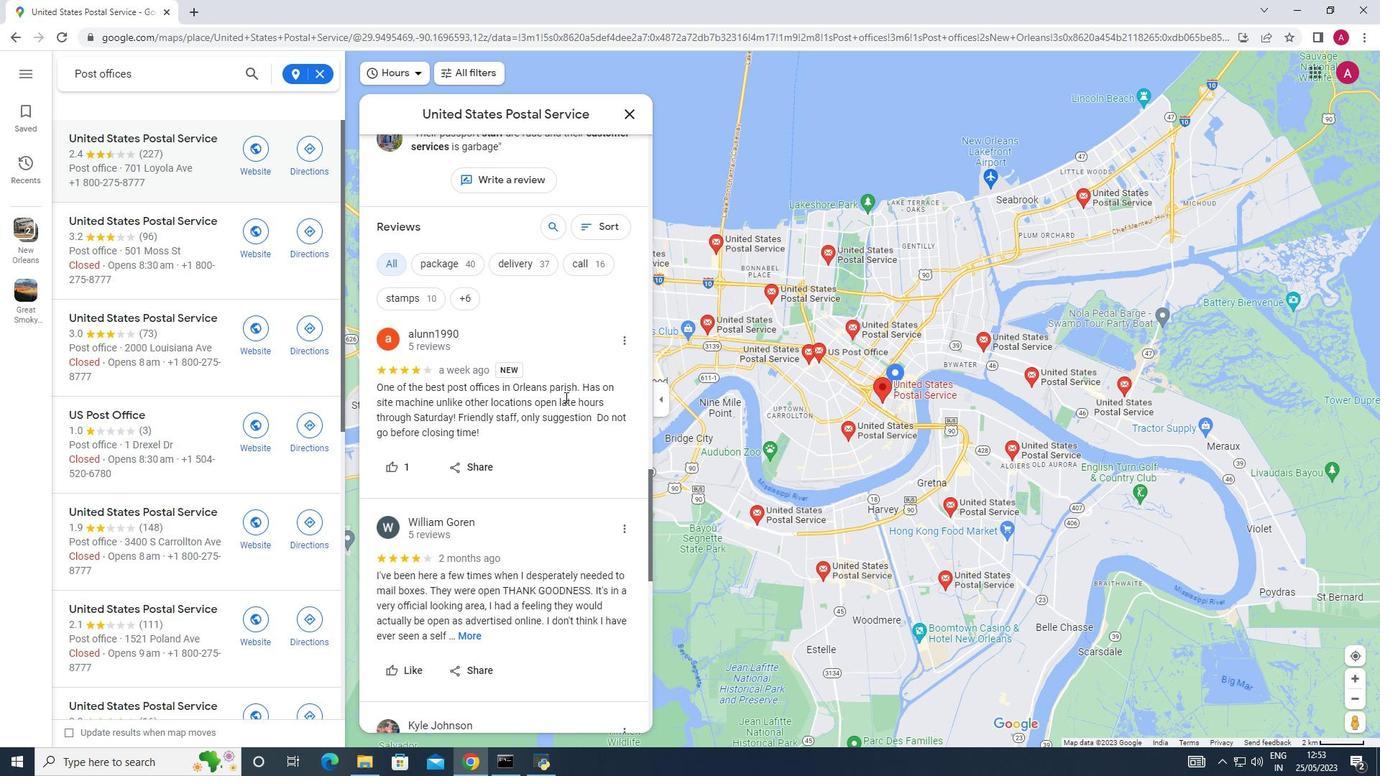 
Action: Mouse scrolled (562, 399) with delta (0, 0)
Screenshot: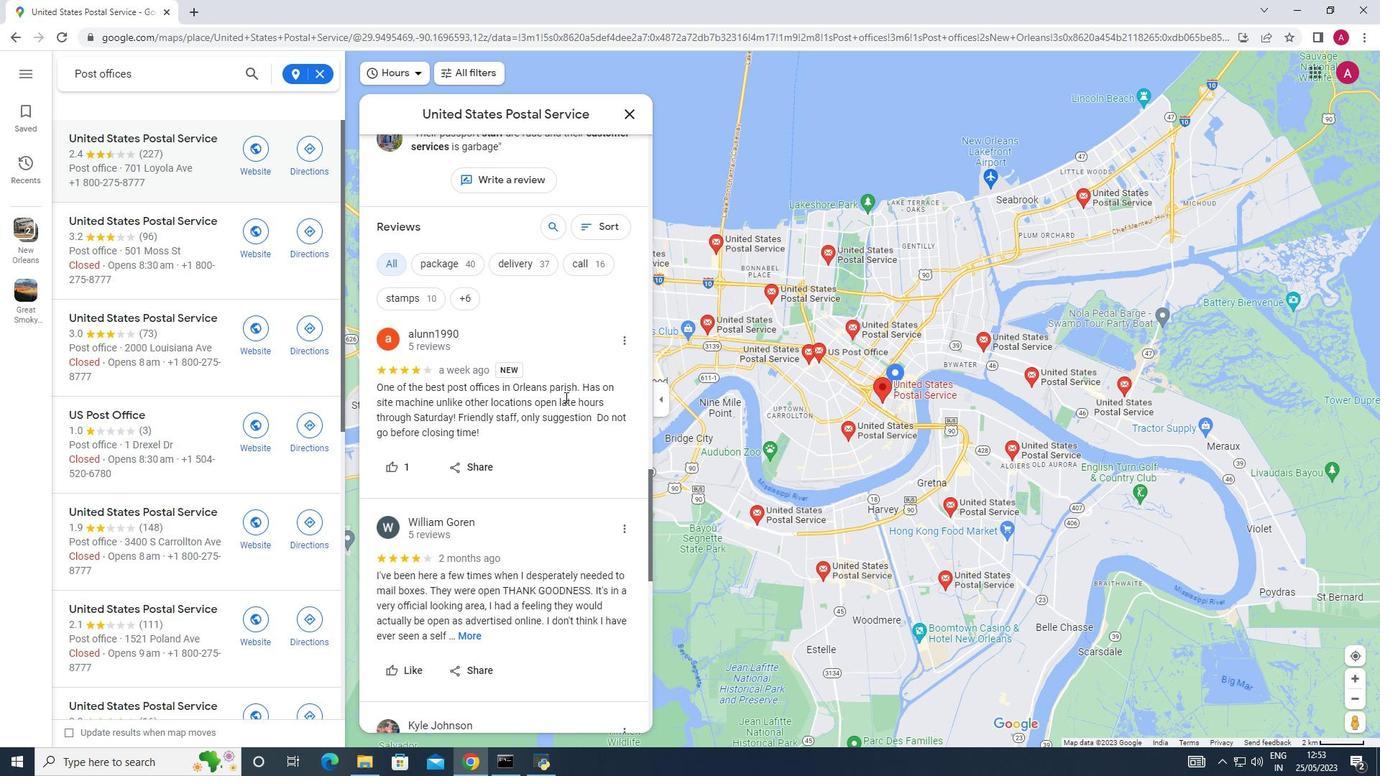 
Action: Mouse moved to (561, 399)
Screenshot: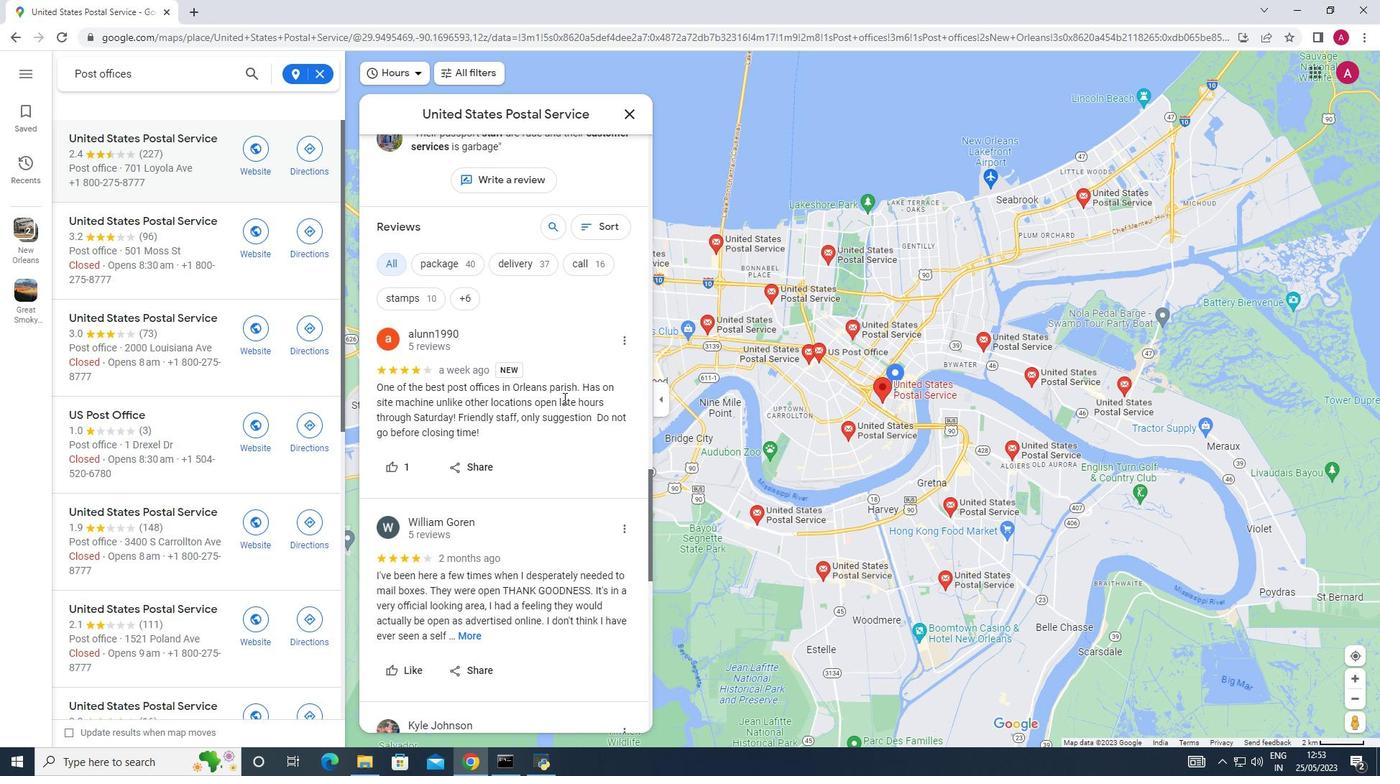 
Action: Mouse scrolled (561, 400) with delta (0, 0)
Screenshot: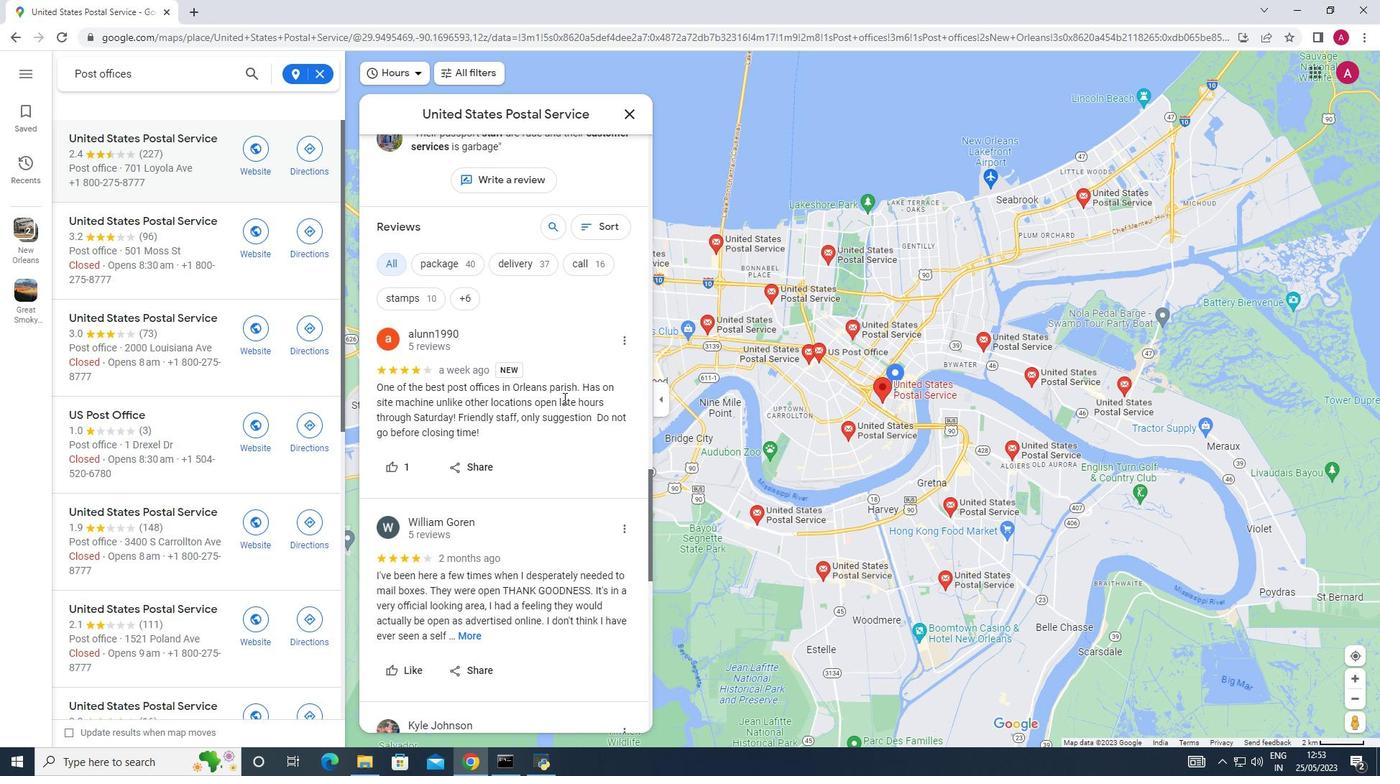 
Action: Mouse moved to (560, 399)
Screenshot: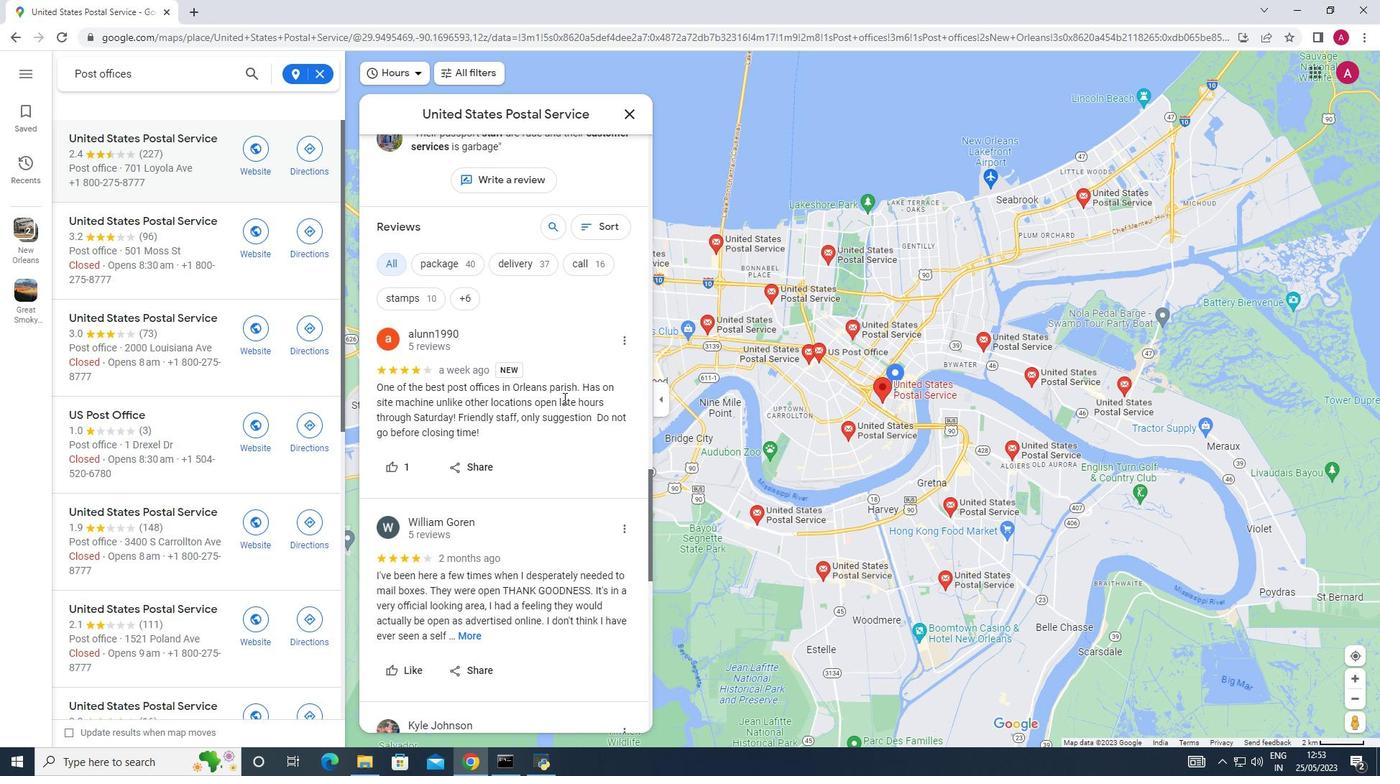 
Action: Mouse scrolled (560, 400) with delta (0, 0)
Screenshot: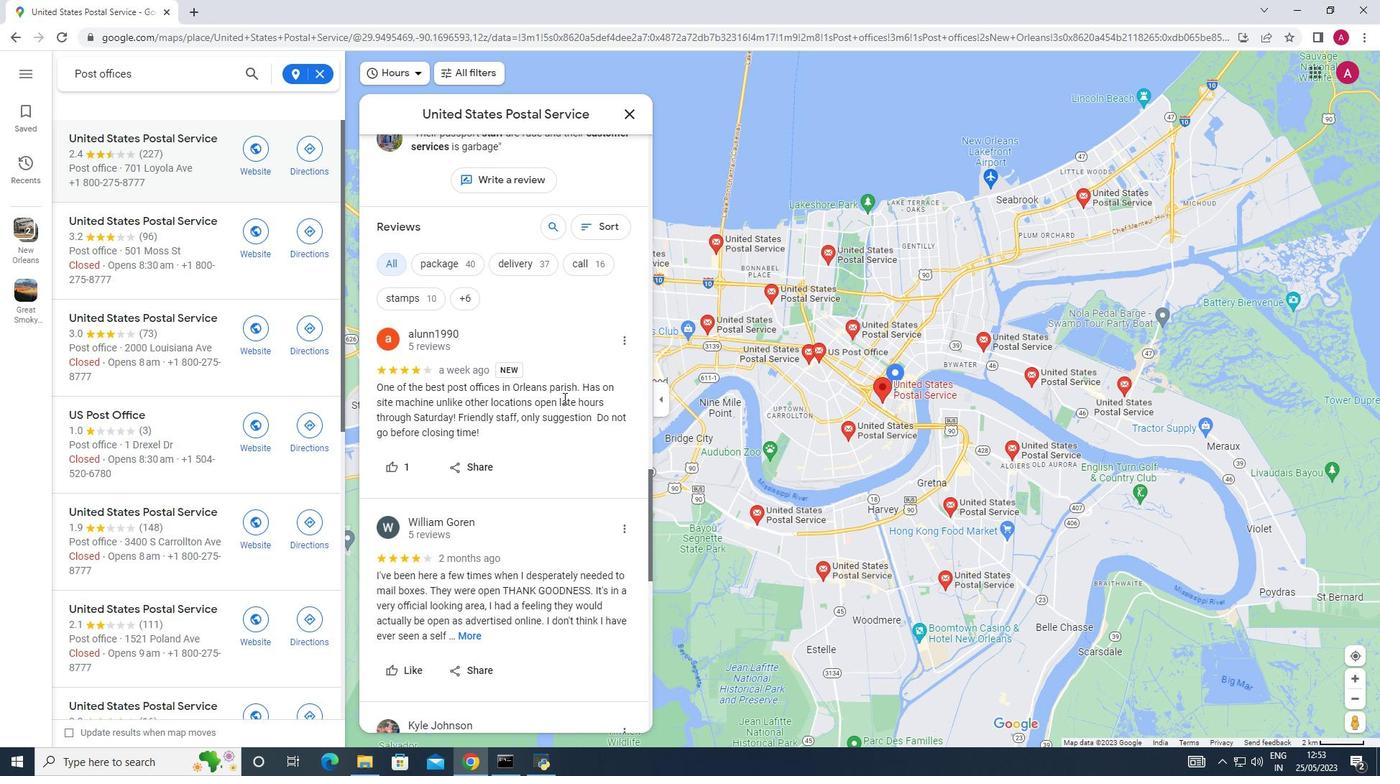 
Action: Mouse moved to (551, 407)
Screenshot: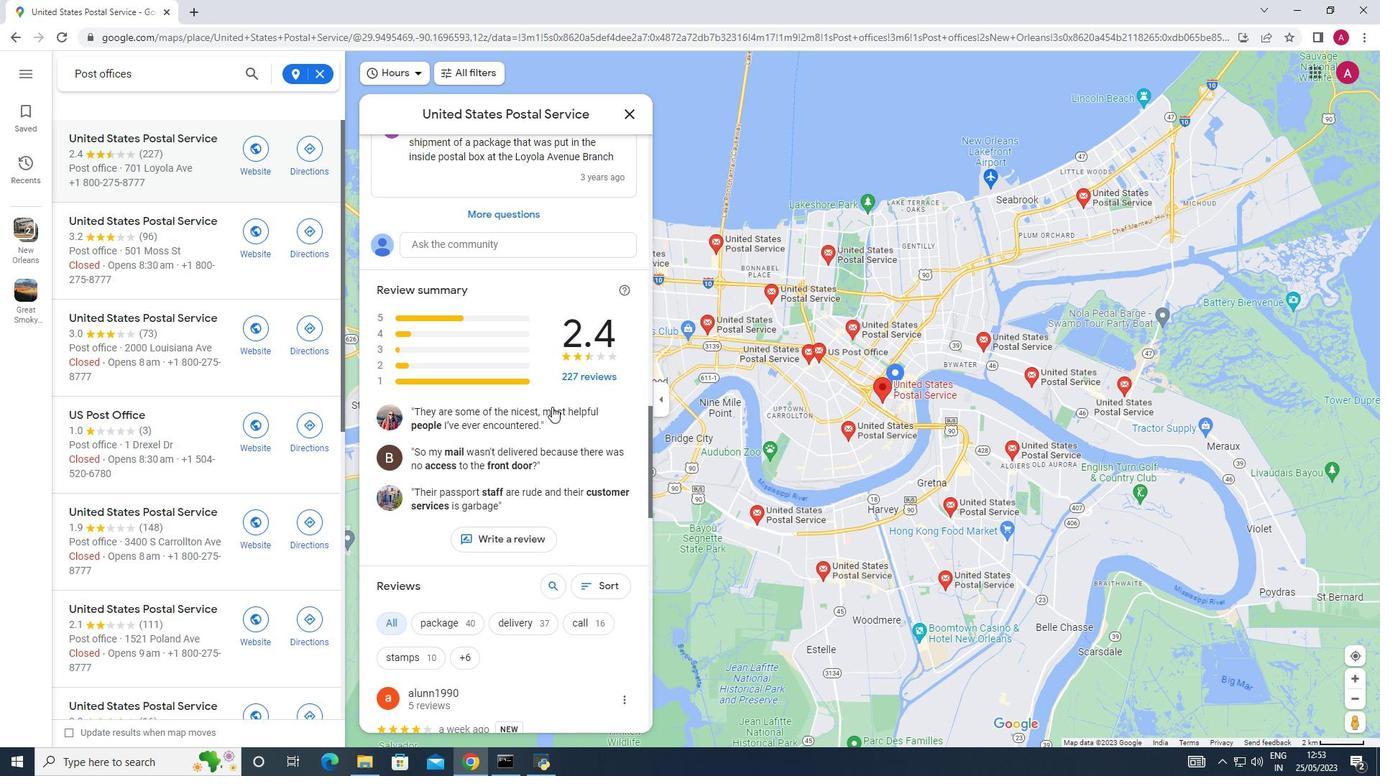 
Action: Mouse scrolled (551, 408) with delta (0, 0)
Screenshot: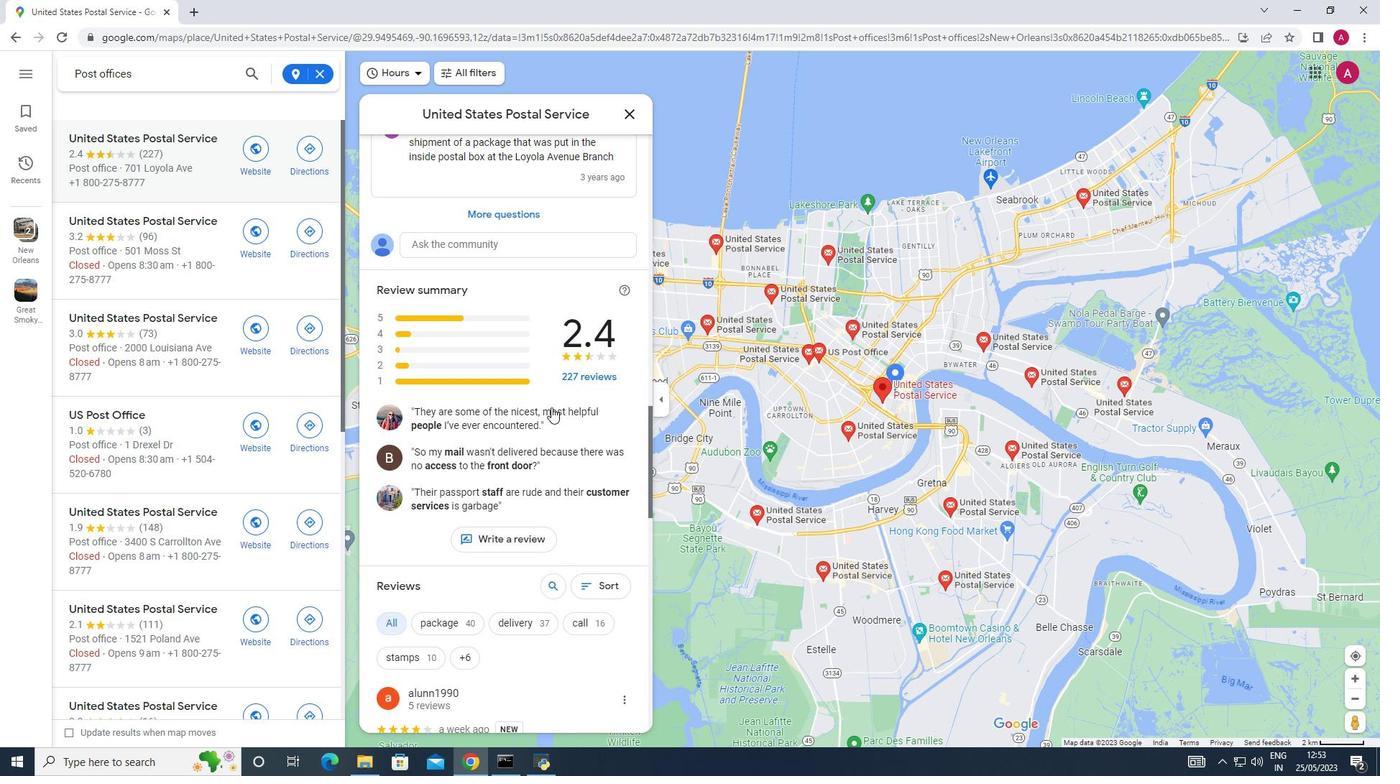 
Action: Mouse scrolled (551, 408) with delta (0, 0)
Screenshot: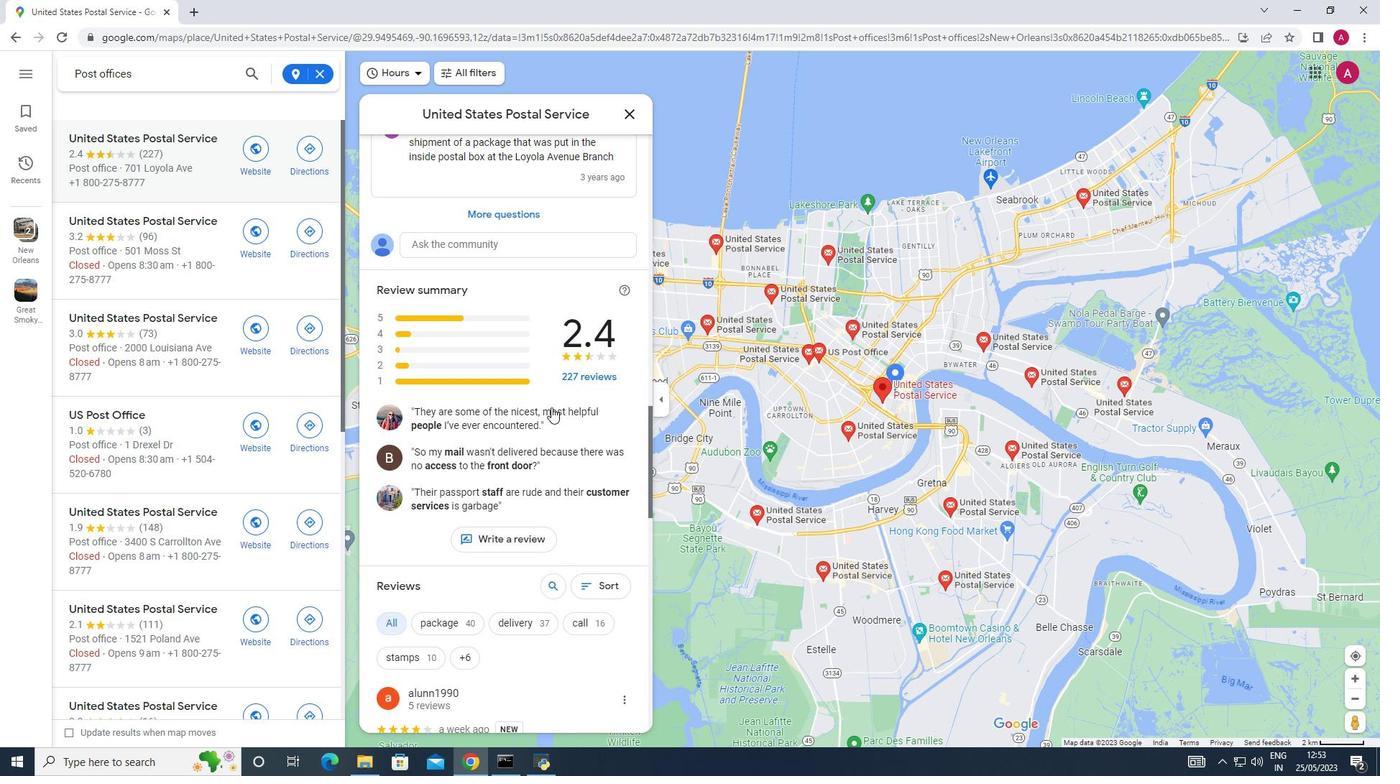 
Action: Mouse scrolled (551, 408) with delta (0, 0)
Screenshot: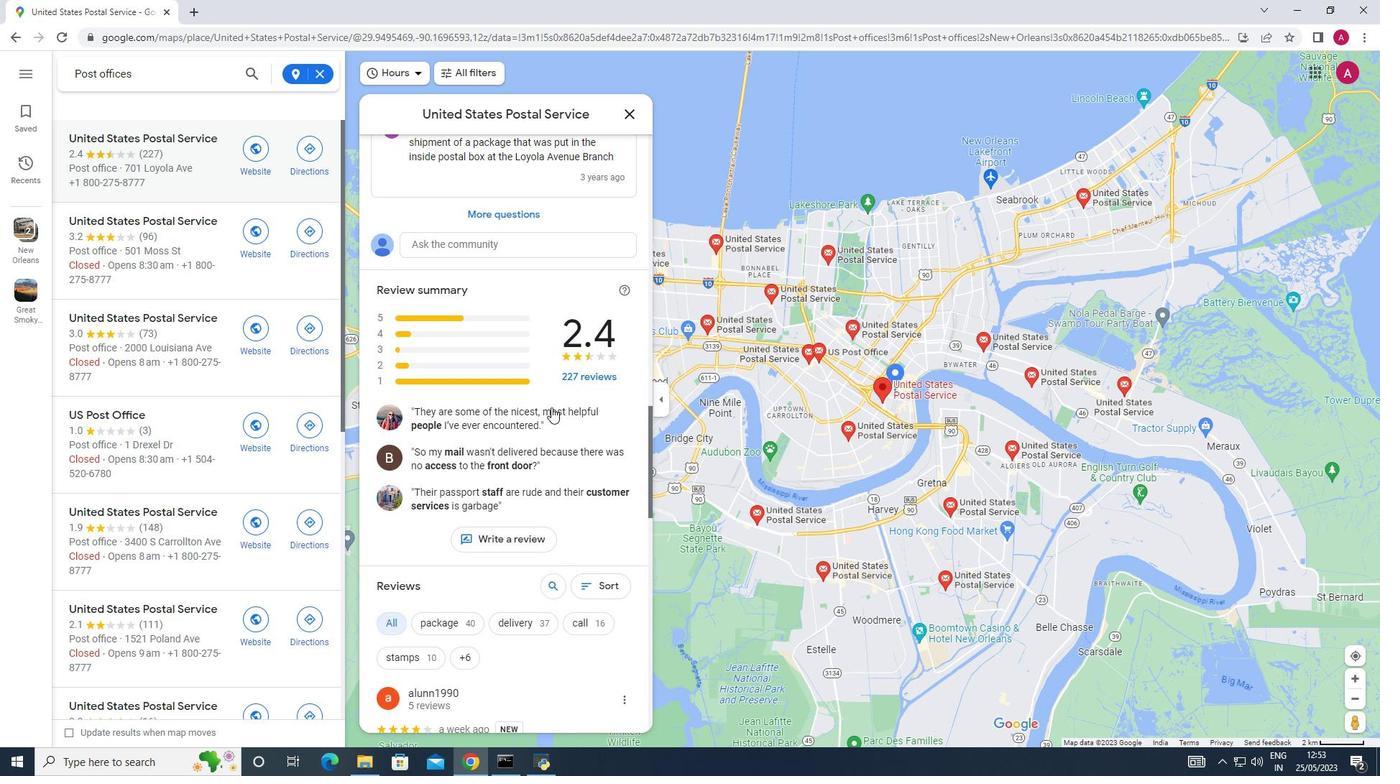 
Action: Mouse scrolled (551, 408) with delta (0, 0)
Screenshot: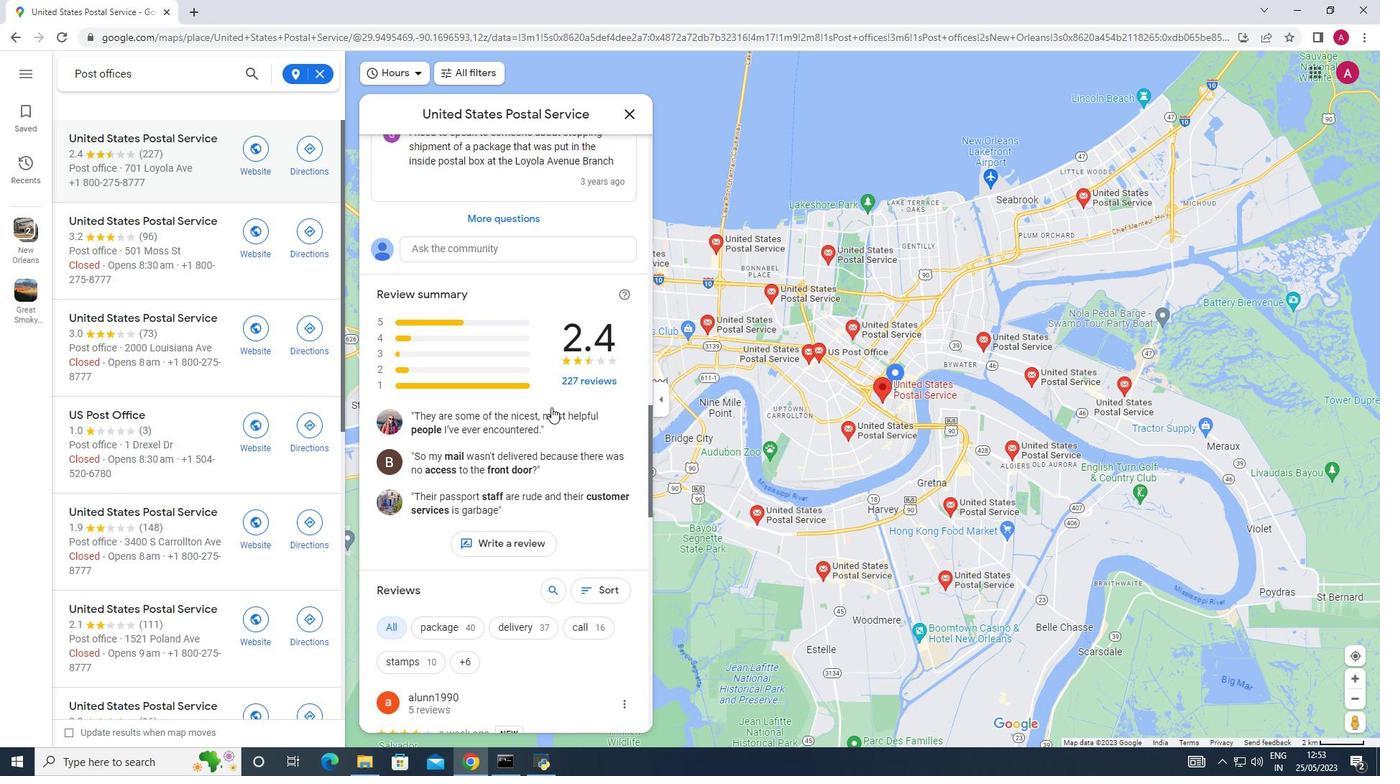 
Action: Mouse scrolled (551, 408) with delta (0, 0)
Screenshot: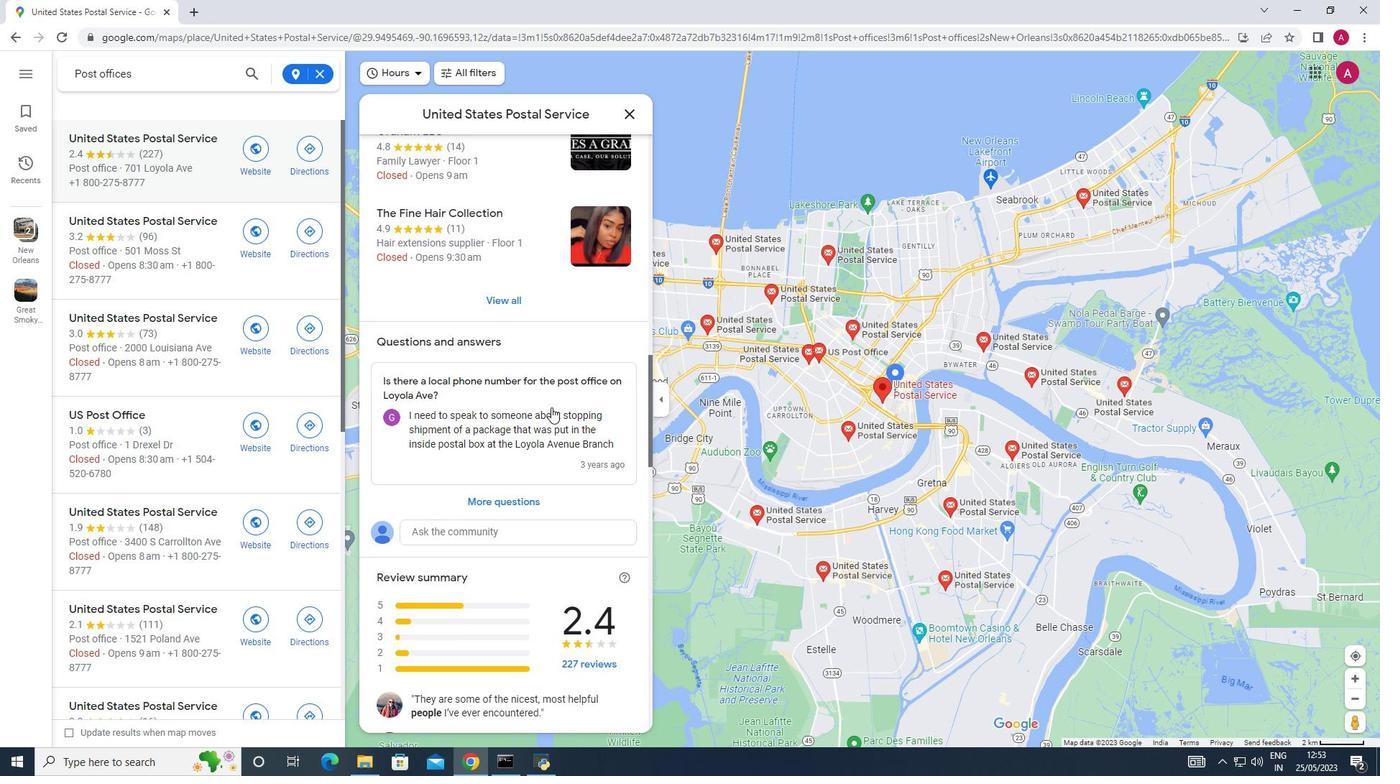
Action: Mouse scrolled (551, 408) with delta (0, 0)
Screenshot: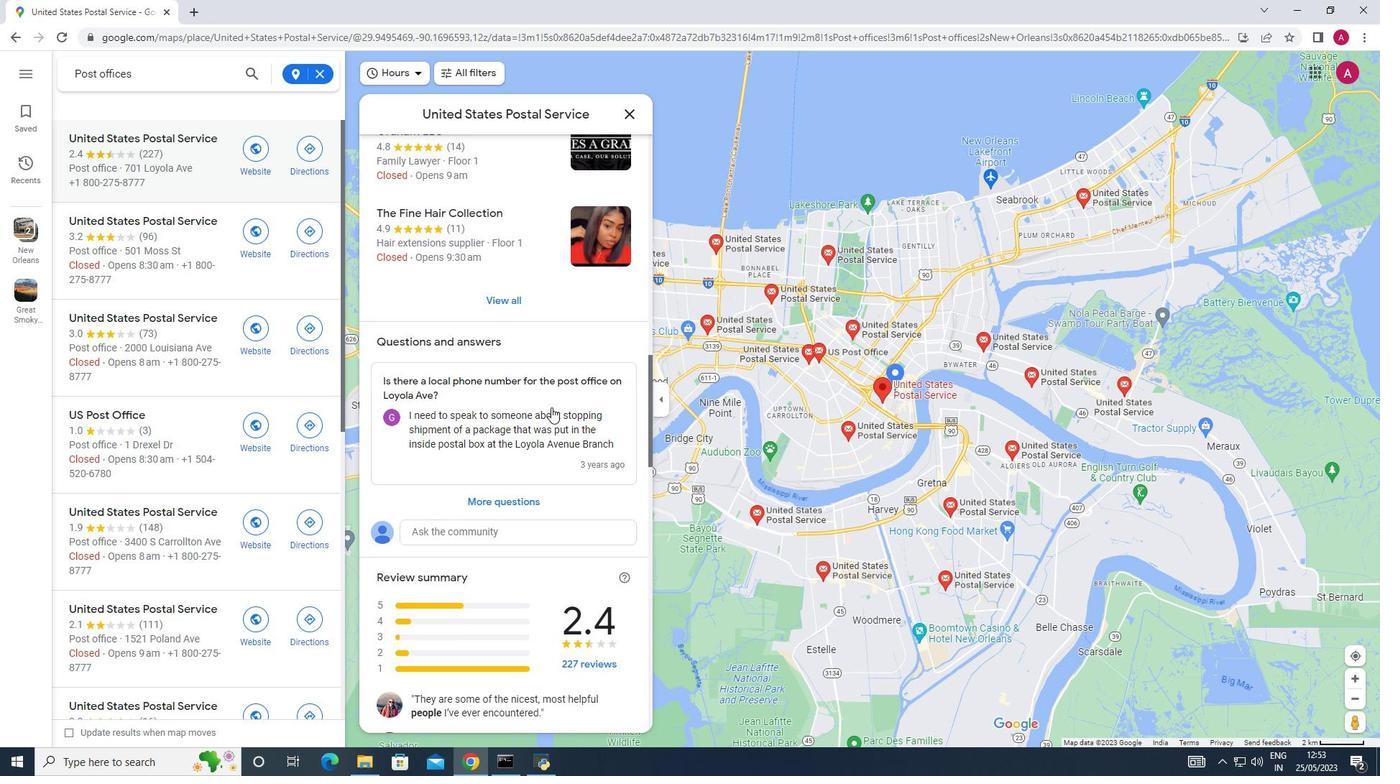 
Action: Mouse scrolled (551, 408) with delta (0, 0)
Screenshot: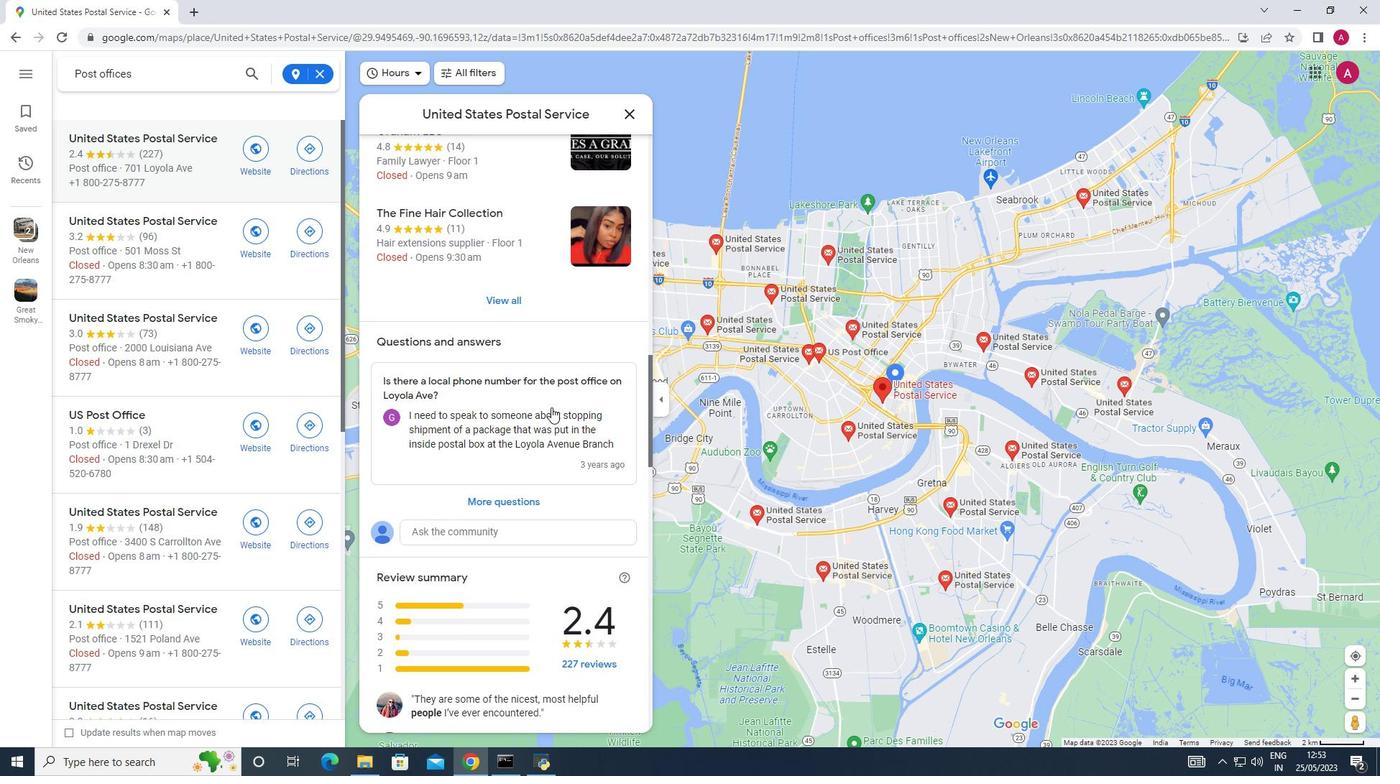 
Action: Mouse scrolled (551, 408) with delta (0, 0)
Screenshot: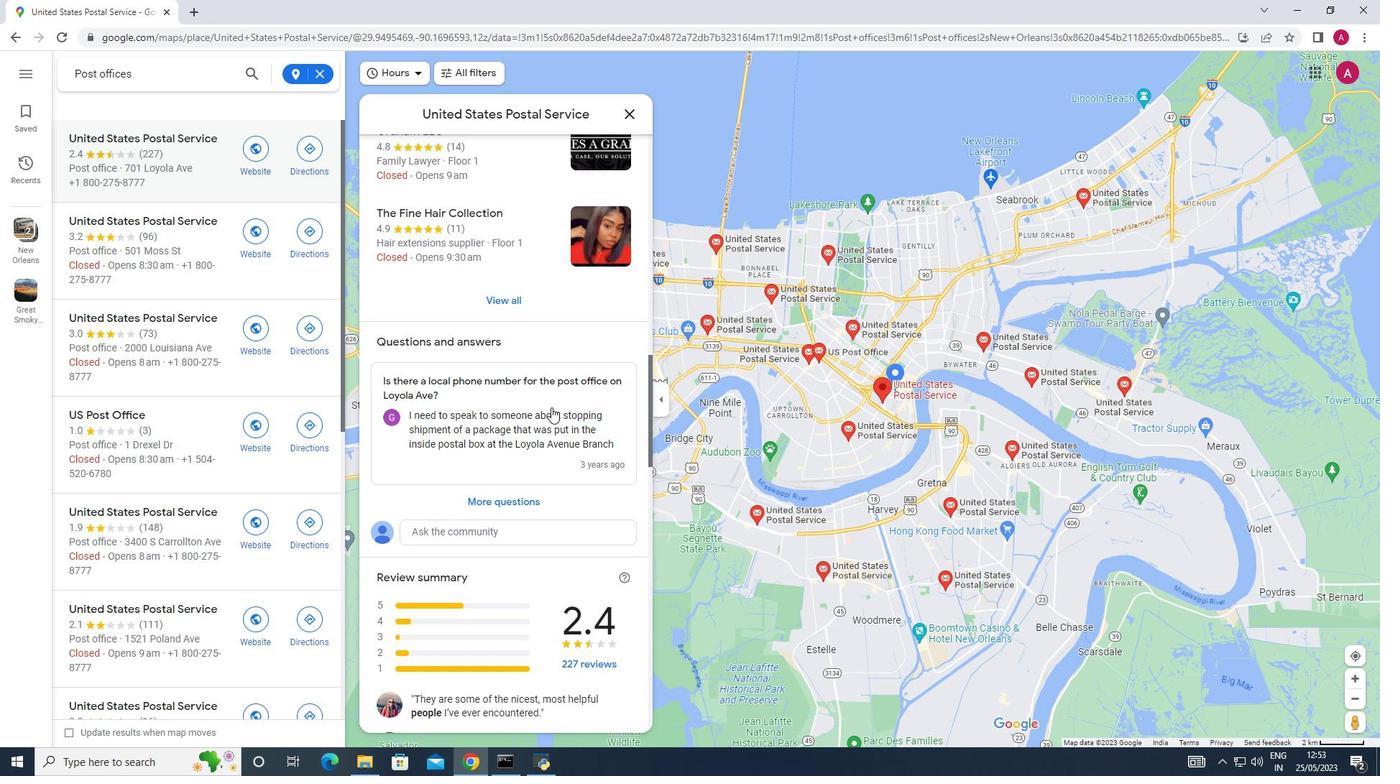 
Action: Mouse scrolled (551, 408) with delta (0, 0)
Screenshot: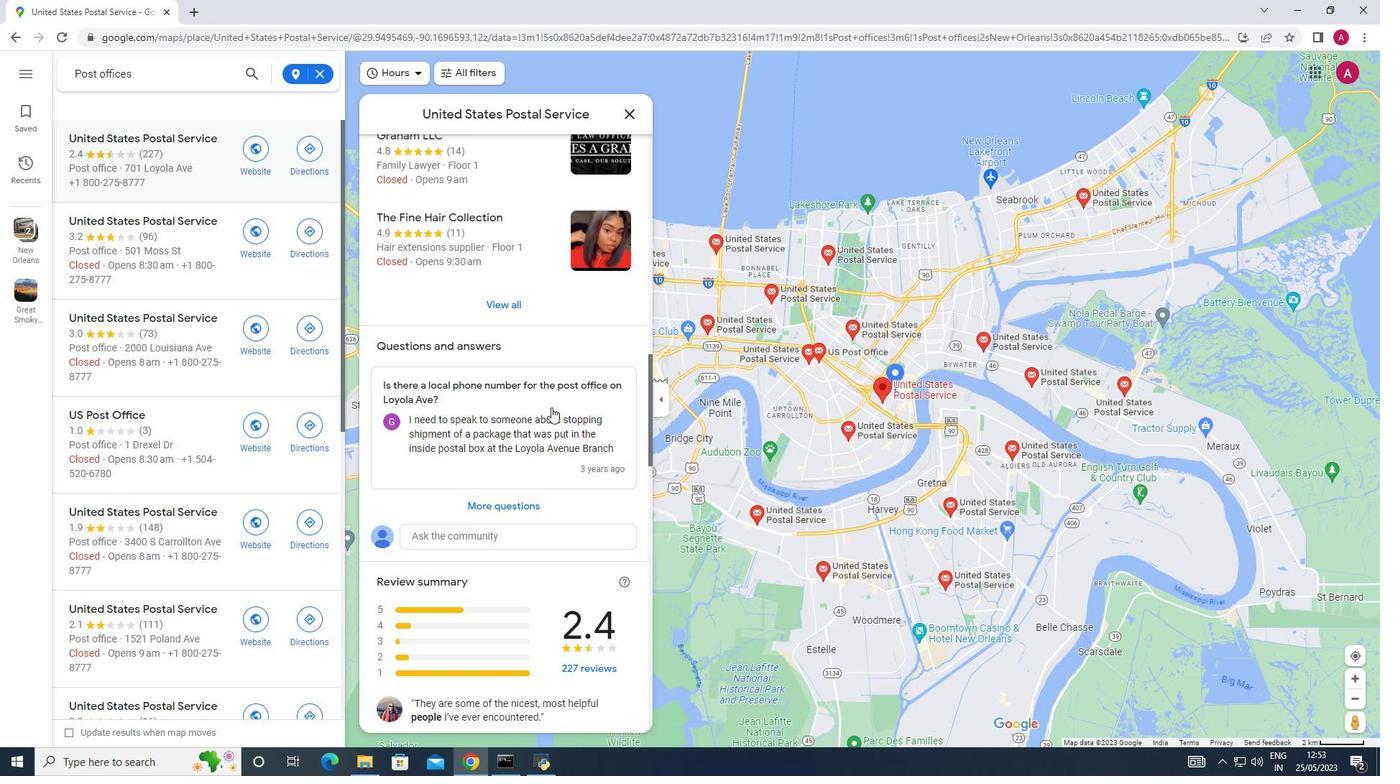 
Action: Mouse scrolled (551, 408) with delta (0, 0)
Screenshot: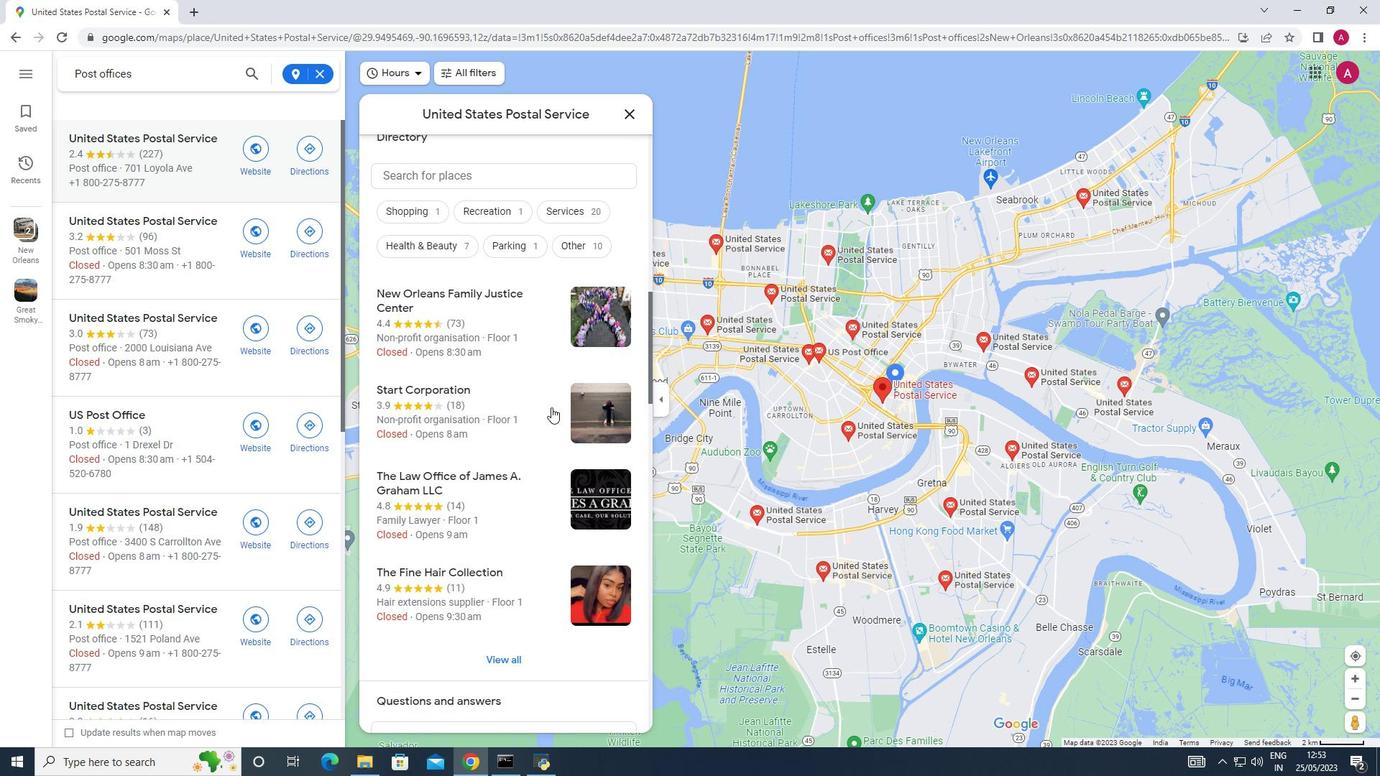 
Action: Mouse scrolled (551, 408) with delta (0, 0)
Screenshot: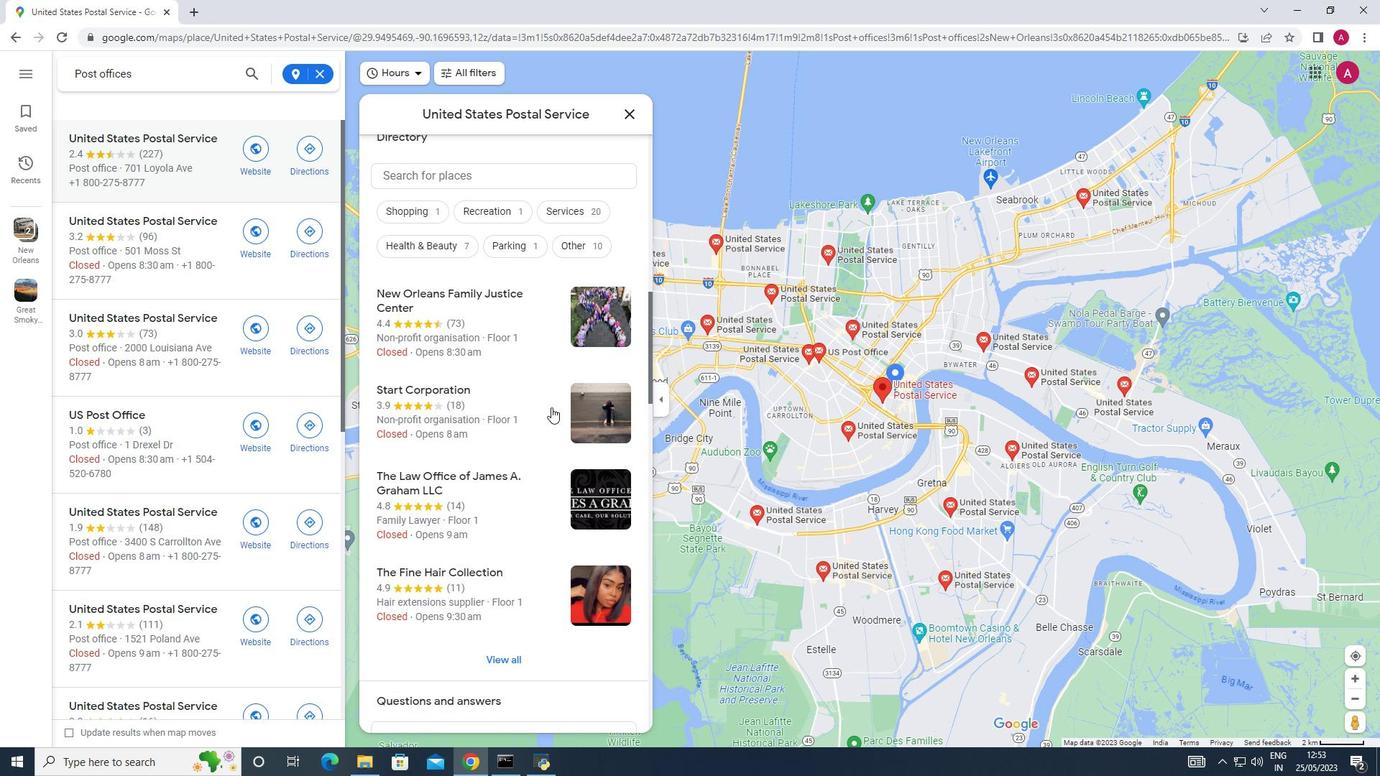 
Action: Mouse scrolled (551, 408) with delta (0, 0)
Screenshot: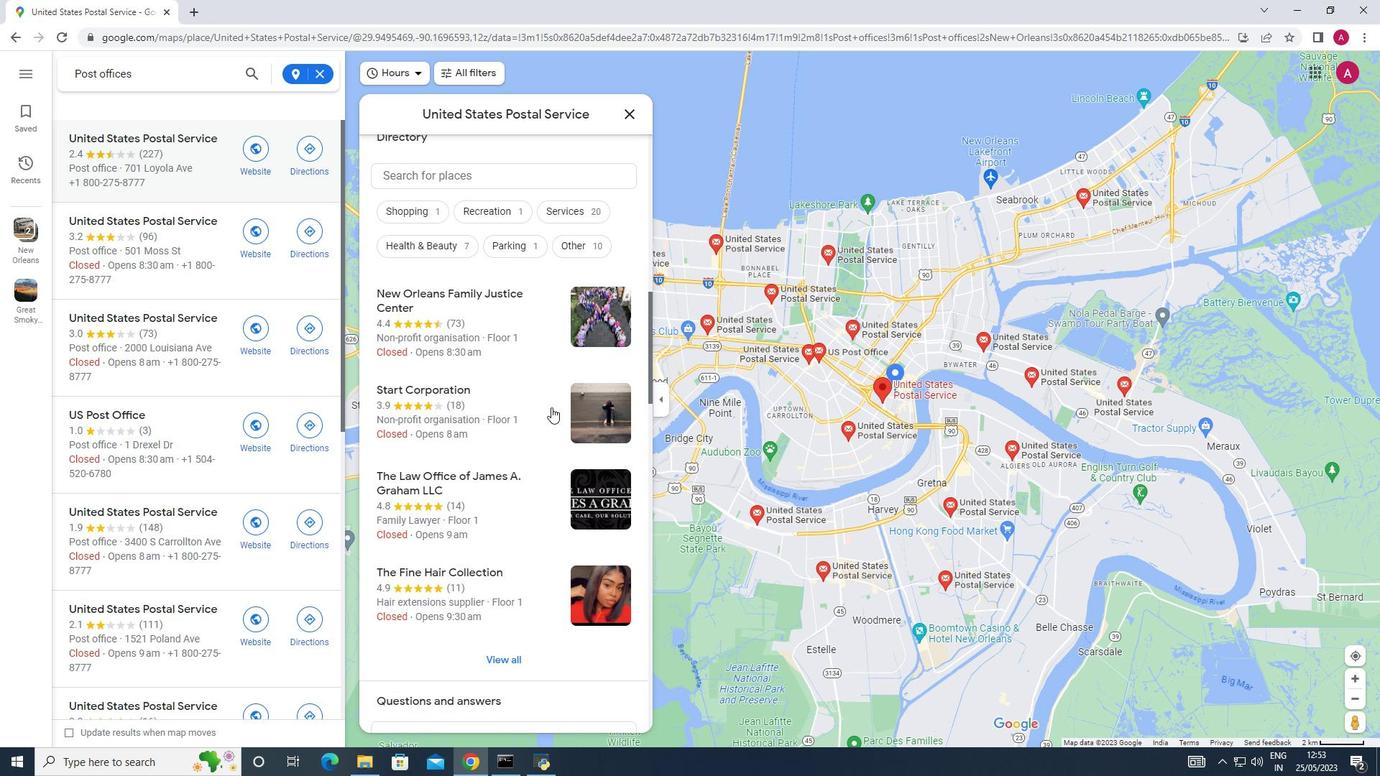 
Action: Mouse scrolled (551, 408) with delta (0, 0)
Screenshot: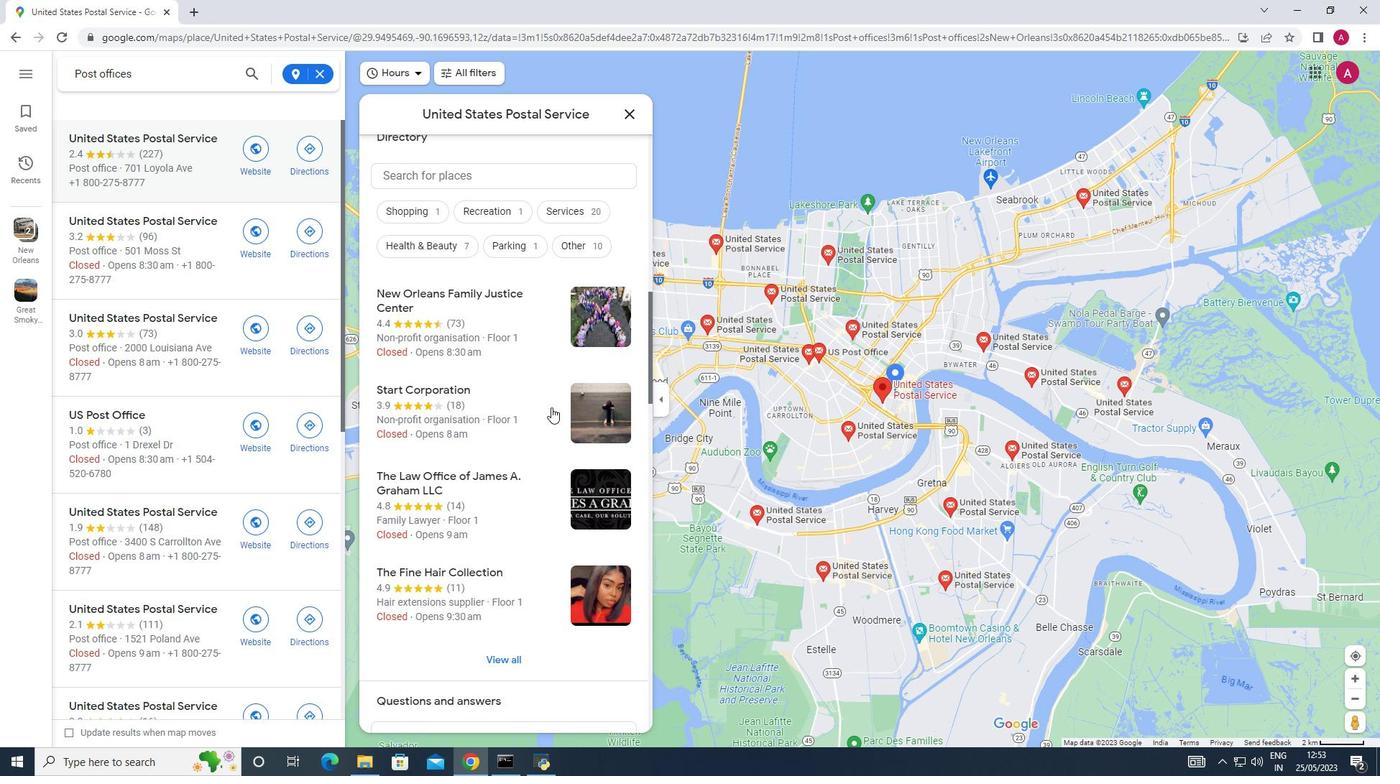 
Action: Mouse scrolled (551, 408) with delta (0, 0)
Screenshot: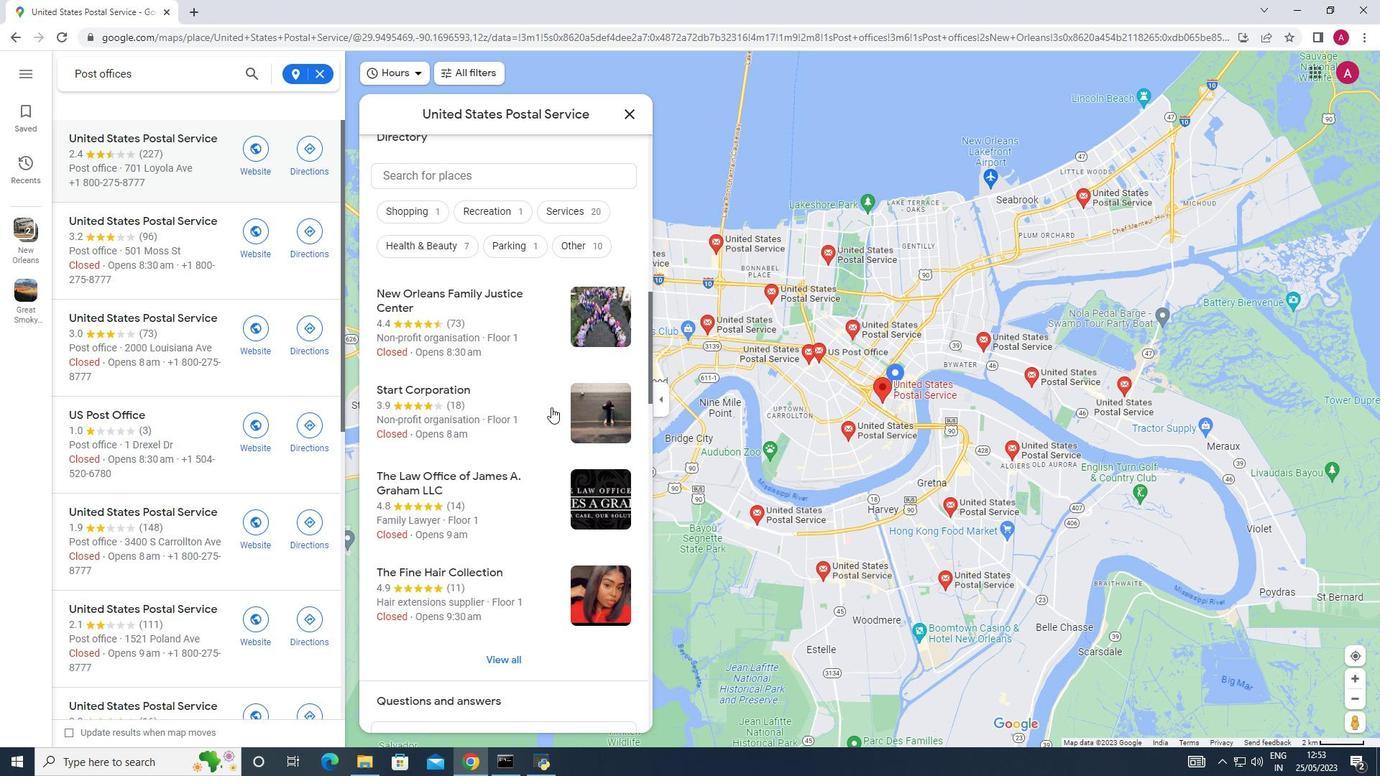 
Action: Mouse scrolled (551, 408) with delta (0, 0)
Screenshot: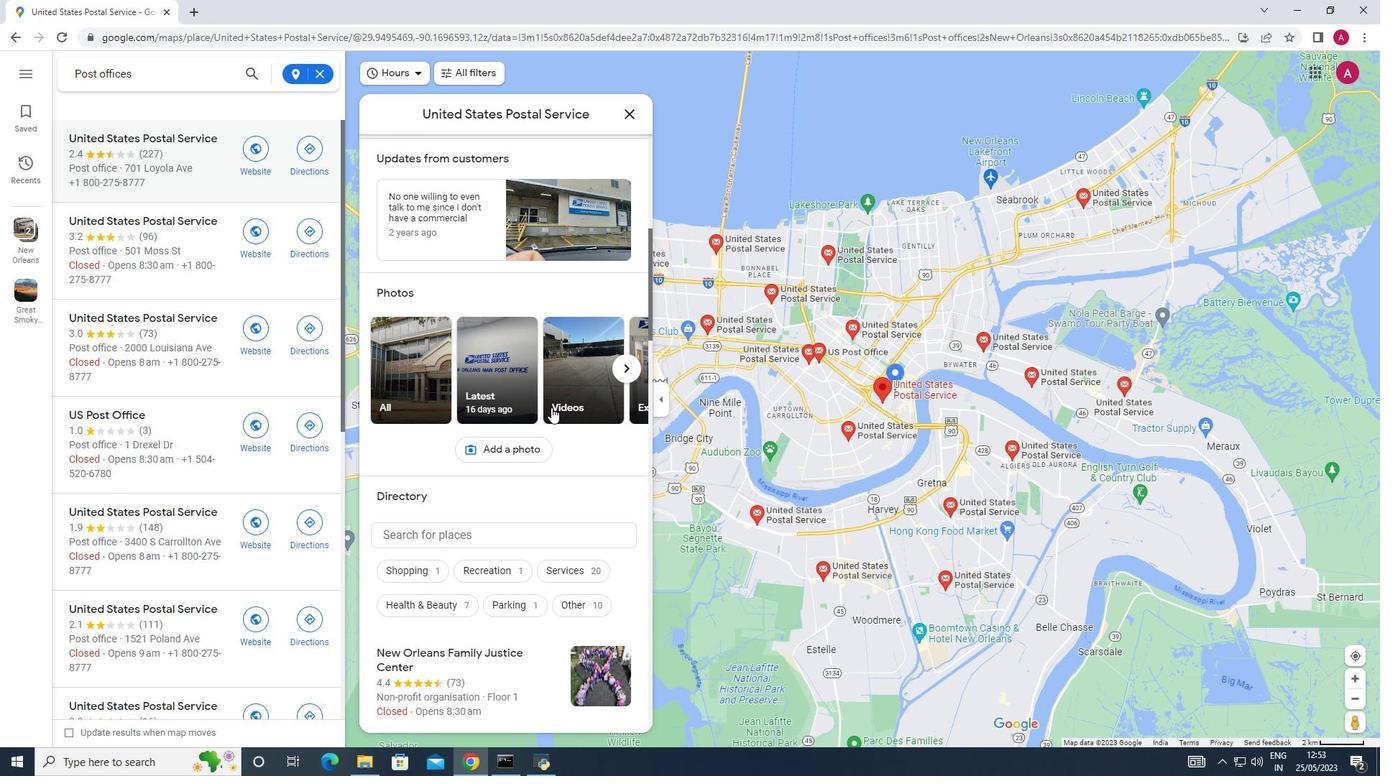 
Action: Mouse scrolled (551, 408) with delta (0, 0)
Screenshot: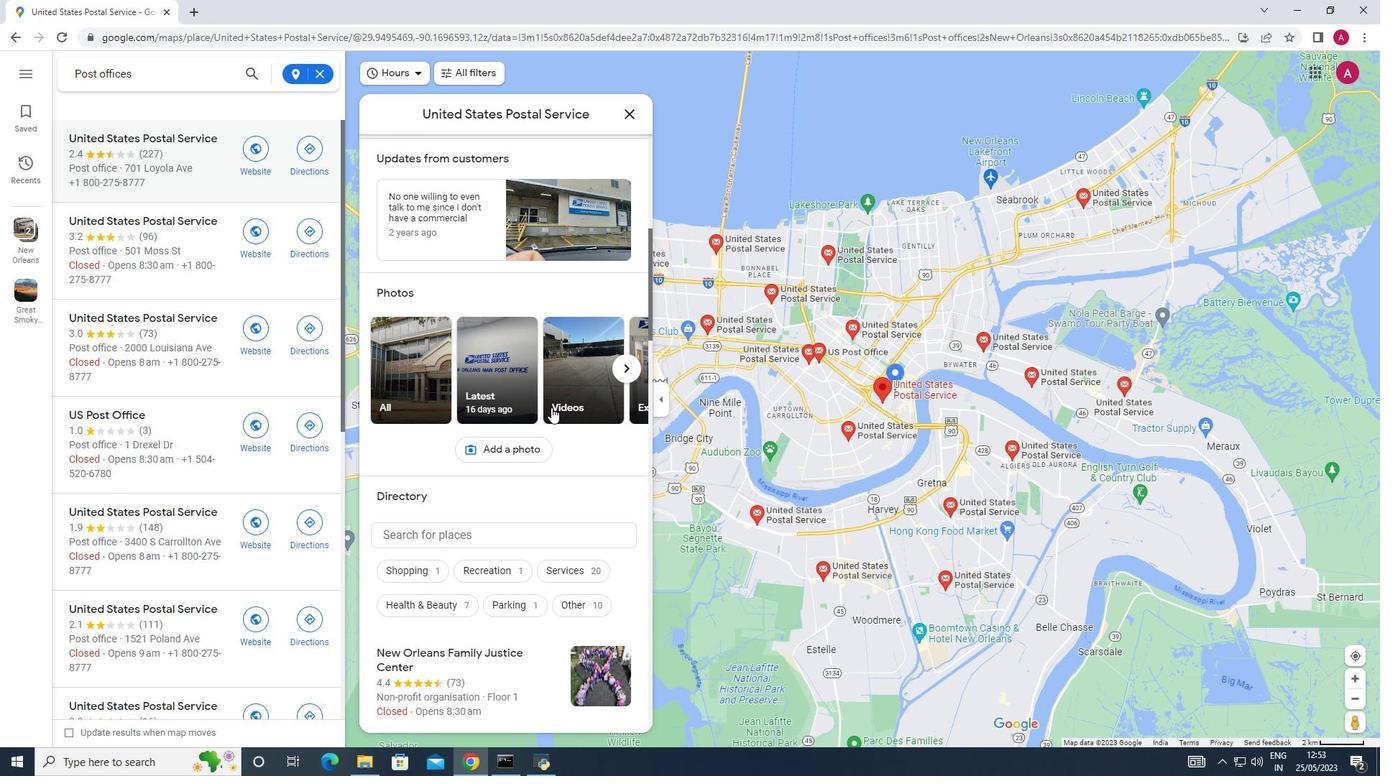 
Action: Mouse scrolled (551, 408) with delta (0, 0)
Screenshot: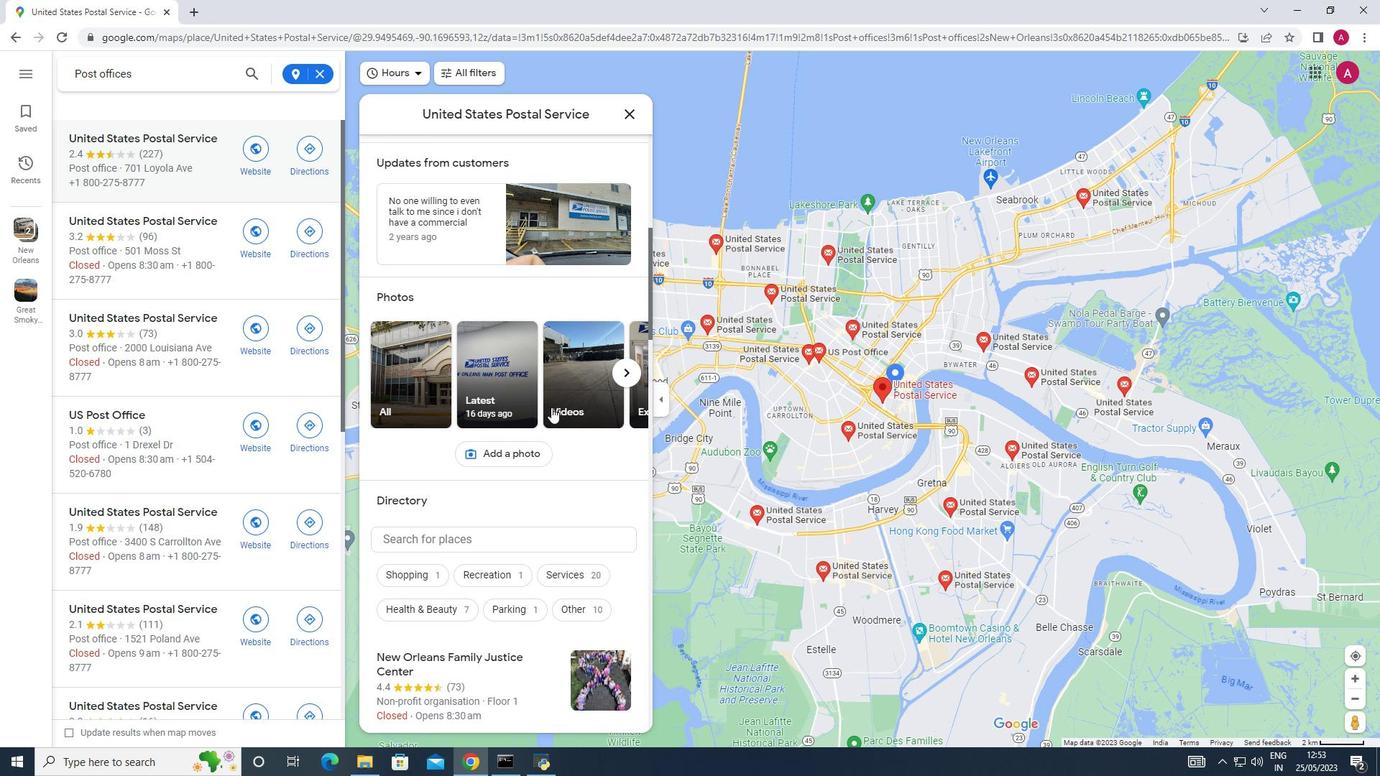 
Action: Mouse scrolled (551, 408) with delta (0, 0)
Screenshot: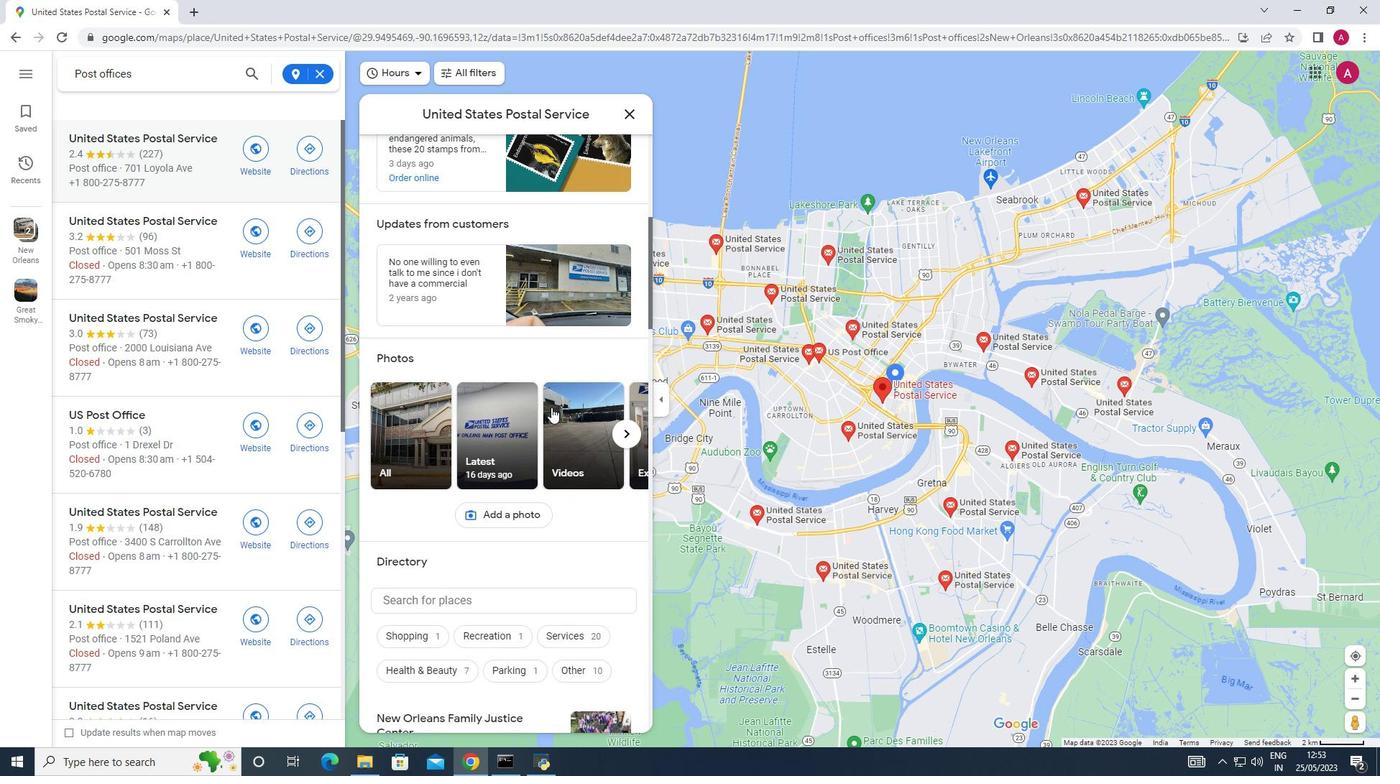 
Action: Mouse scrolled (551, 408) with delta (0, 0)
Screenshot: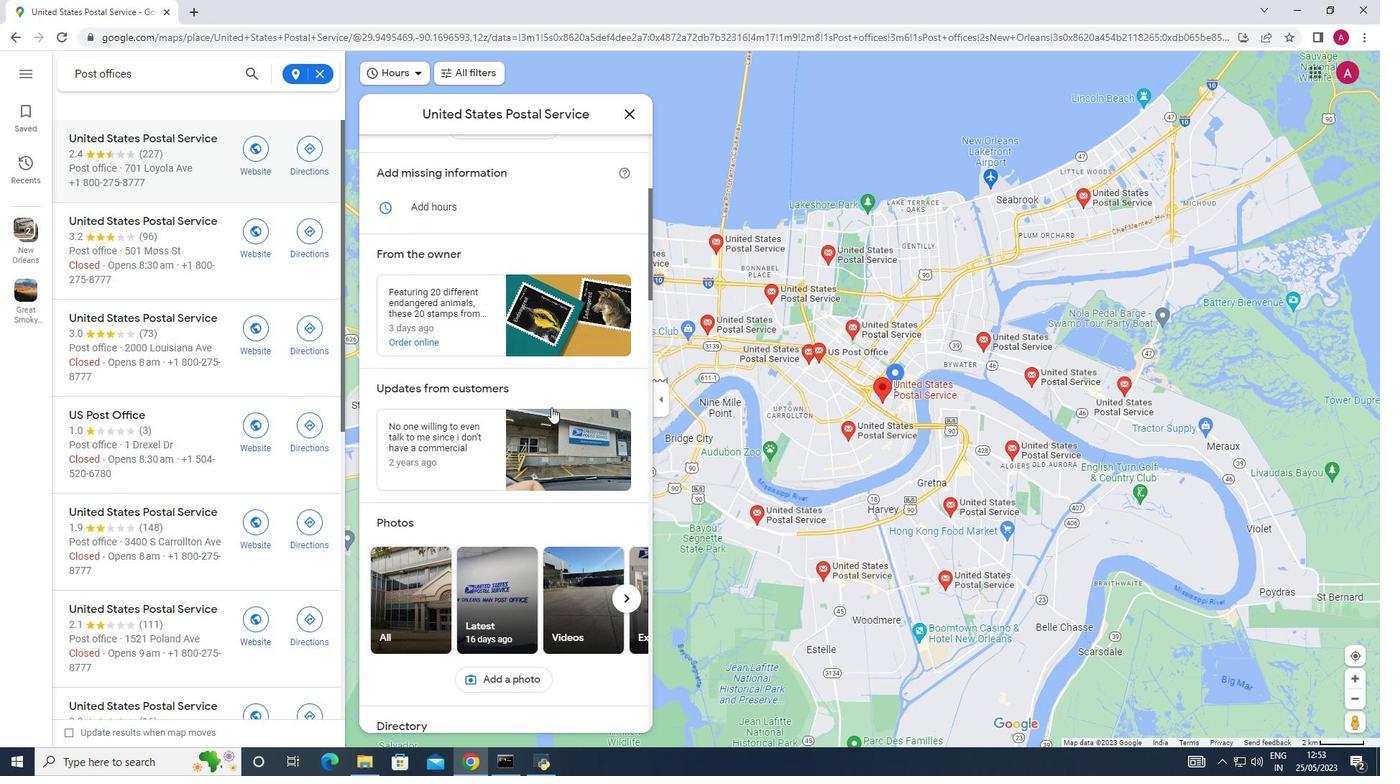
Action: Mouse scrolled (551, 408) with delta (0, 0)
Screenshot: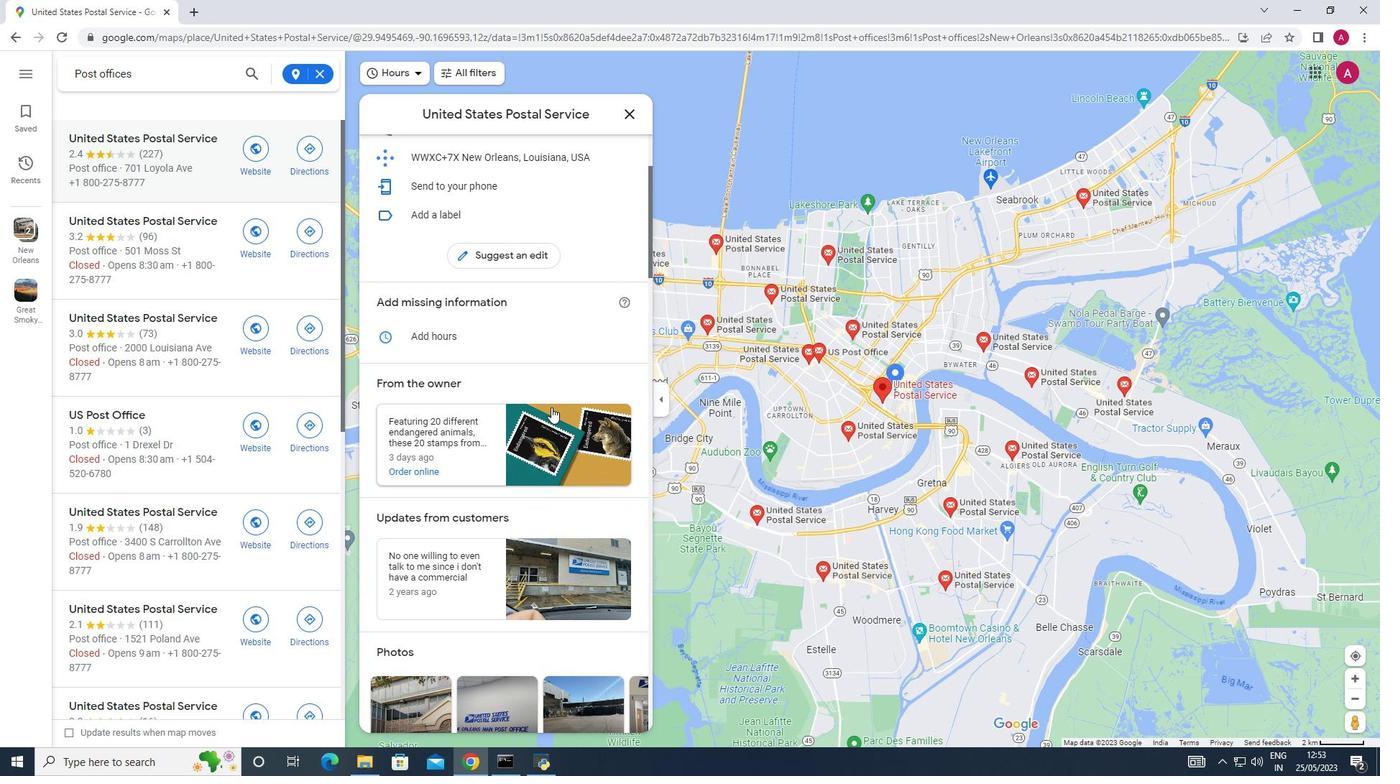 
Action: Mouse scrolled (551, 408) with delta (0, 0)
Screenshot: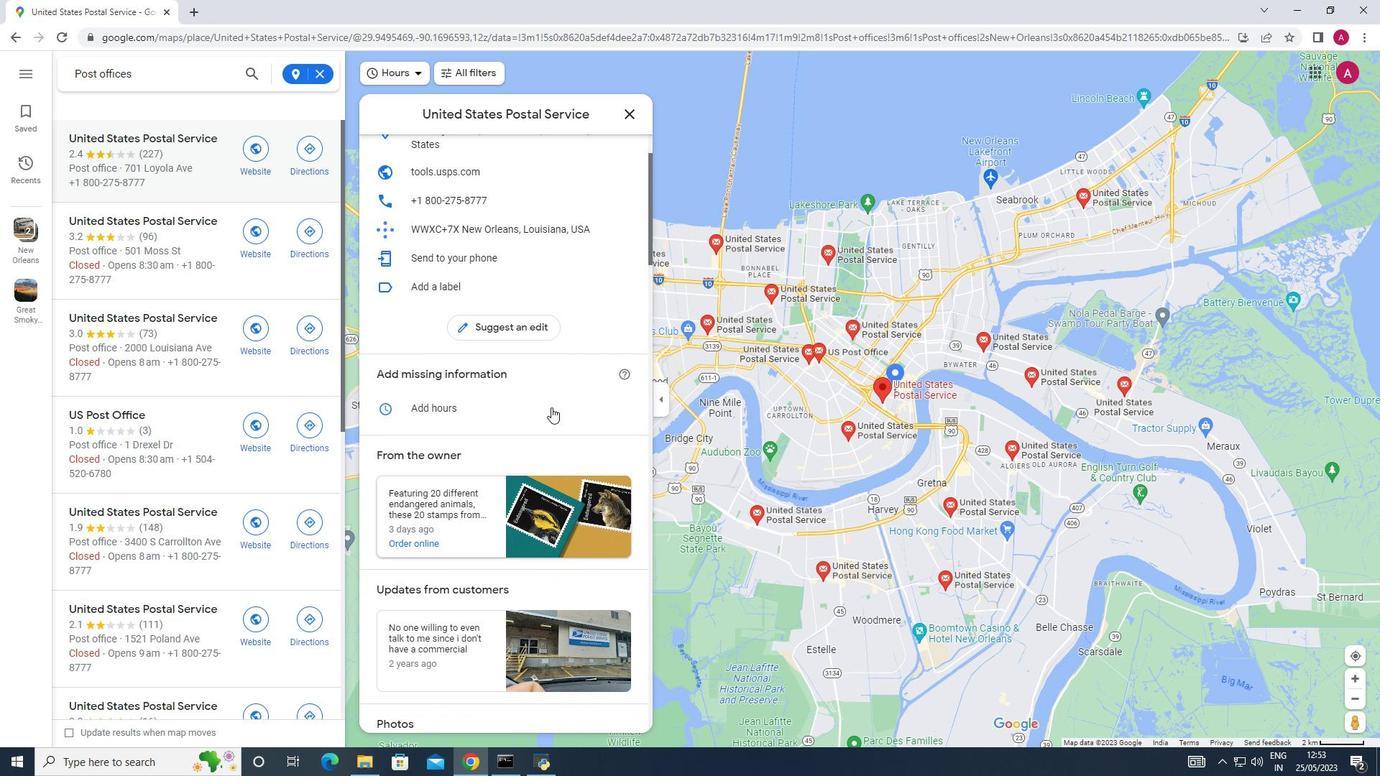 
Action: Mouse scrolled (551, 408) with delta (0, 0)
Screenshot: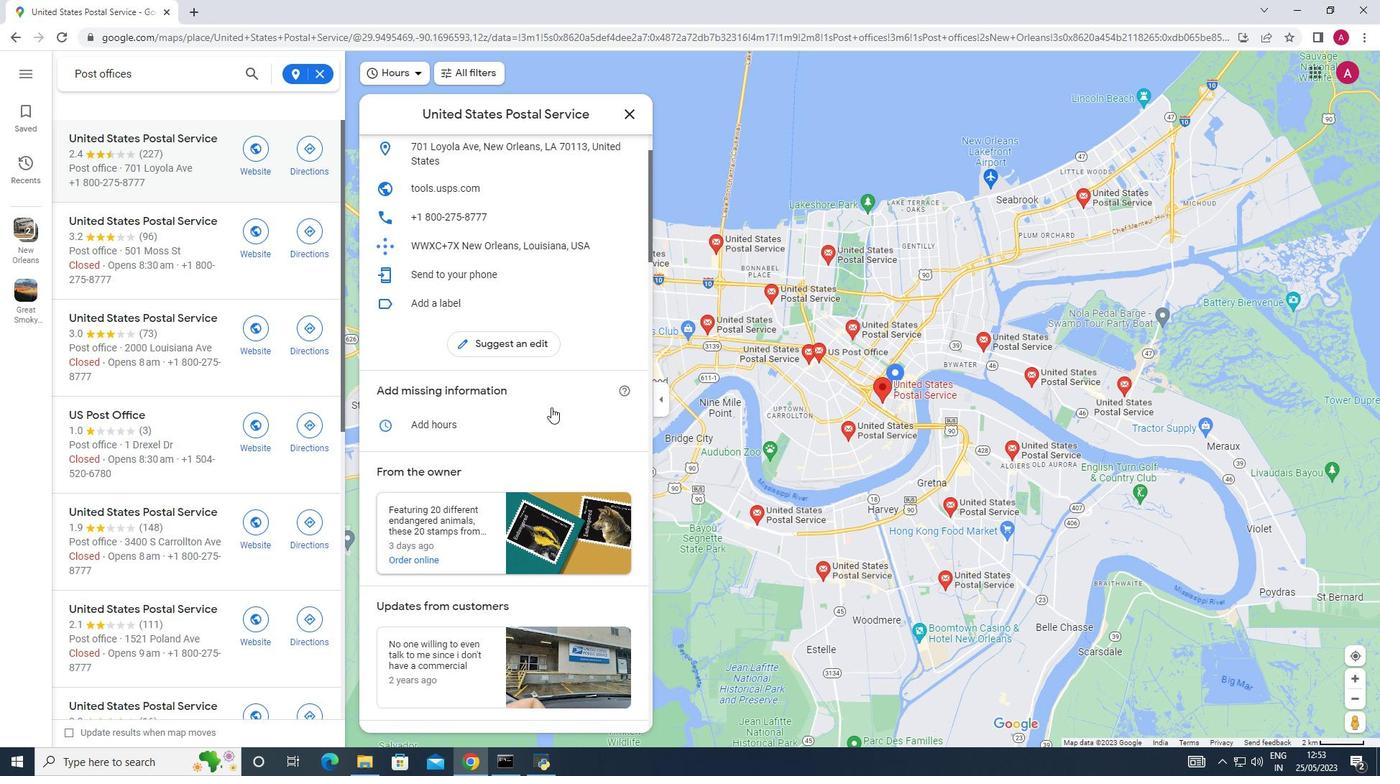 
Action: Mouse scrolled (551, 408) with delta (0, 0)
Screenshot: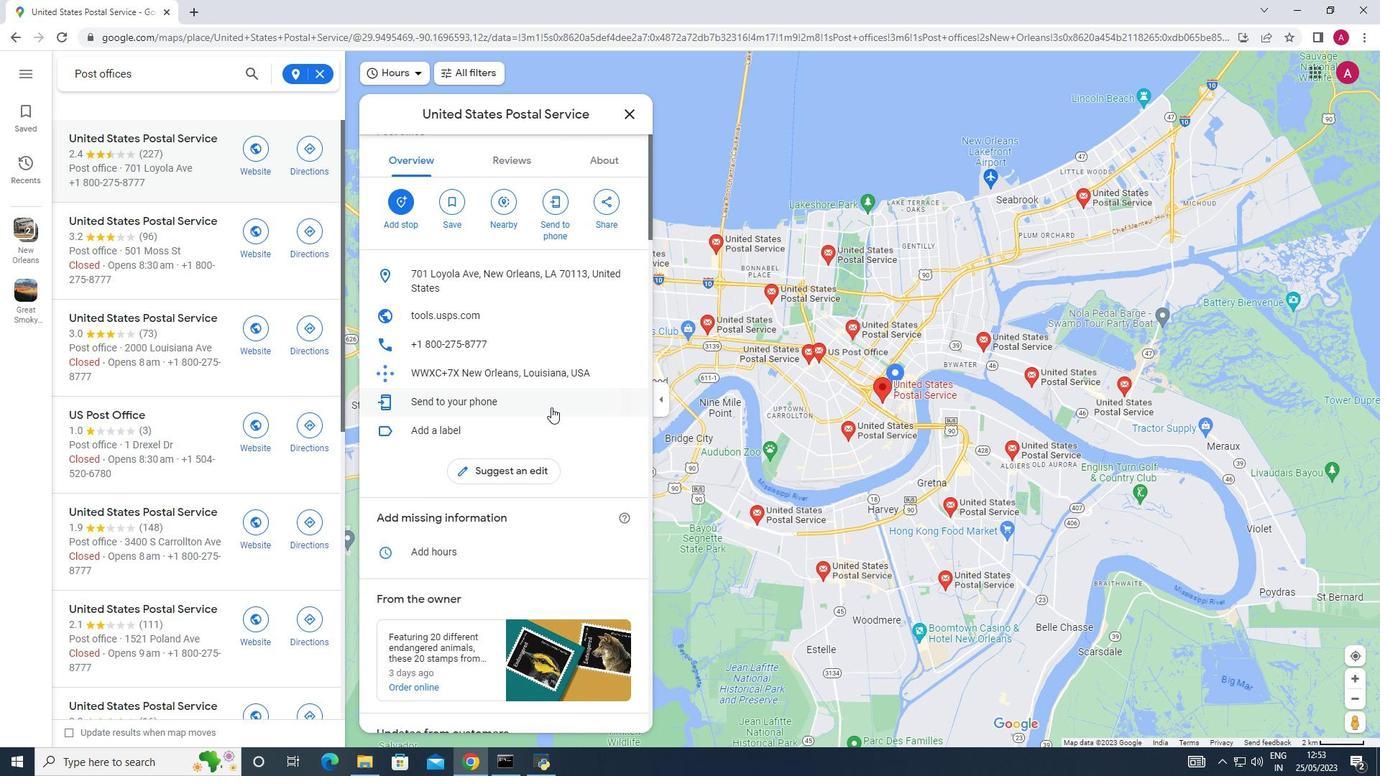 
Action: Mouse scrolled (551, 408) with delta (0, 0)
Screenshot: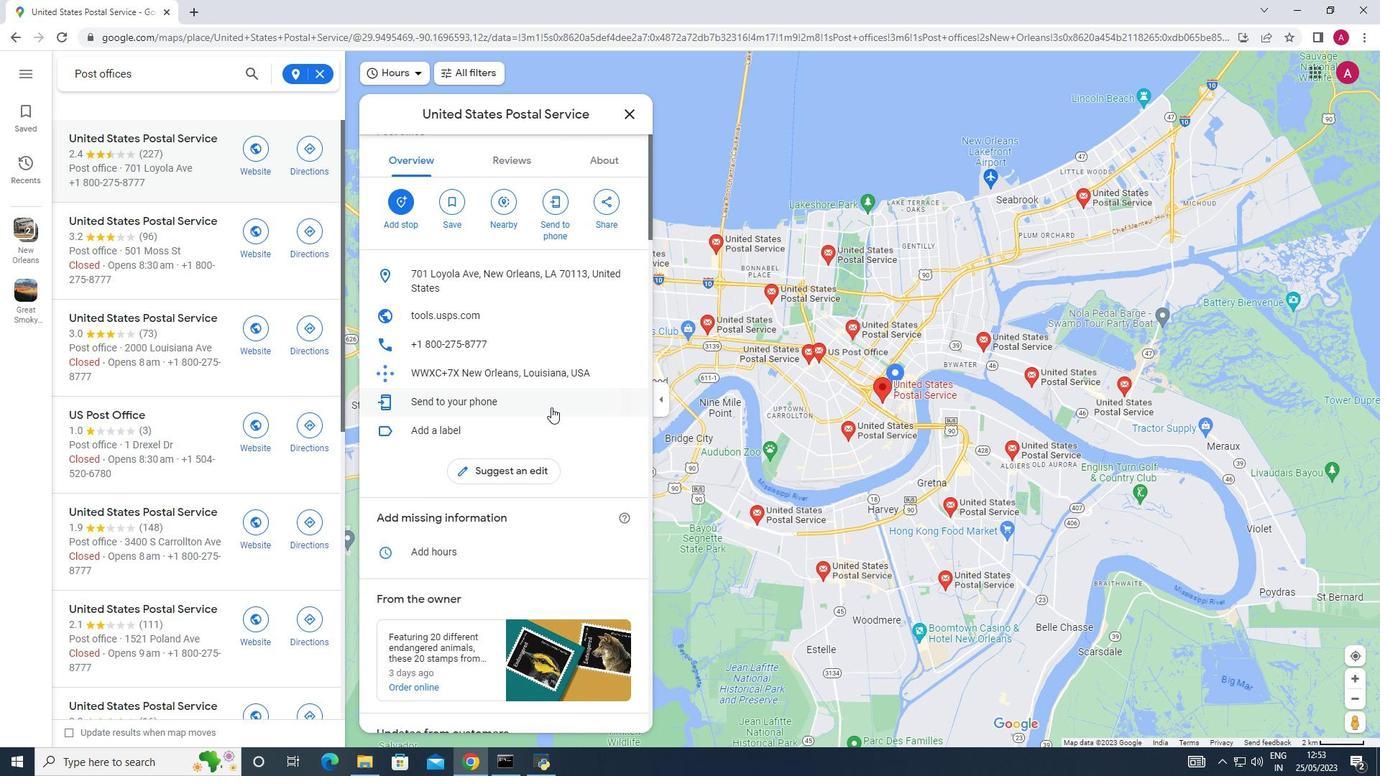 
Action: Mouse scrolled (551, 408) with delta (0, 0)
Screenshot: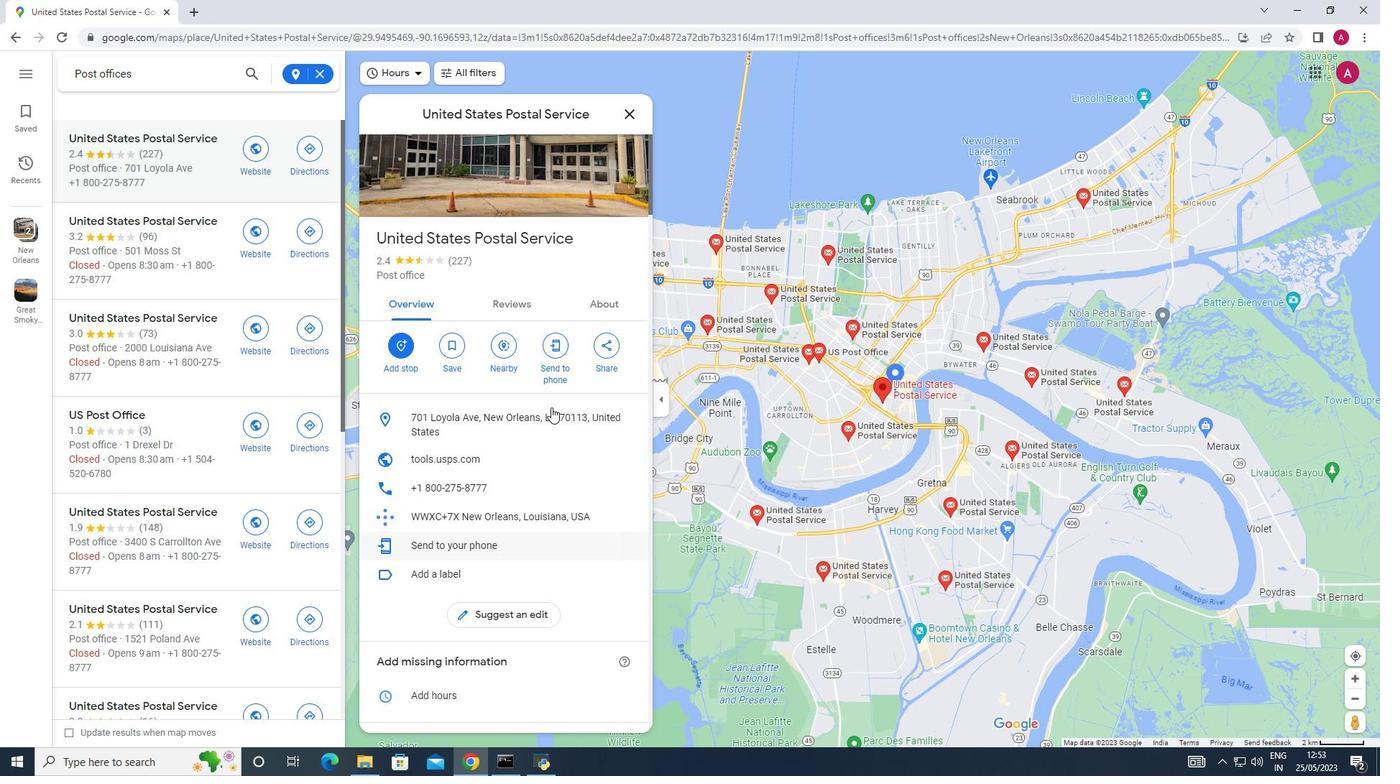 
Action: Mouse scrolled (551, 408) with delta (0, 0)
Screenshot: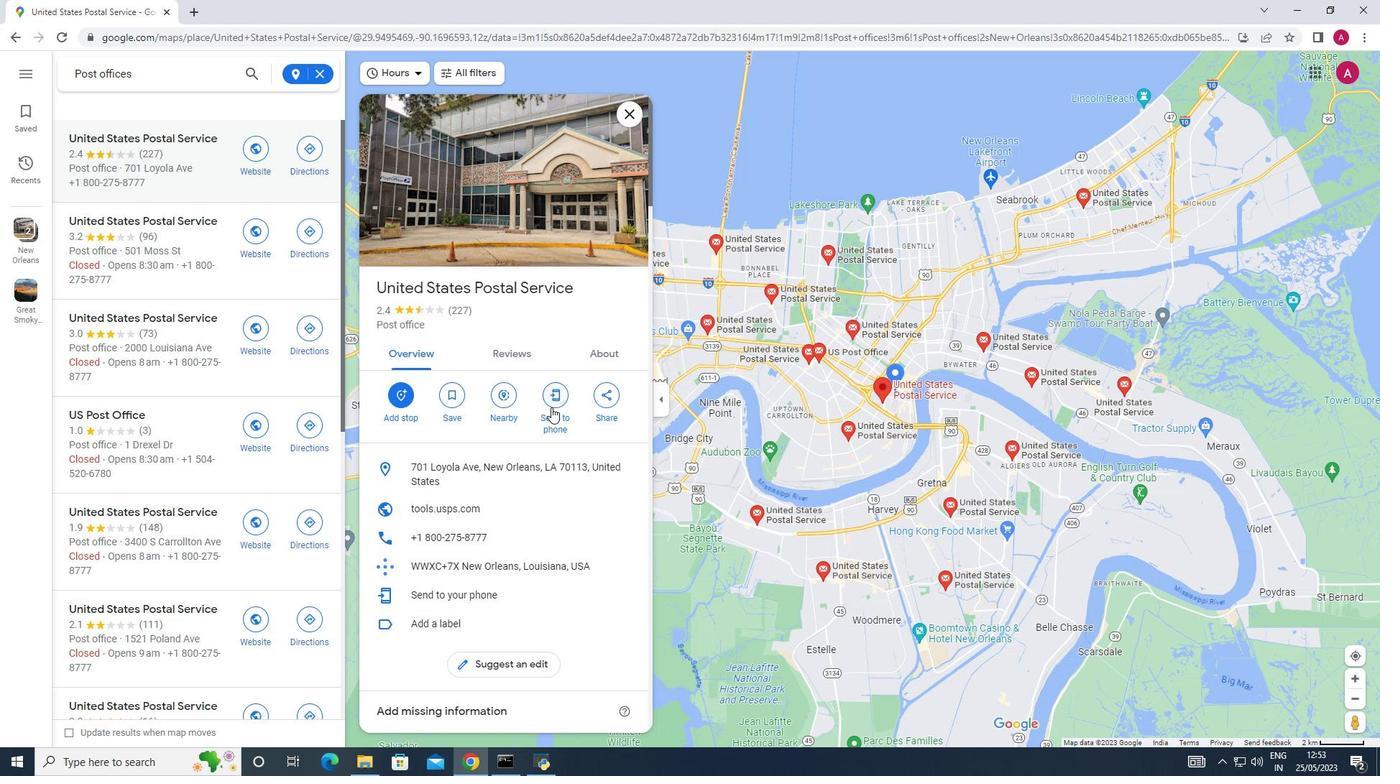 
Action: Mouse scrolled (551, 408) with delta (0, 0)
Screenshot: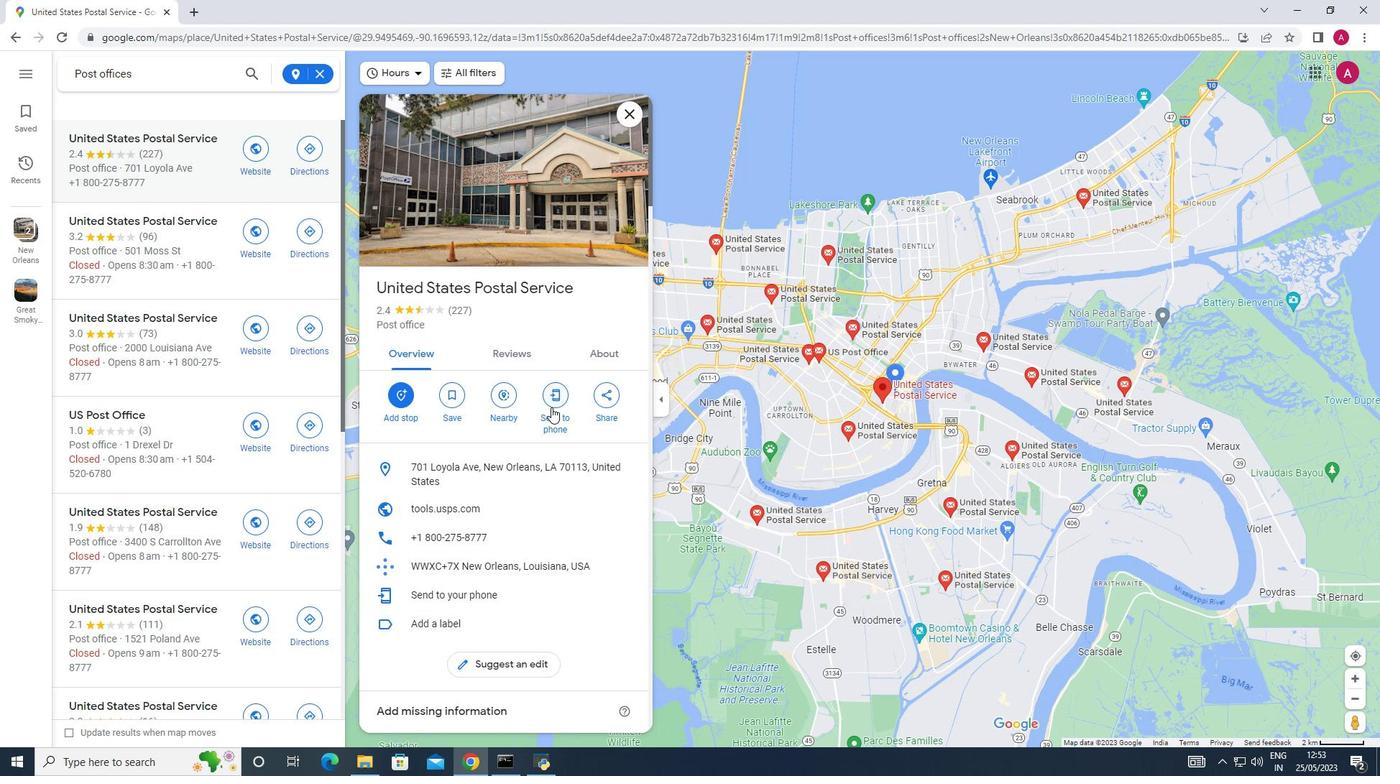 
Action: Mouse scrolled (551, 408) with delta (0, 0)
Screenshot: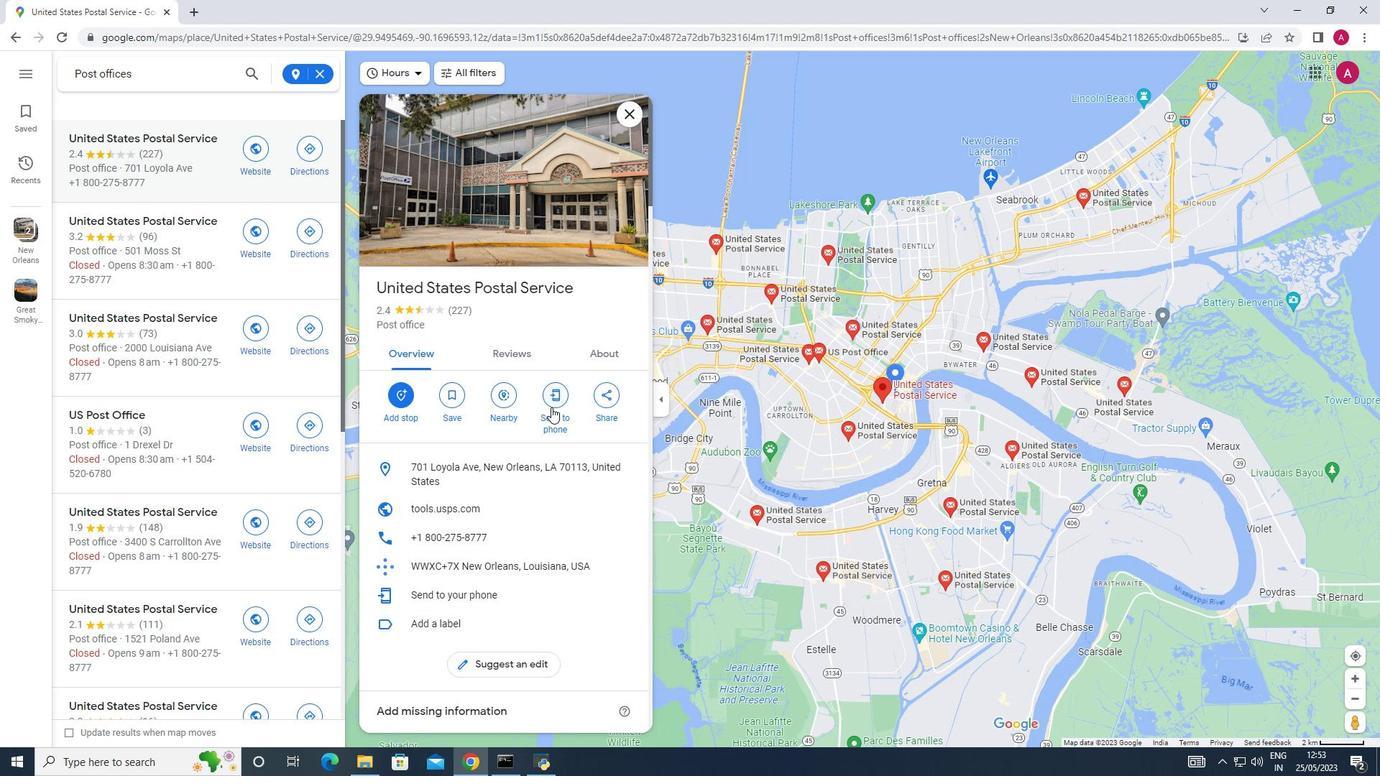 
Action: Mouse scrolled (551, 408) with delta (0, 0)
Screenshot: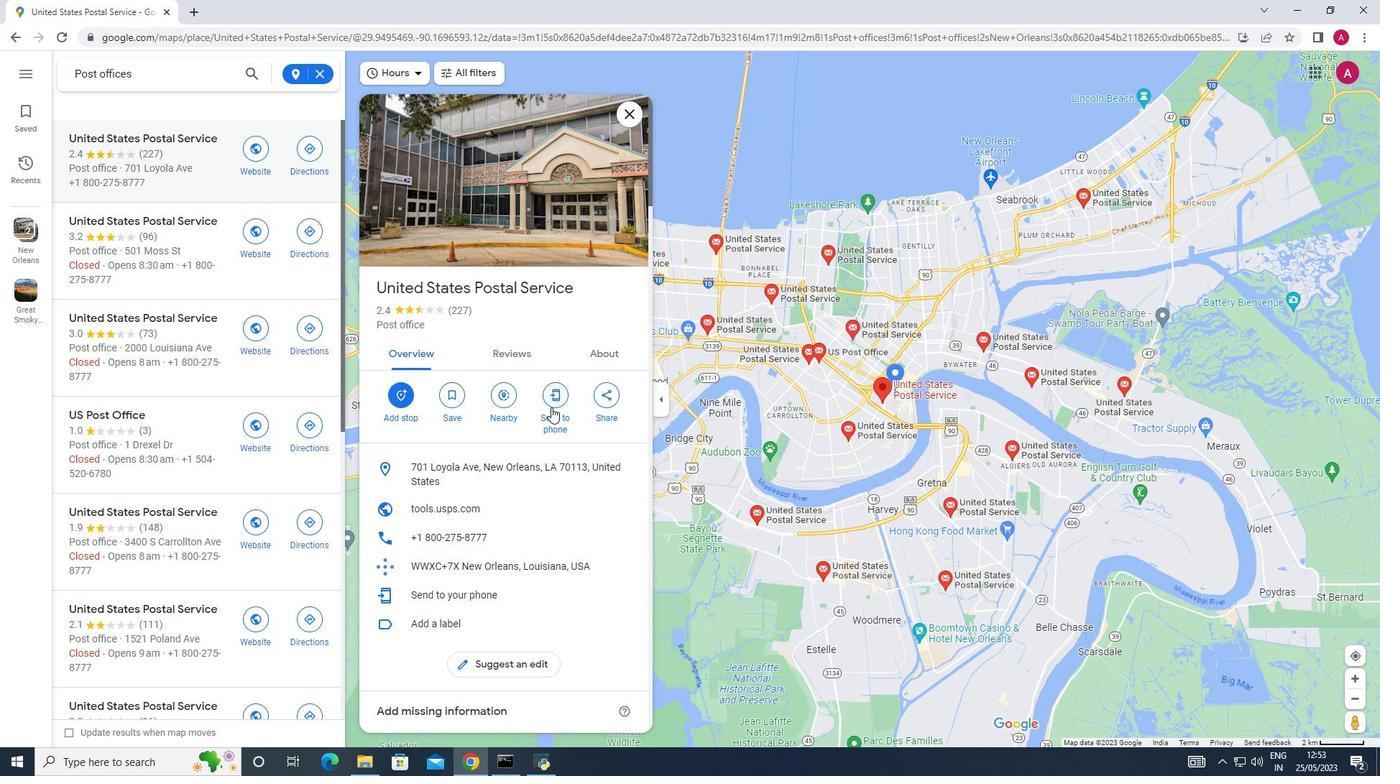 
Action: Mouse moved to (542, 223)
Screenshot: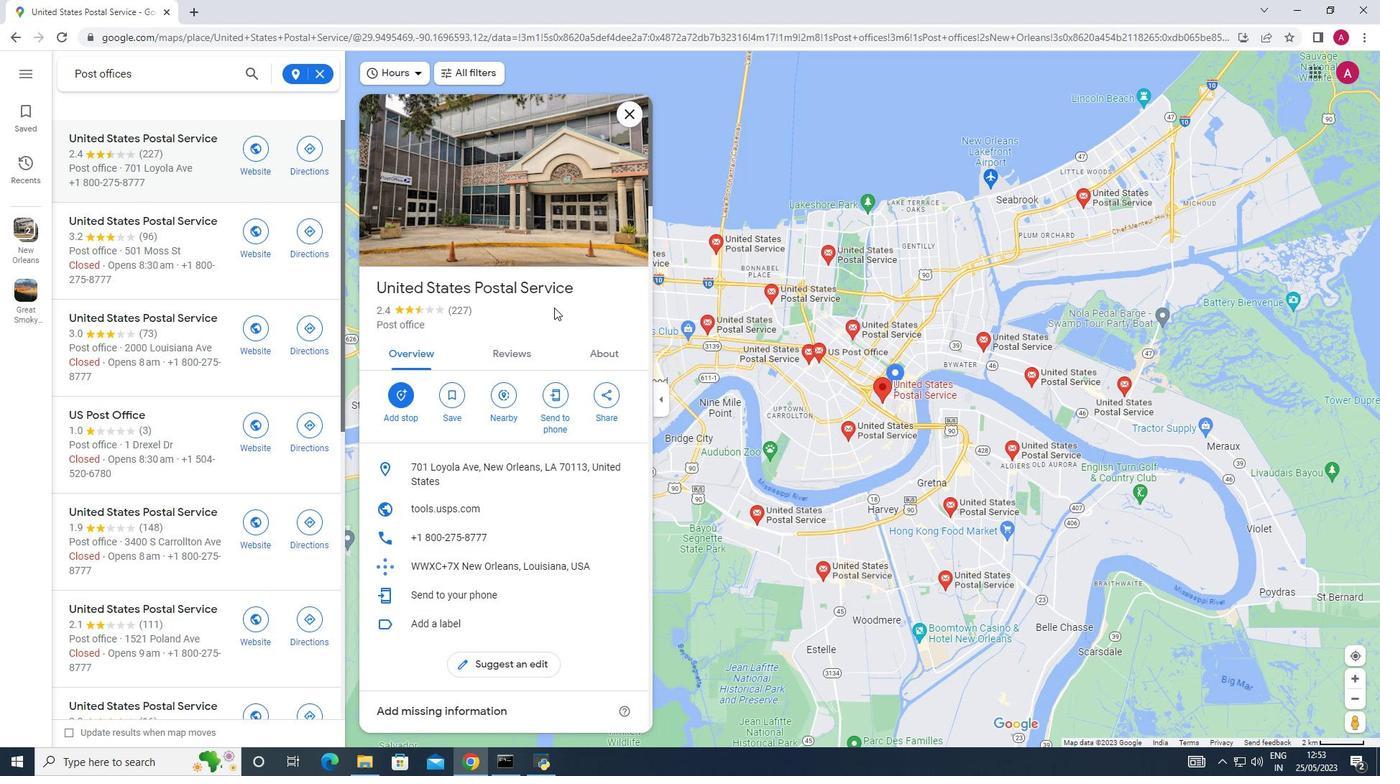 
Action: Mouse pressed left at (542, 223)
Screenshot: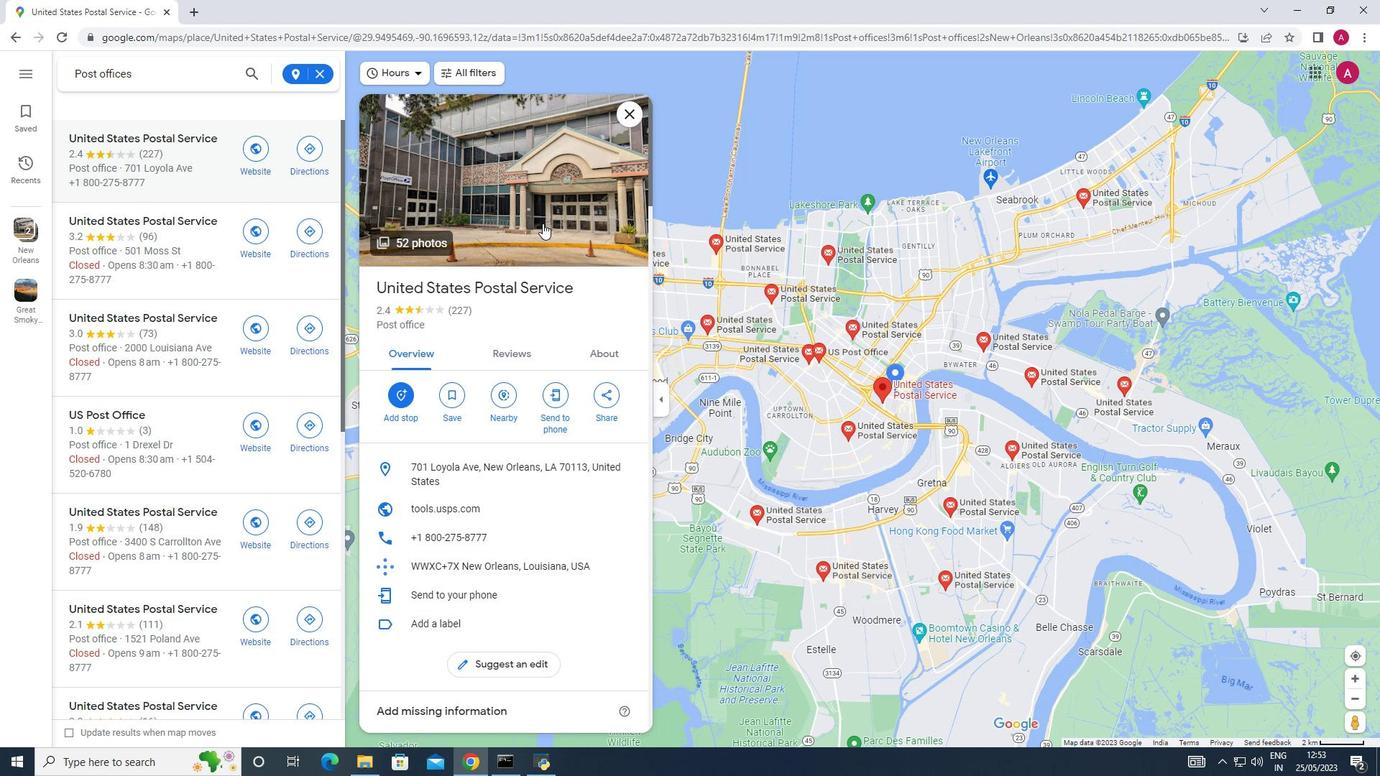 
Action: Mouse moved to (890, 644)
Screenshot: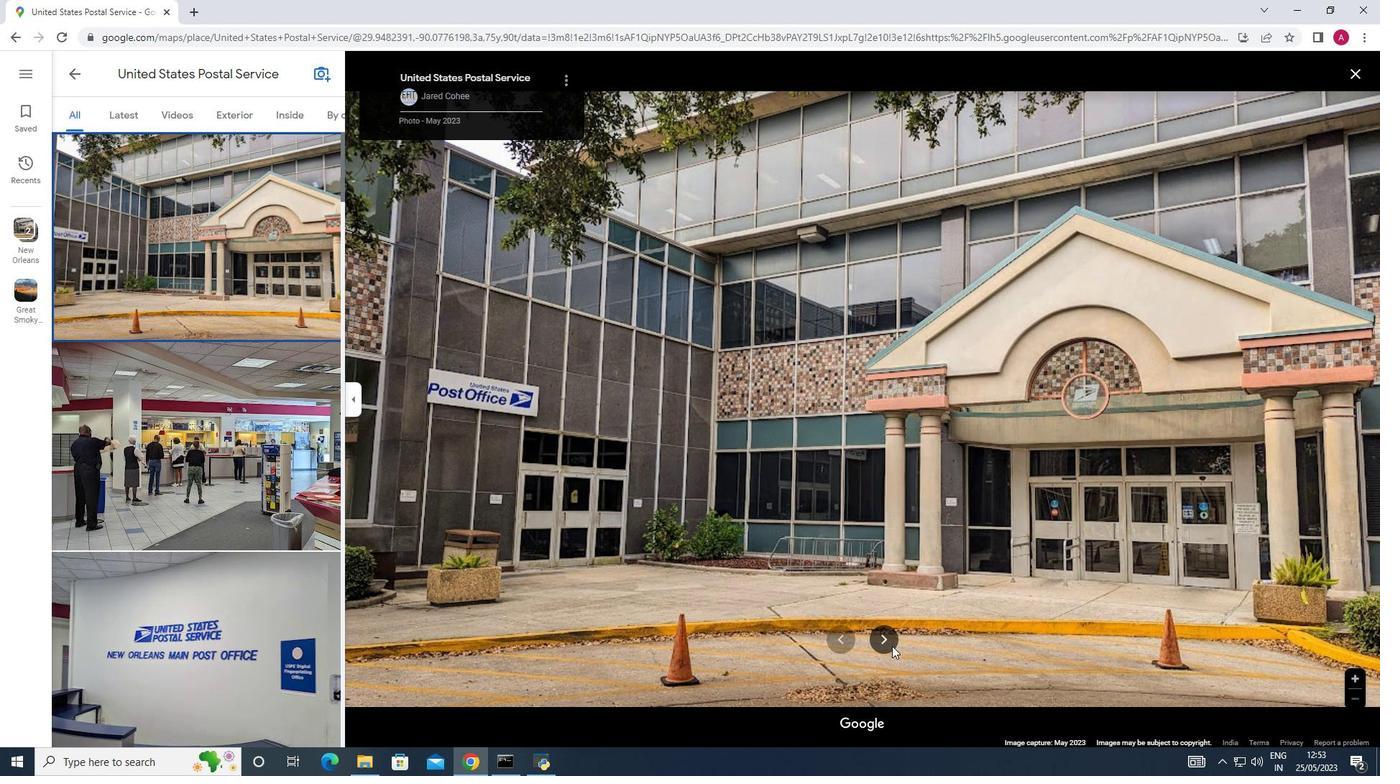 
Action: Mouse pressed left at (890, 644)
Screenshot: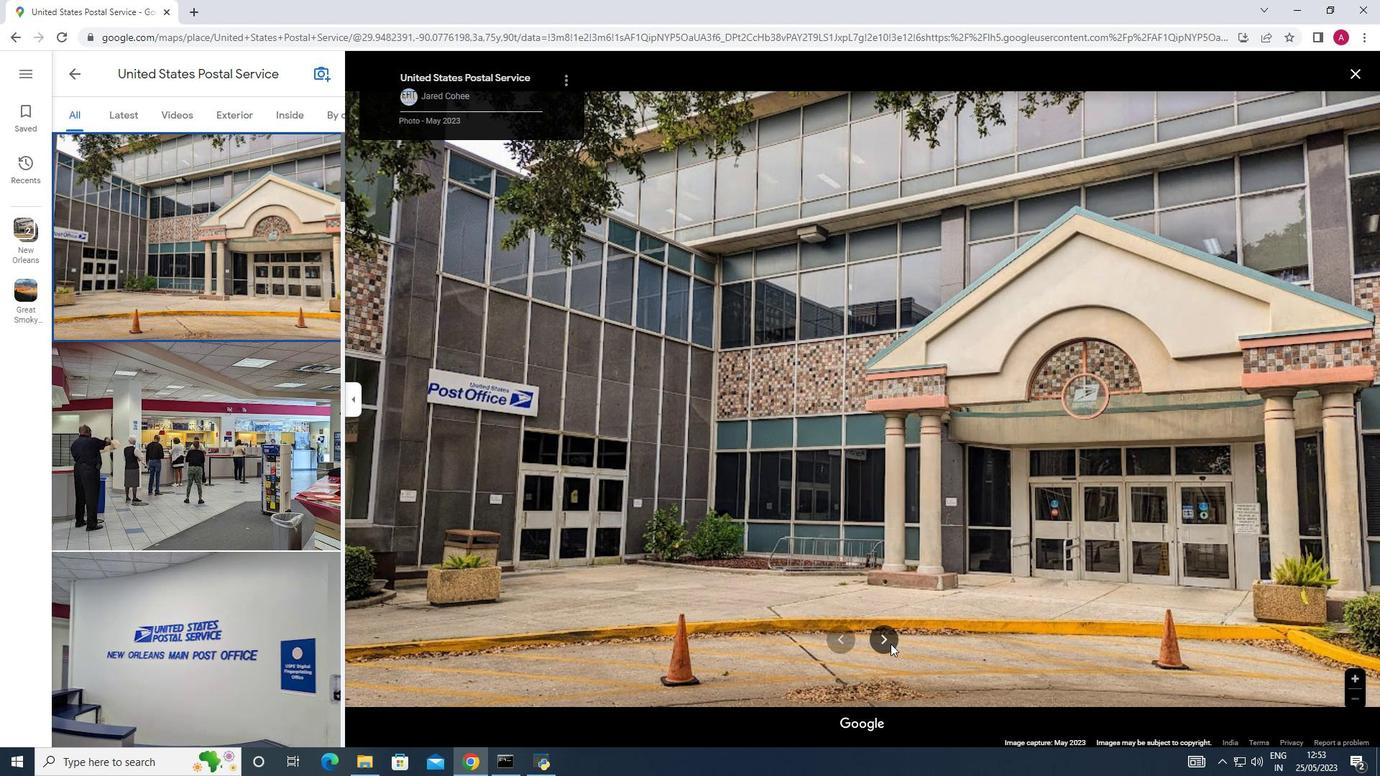 
Action: Mouse moved to (890, 644)
Screenshot: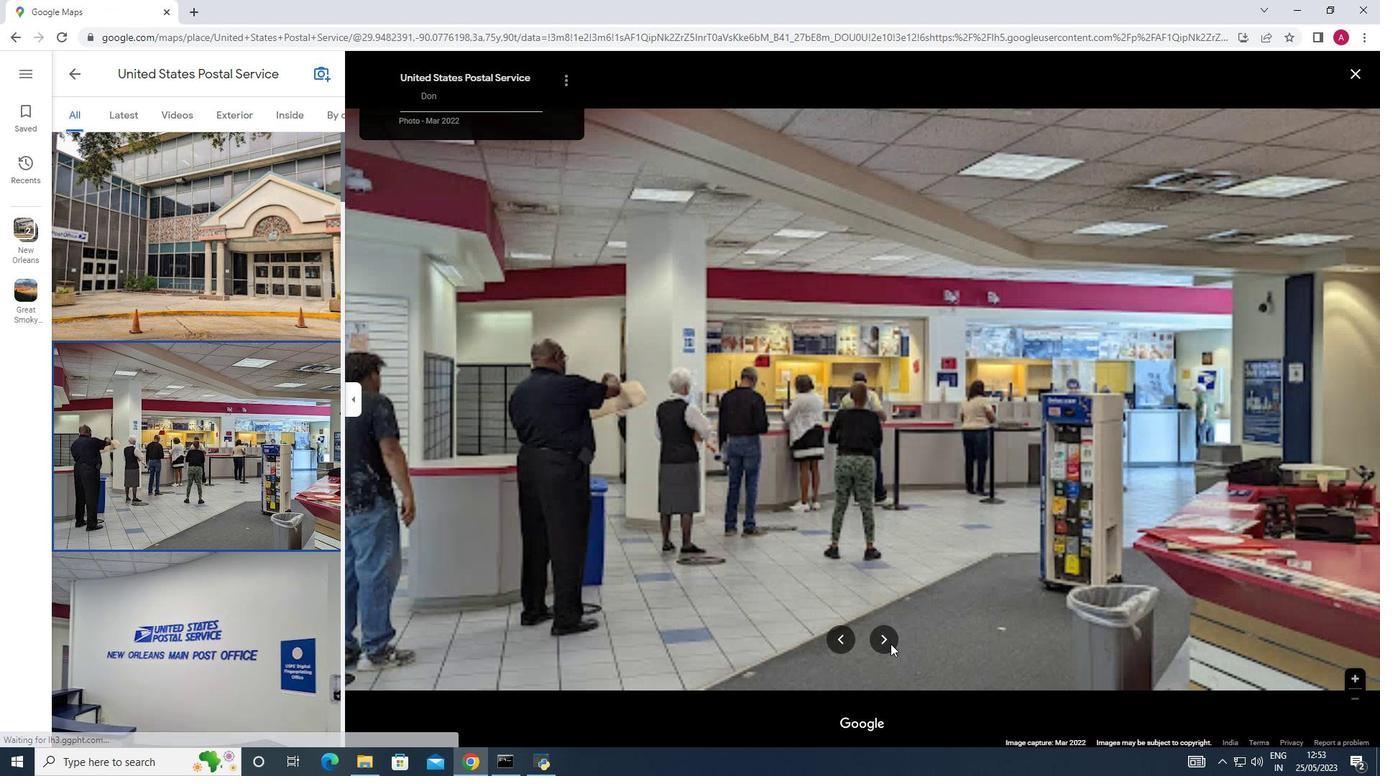
Action: Mouse pressed left at (890, 644)
Screenshot: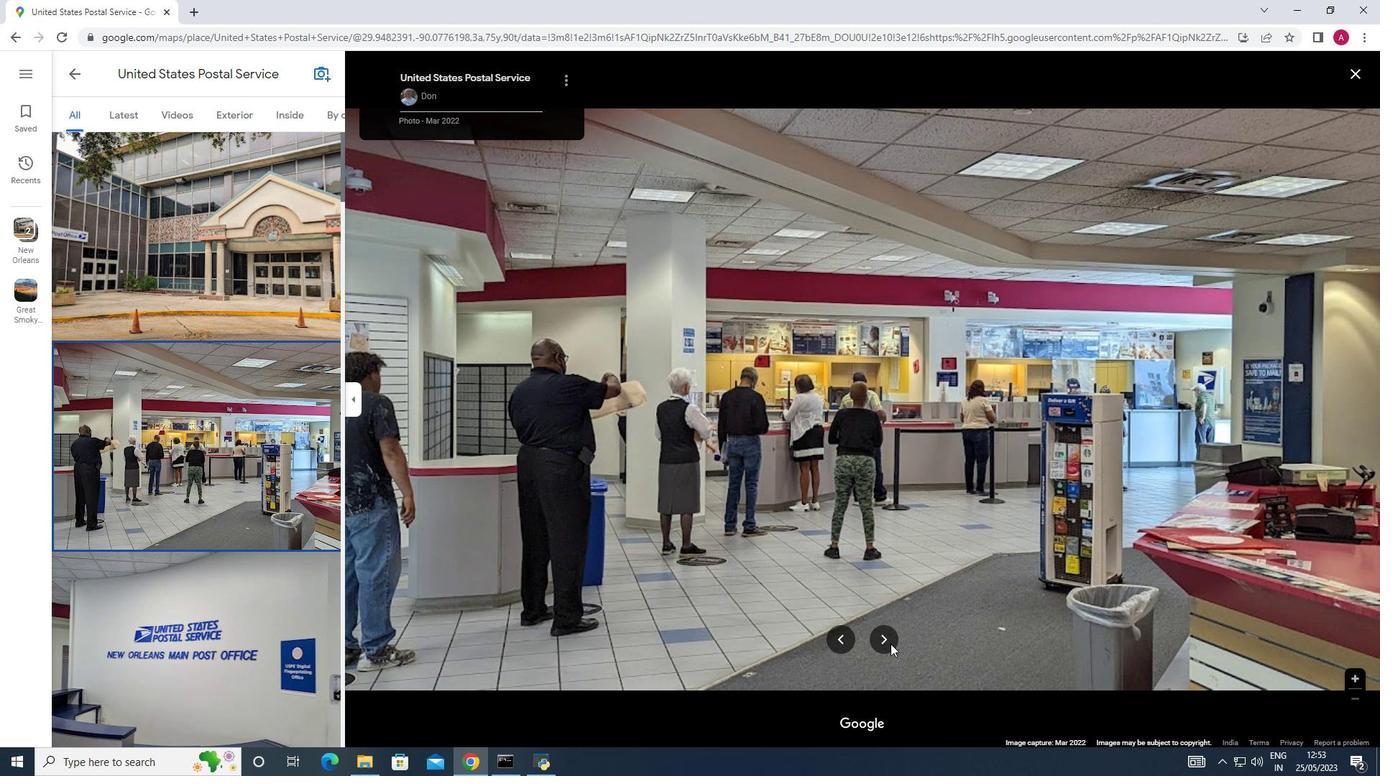 
Action: Mouse moved to (891, 643)
Screenshot: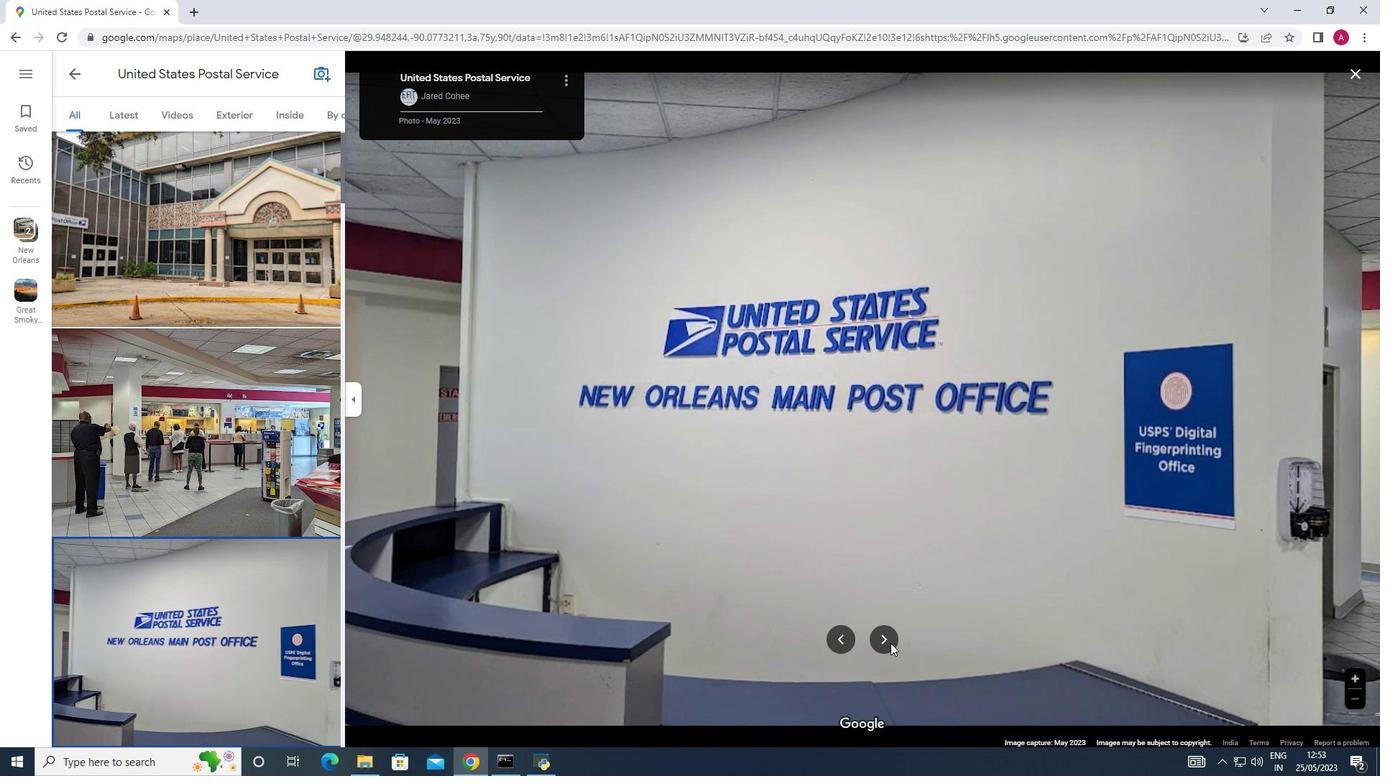 
Action: Mouse pressed left at (891, 643)
Screenshot: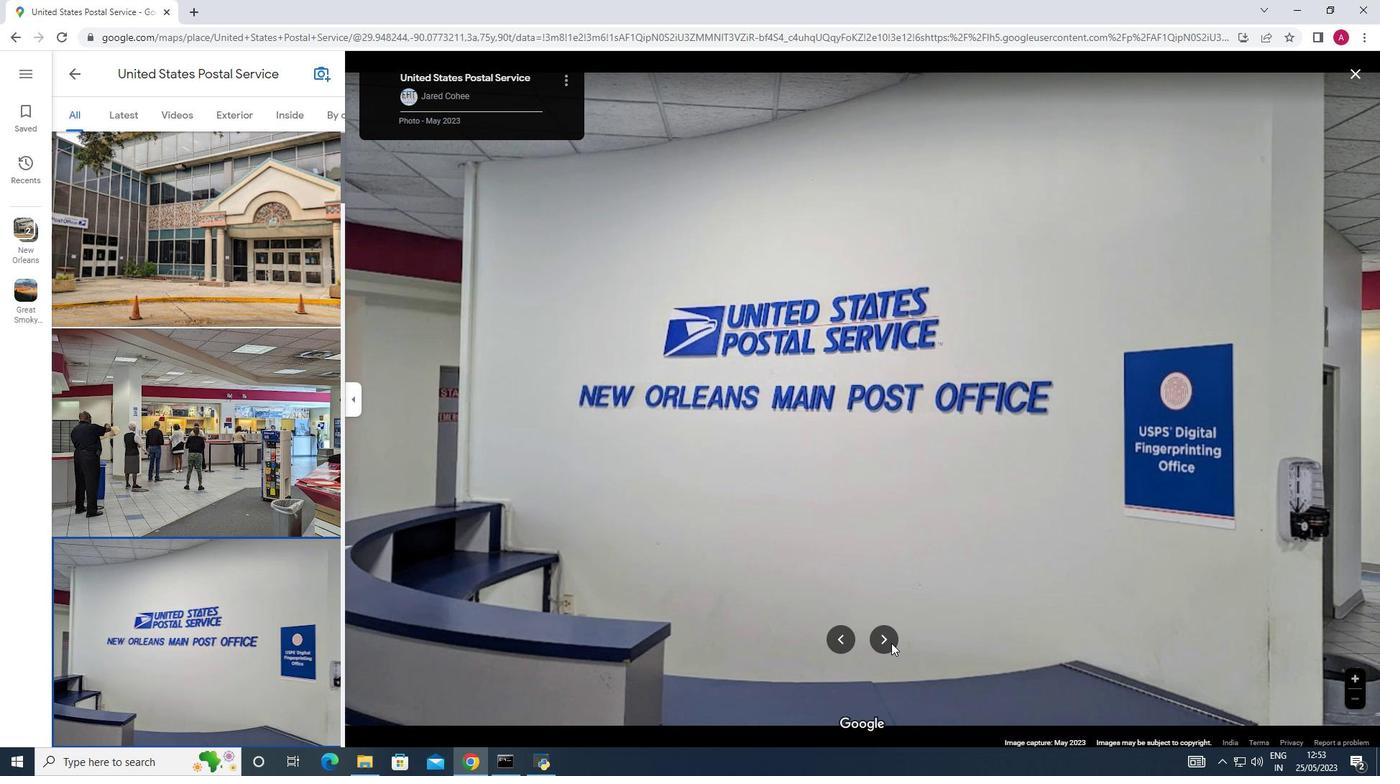 
Action: Mouse pressed left at (891, 643)
Screenshot: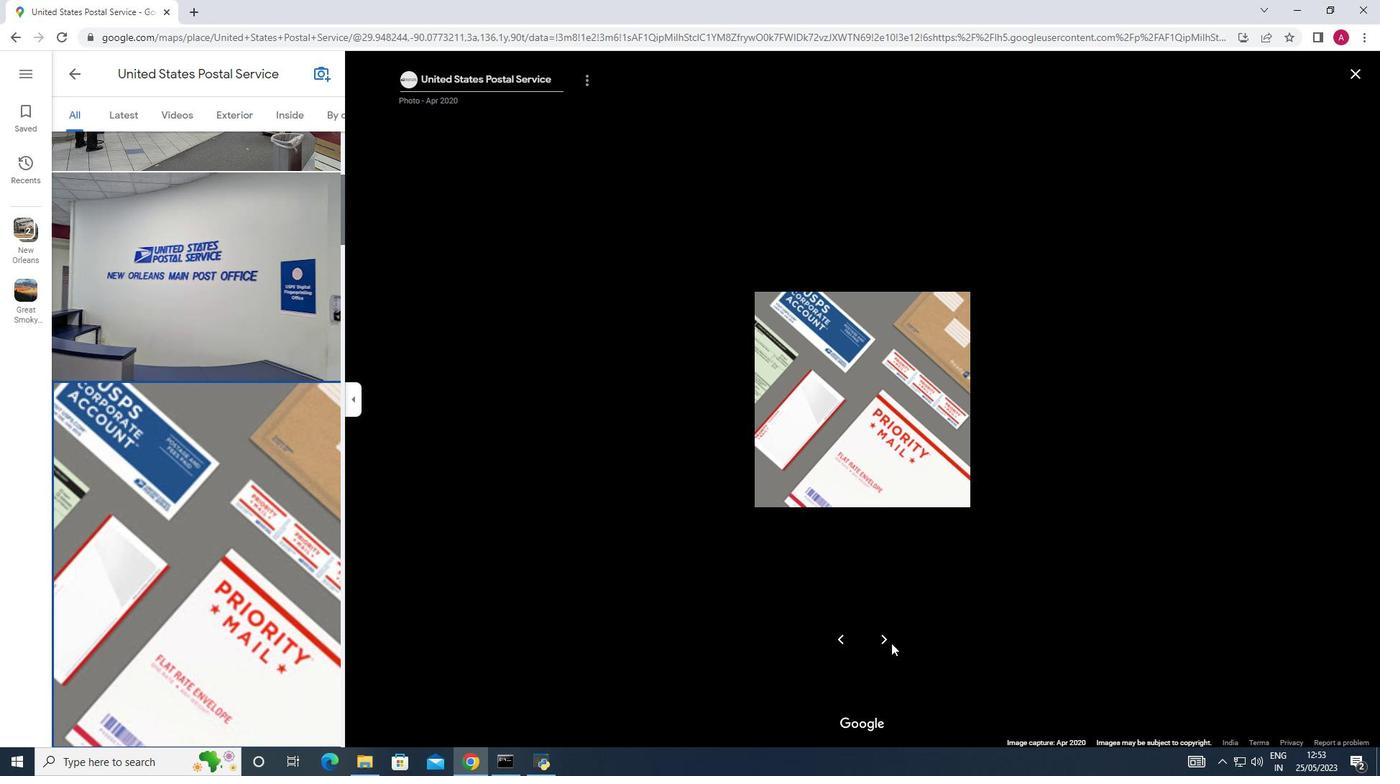 
Action: Mouse pressed left at (891, 643)
Screenshot: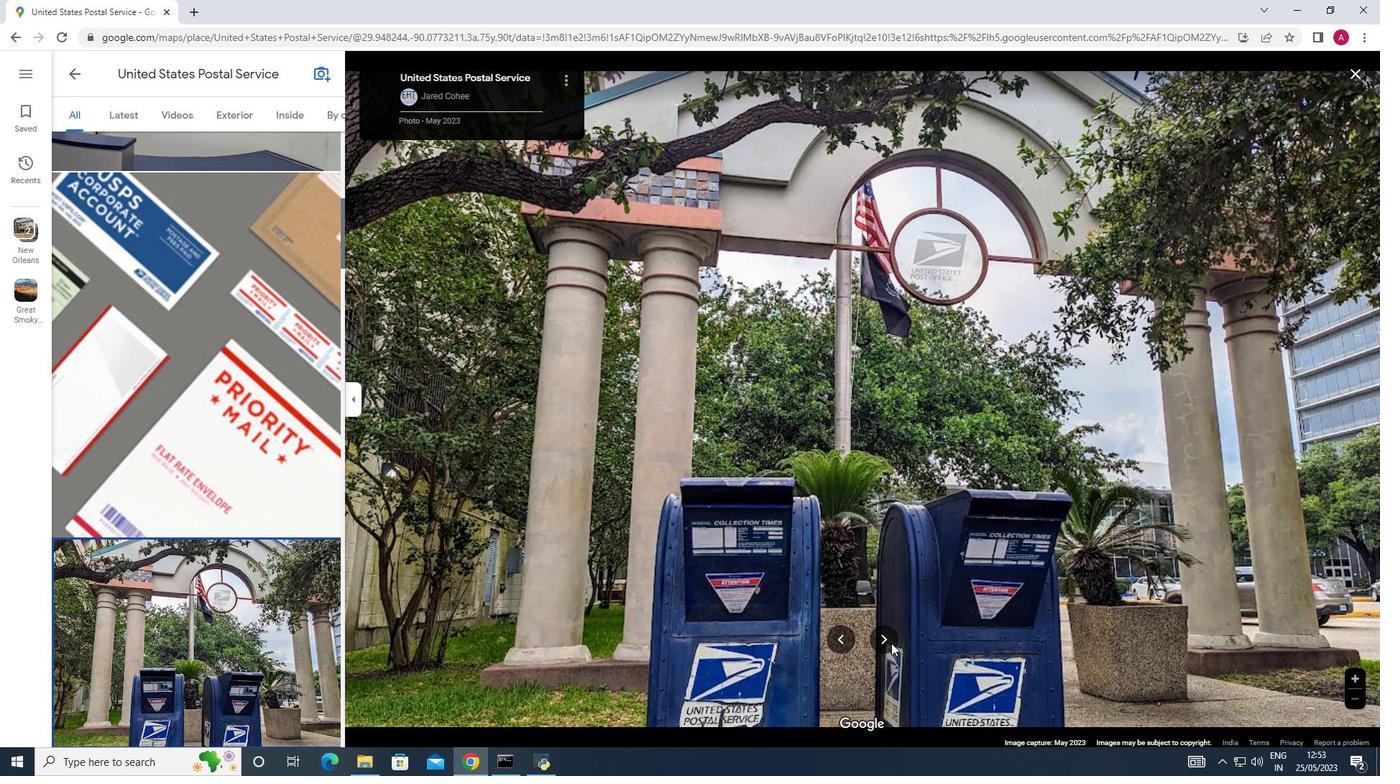 
Action: Mouse pressed left at (891, 643)
Screenshot: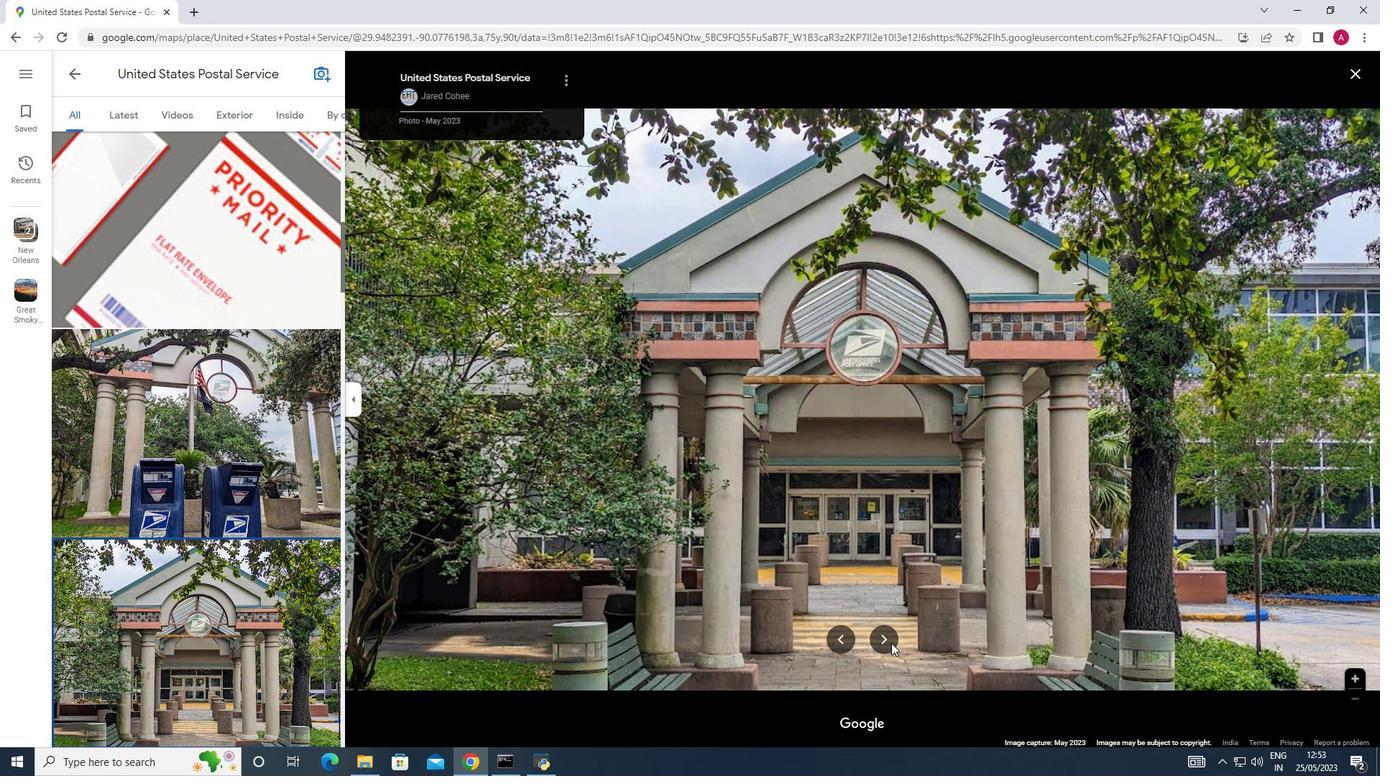 
Action: Mouse pressed left at (891, 643)
Screenshot: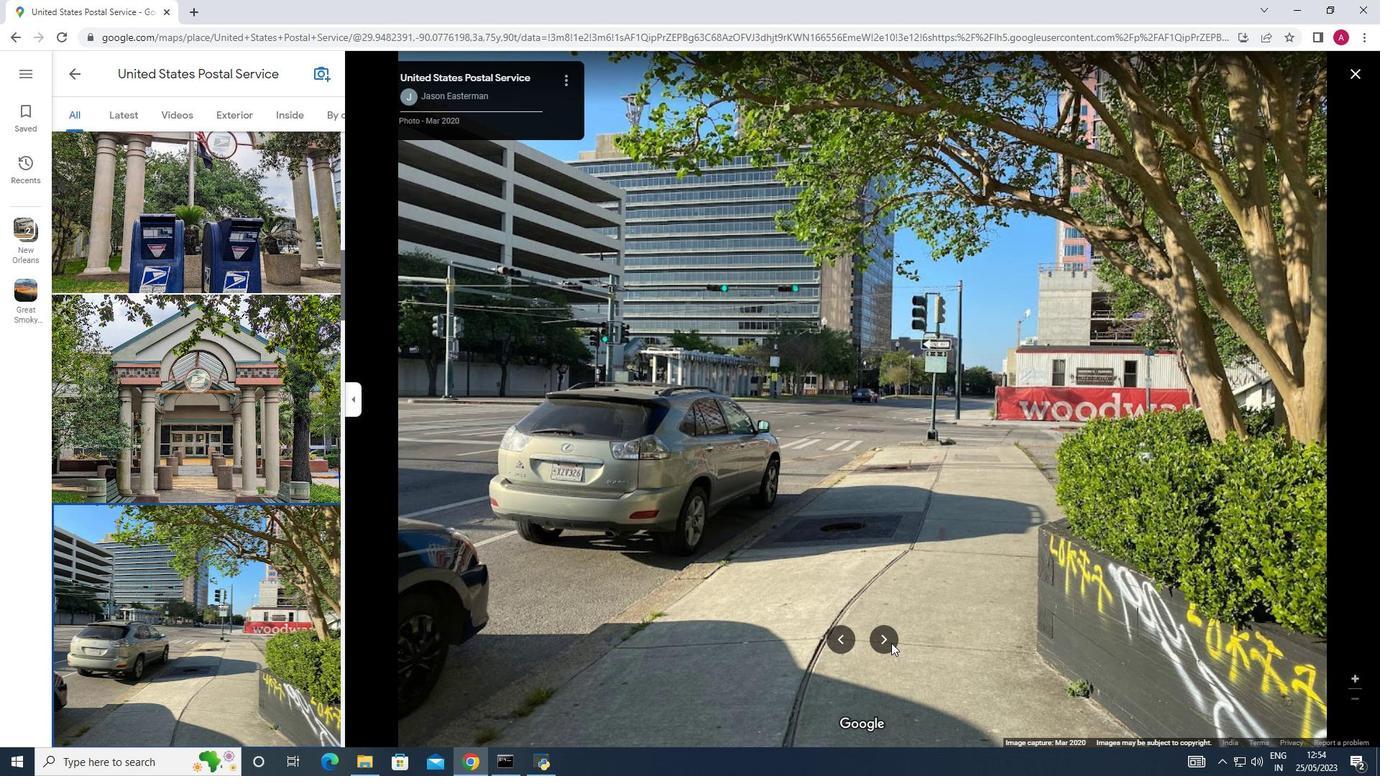 
Action: Mouse pressed left at (891, 643)
Screenshot: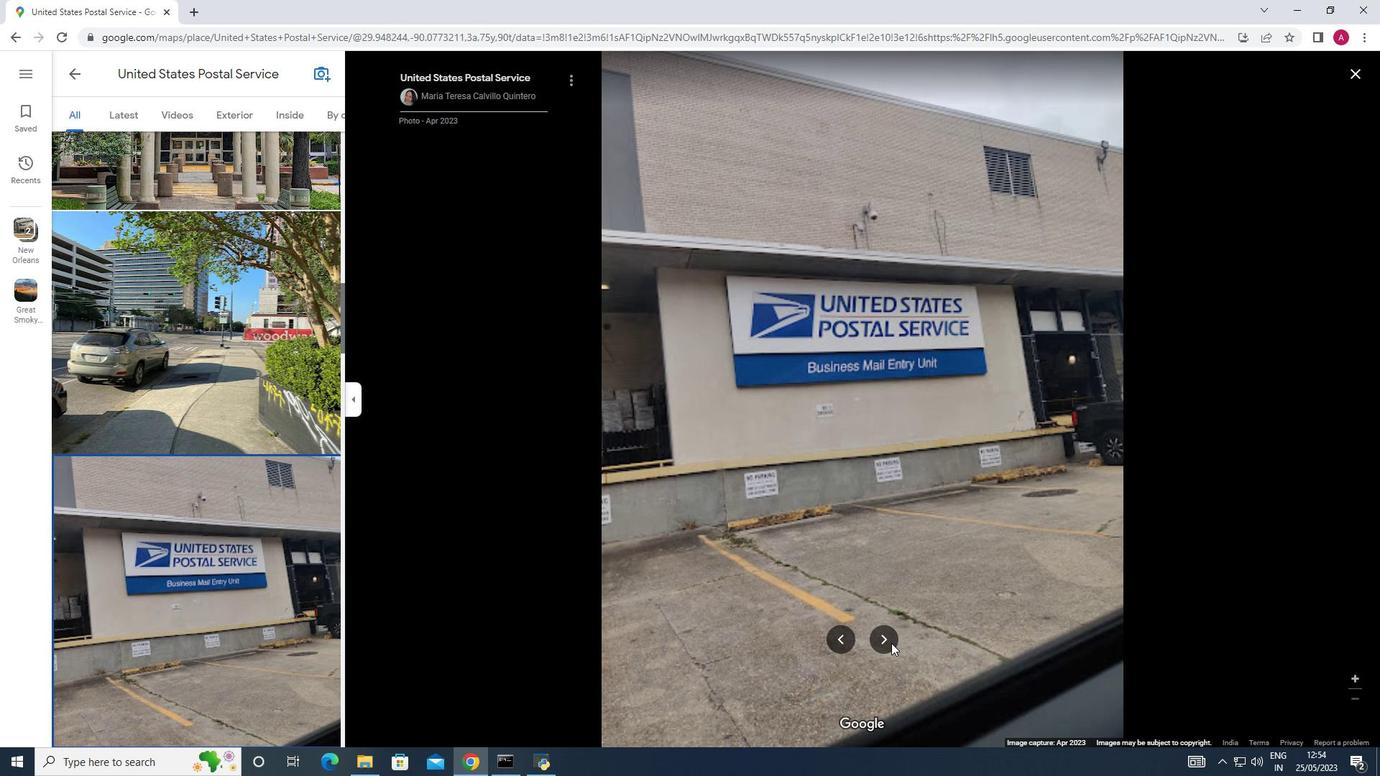 
Action: Mouse moved to (877, 639)
Screenshot: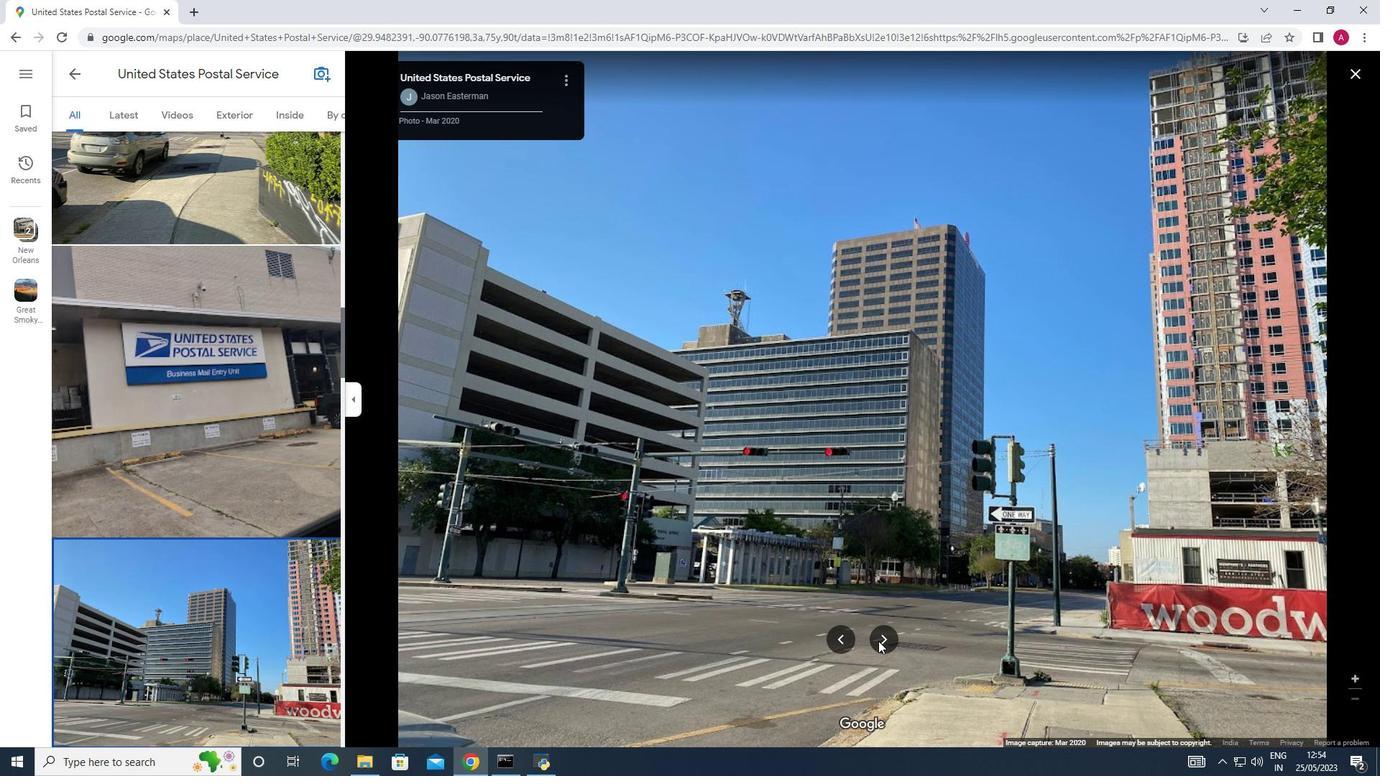 
Action: Mouse pressed left at (877, 639)
Screenshot: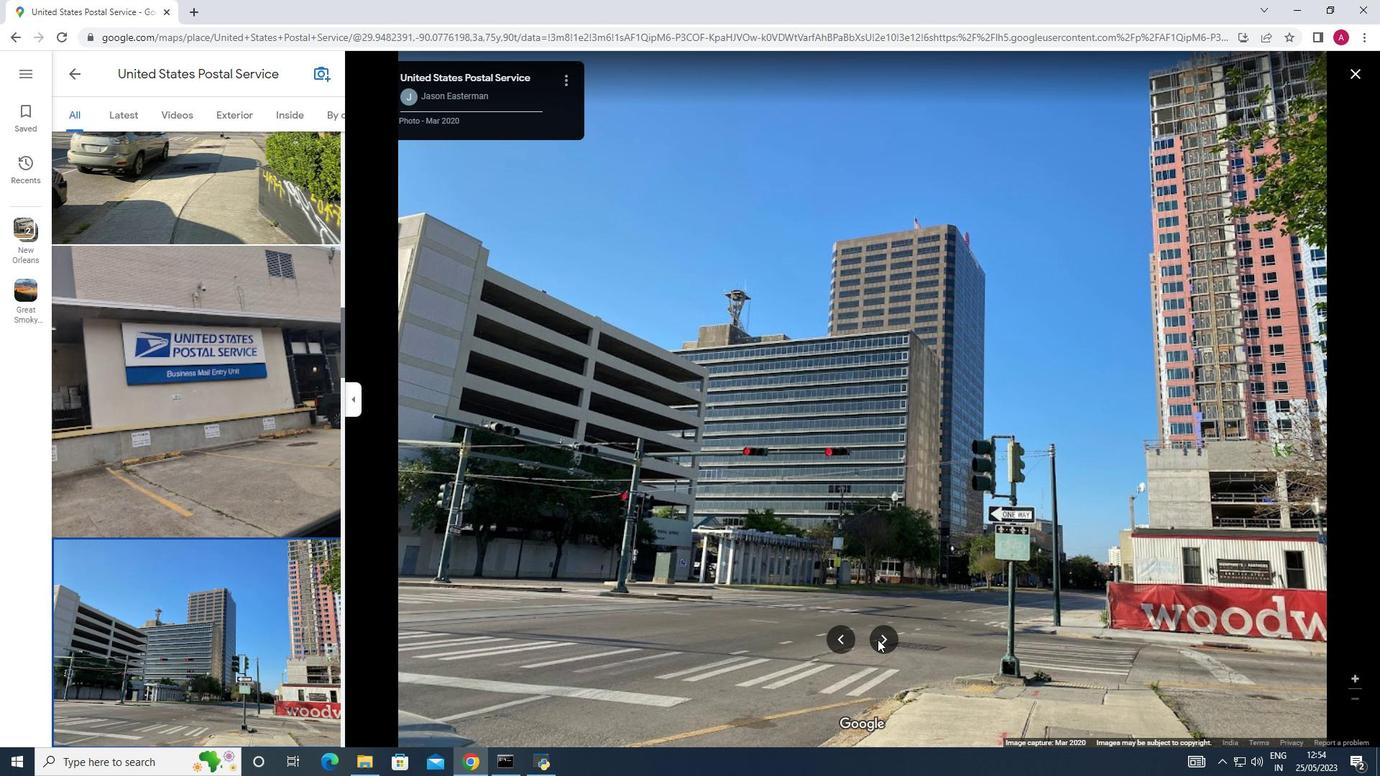 
Action: Mouse moved to (885, 635)
Screenshot: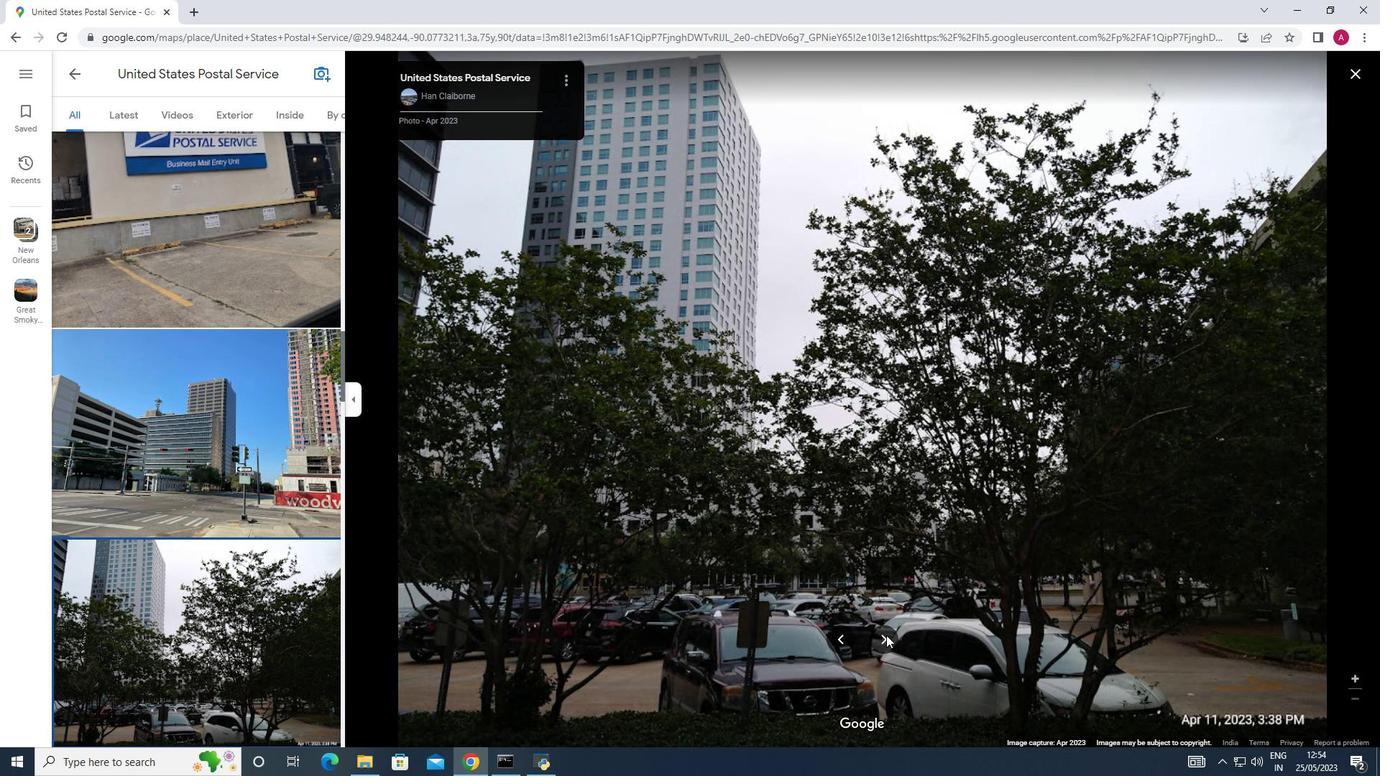 
Action: Mouse pressed left at (885, 635)
Screenshot: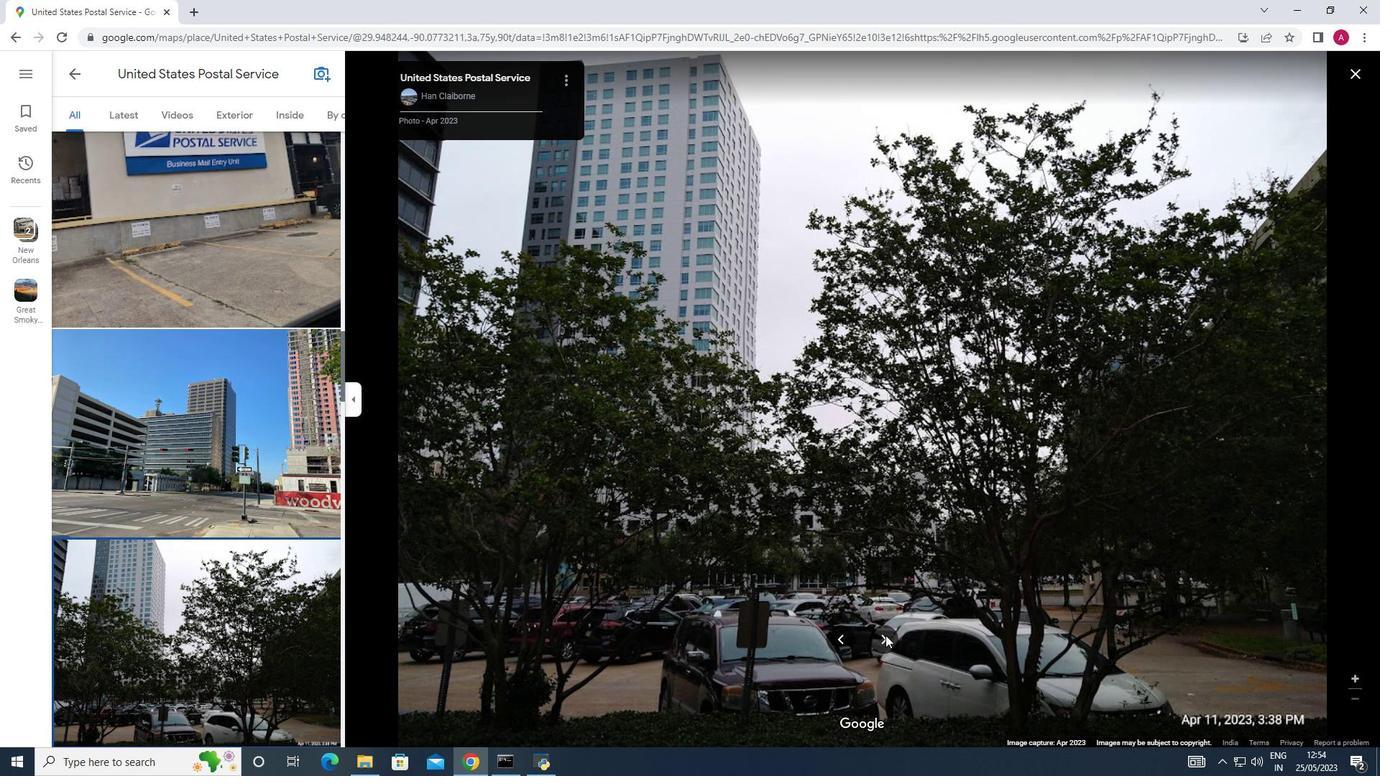 
Action: Mouse moved to (889, 621)
Screenshot: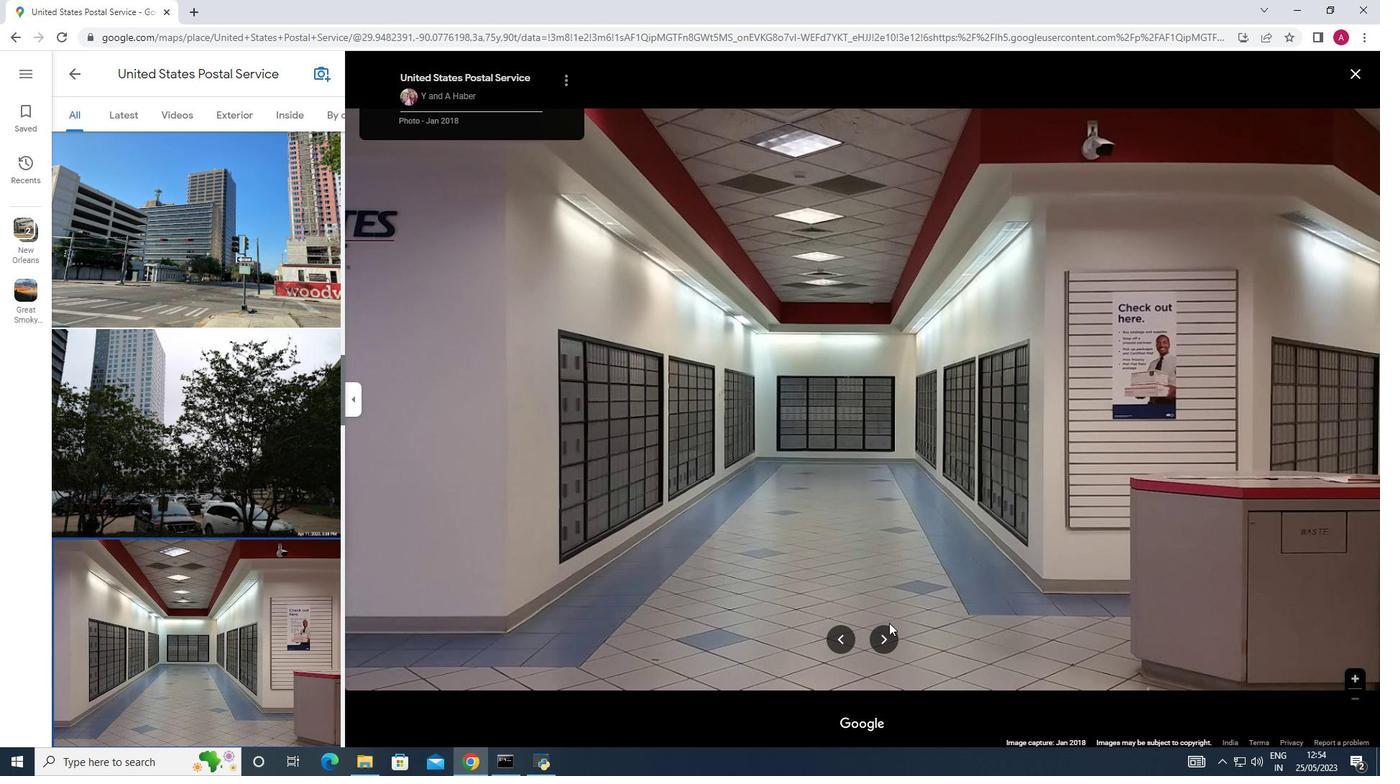 
Action: Mouse pressed left at (889, 621)
Screenshot: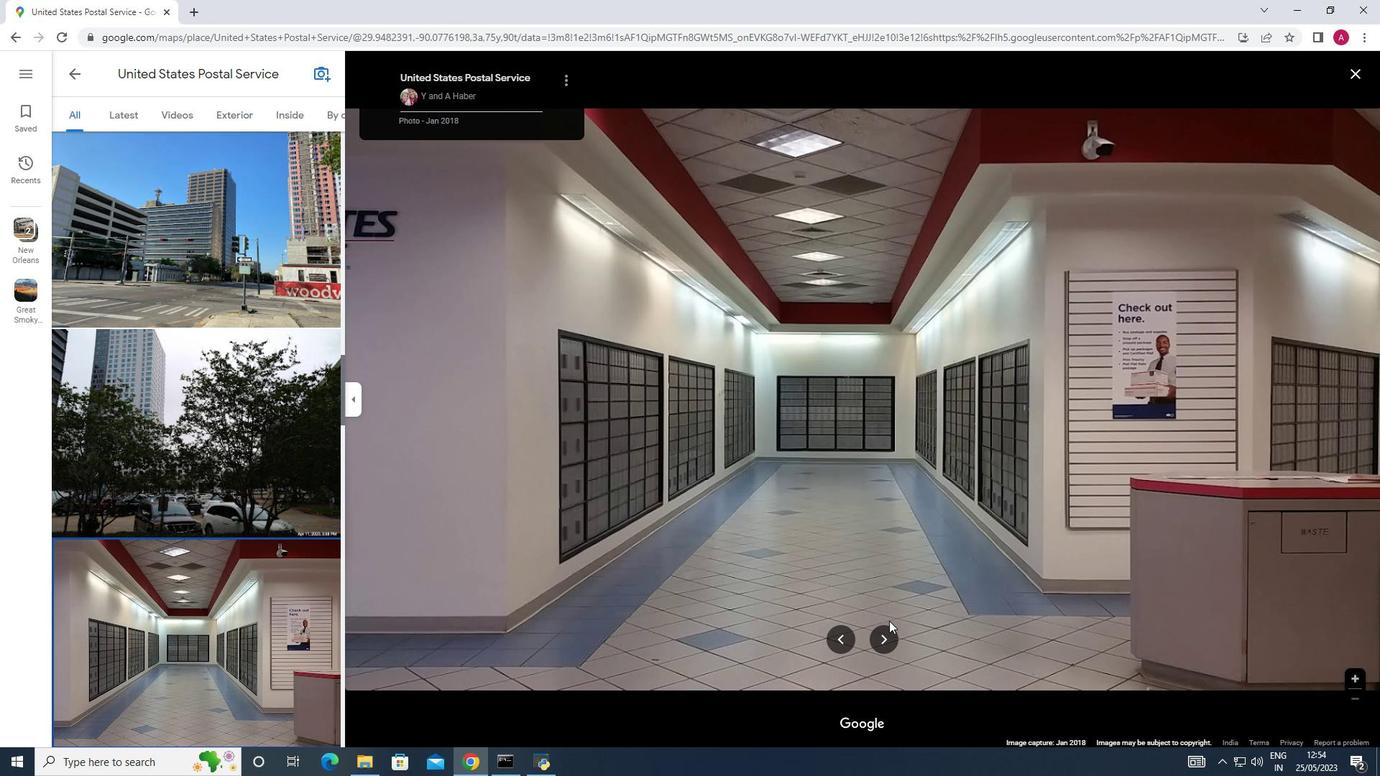 
Action: Mouse moved to (891, 631)
Screenshot: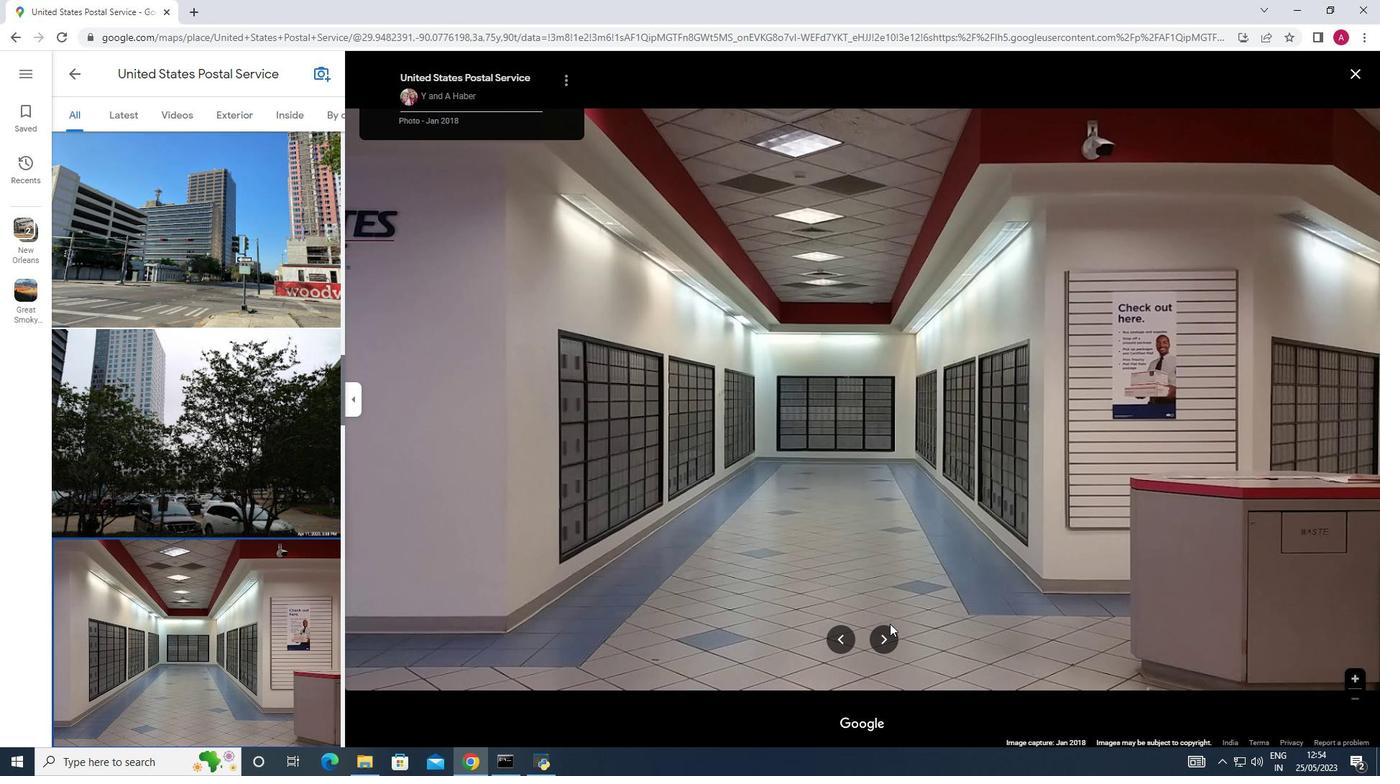
Action: Mouse pressed left at (891, 631)
Screenshot: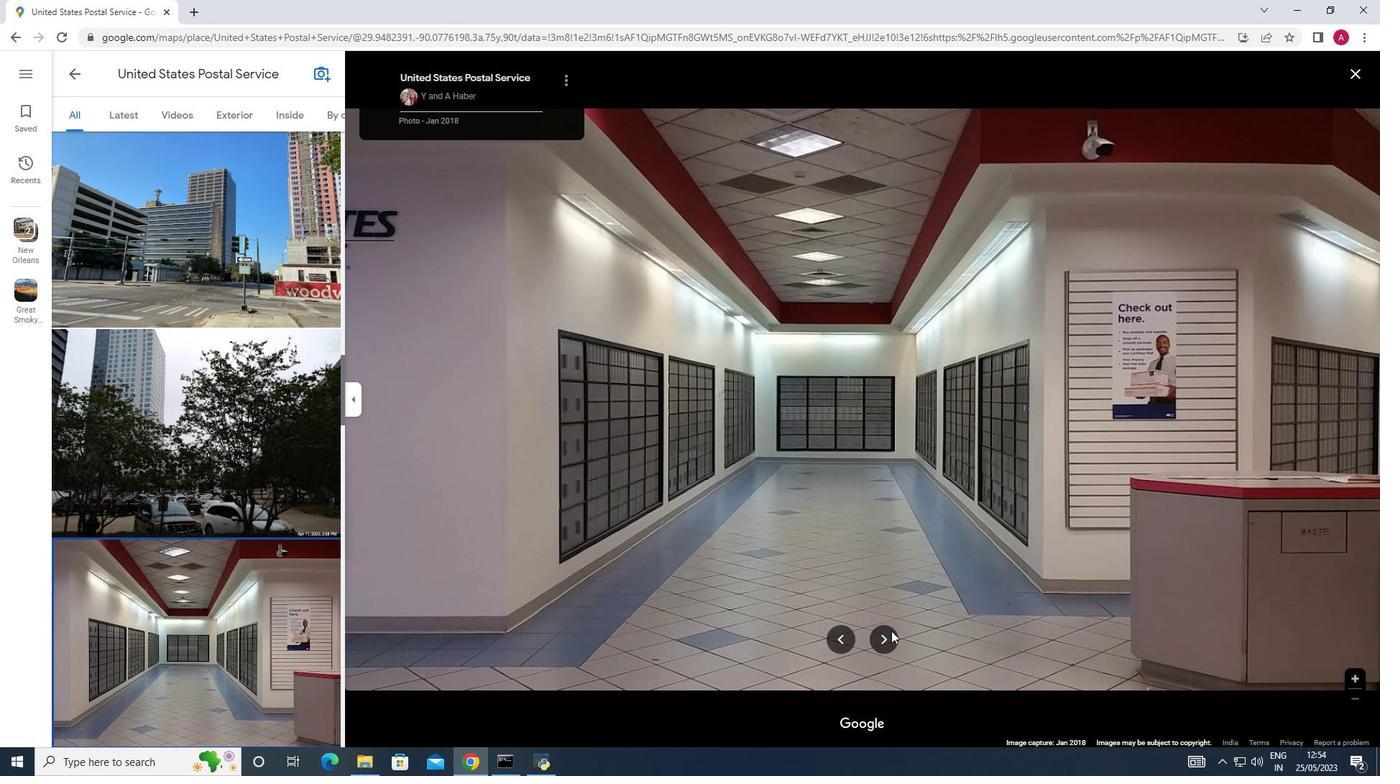 
Action: Mouse moved to (885, 645)
Screenshot: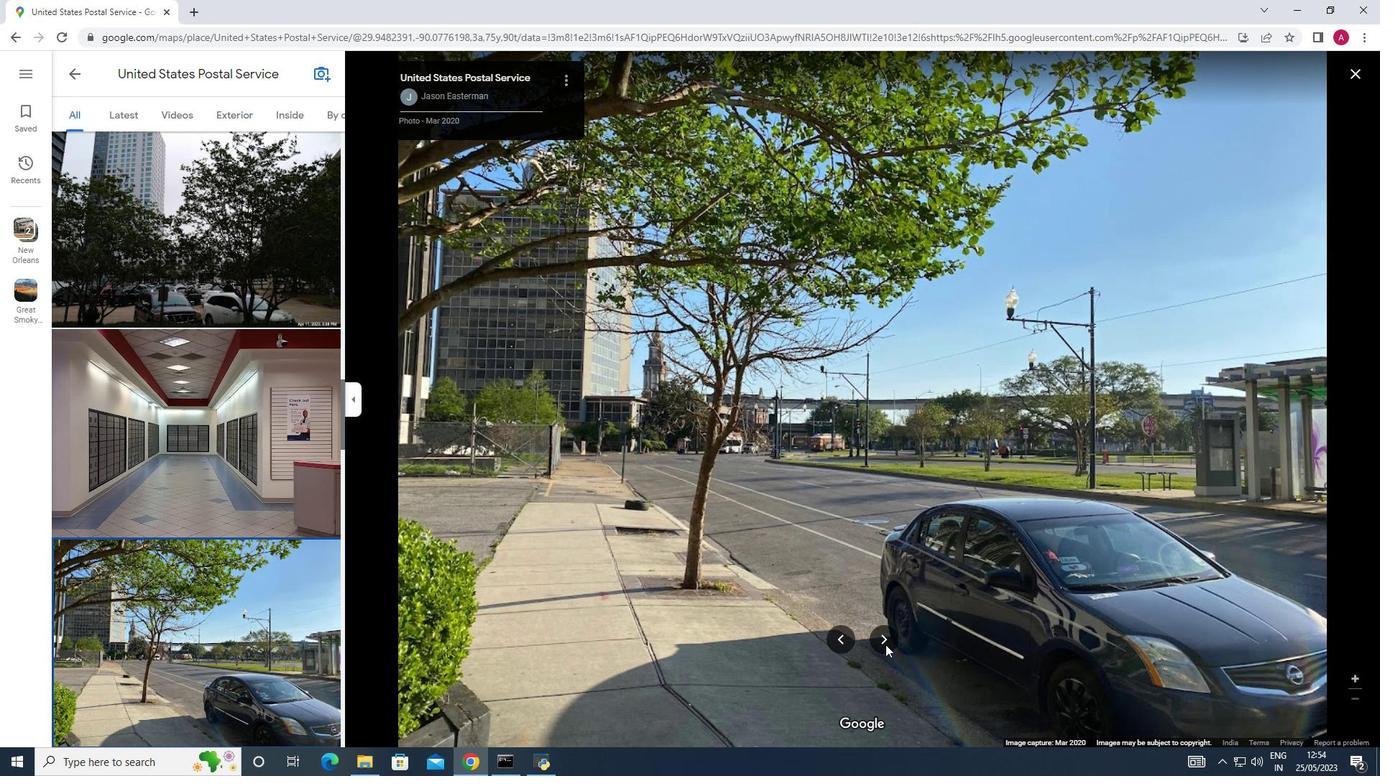 
Action: Mouse pressed left at (885, 645)
Screenshot: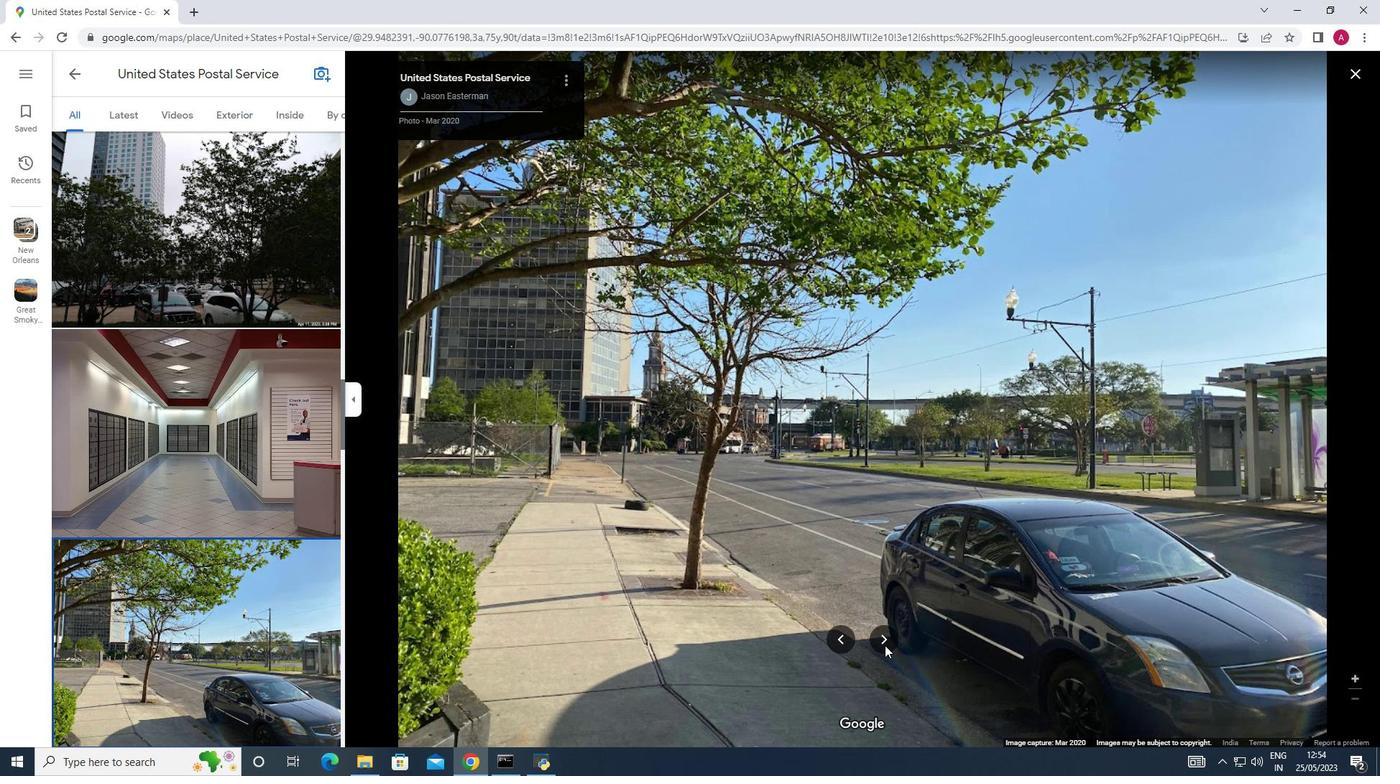 
Action: Mouse pressed left at (885, 645)
Screenshot: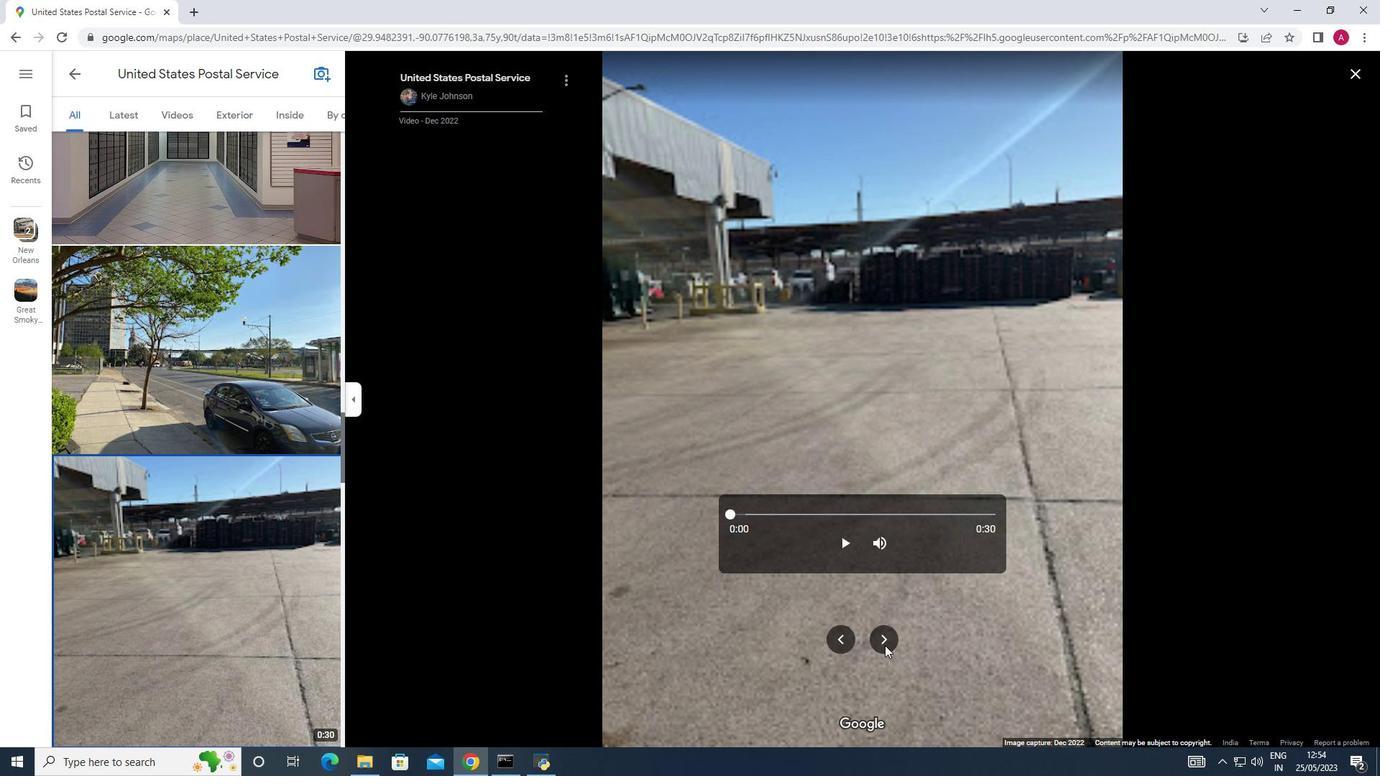 
Action: Mouse moved to (890, 641)
Screenshot: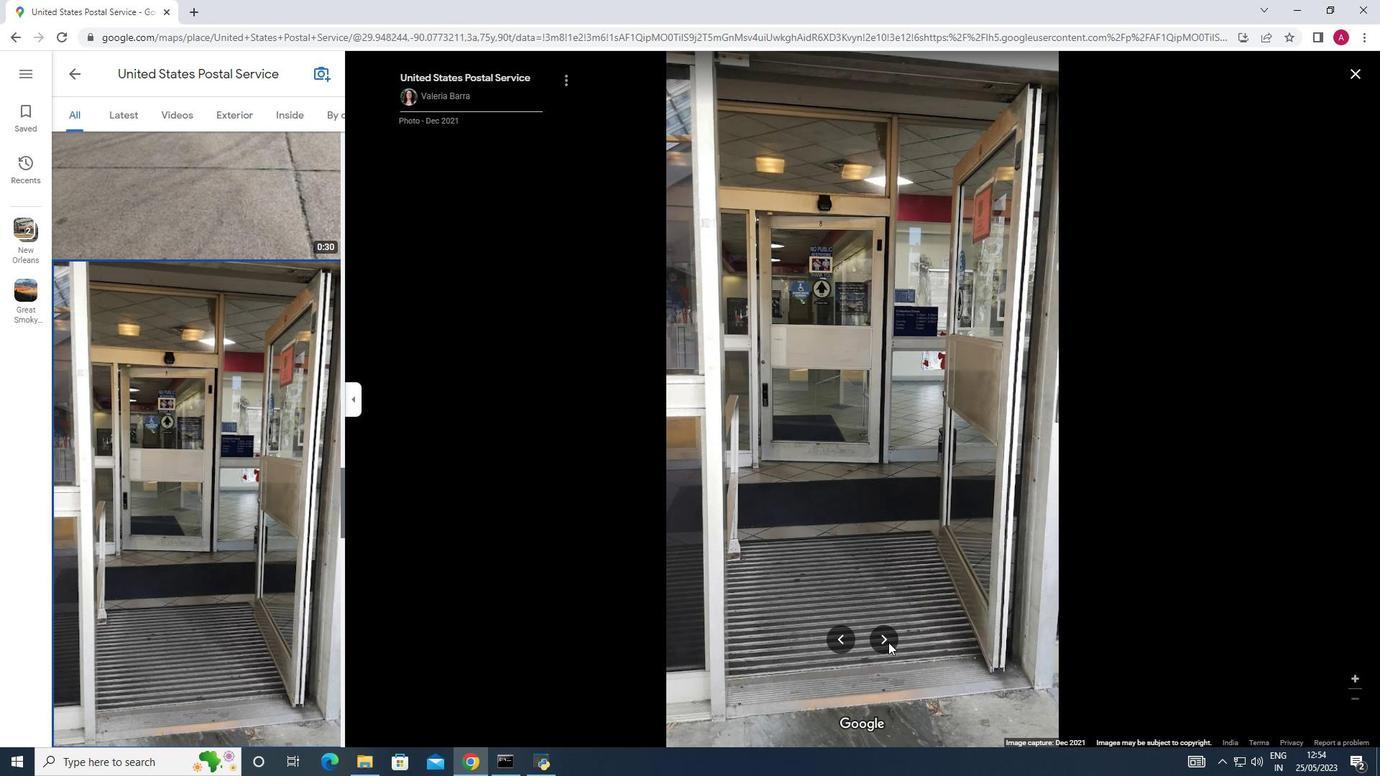 
Action: Mouse pressed left at (890, 641)
Screenshot: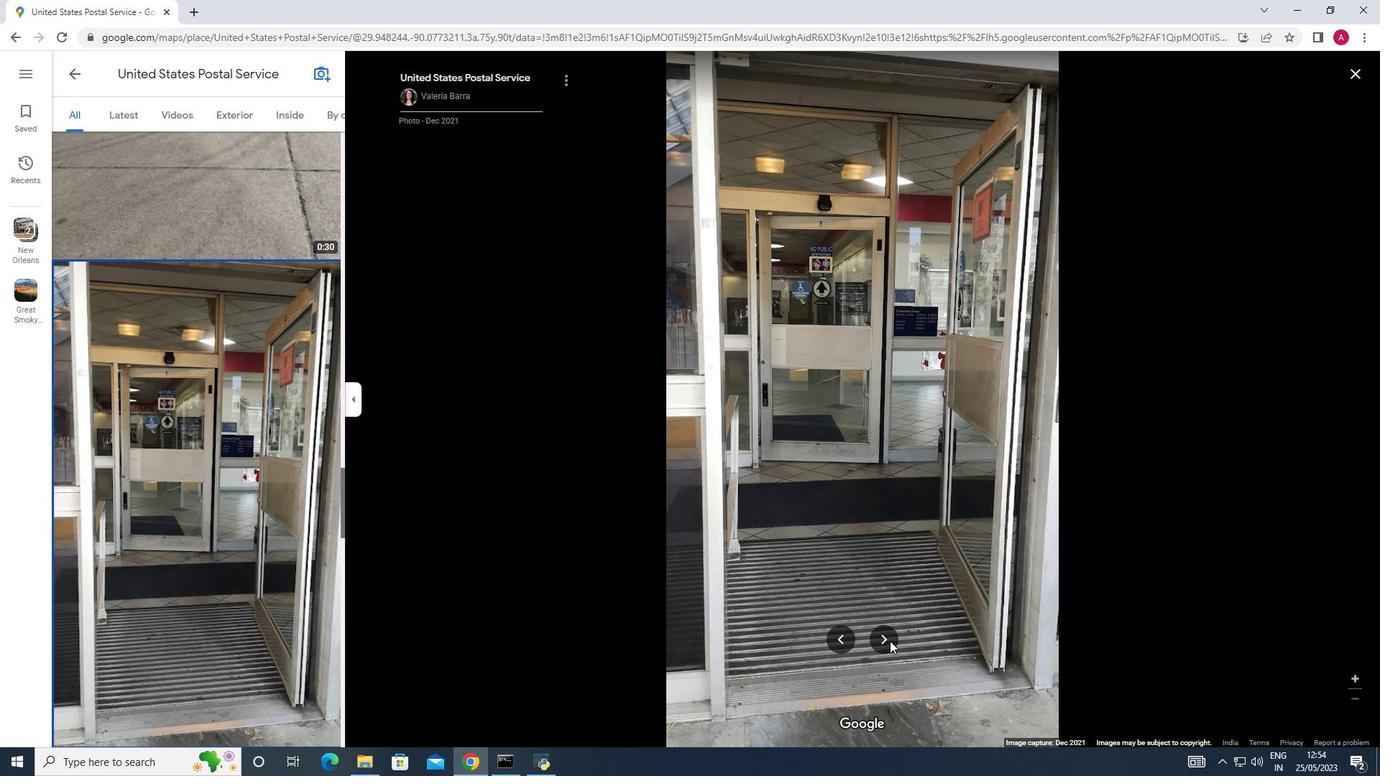 
Action: Mouse pressed left at (890, 641)
Screenshot: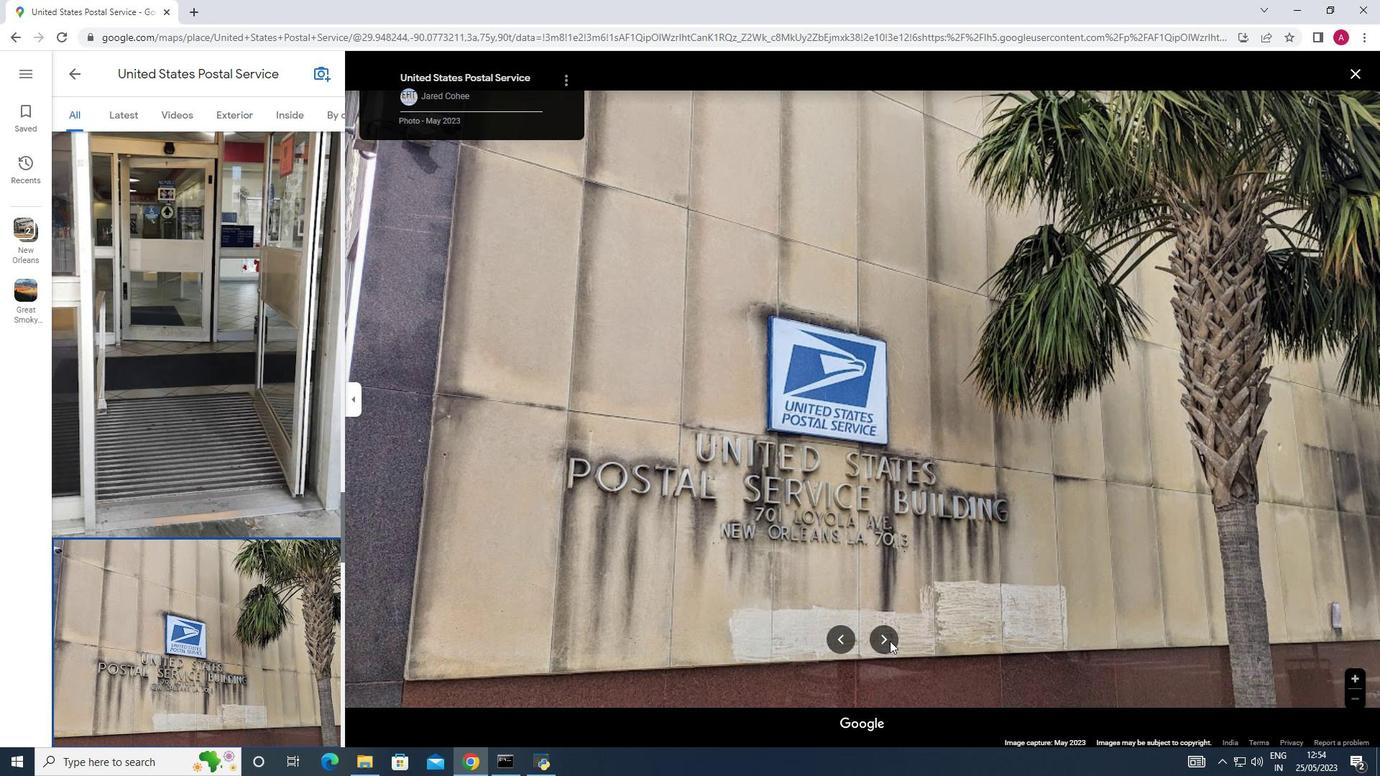 
Action: Mouse pressed left at (890, 641)
Screenshot: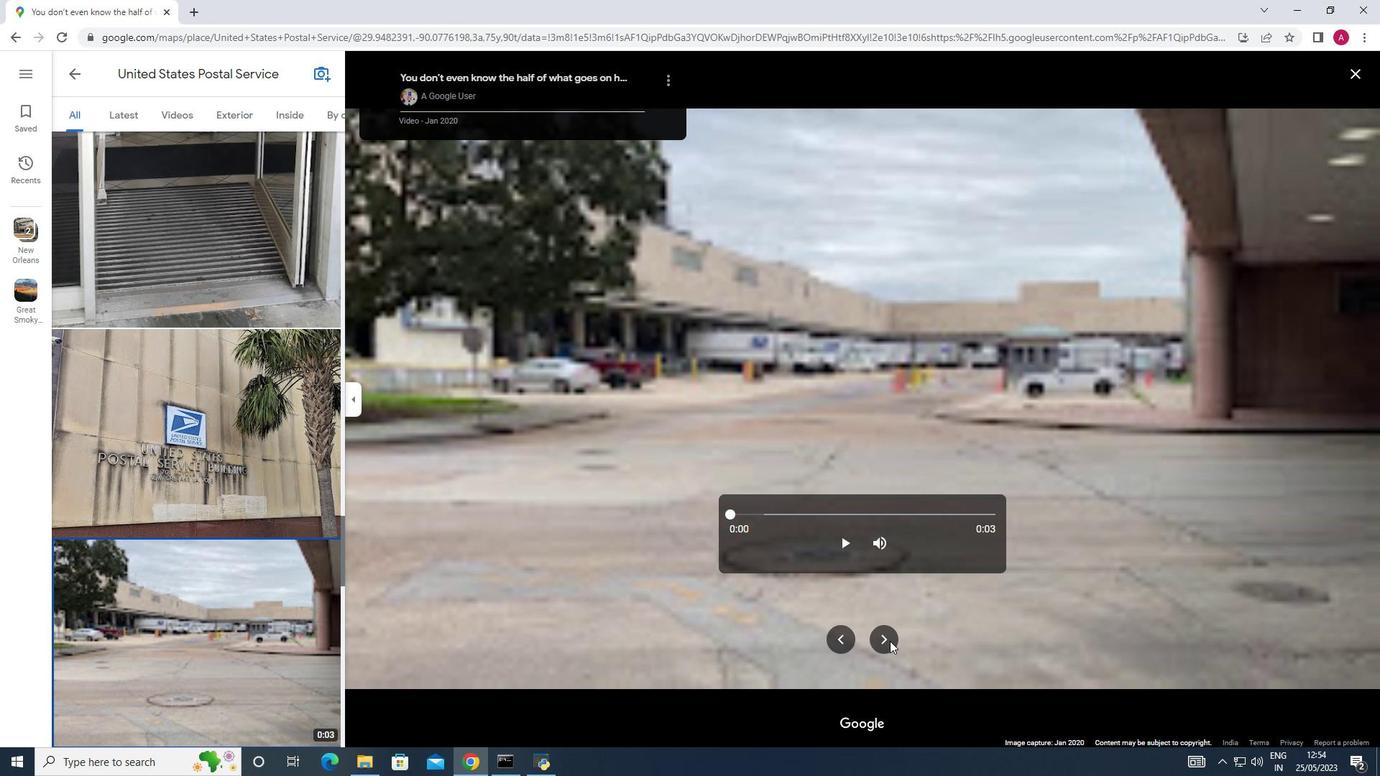 
Action: Mouse pressed left at (890, 641)
Screenshot: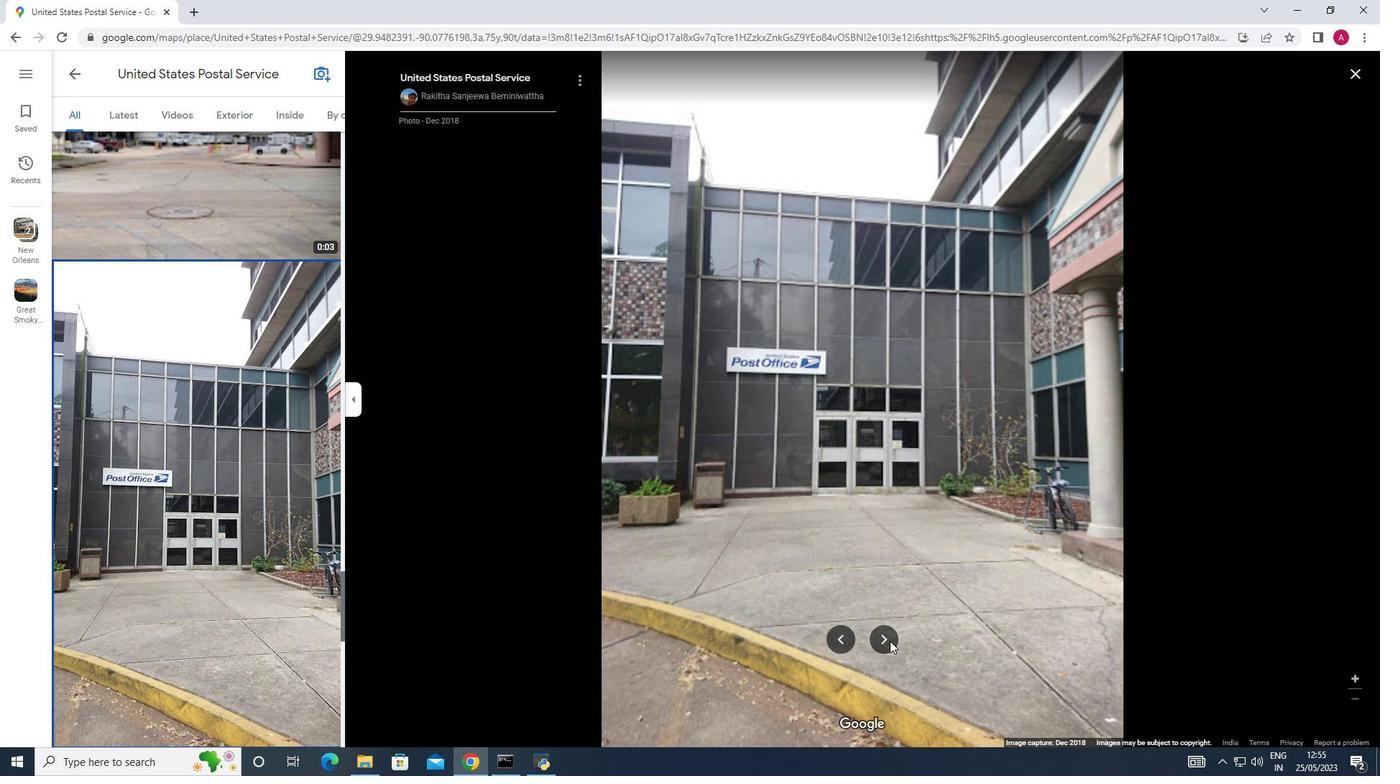 
Action: Mouse pressed left at (890, 641)
Screenshot: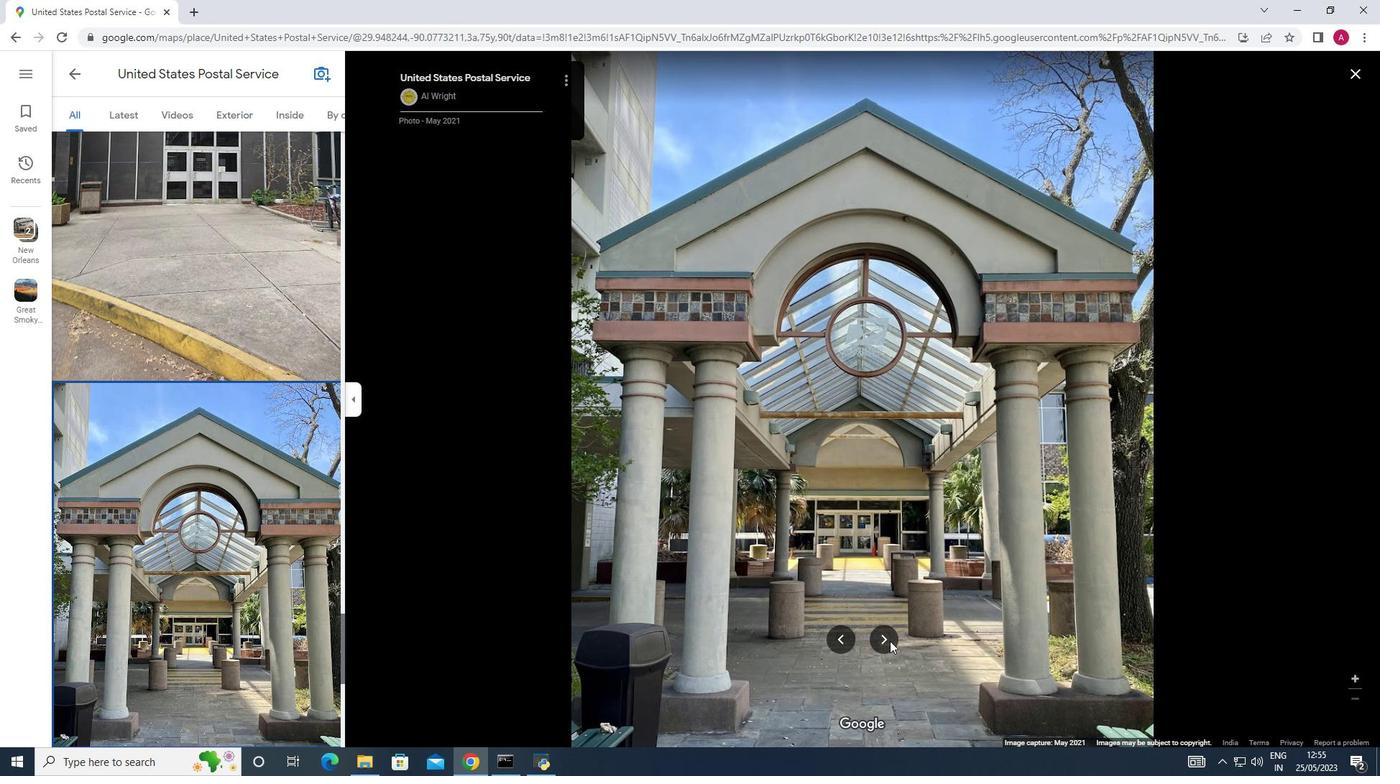 
Action: Mouse pressed left at (890, 641)
Screenshot: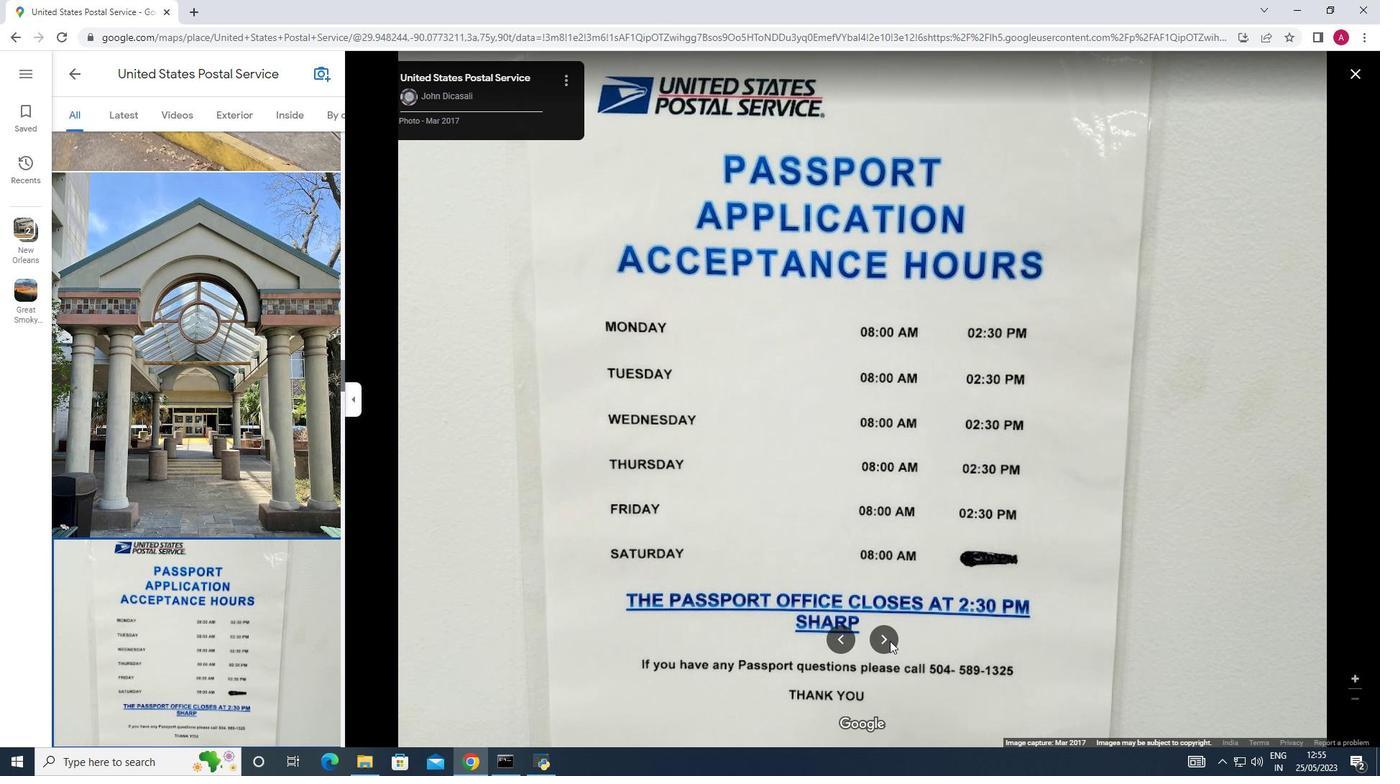 
Action: Mouse pressed left at (890, 641)
Screenshot: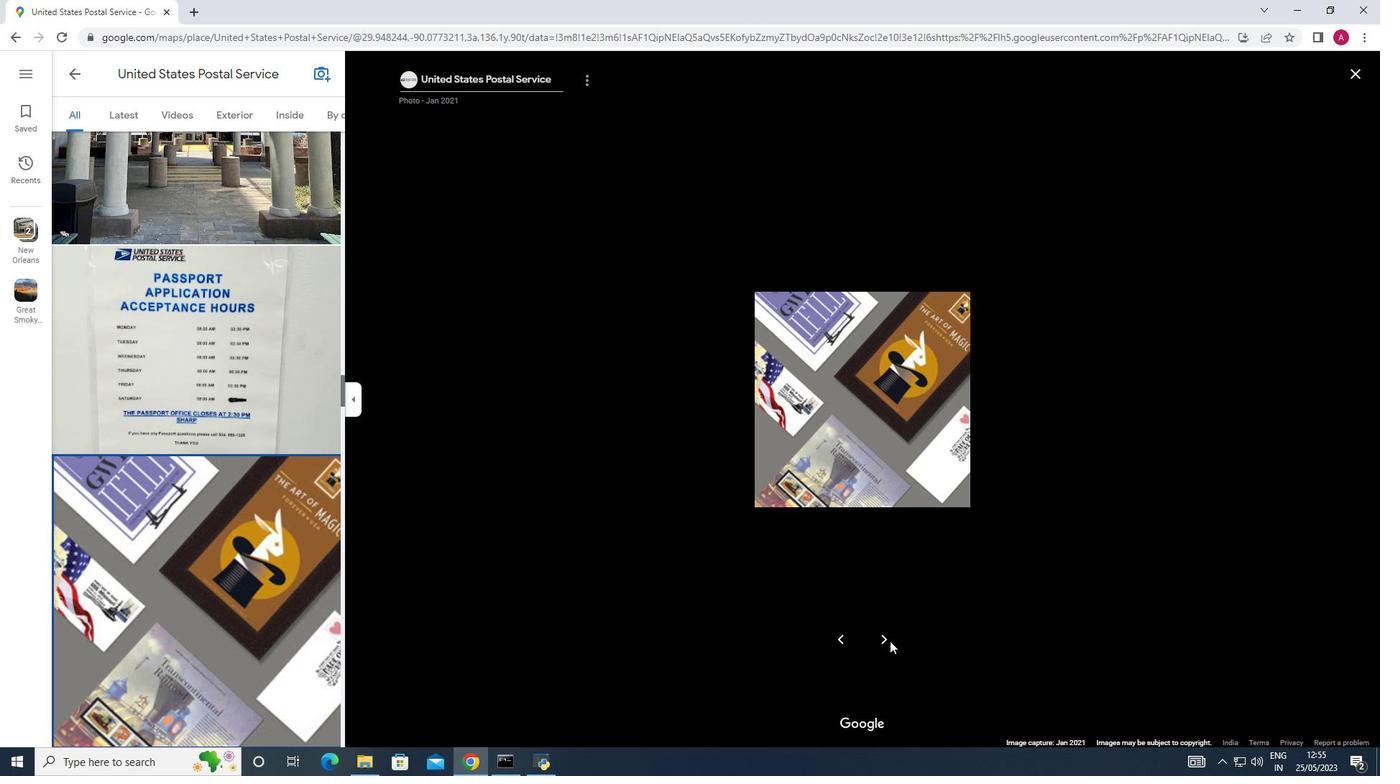 
Action: Mouse pressed left at (890, 641)
Screenshot: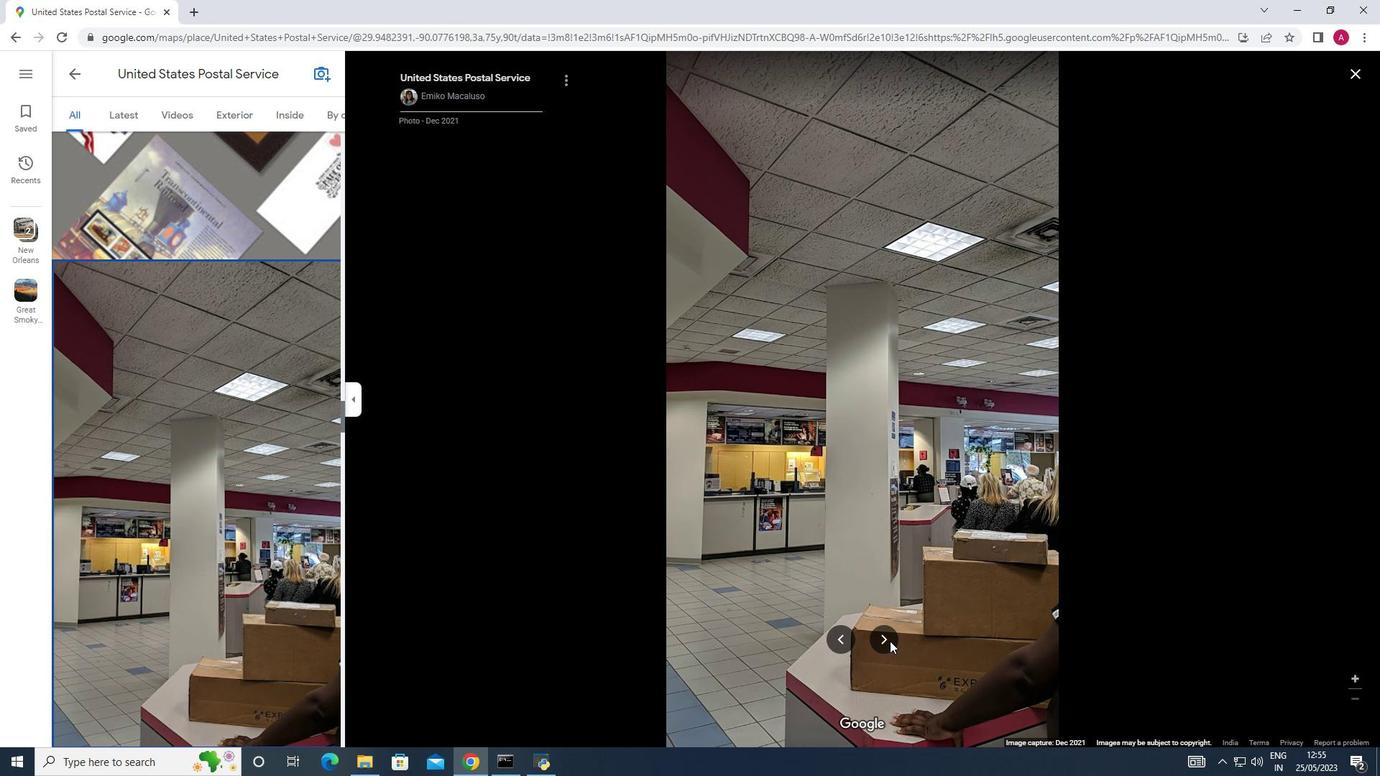 
Action: Mouse pressed left at (890, 641)
Screenshot: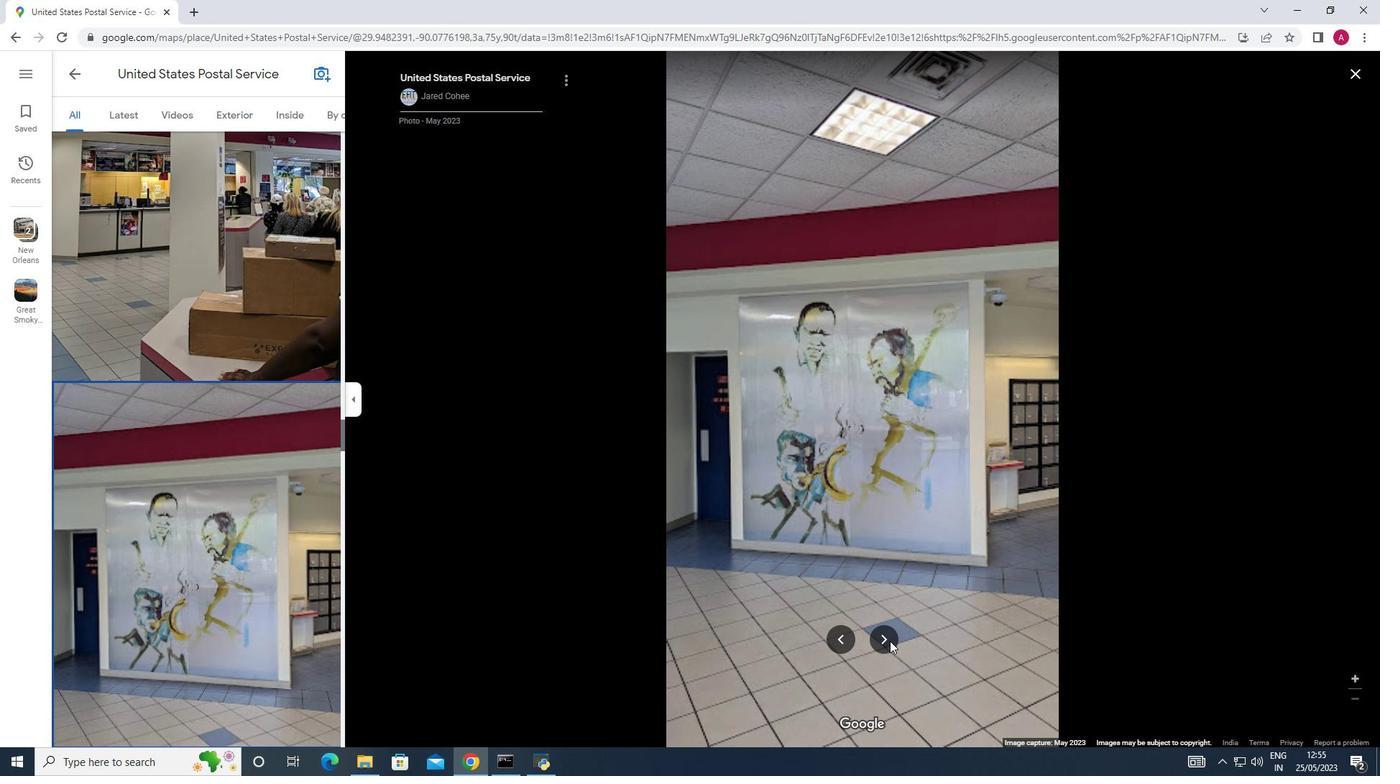 
Action: Mouse pressed left at (890, 641)
Screenshot: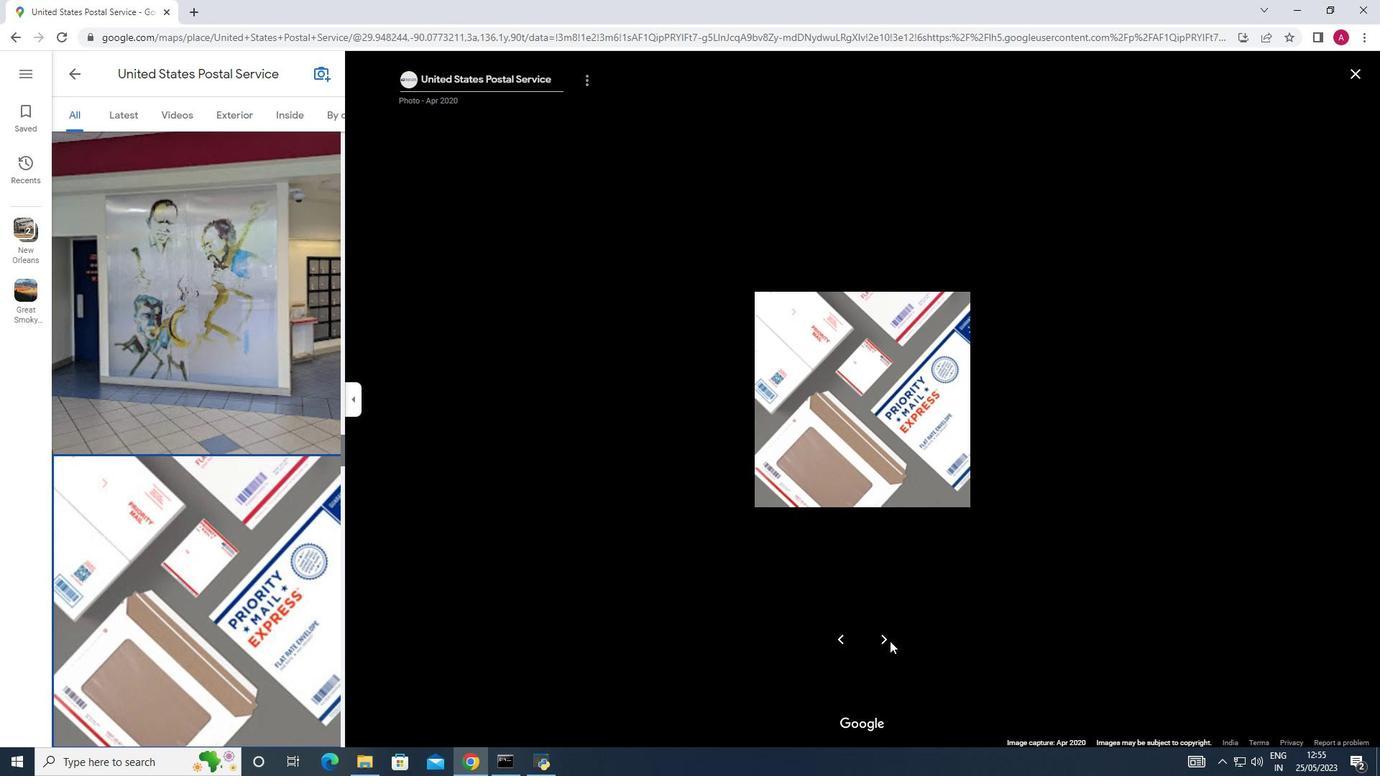 
Action: Mouse pressed left at (890, 641)
Screenshot: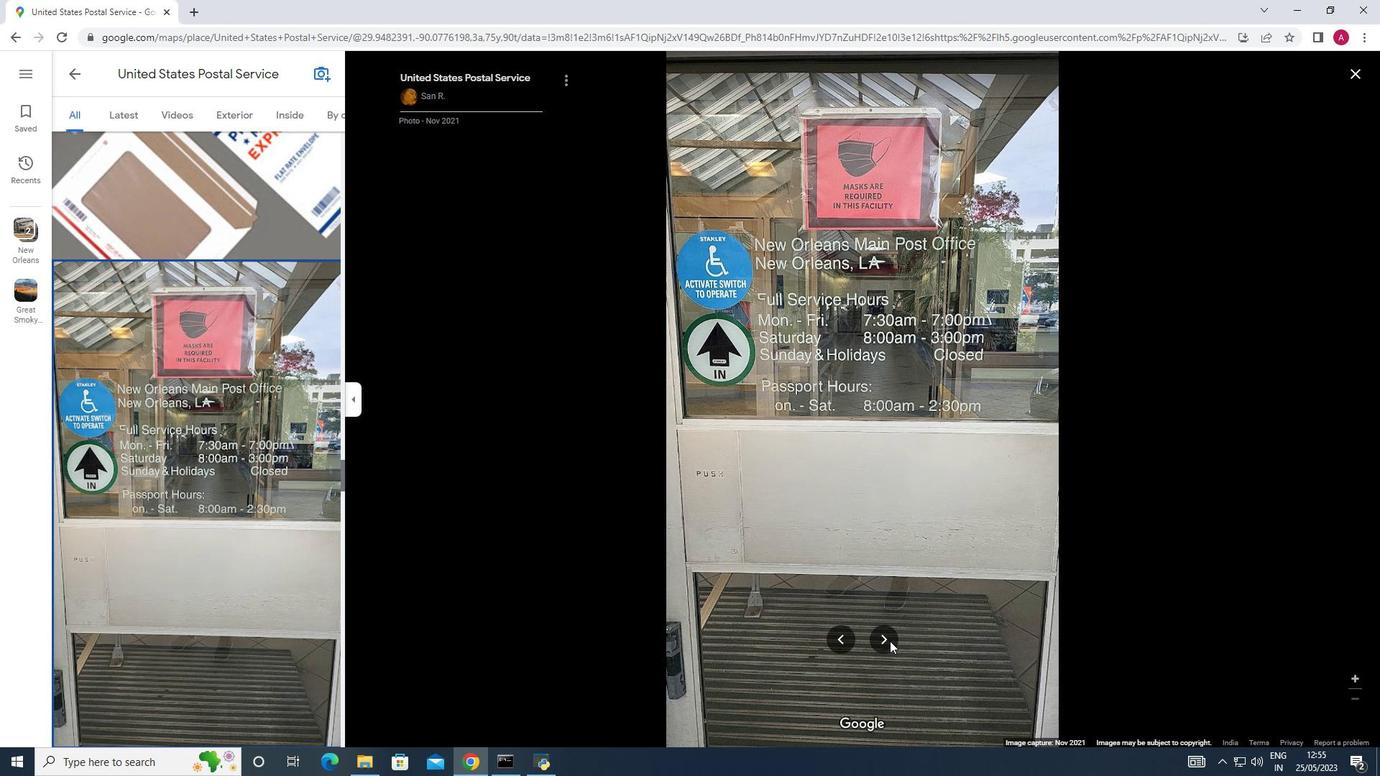 
Action: Mouse pressed left at (890, 641)
Screenshot: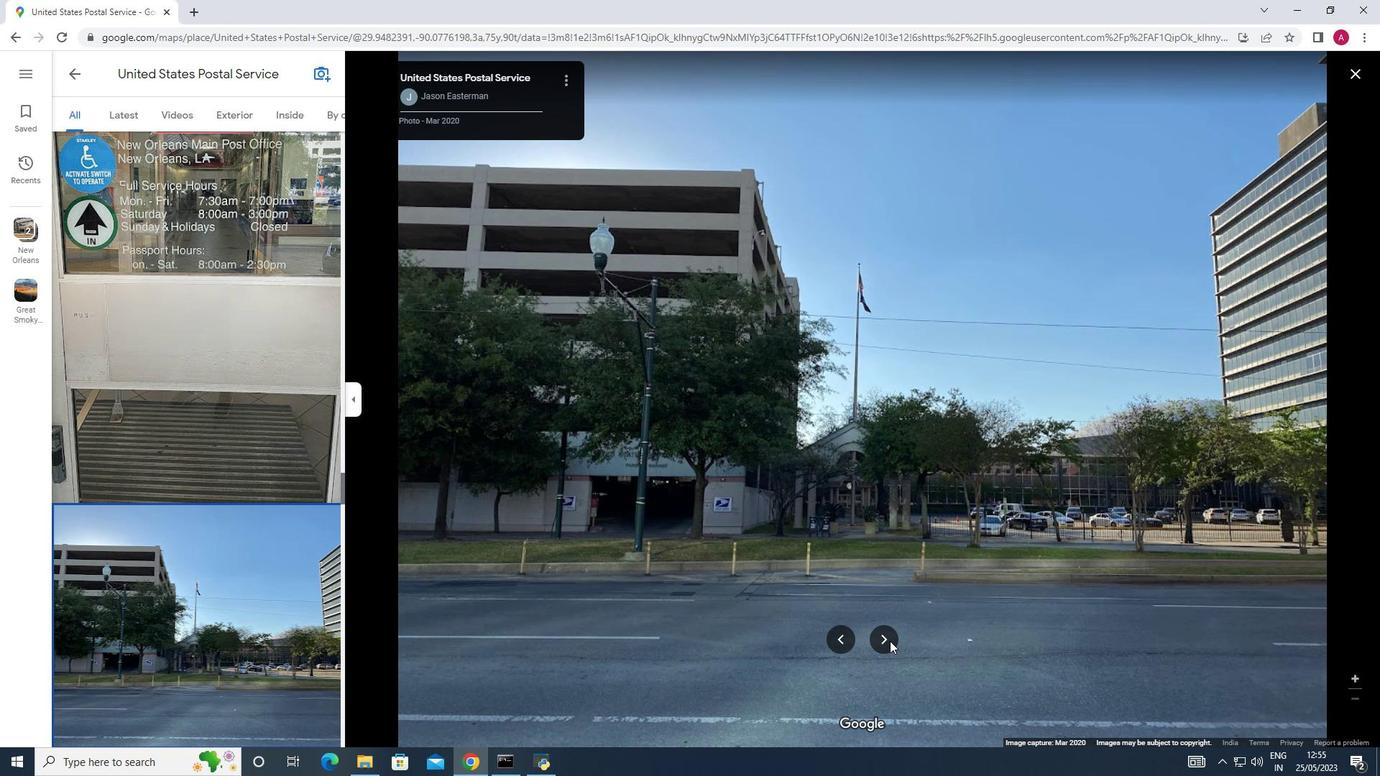 
Action: Mouse pressed left at (890, 641)
Screenshot: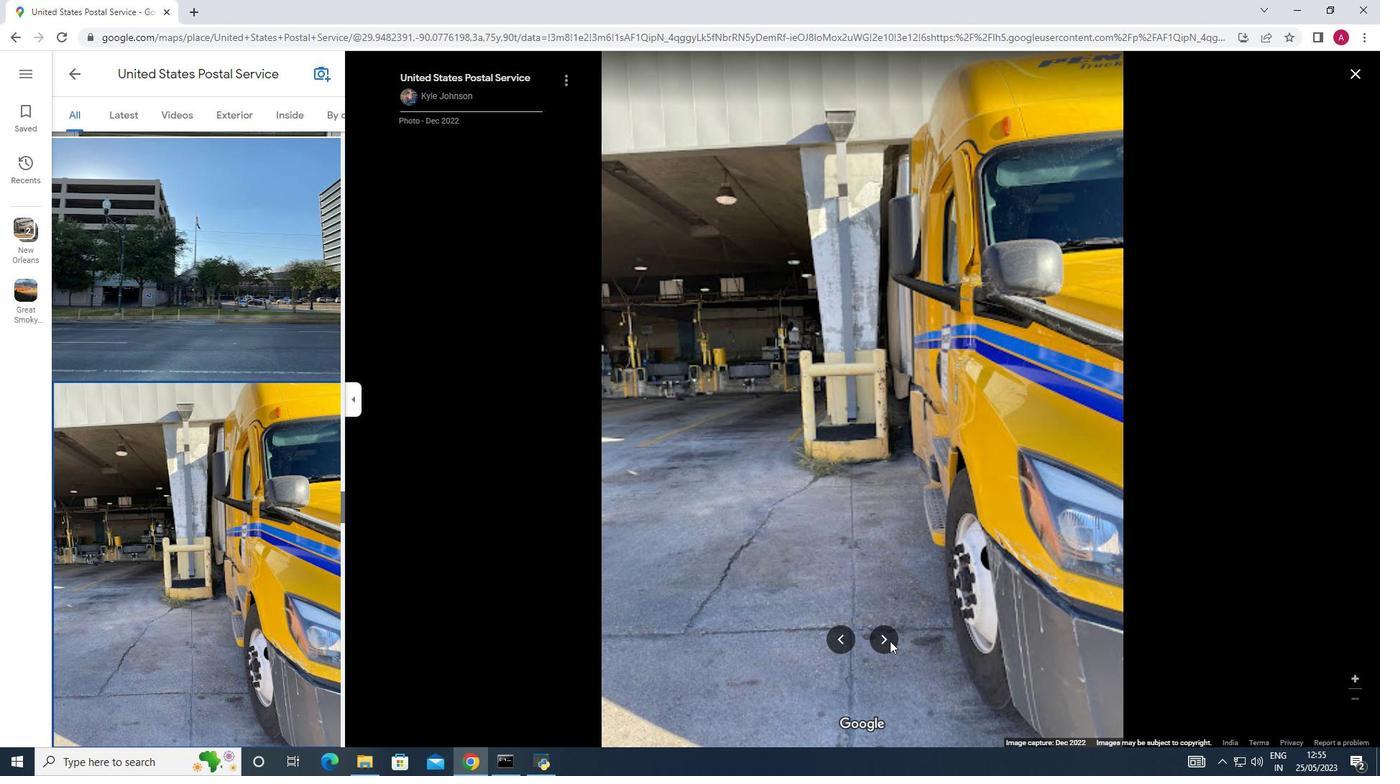 
Action: Mouse pressed left at (890, 641)
Screenshot: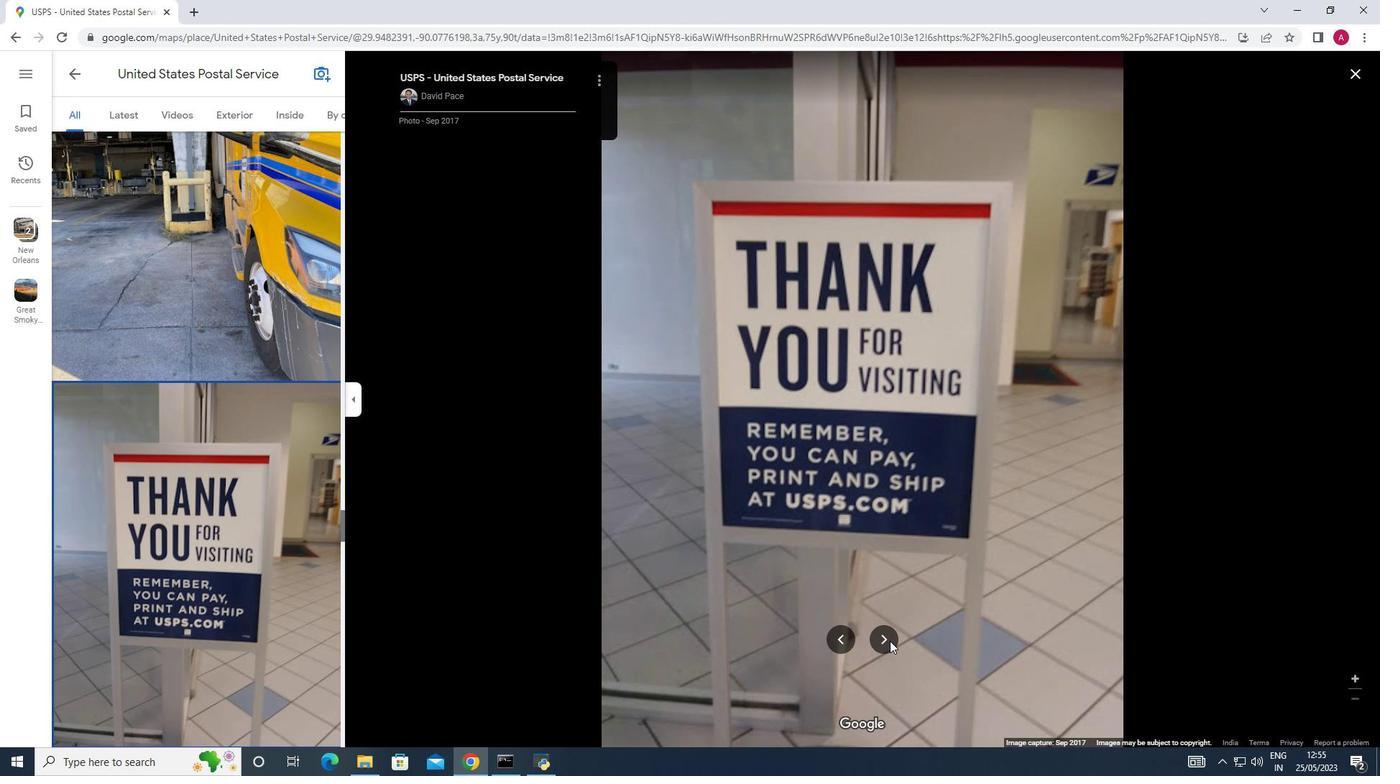 
Action: Mouse pressed left at (890, 641)
Screenshot: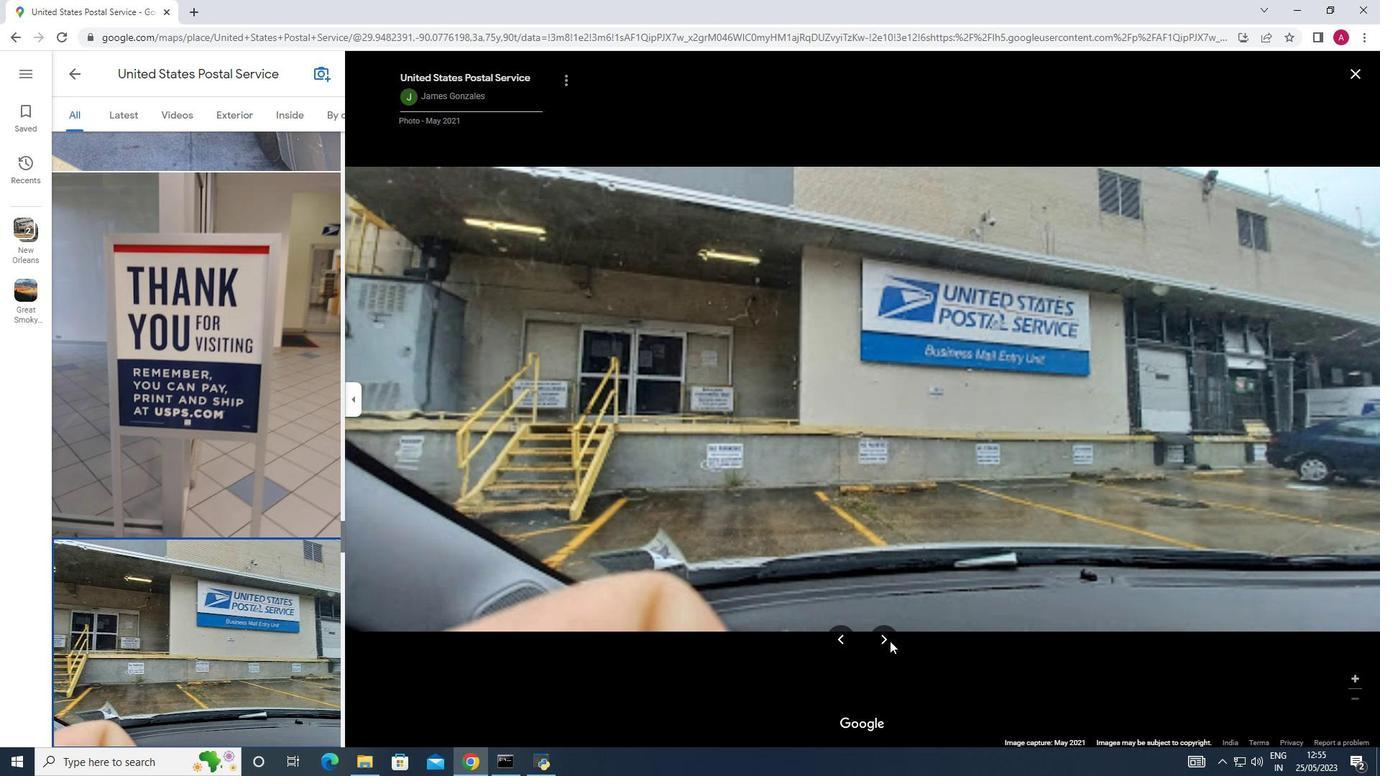 
Action: Mouse pressed left at (890, 641)
Screenshot: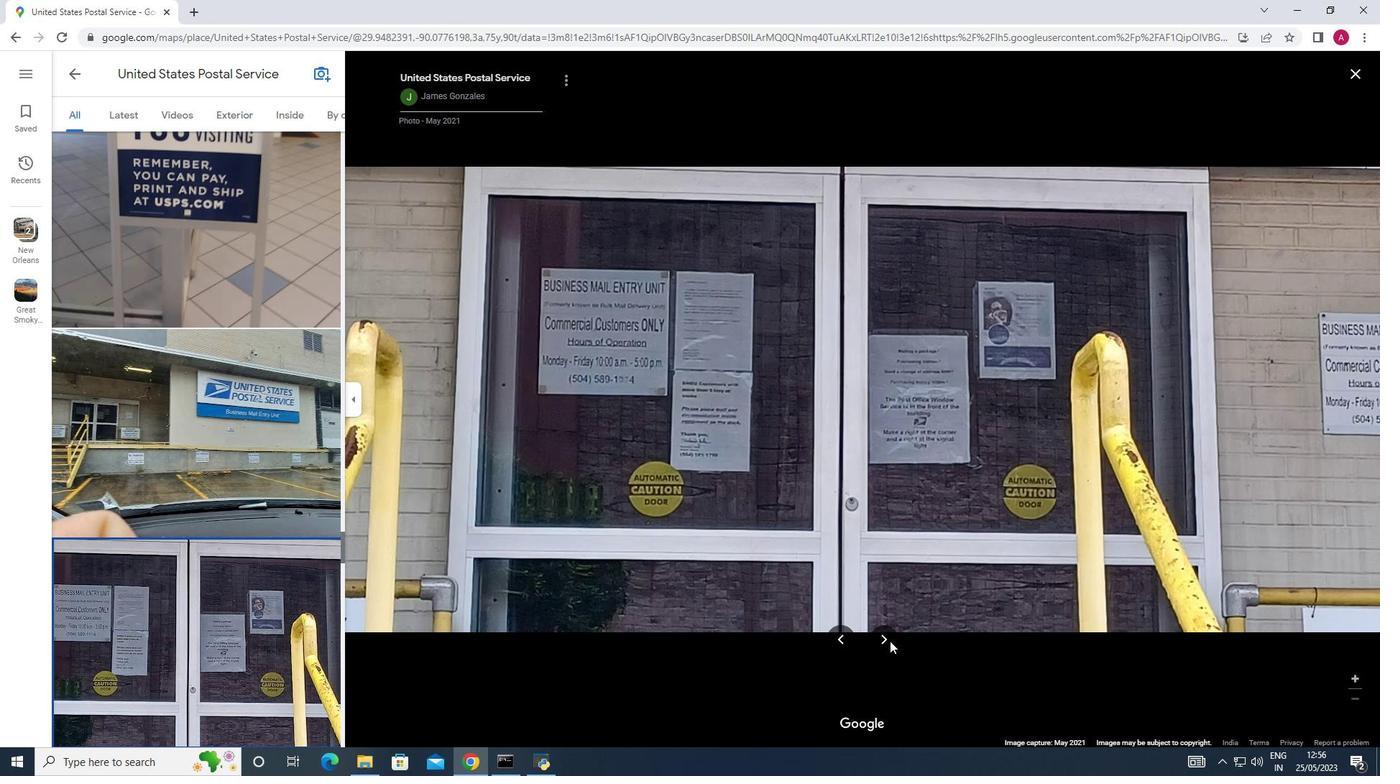 
Action: Mouse pressed left at (890, 641)
Screenshot: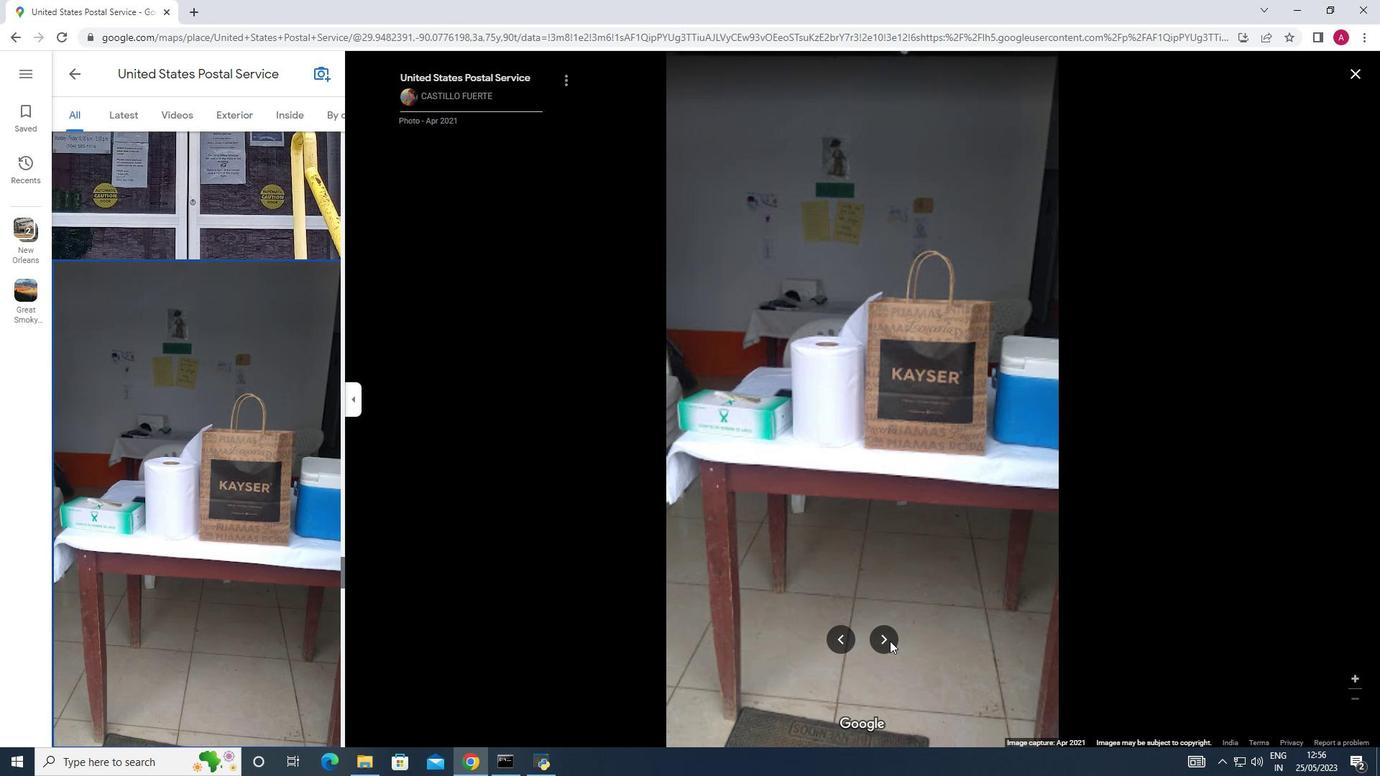 
Action: Mouse pressed left at (890, 641)
Screenshot: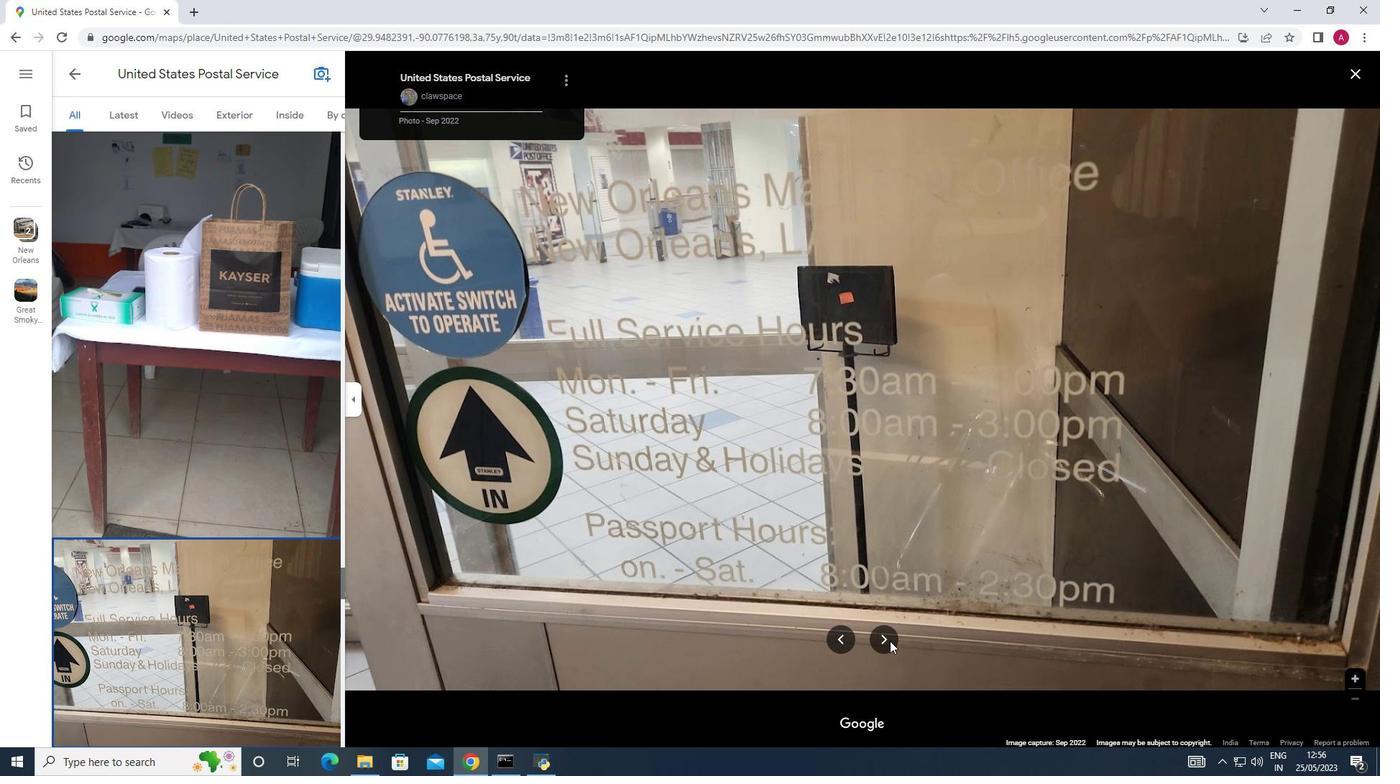 
Action: Mouse pressed left at (890, 641)
Screenshot: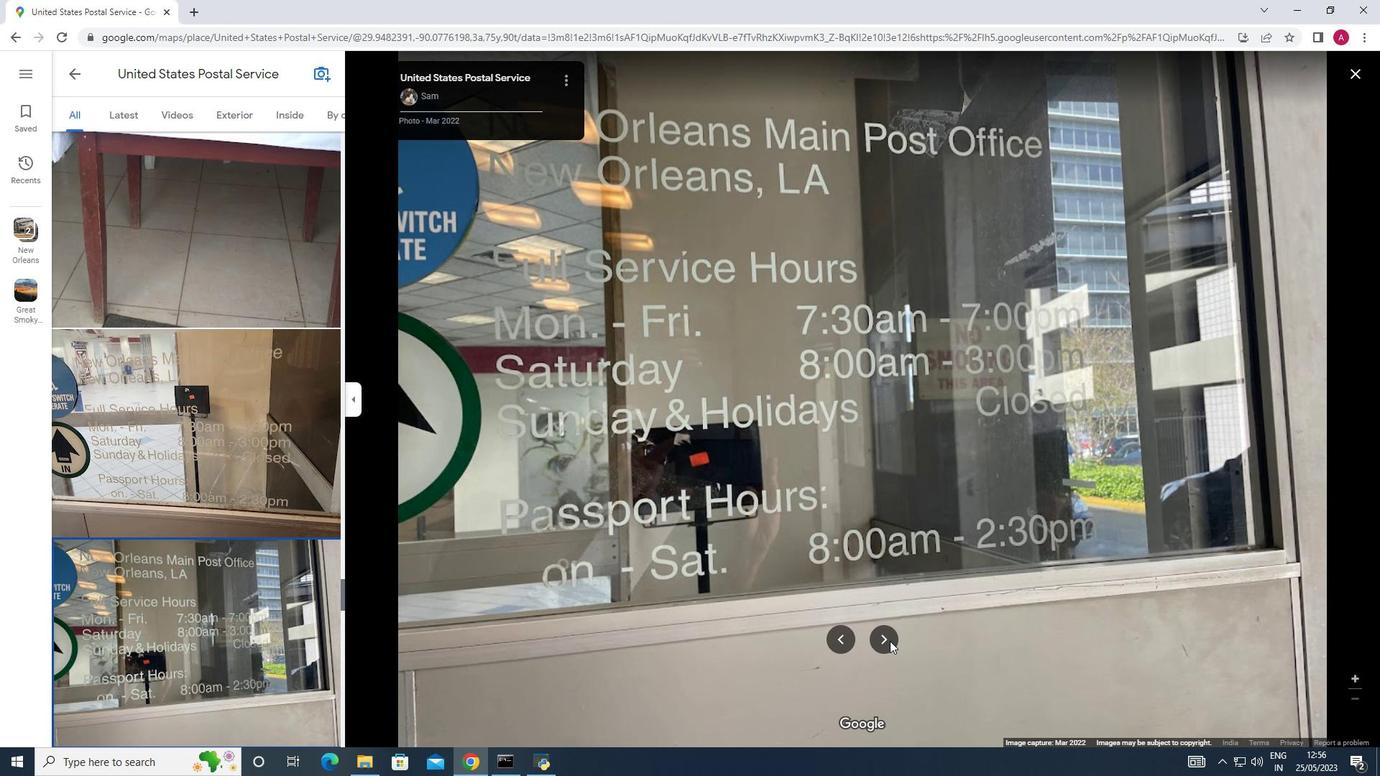 
Action: Mouse pressed left at (890, 641)
Screenshot: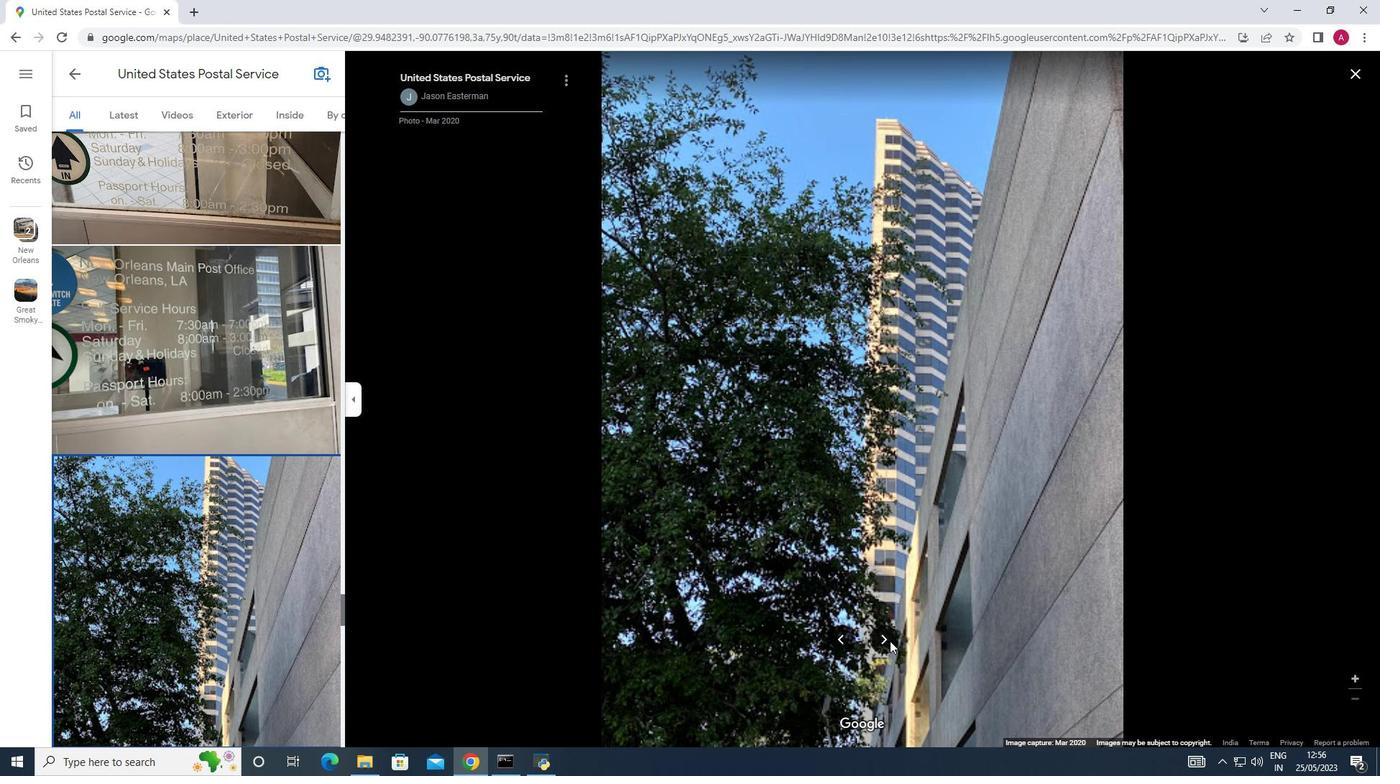 
Action: Mouse pressed left at (890, 641)
Screenshot: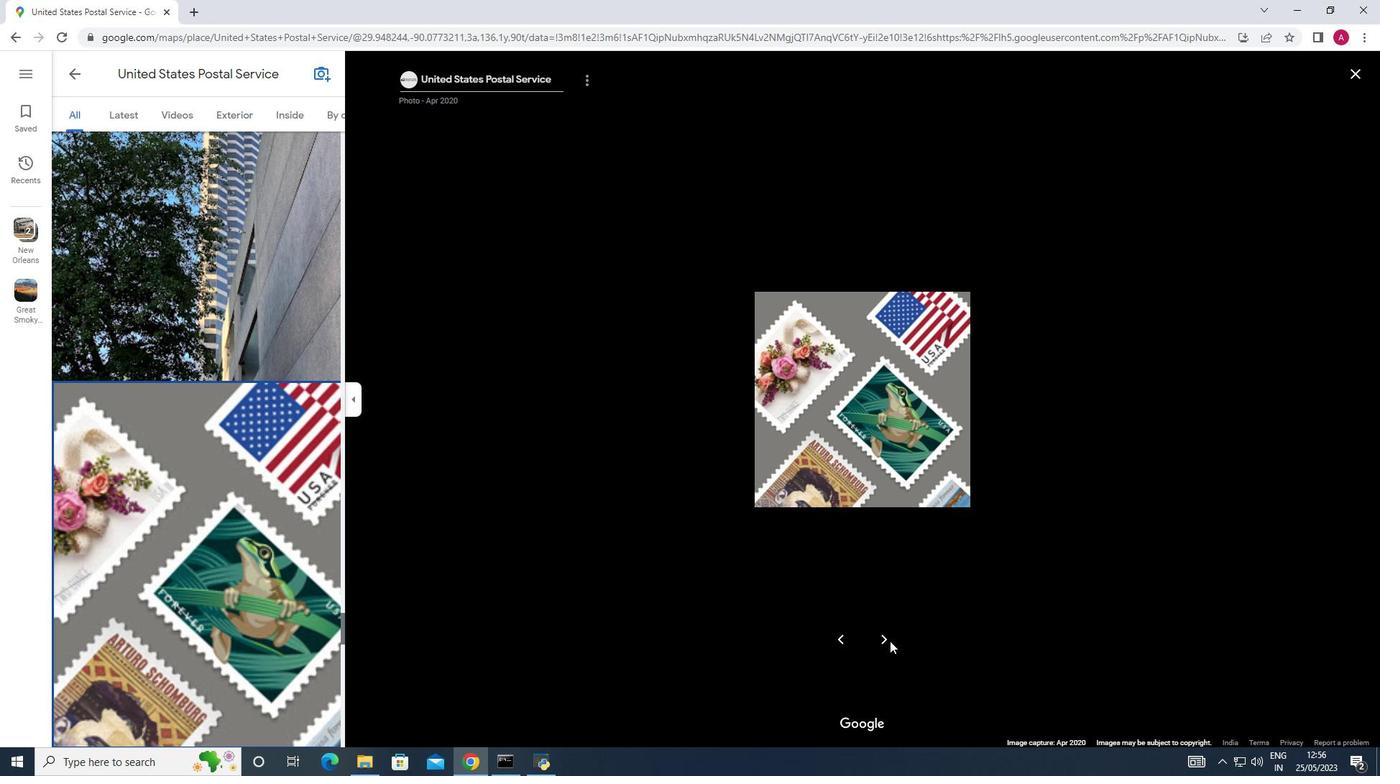 
Action: Mouse moved to (887, 642)
Screenshot: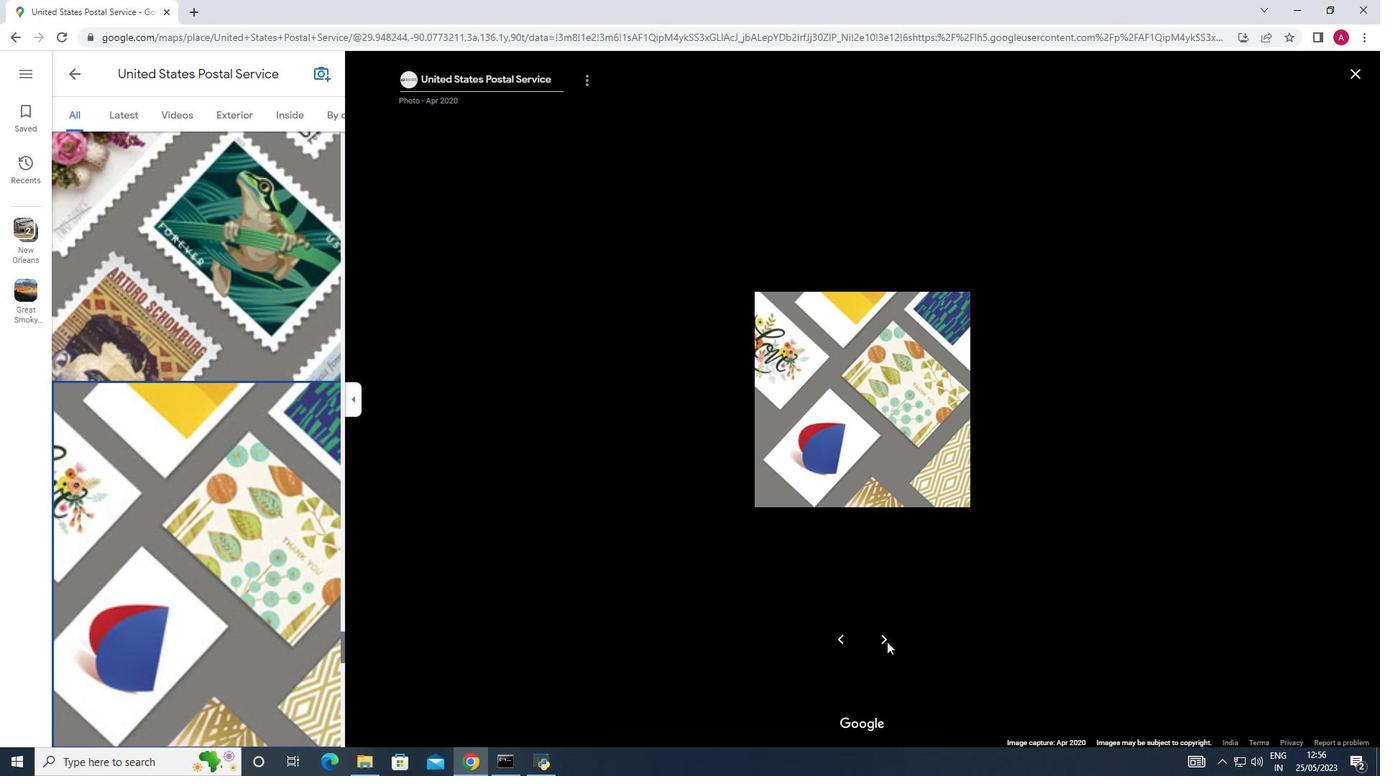 
Action: Mouse pressed left at (887, 642)
Screenshot: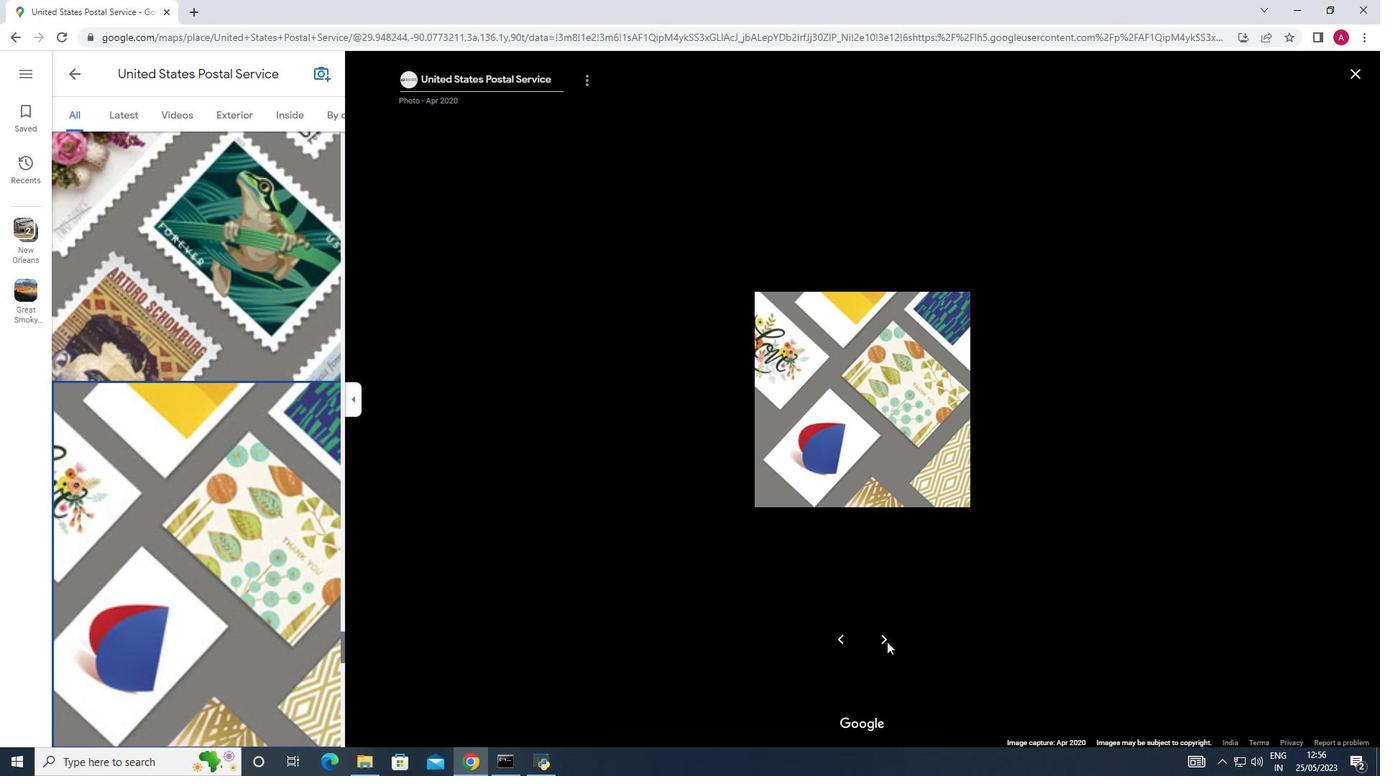 
Action: Mouse pressed left at (887, 642)
Screenshot: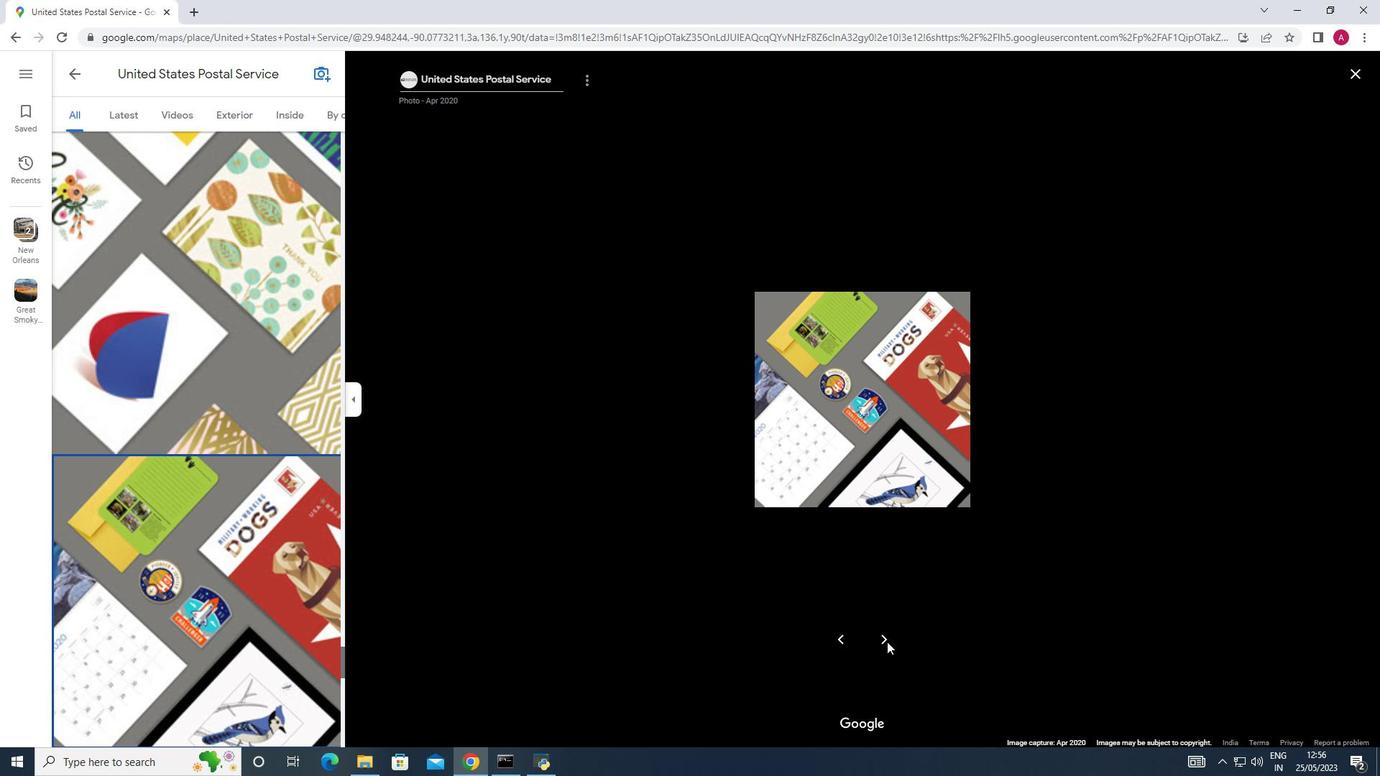 
Action: Mouse pressed left at (887, 642)
Screenshot: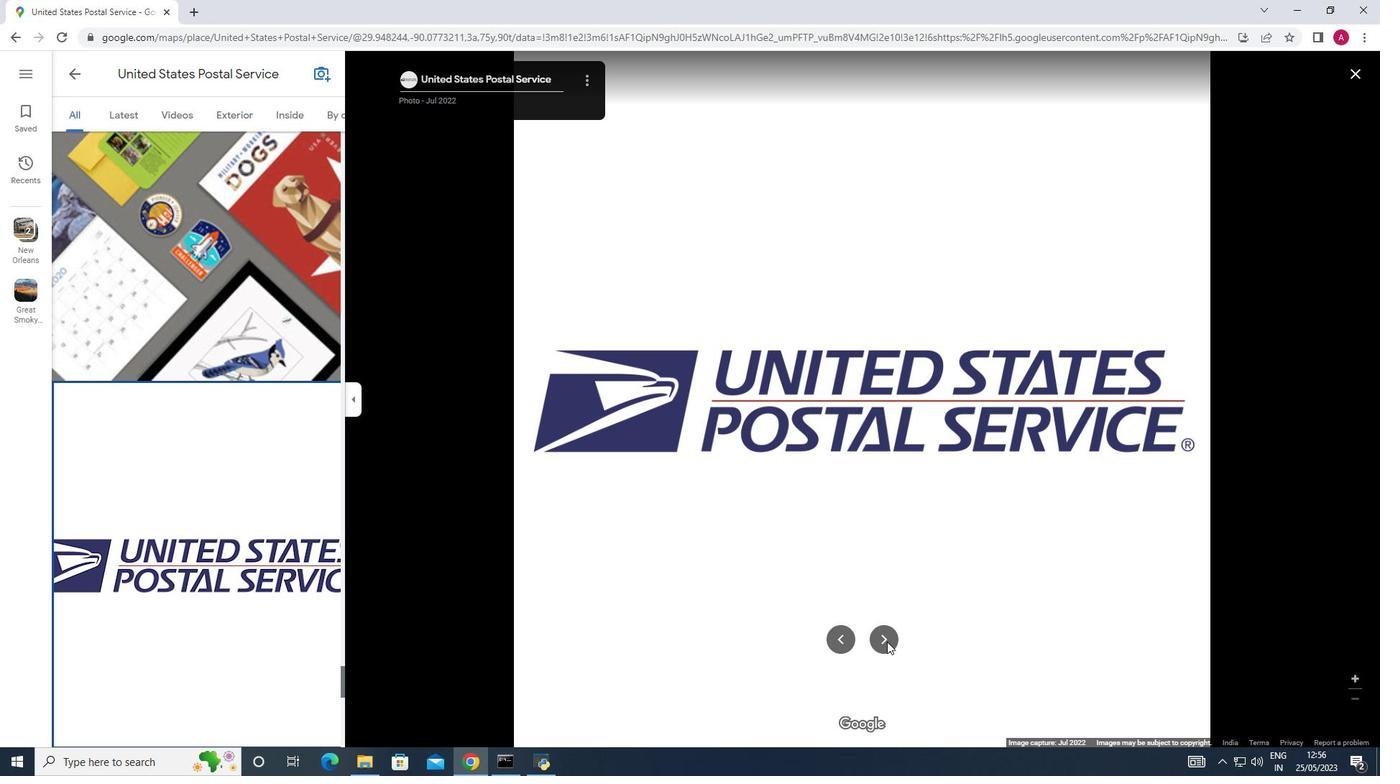 
Action: Mouse pressed left at (887, 642)
Screenshot: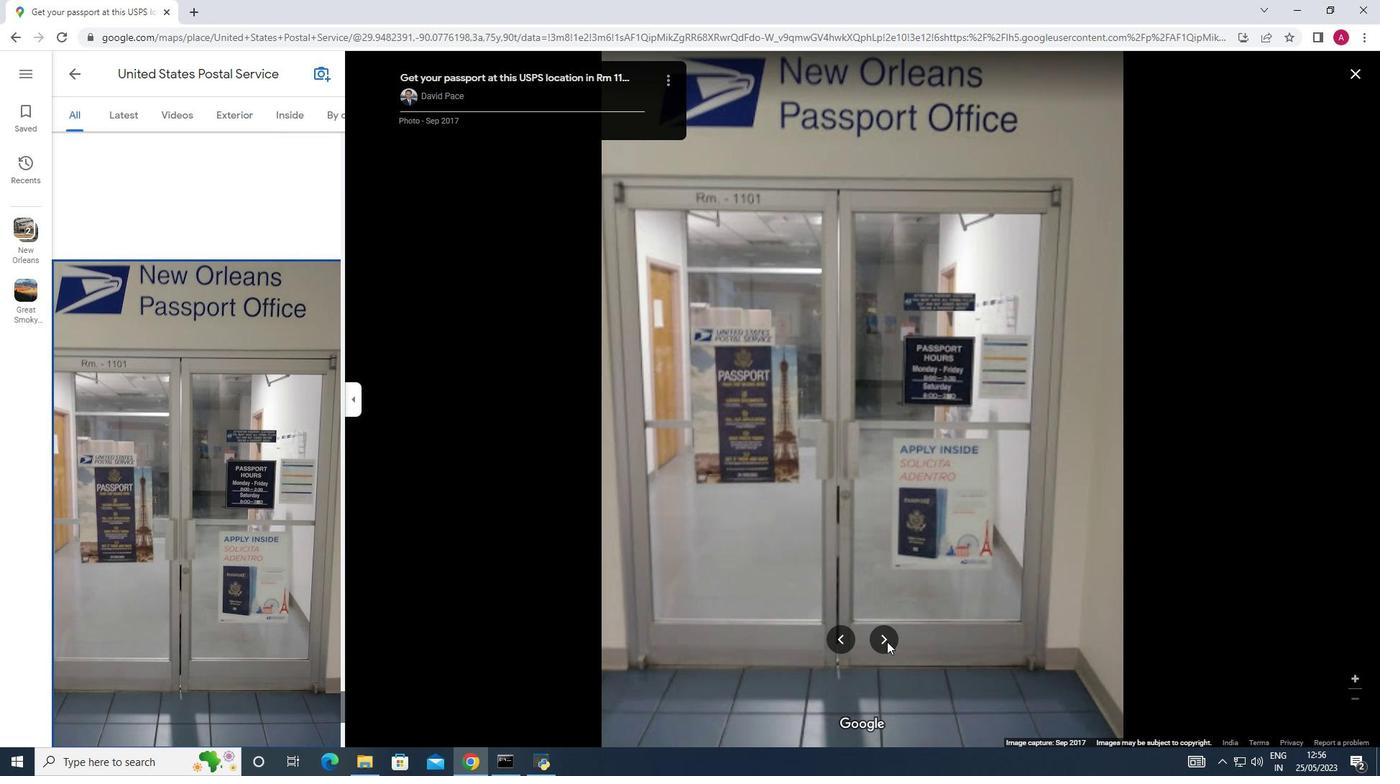 
Action: Mouse moved to (885, 644)
Screenshot: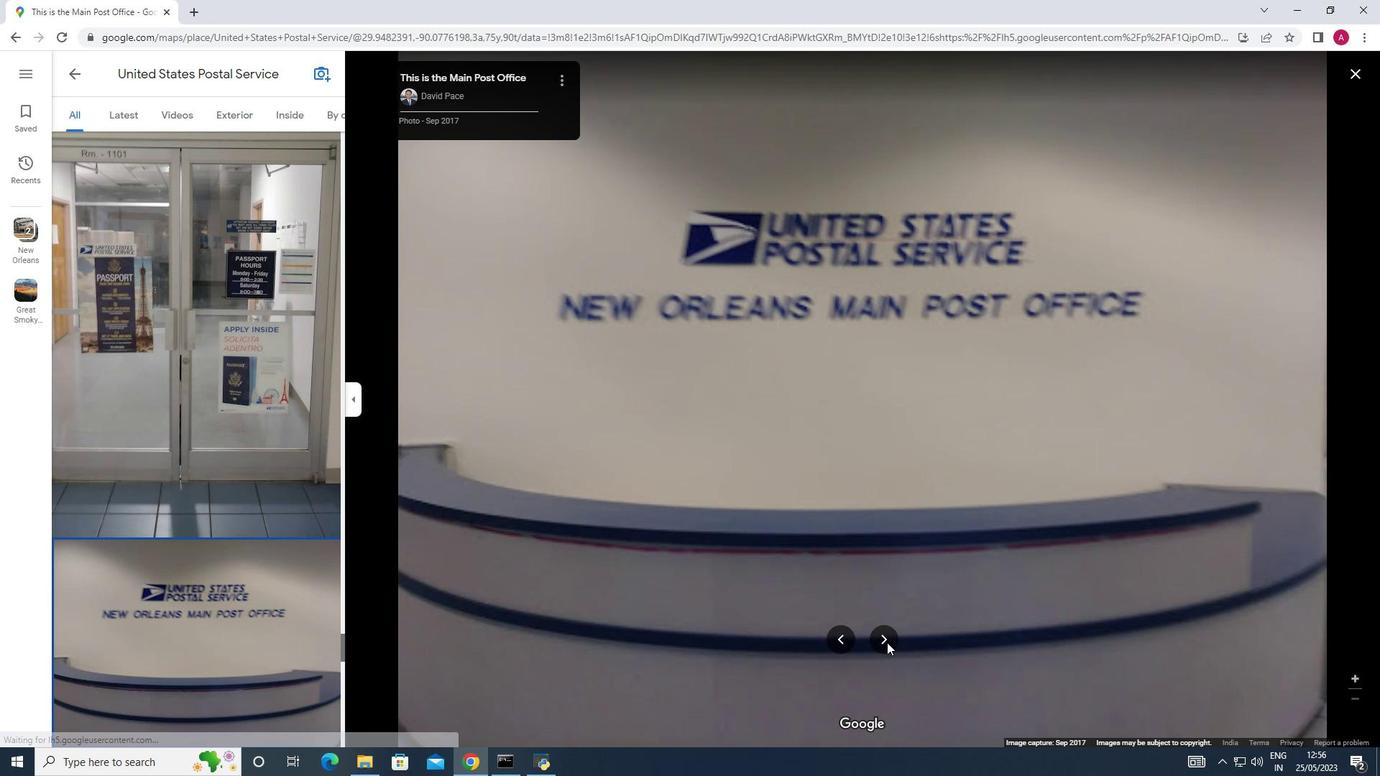 
Action: Mouse pressed left at (885, 644)
Screenshot: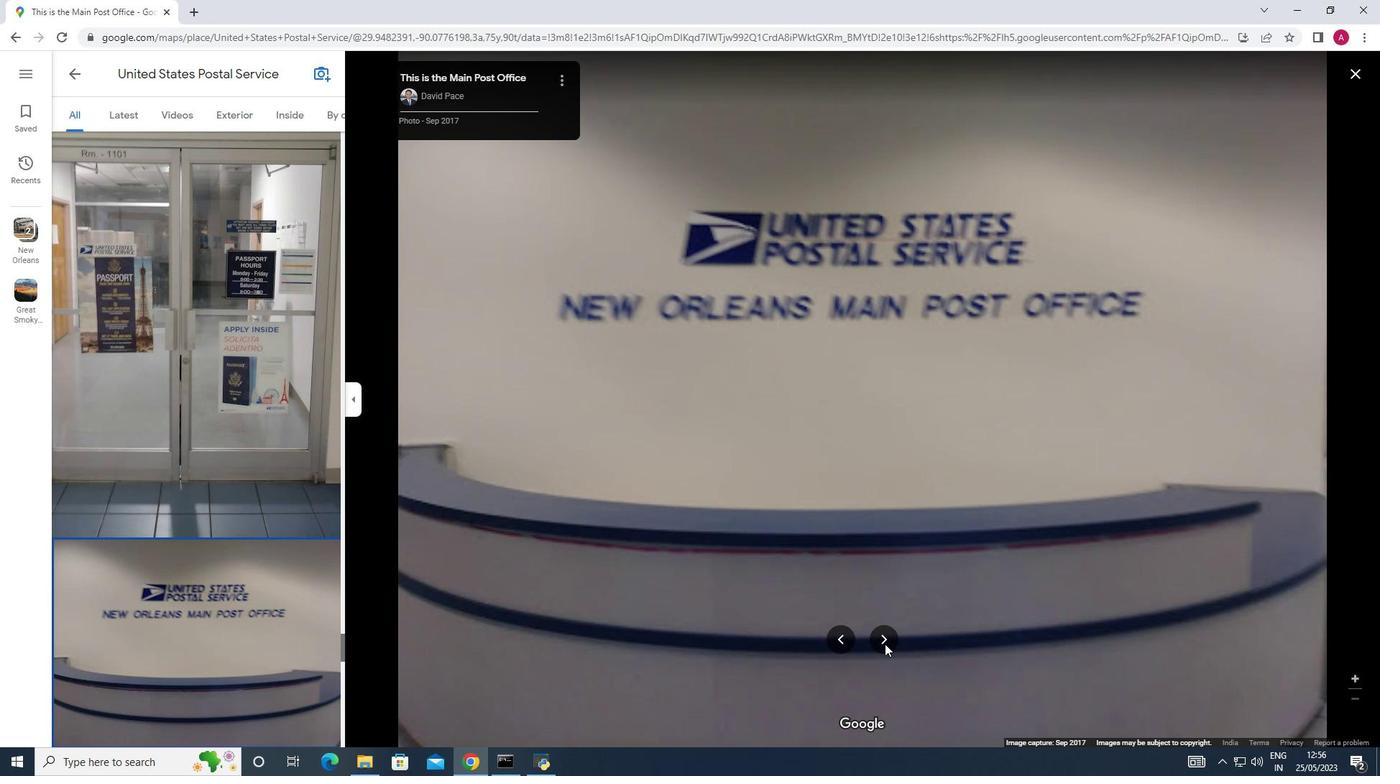 
Action: Mouse moved to (884, 639)
Screenshot: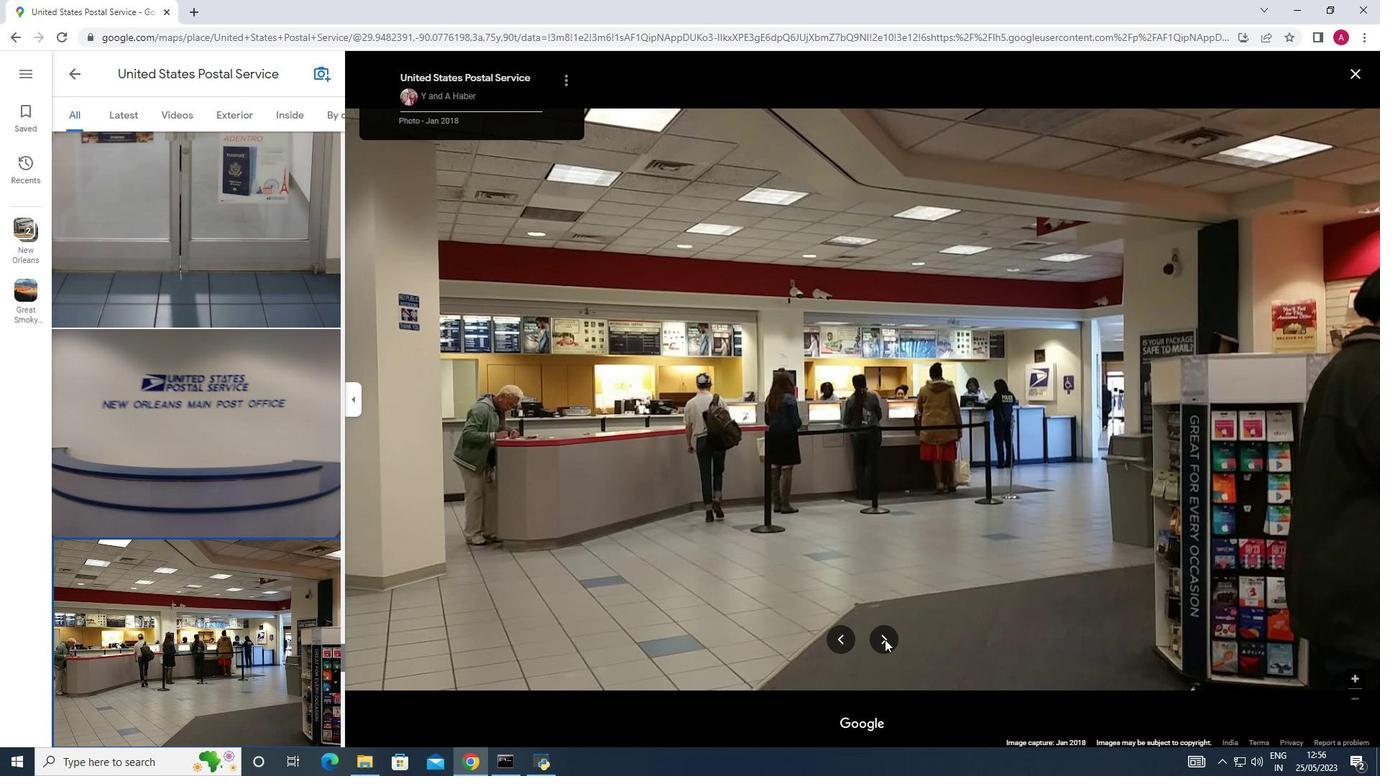 
Action: Mouse pressed left at (884, 639)
Screenshot: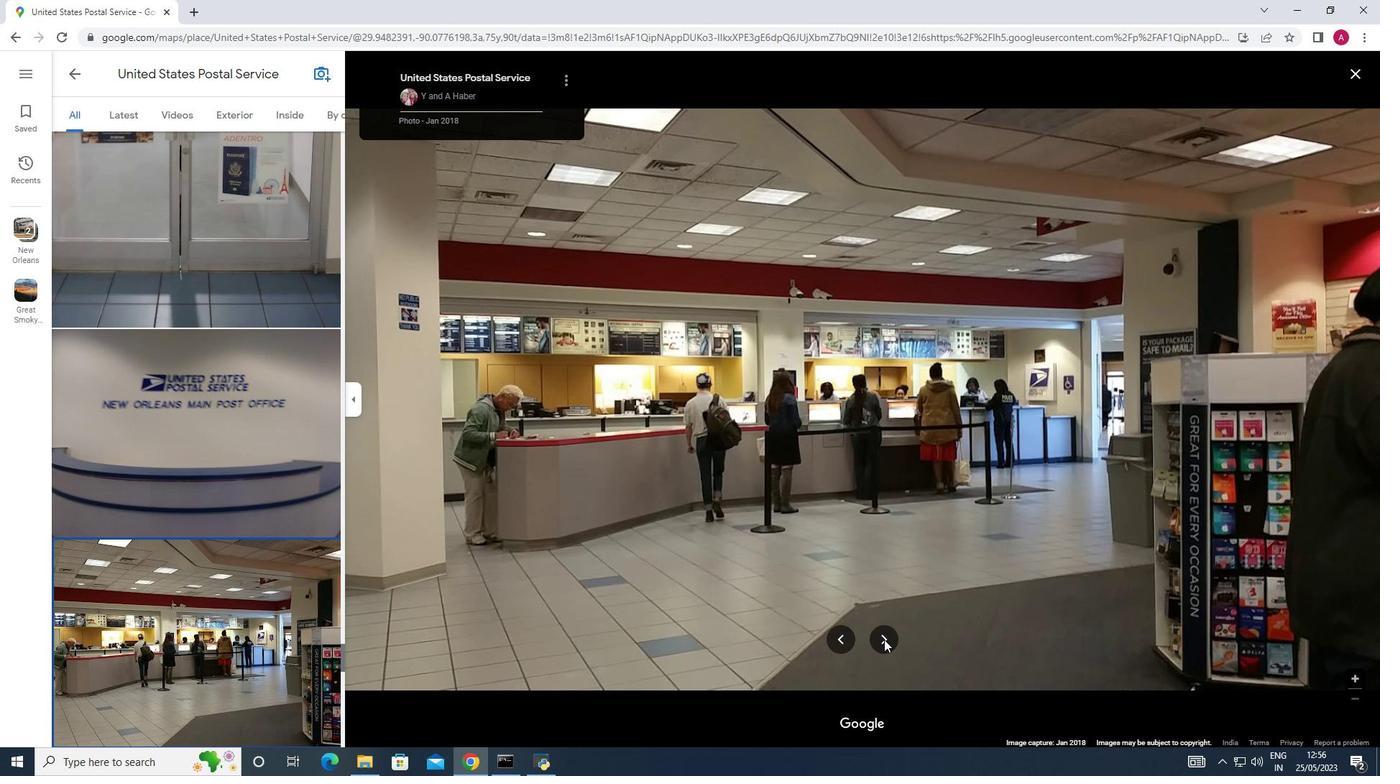 
Action: Mouse pressed left at (884, 639)
Screenshot: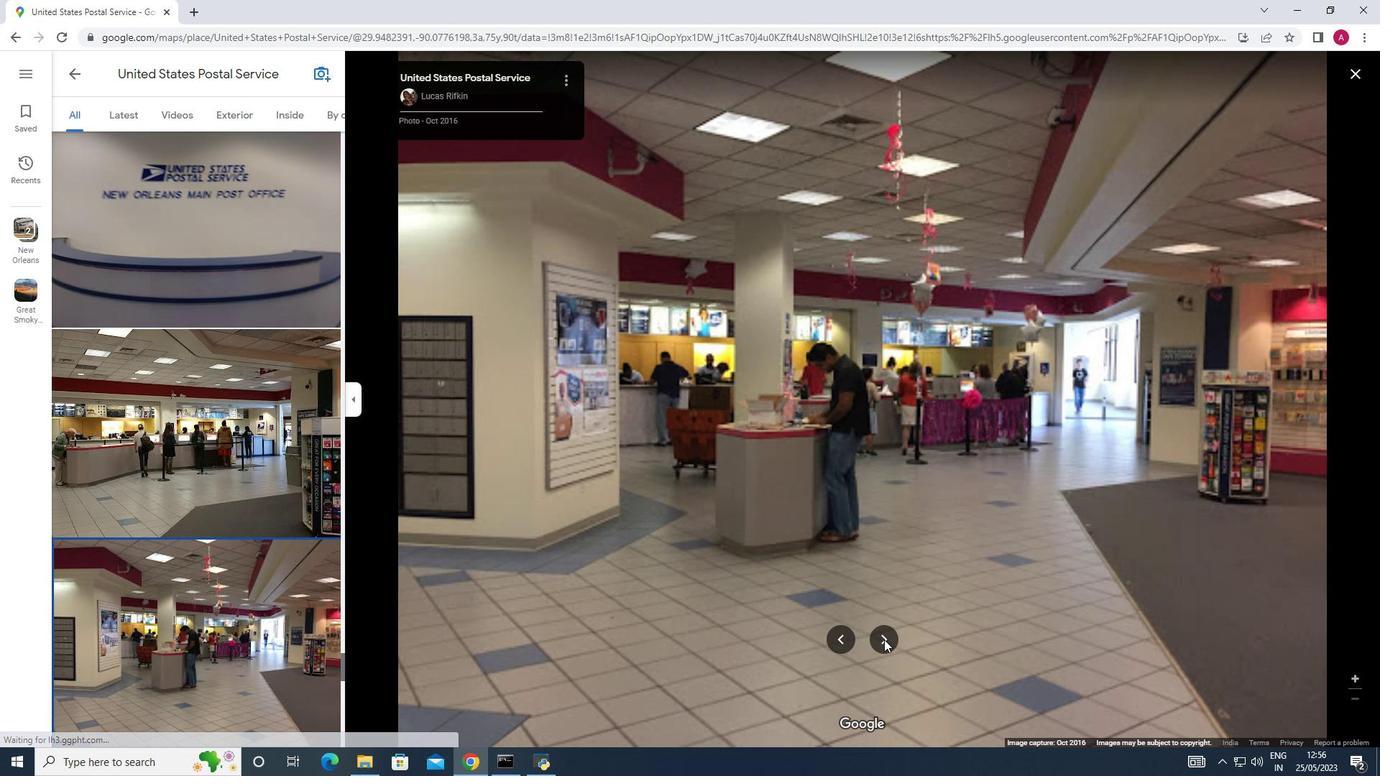 
Action: Mouse pressed left at (884, 639)
Screenshot: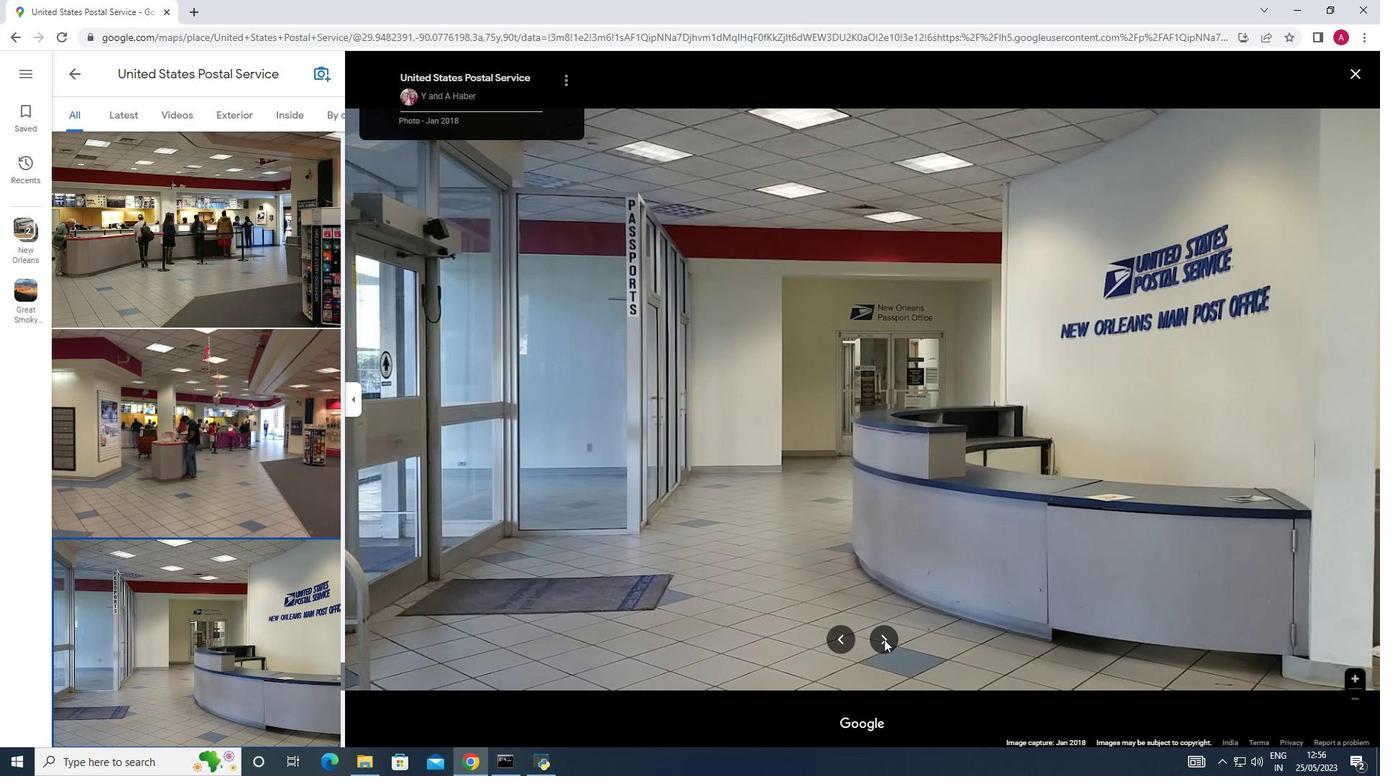 
Action: Mouse moved to (884, 642)
Screenshot: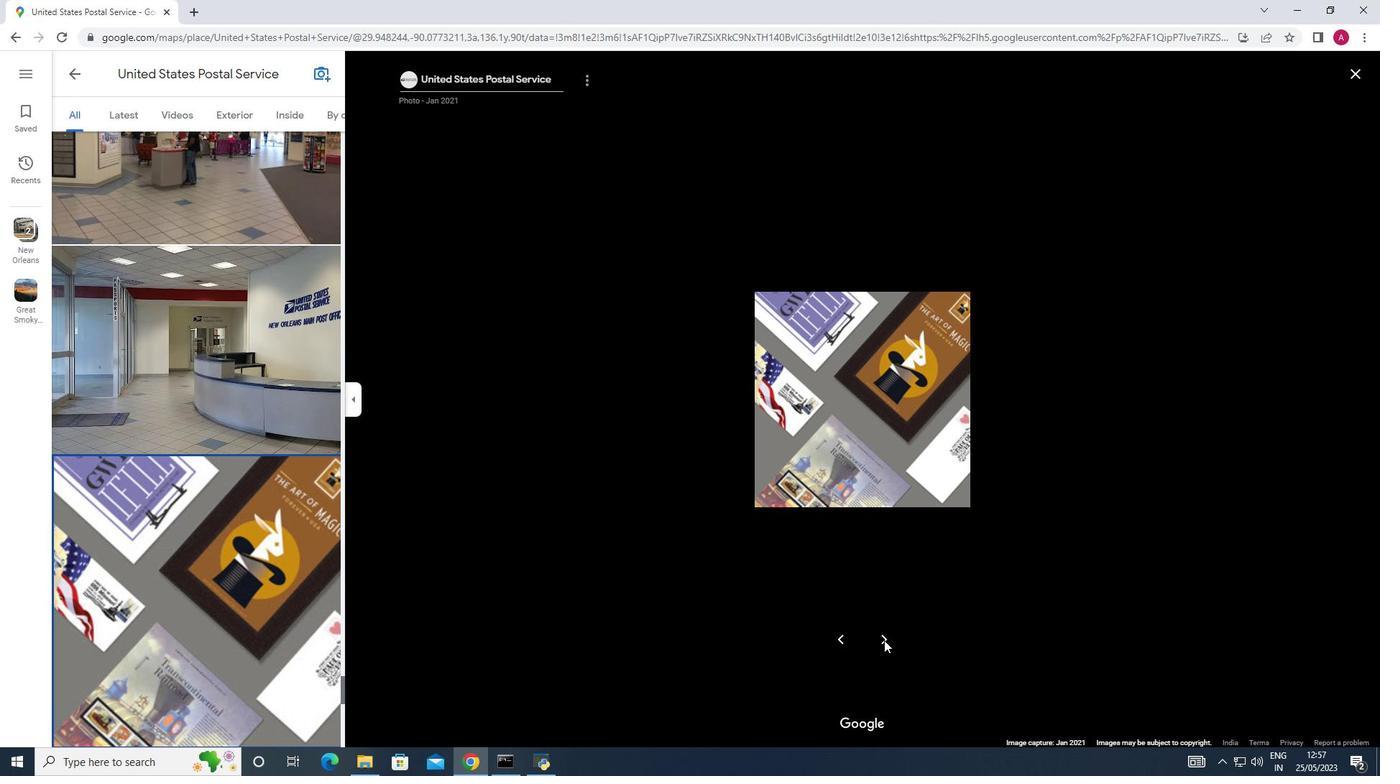 
Action: Mouse pressed left at (884, 642)
Screenshot: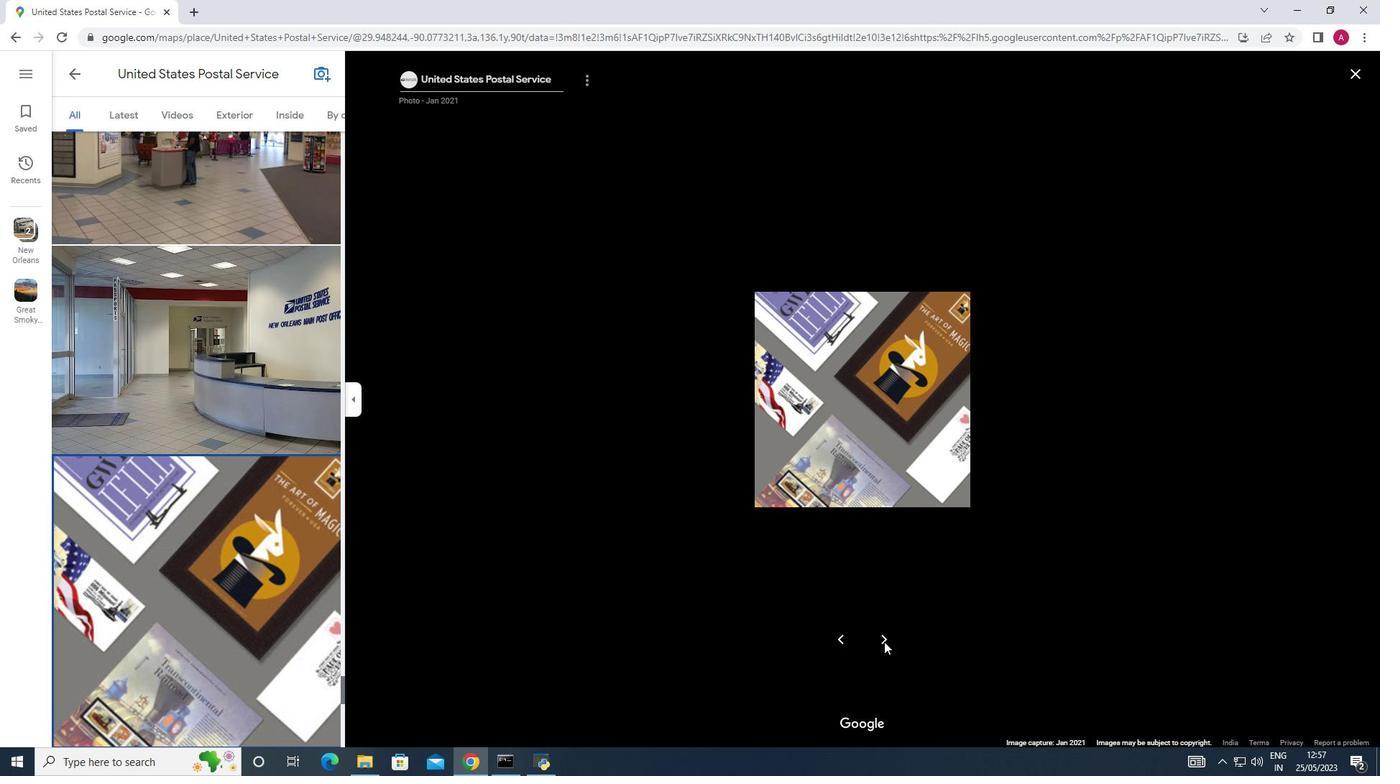 
Action: Mouse pressed left at (884, 642)
Screenshot: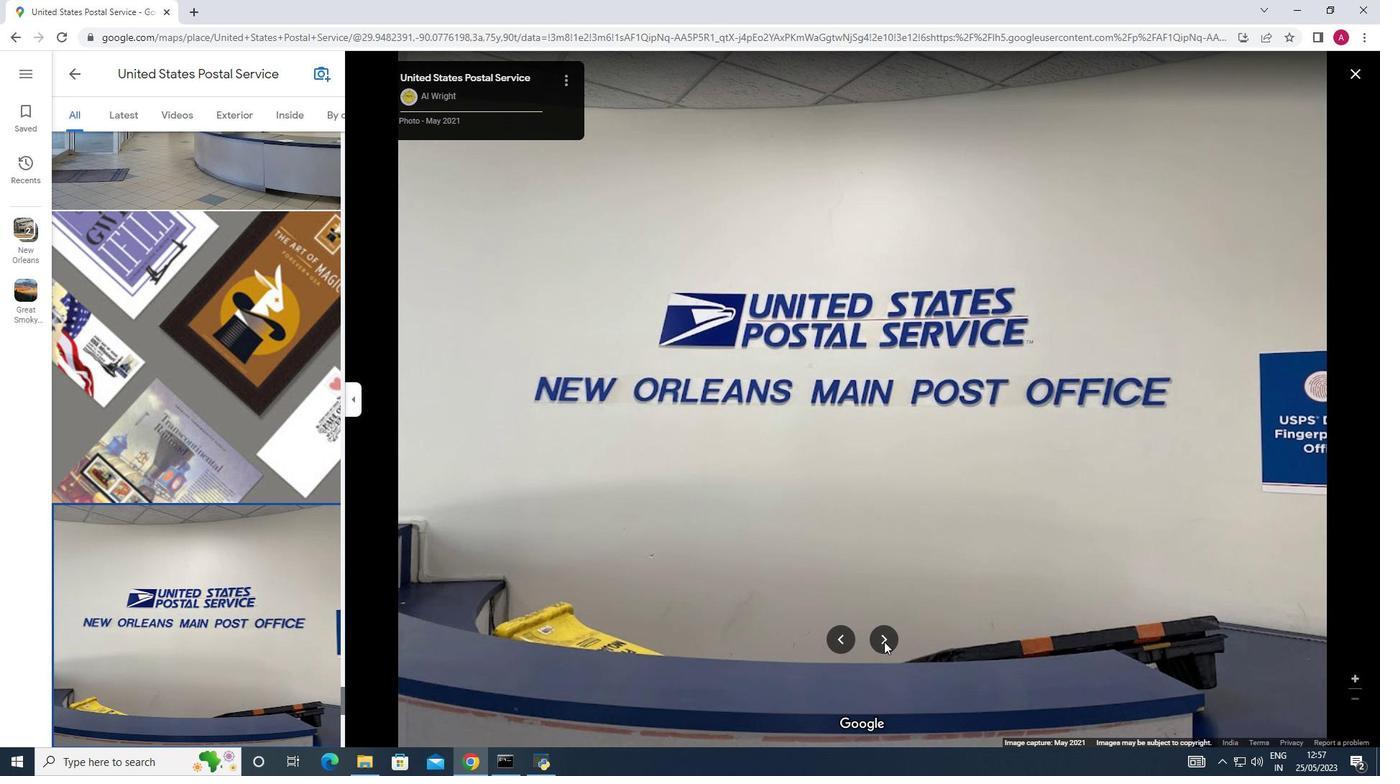 
Action: Mouse moved to (883, 642)
Screenshot: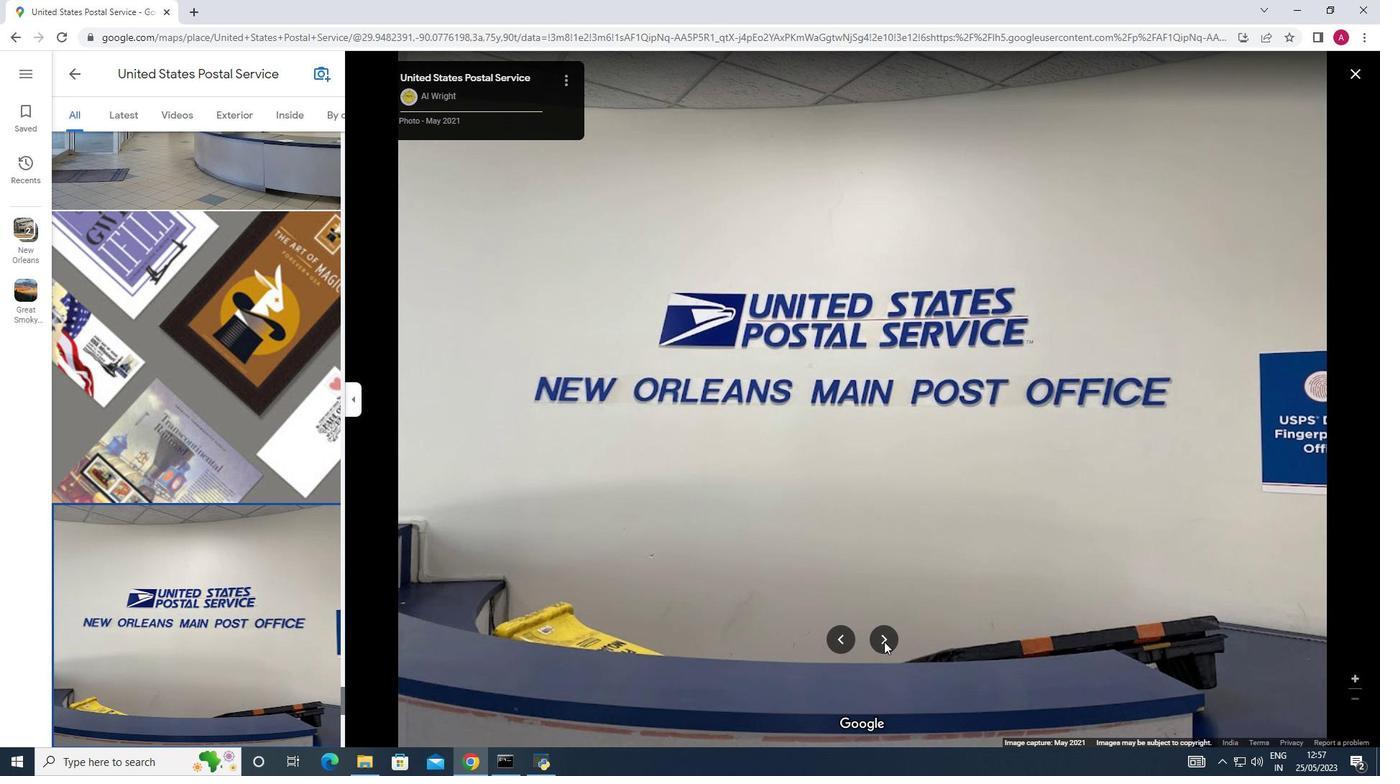 
Action: Mouse pressed left at (883, 642)
Screenshot: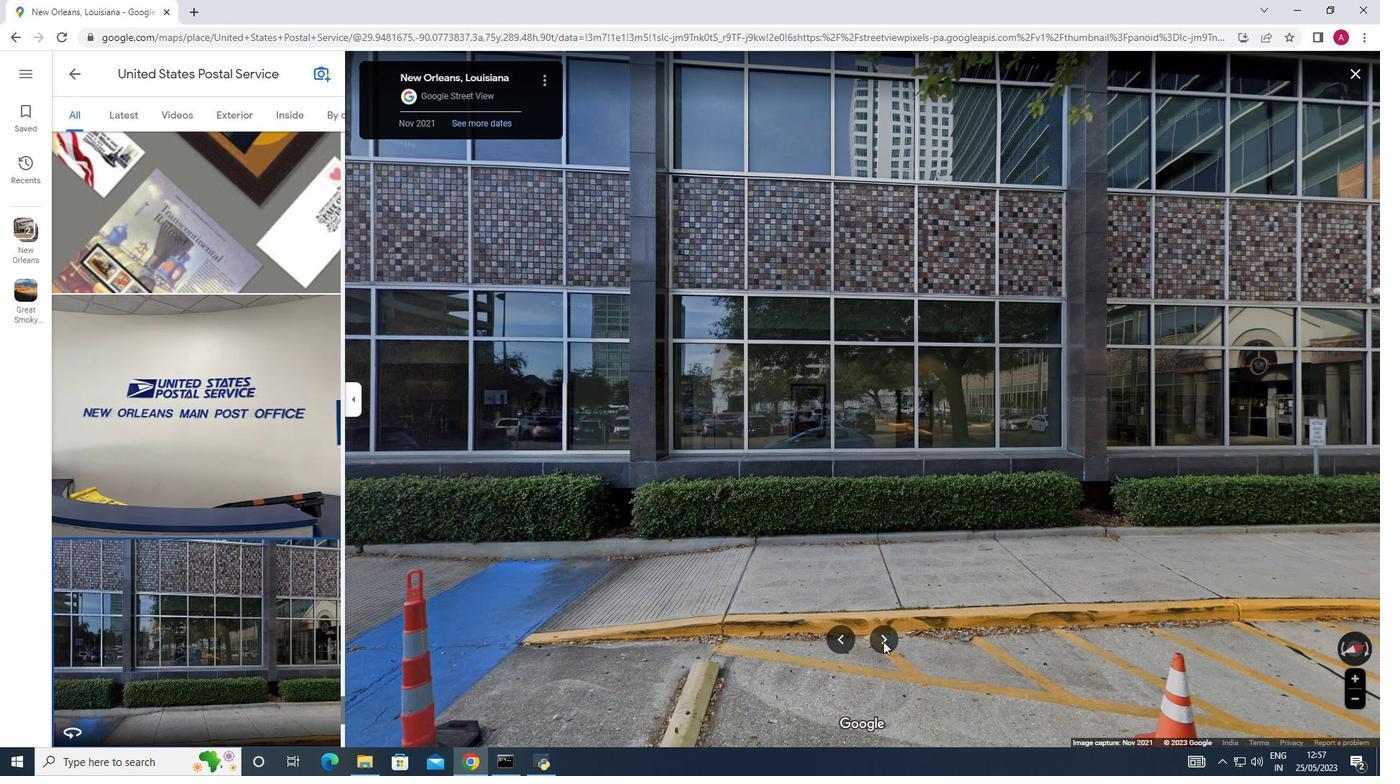 
Action: Mouse moved to (883, 642)
Screenshot: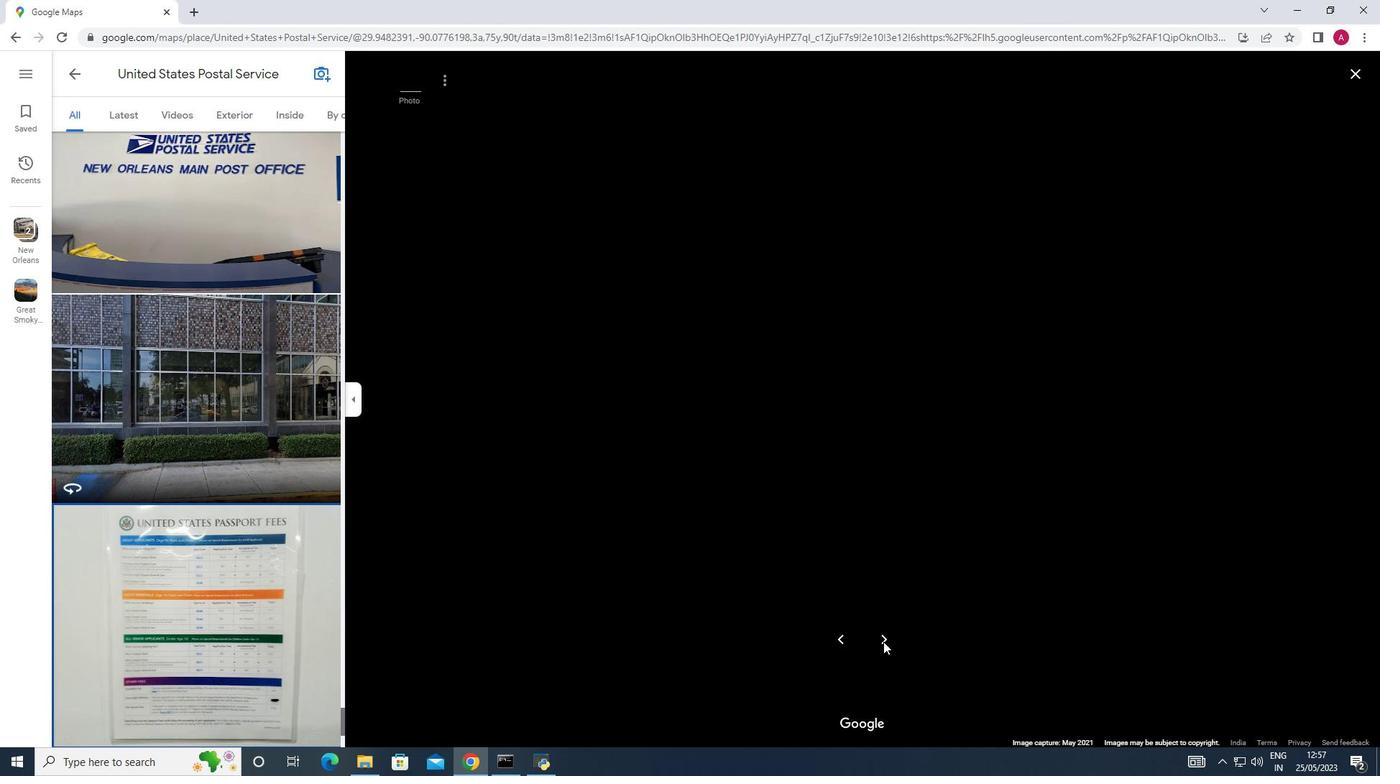 
Action: Mouse pressed left at (883, 642)
Screenshot: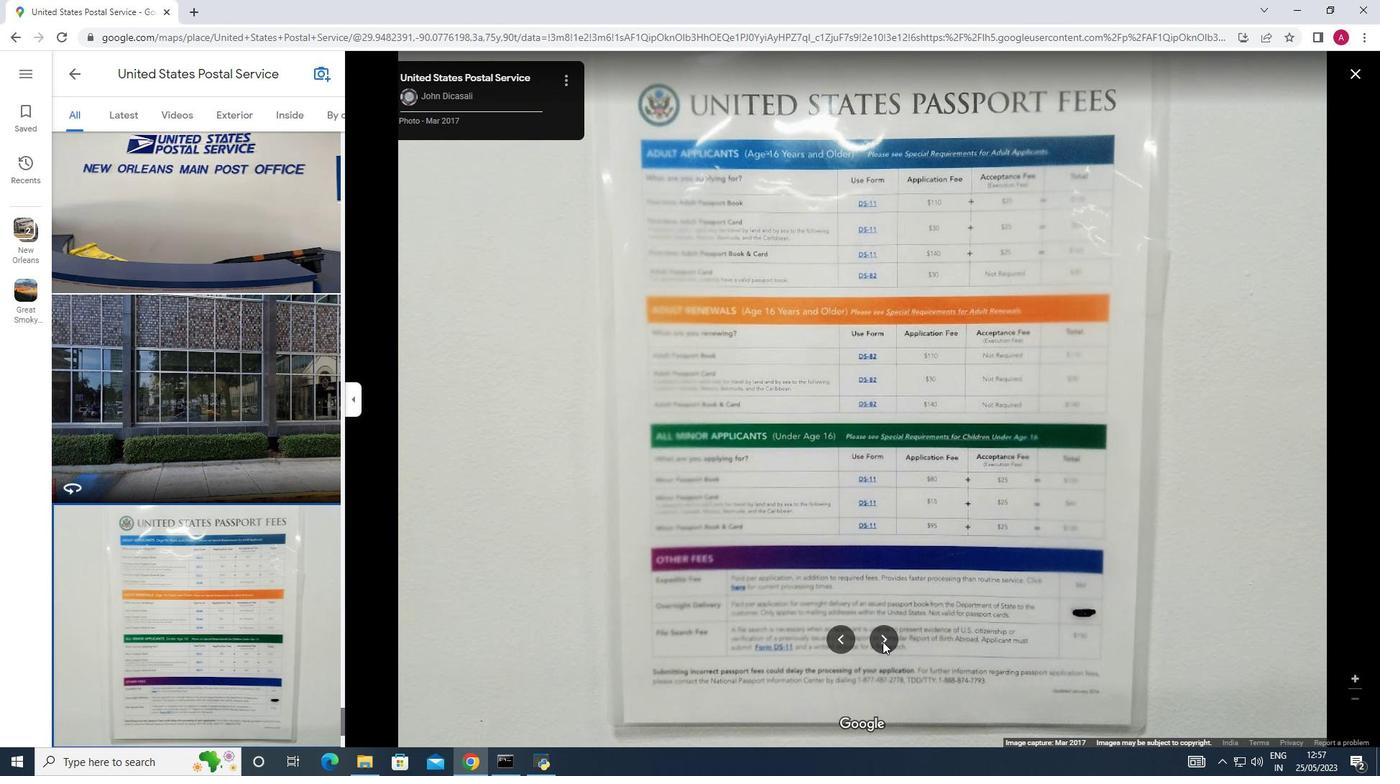 
Action: Mouse pressed left at (883, 642)
Screenshot: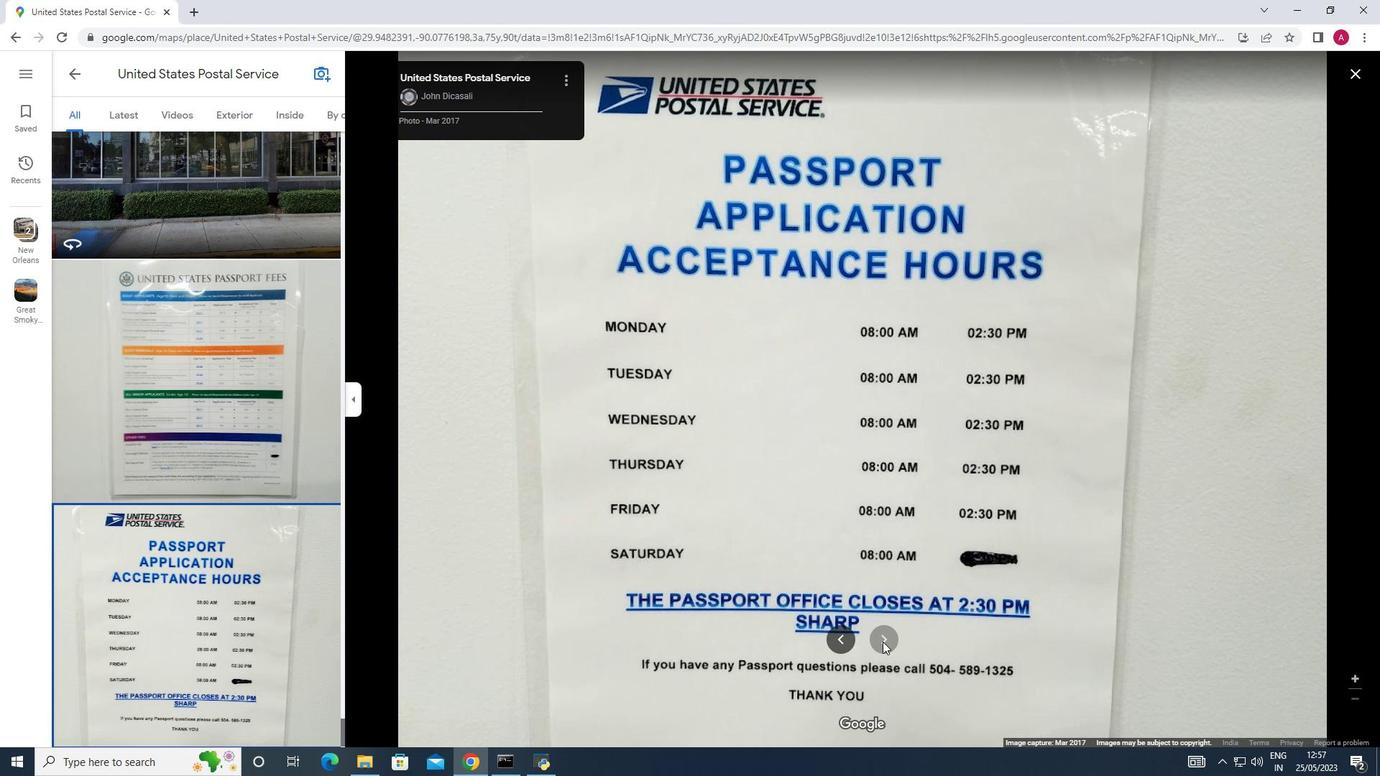 
Action: Mouse pressed left at (883, 642)
Screenshot: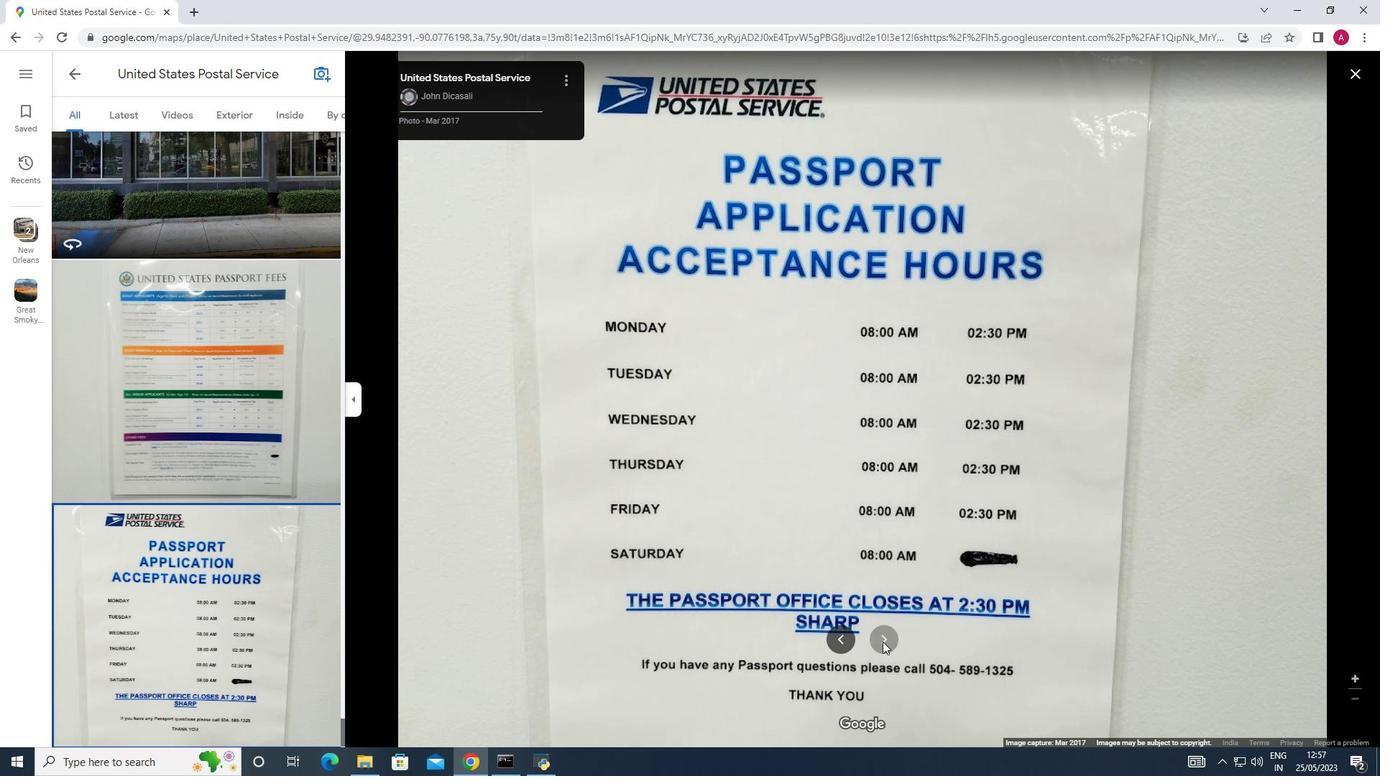 
Action: Mouse moved to (1359, 76)
Screenshot: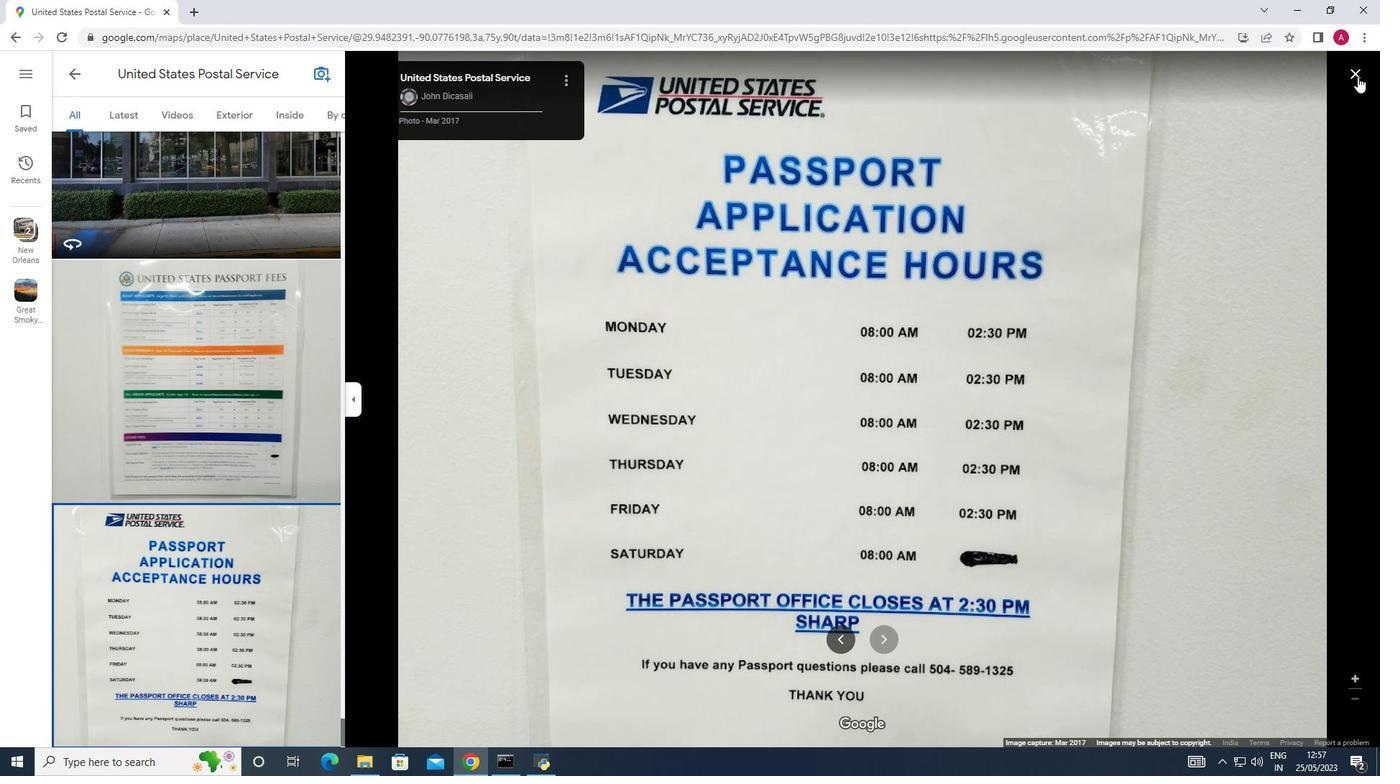 
Action: Mouse pressed left at (1359, 76)
Screenshot: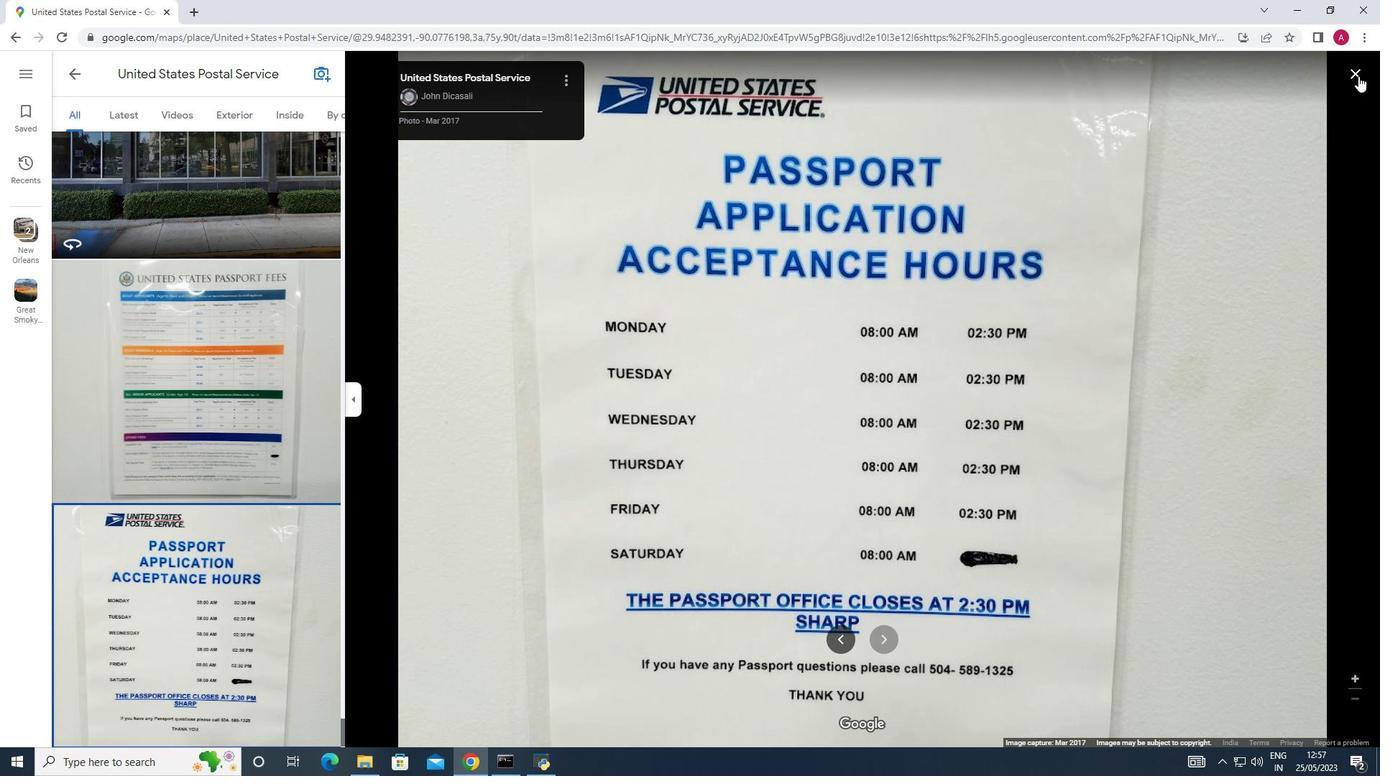 
Action: Mouse moved to (137, 224)
Screenshot: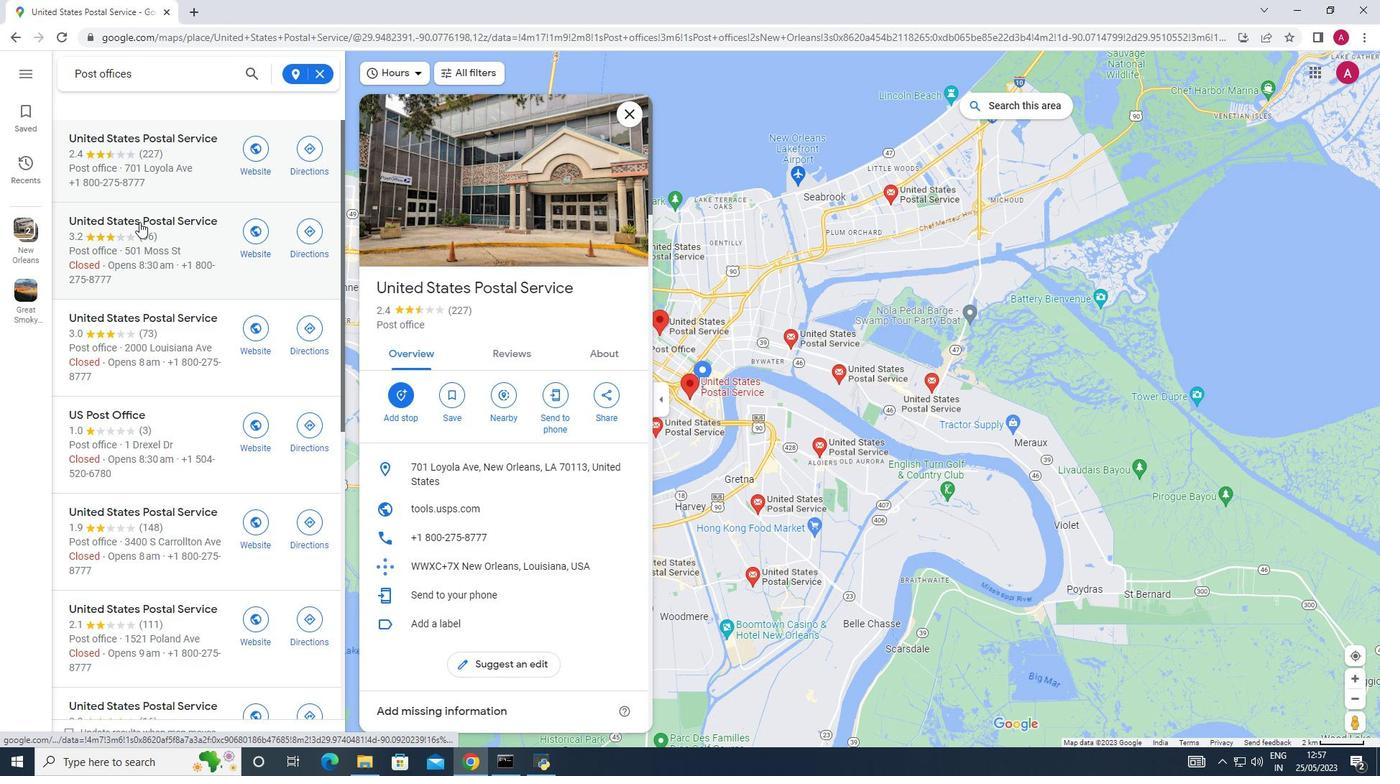 
Action: Mouse pressed left at (137, 224)
Screenshot: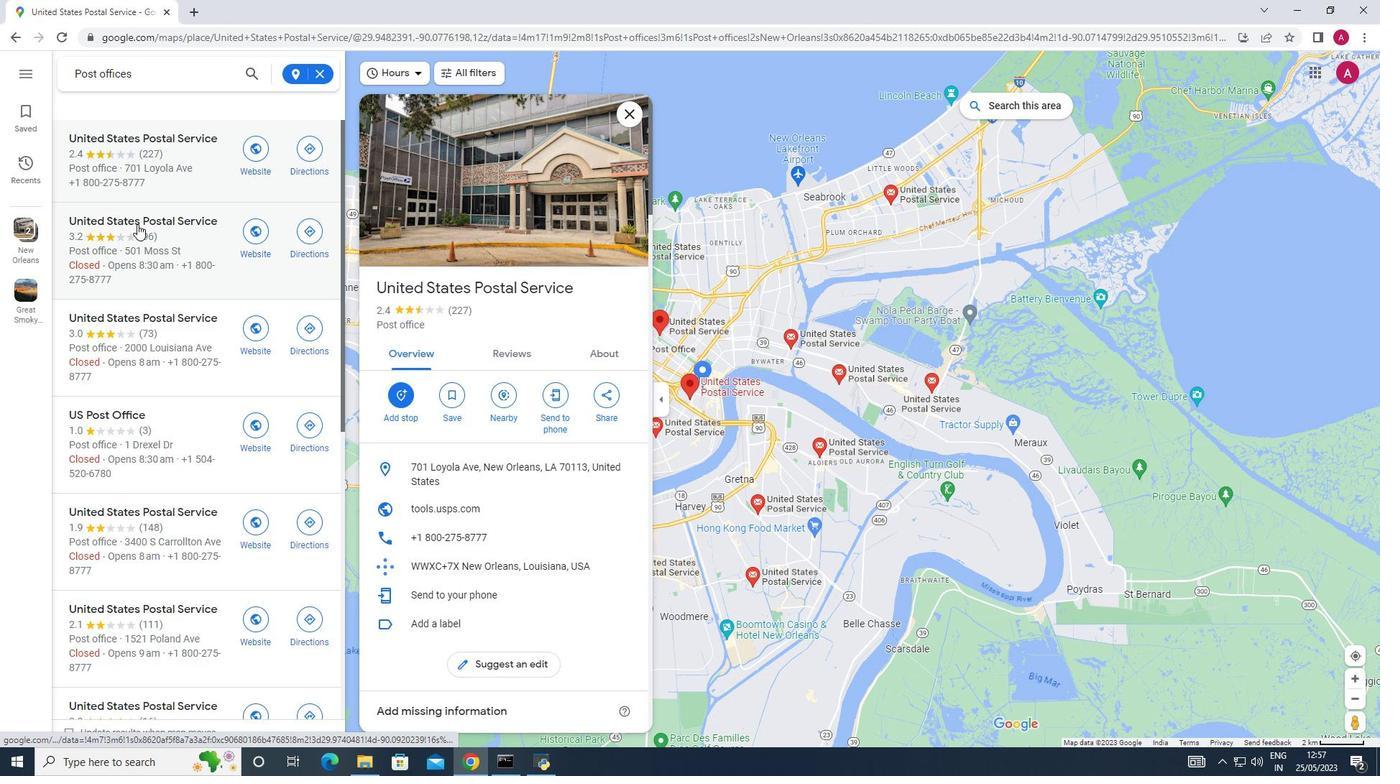 
Action: Mouse moved to (533, 351)
Screenshot: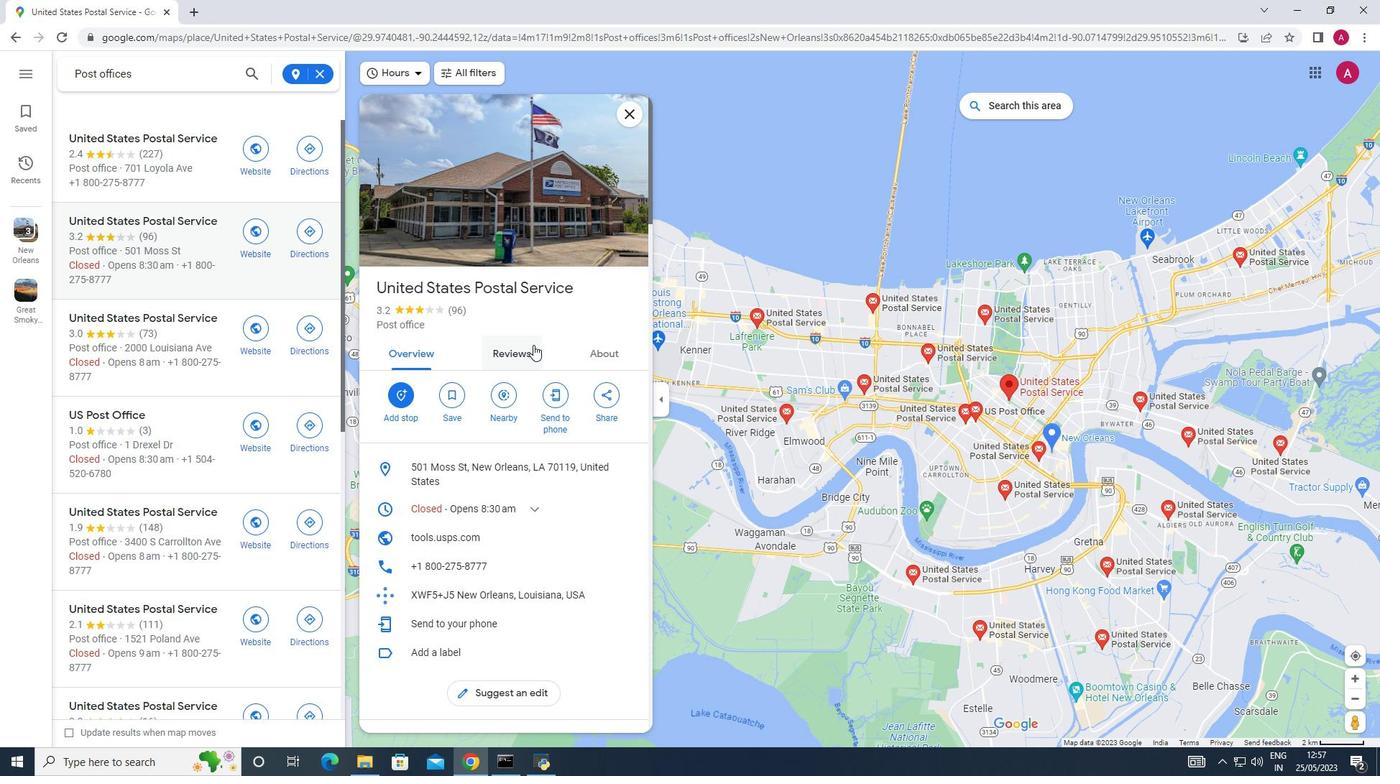 
Action: Mouse scrolled (533, 350) with delta (0, 0)
Screenshot: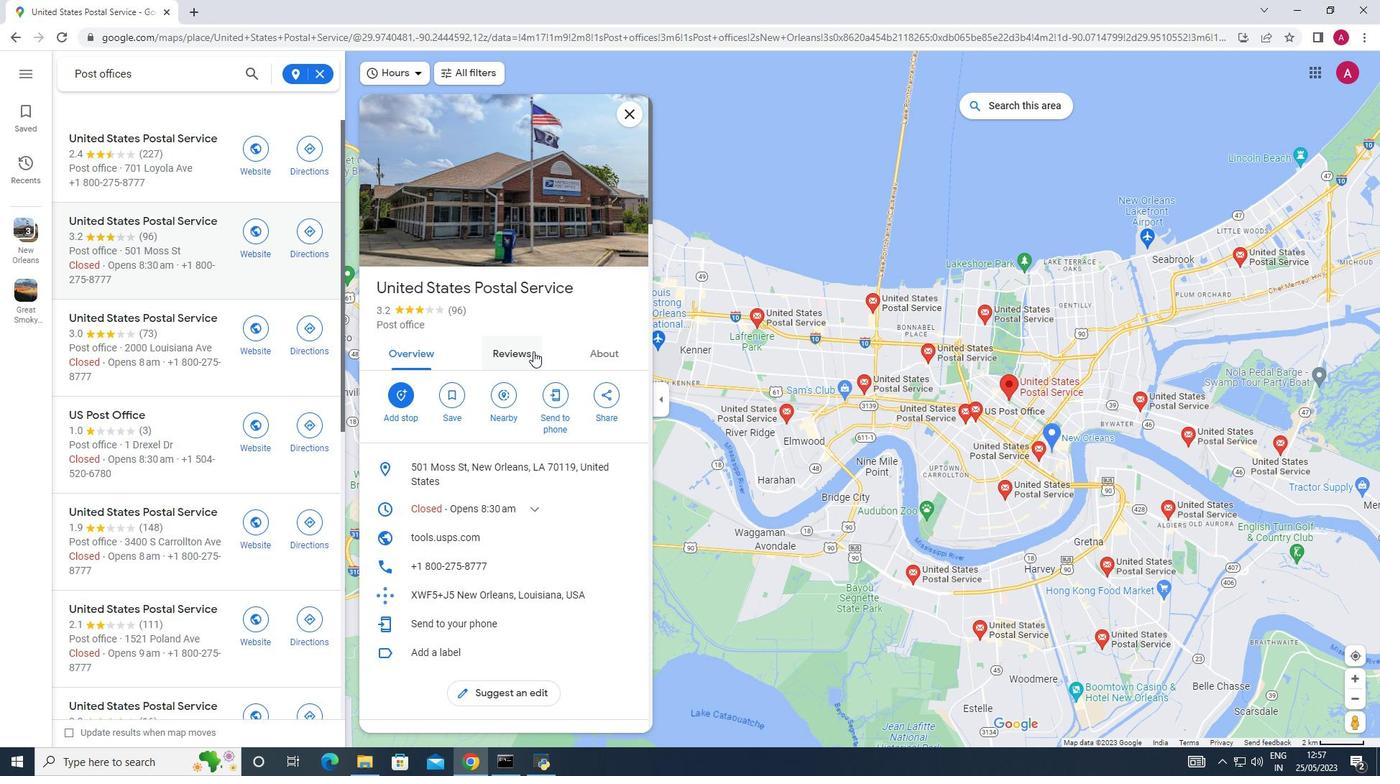
Action: Mouse moved to (523, 287)
Screenshot: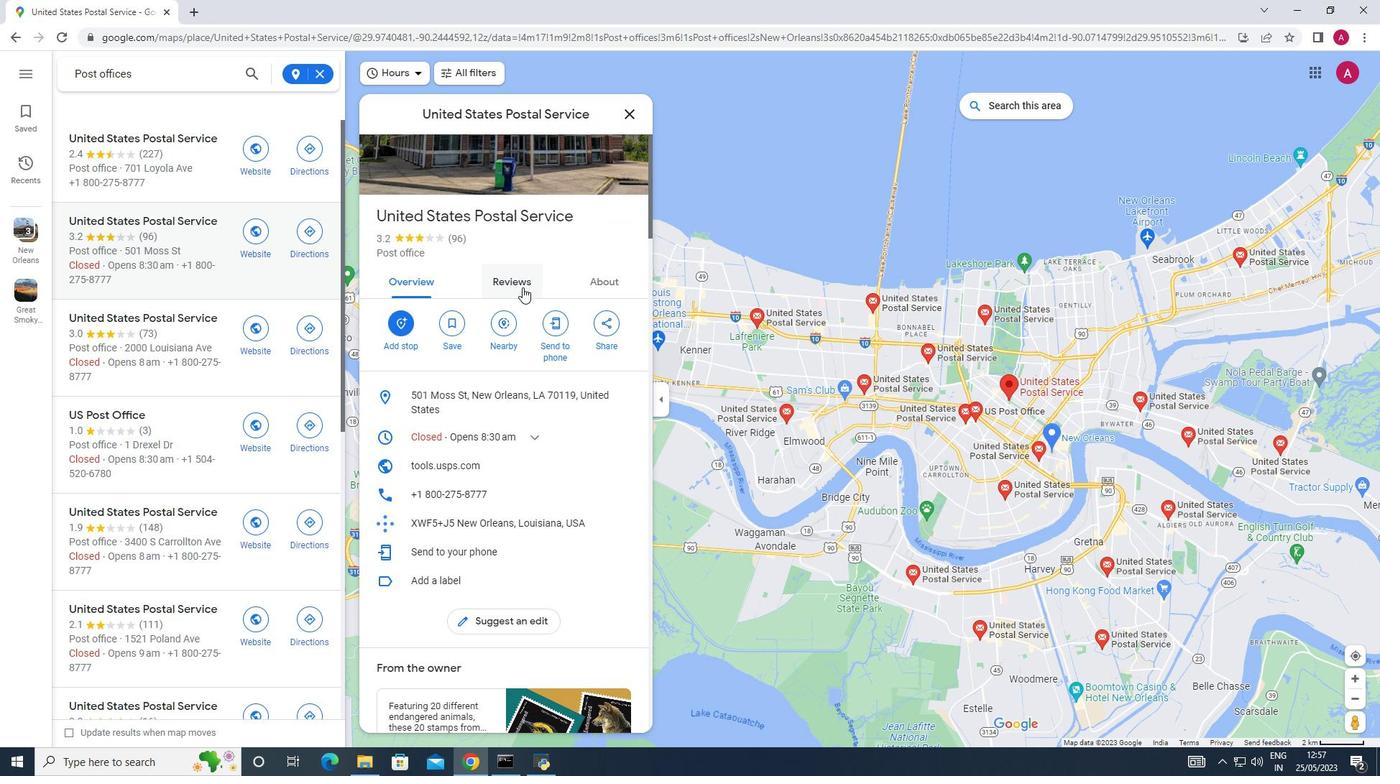 
Action: Mouse pressed left at (523, 287)
Screenshot: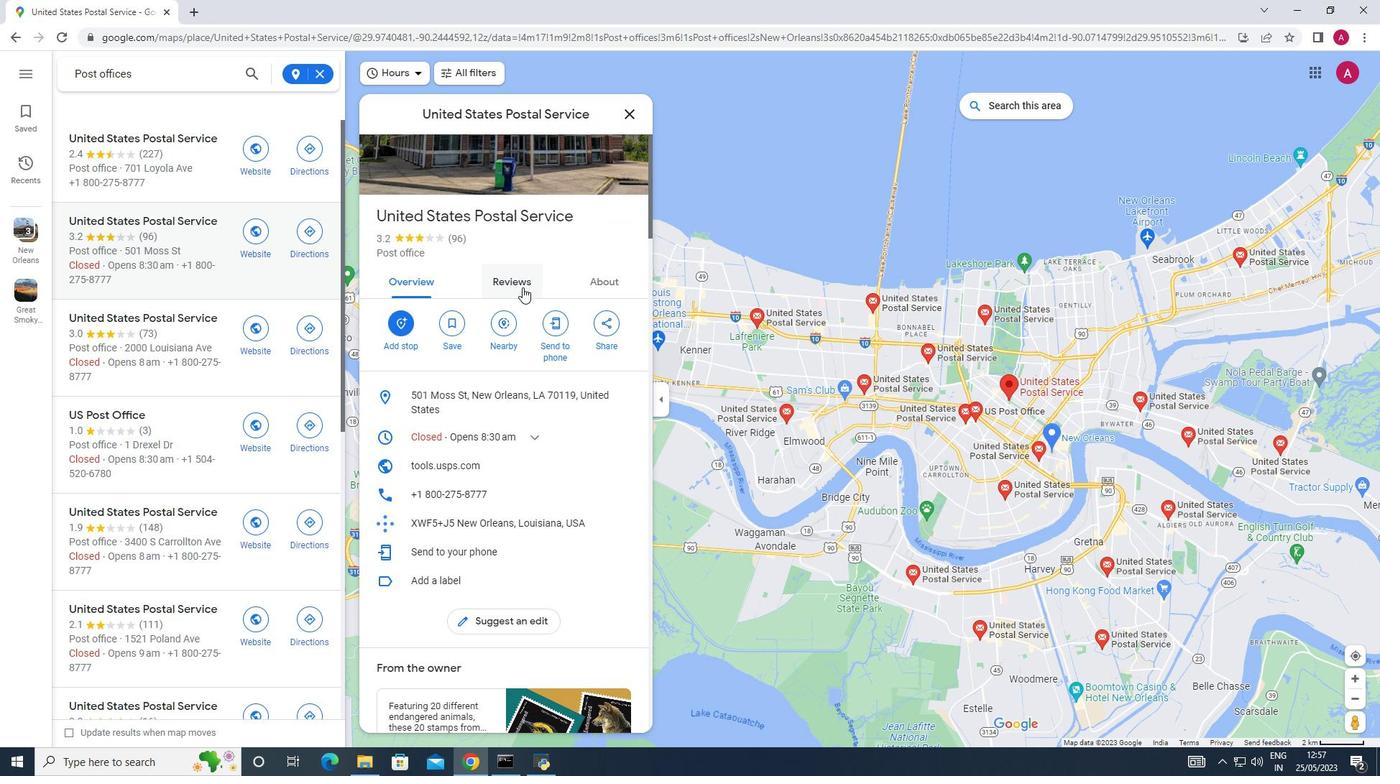
Action: Mouse moved to (529, 338)
Screenshot: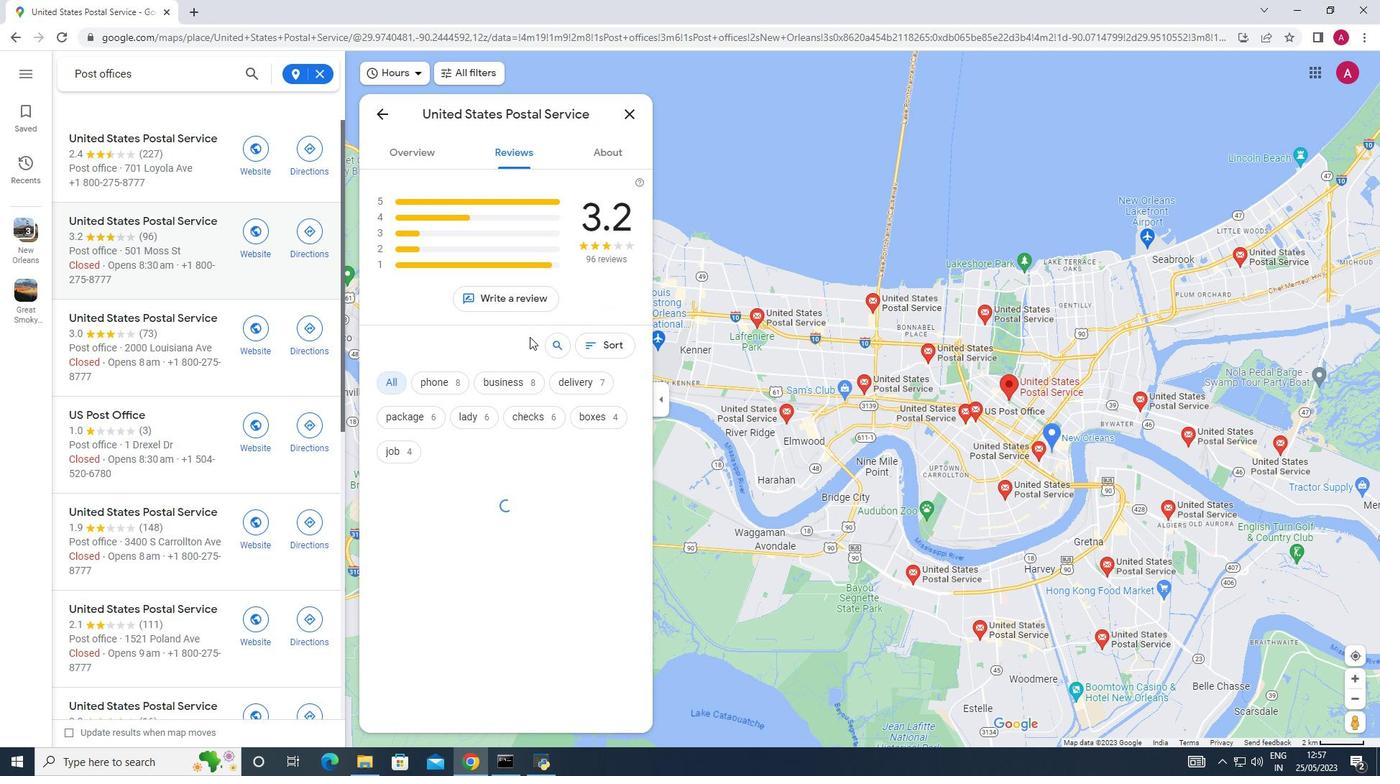 
Action: Mouse scrolled (529, 337) with delta (0, 0)
Screenshot: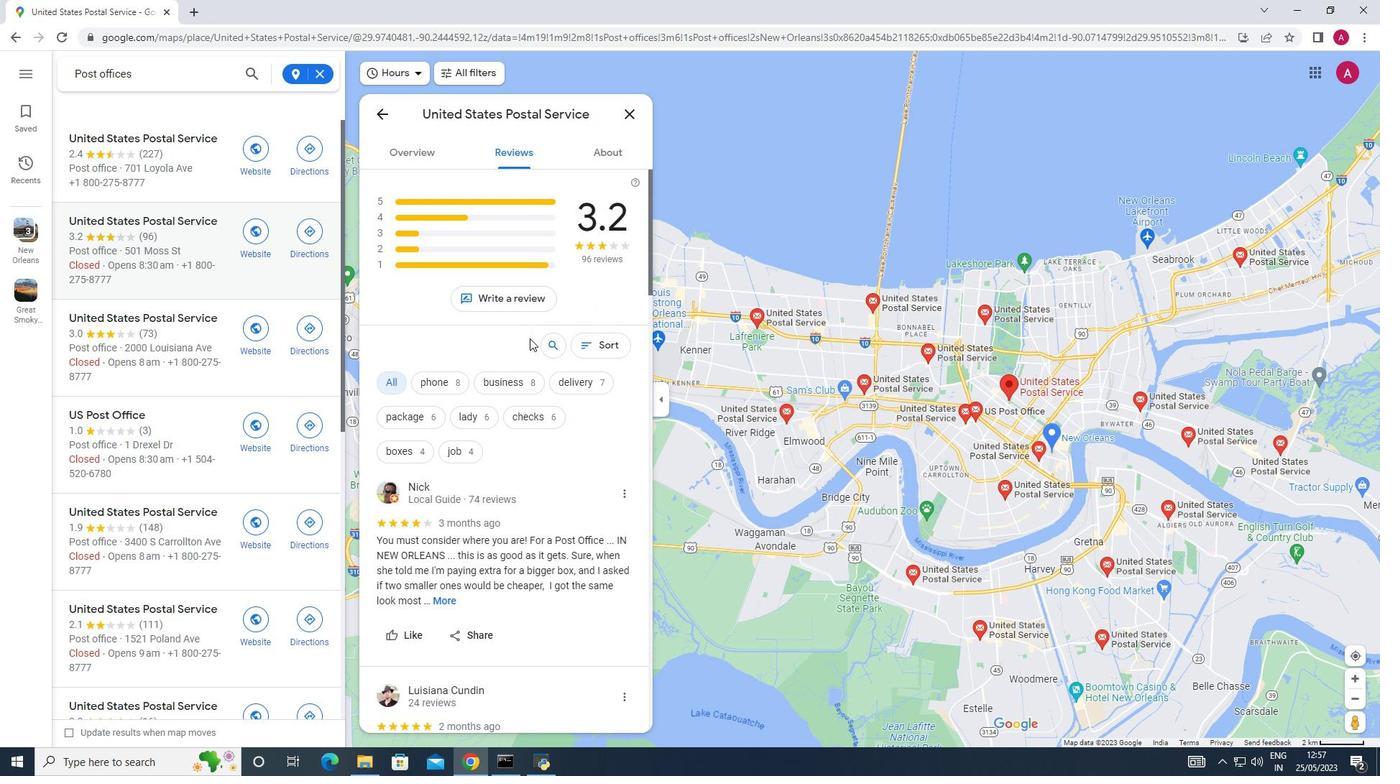 
Action: Mouse scrolled (529, 337) with delta (0, 0)
Screenshot: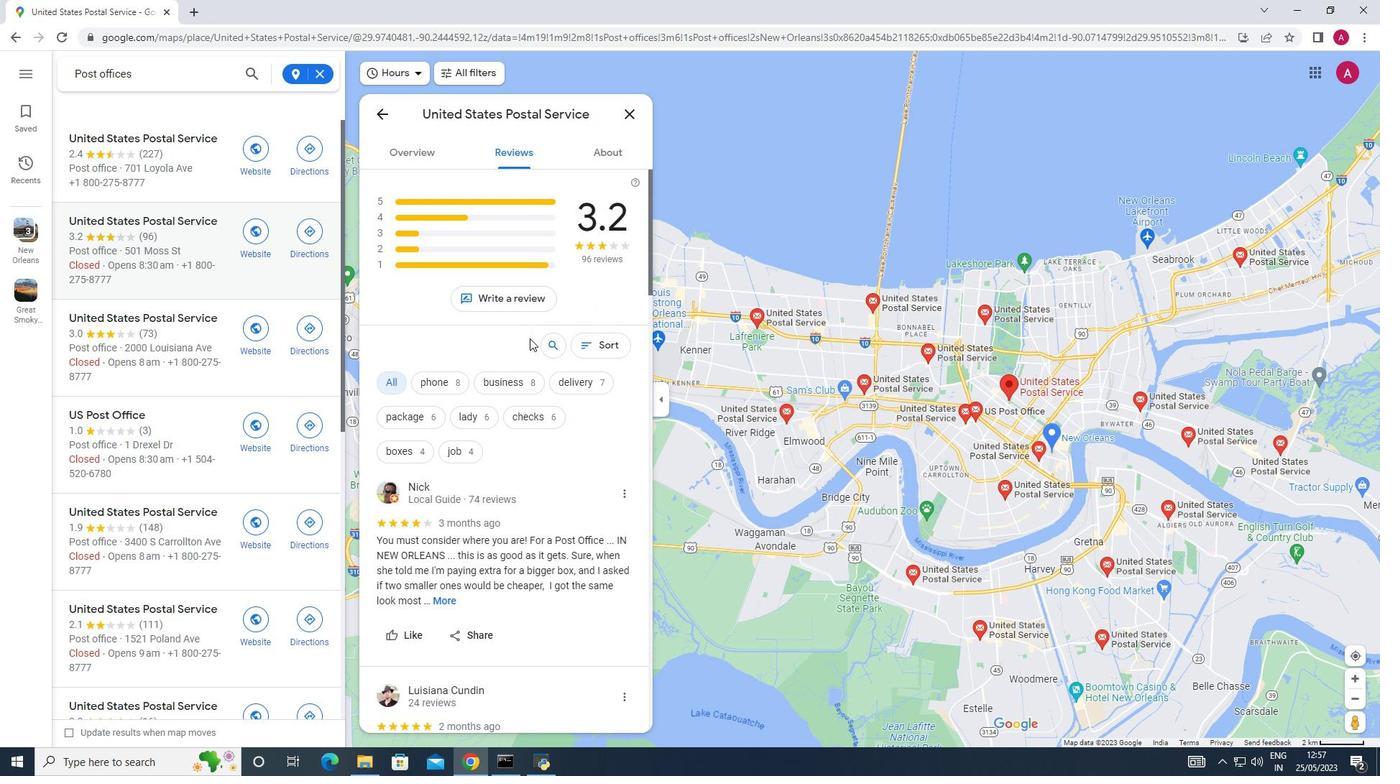 
Action: Mouse moved to (587, 355)
Screenshot: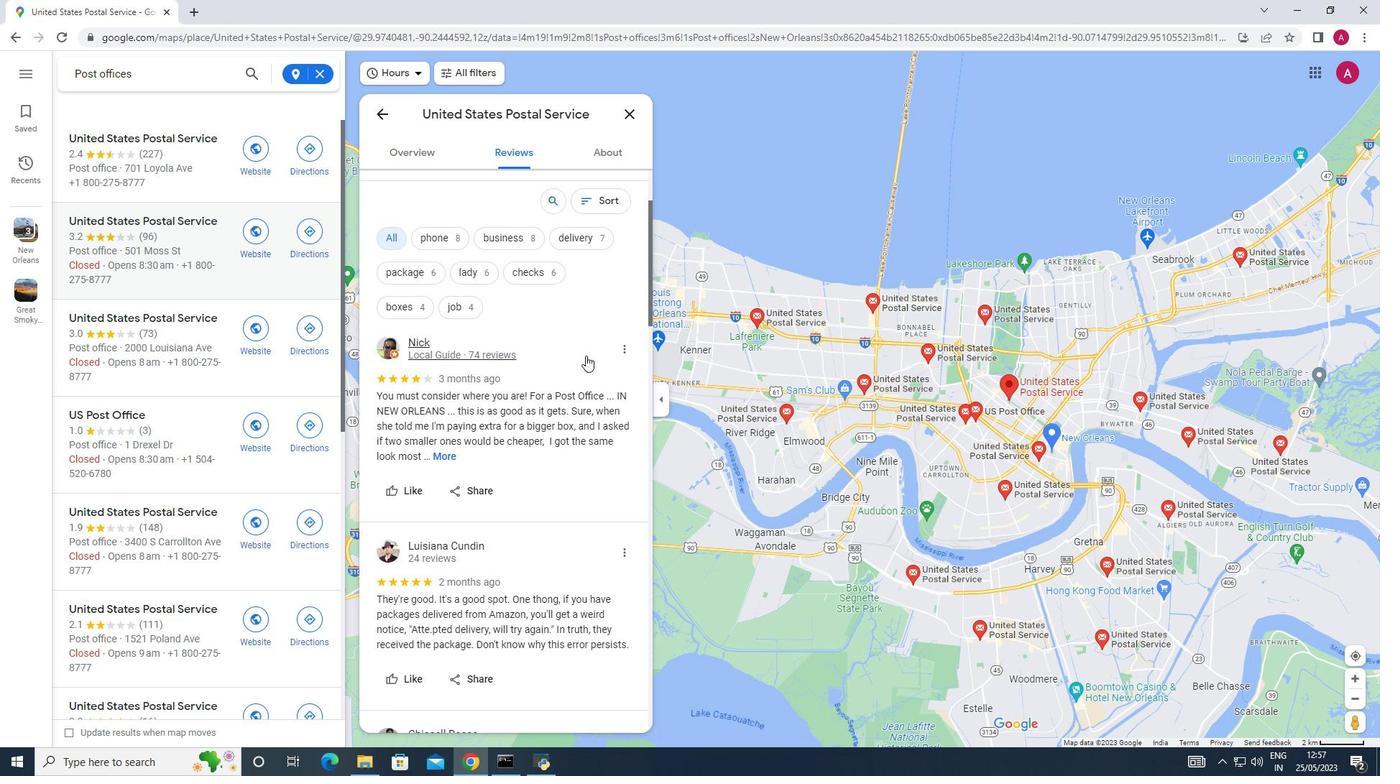 
Action: Mouse scrolled (587, 354) with delta (0, 0)
Screenshot: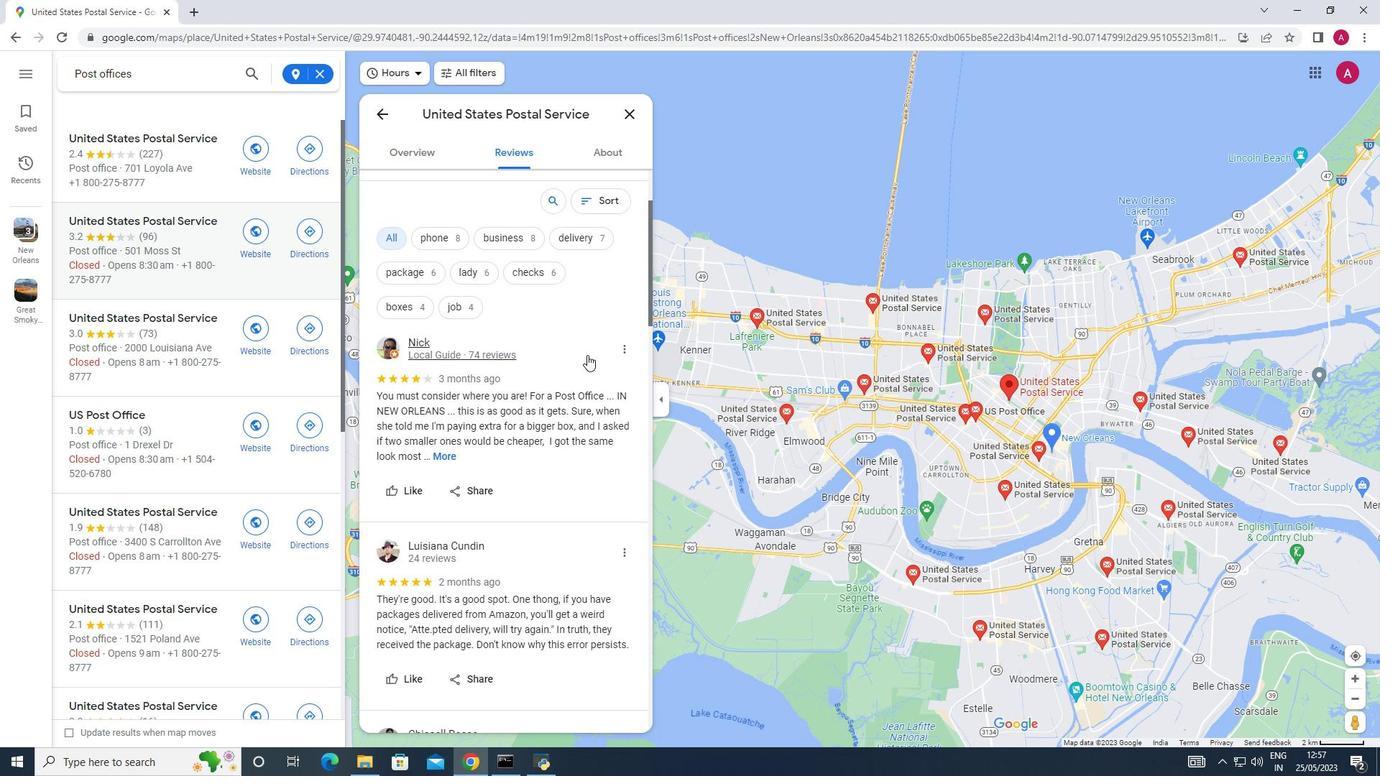 
Action: Mouse scrolled (587, 354) with delta (0, 0)
Screenshot: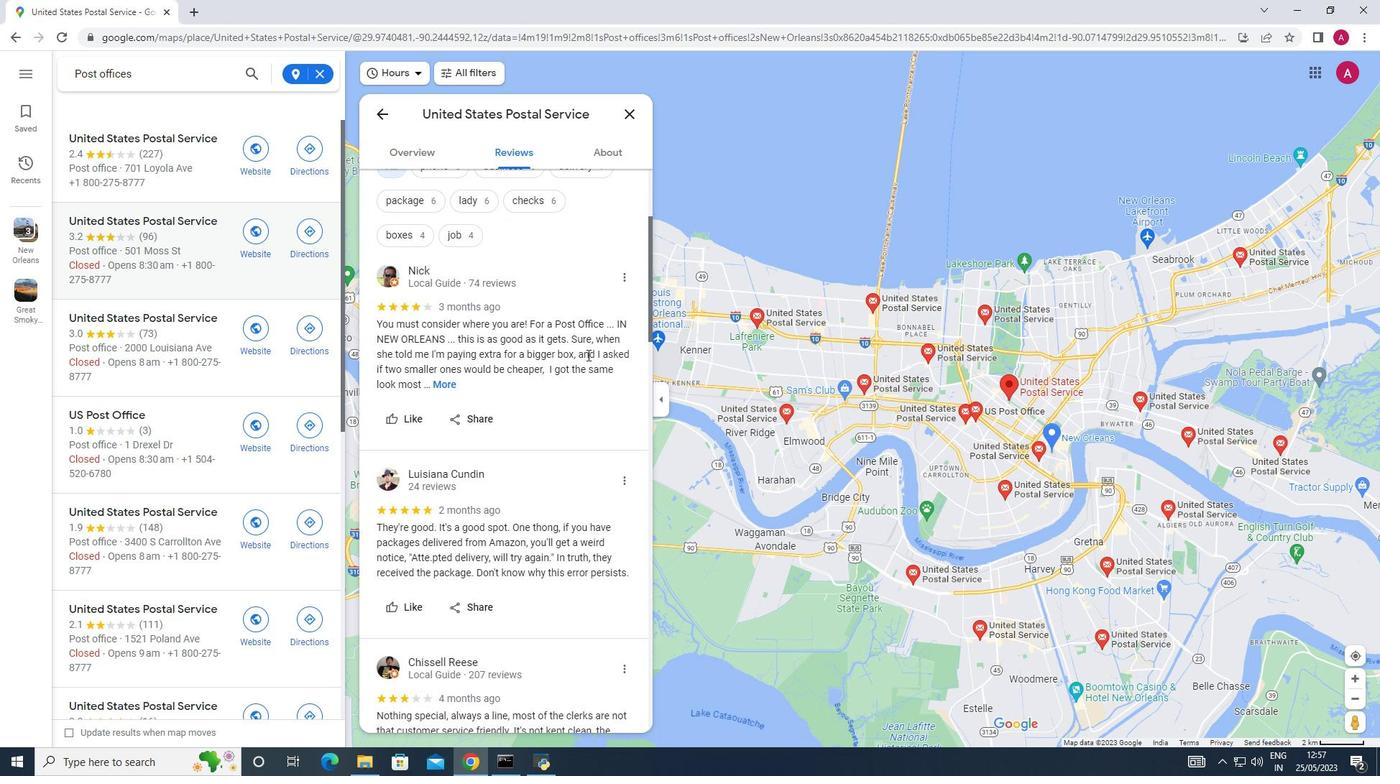 
Action: Mouse moved to (542, 451)
Screenshot: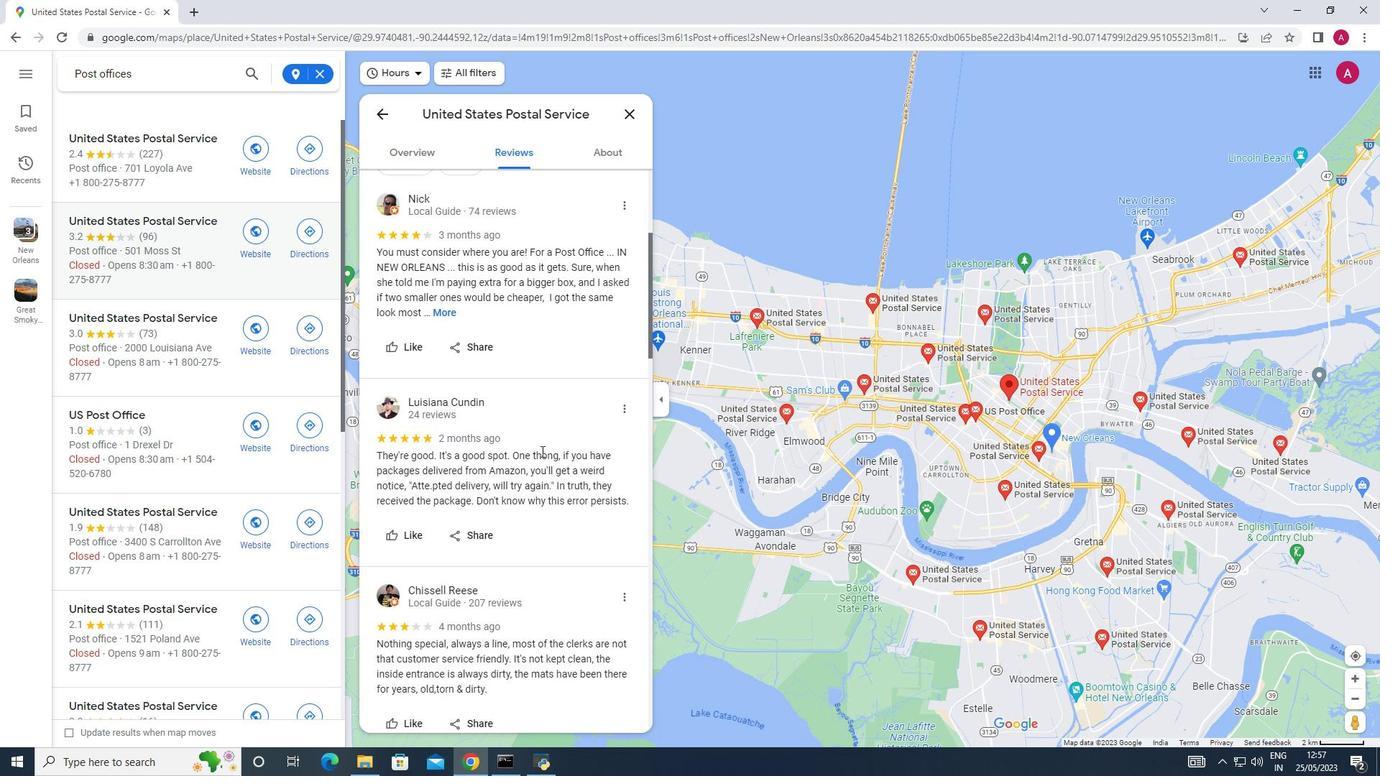 
Action: Mouse scrolled (542, 450) with delta (0, 0)
Screenshot: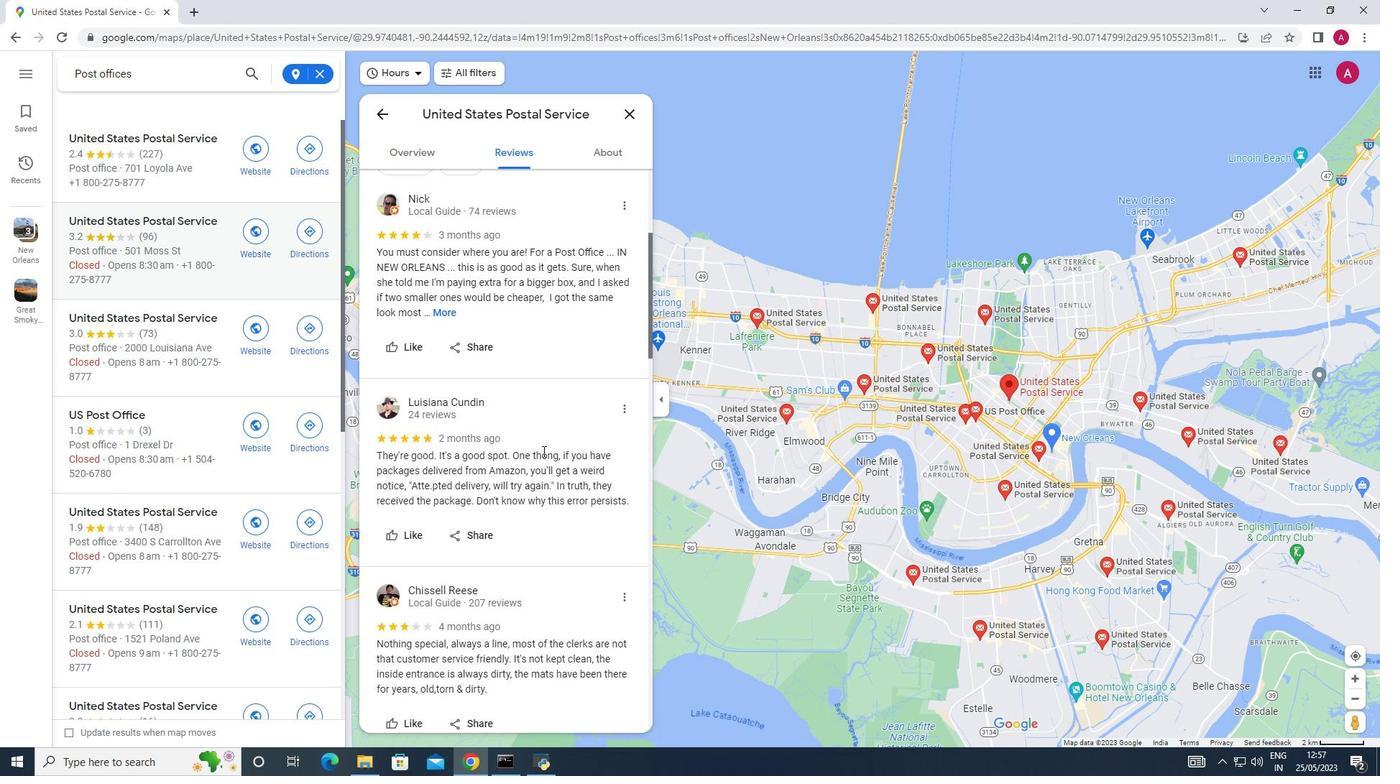 
Action: Mouse scrolled (542, 450) with delta (0, 0)
Screenshot: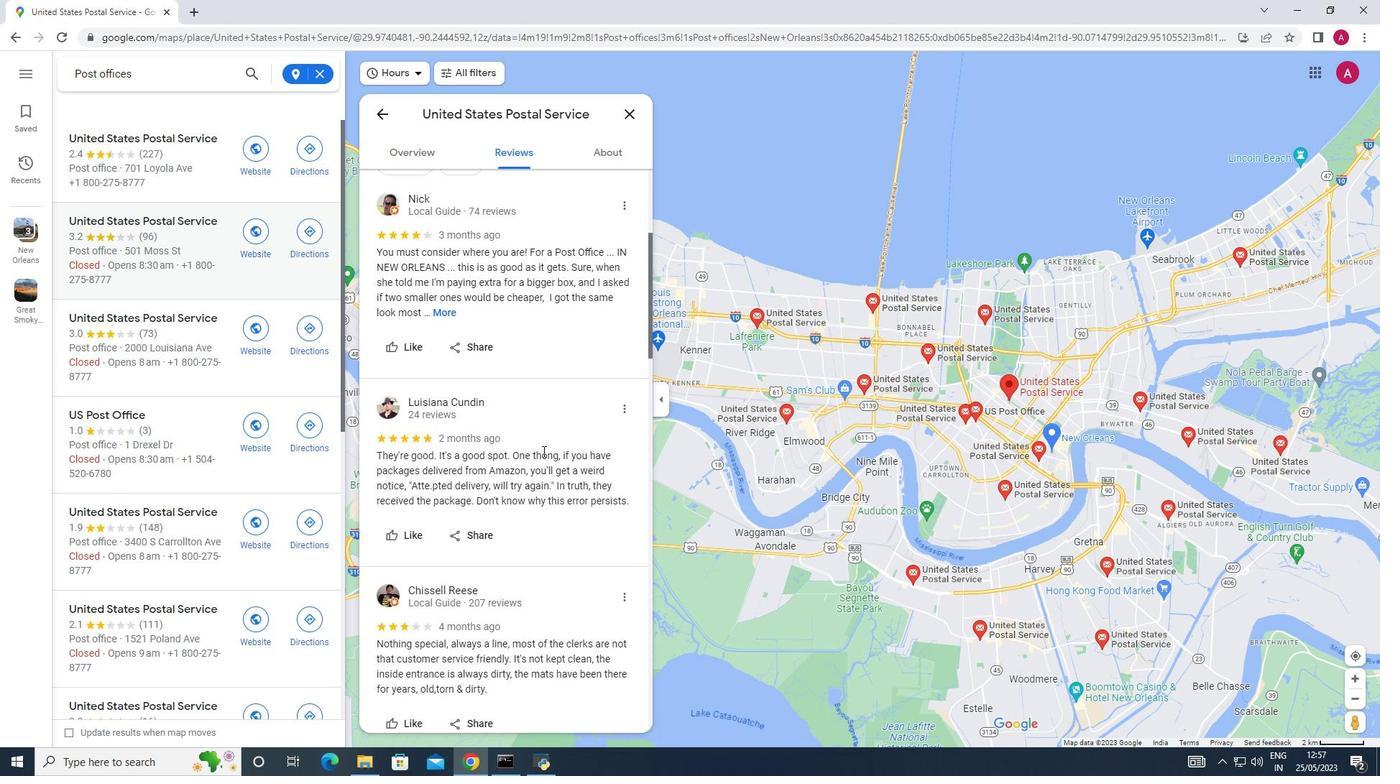 
Action: Mouse scrolled (542, 450) with delta (0, 0)
Screenshot: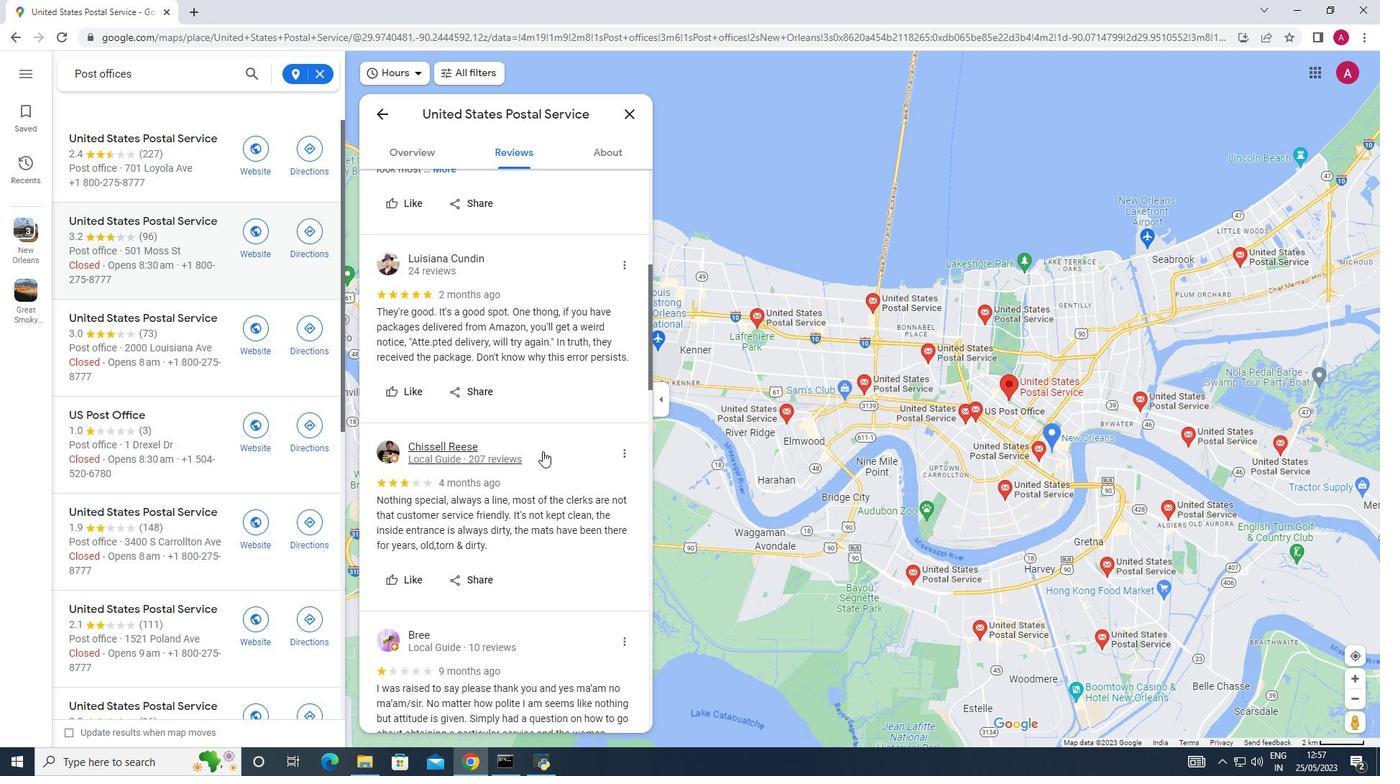 
Action: Mouse scrolled (542, 450) with delta (0, 0)
Screenshot: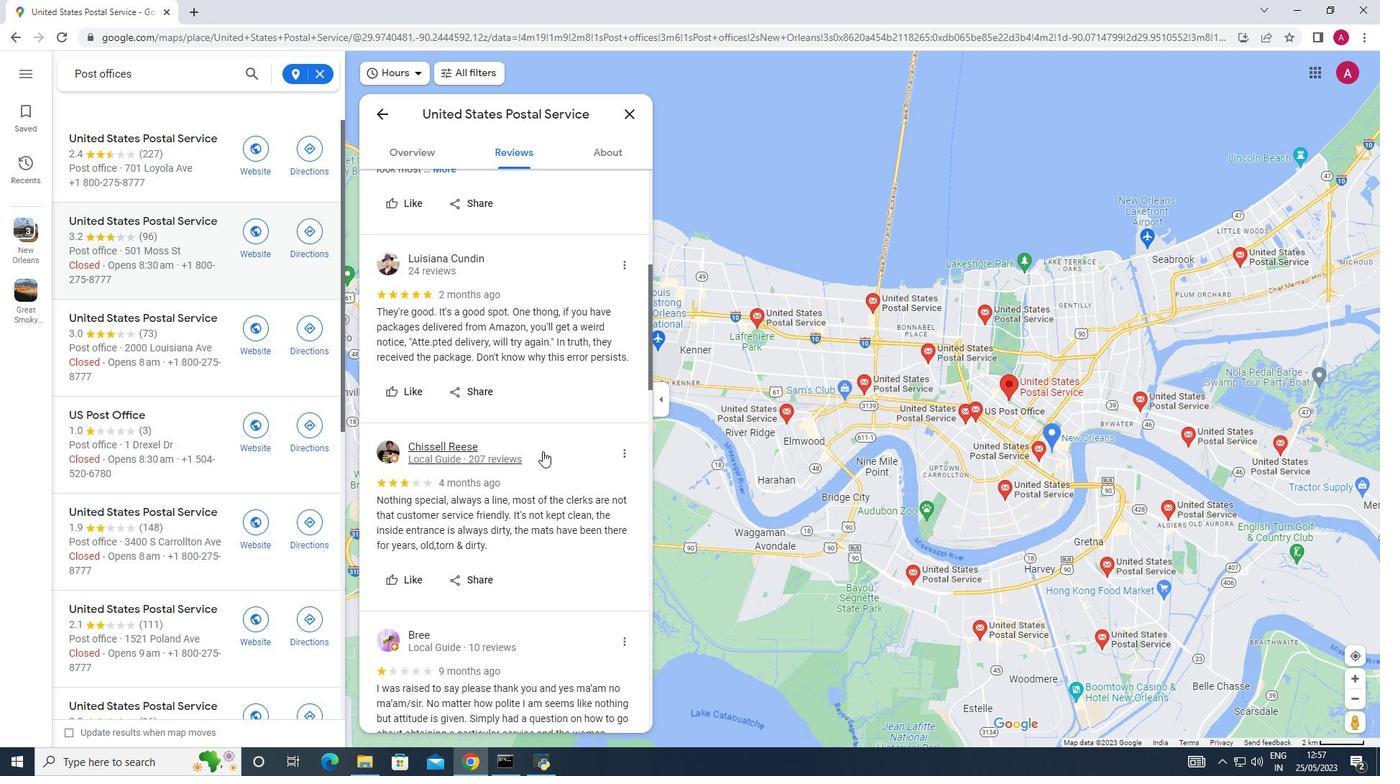 
Action: Mouse moved to (553, 443)
Screenshot: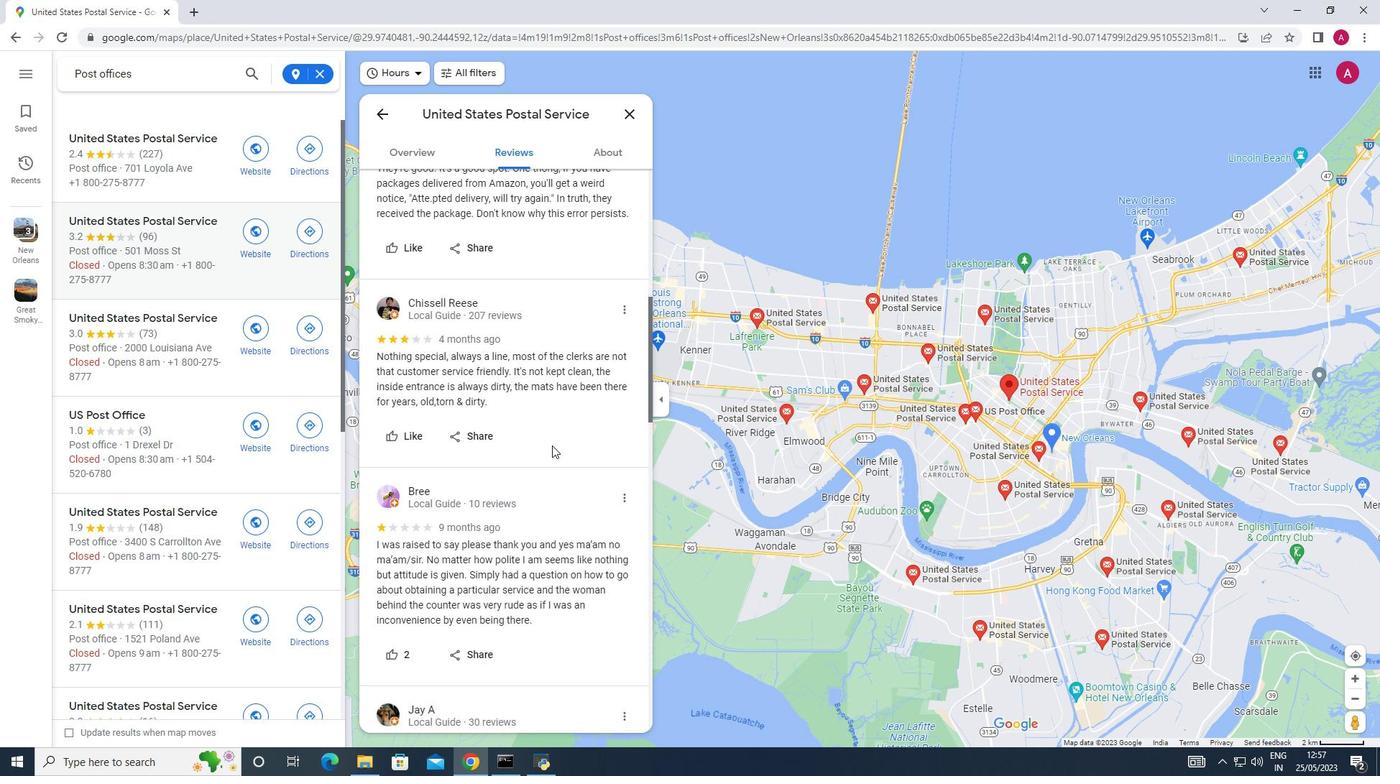 
Action: Mouse scrolled (553, 442) with delta (0, 0)
Screenshot: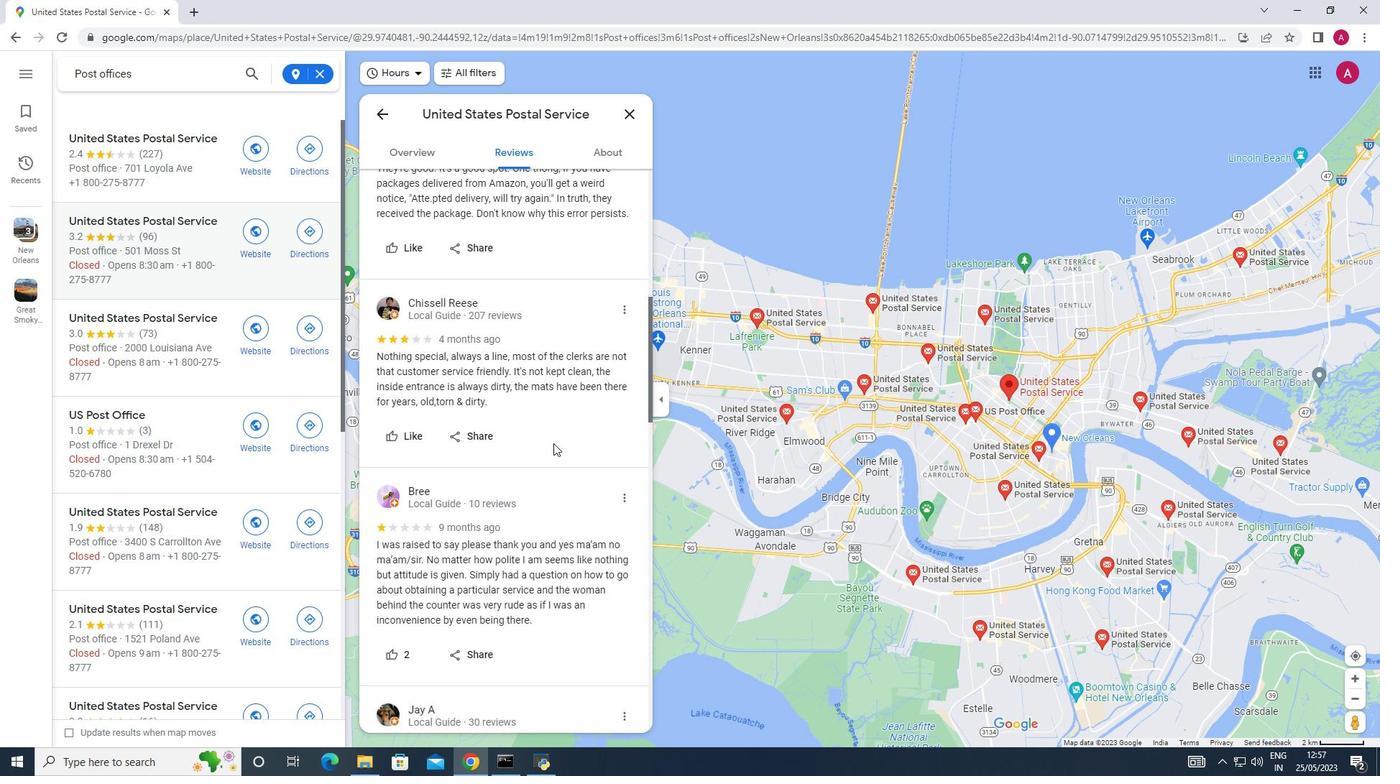 
Action: Mouse scrolled (553, 442) with delta (0, 0)
Screenshot: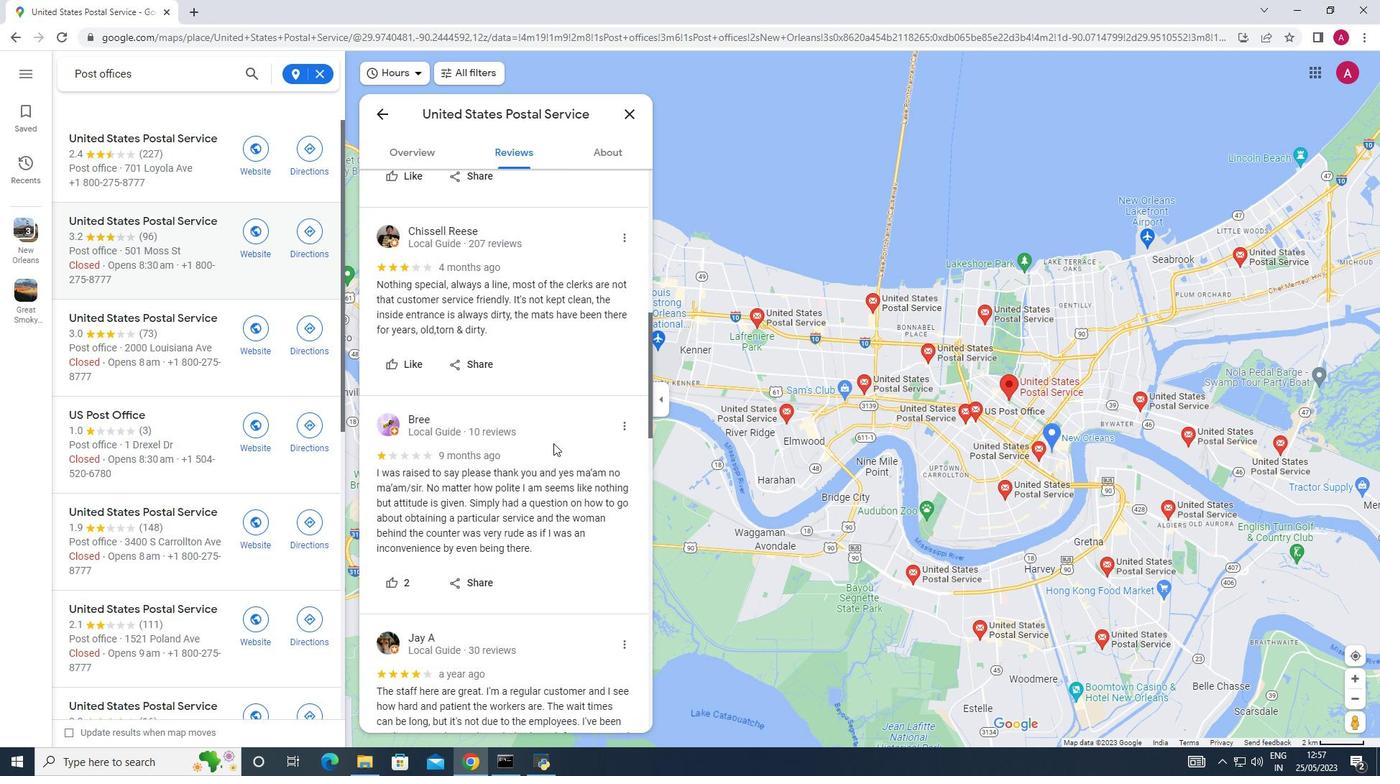 
Action: Mouse scrolled (553, 442) with delta (0, 0)
Screenshot: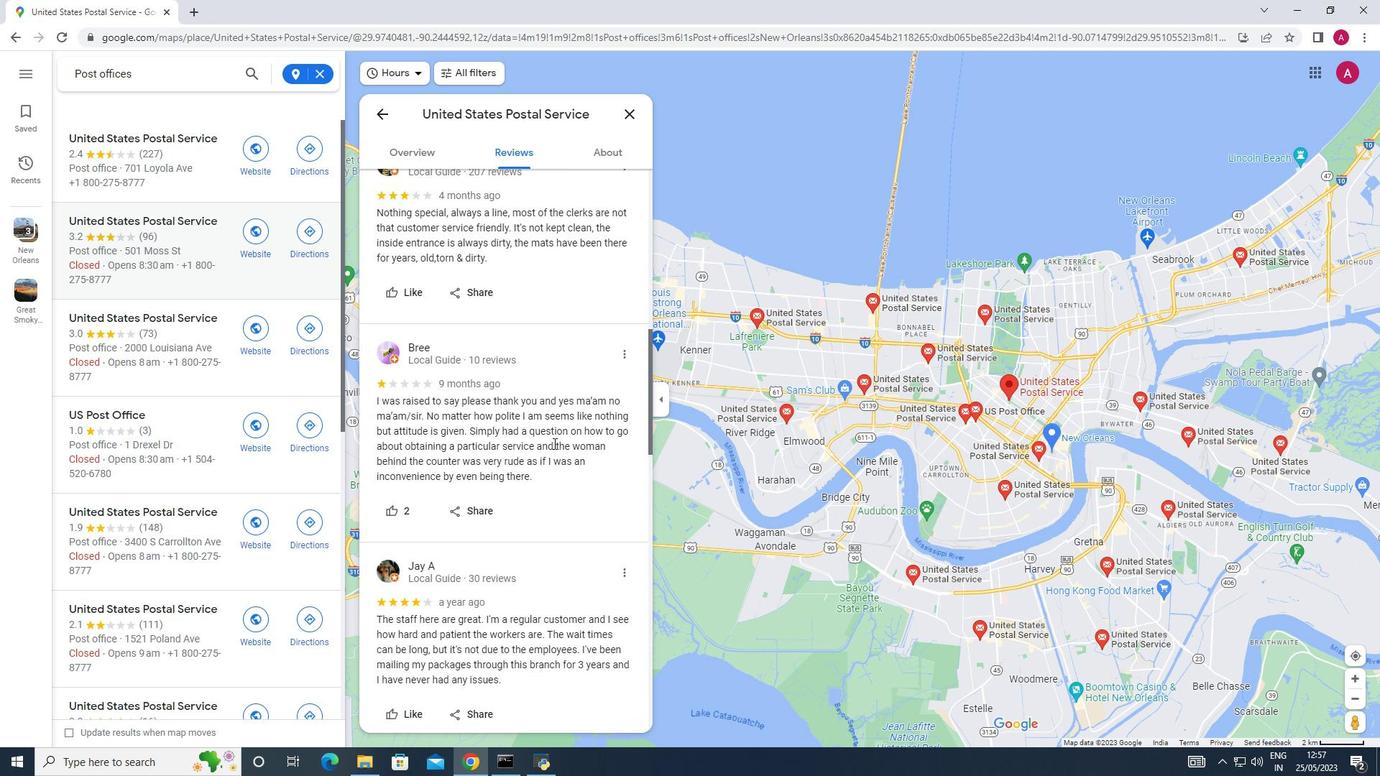
Action: Mouse scrolled (553, 442) with delta (0, 0)
Screenshot: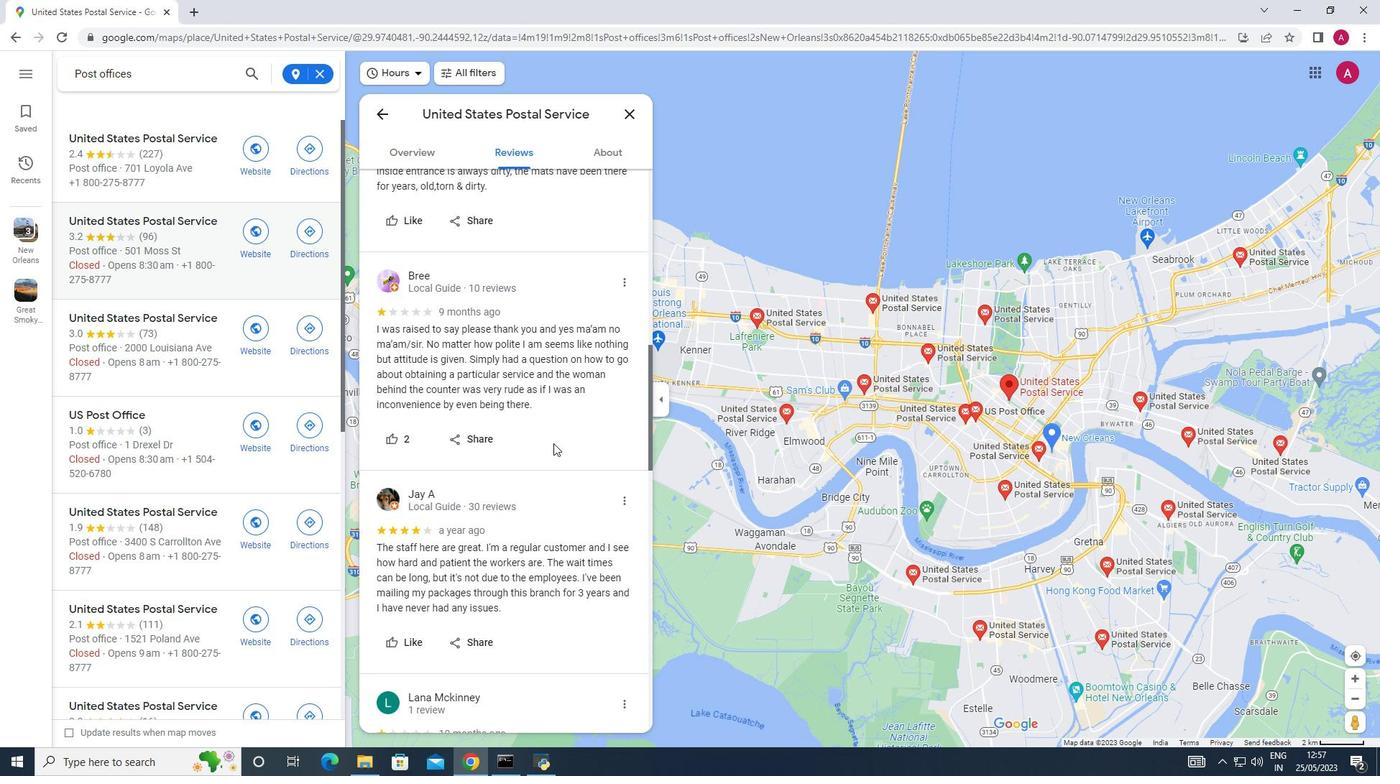 
Action: Mouse moved to (553, 442)
Screenshot: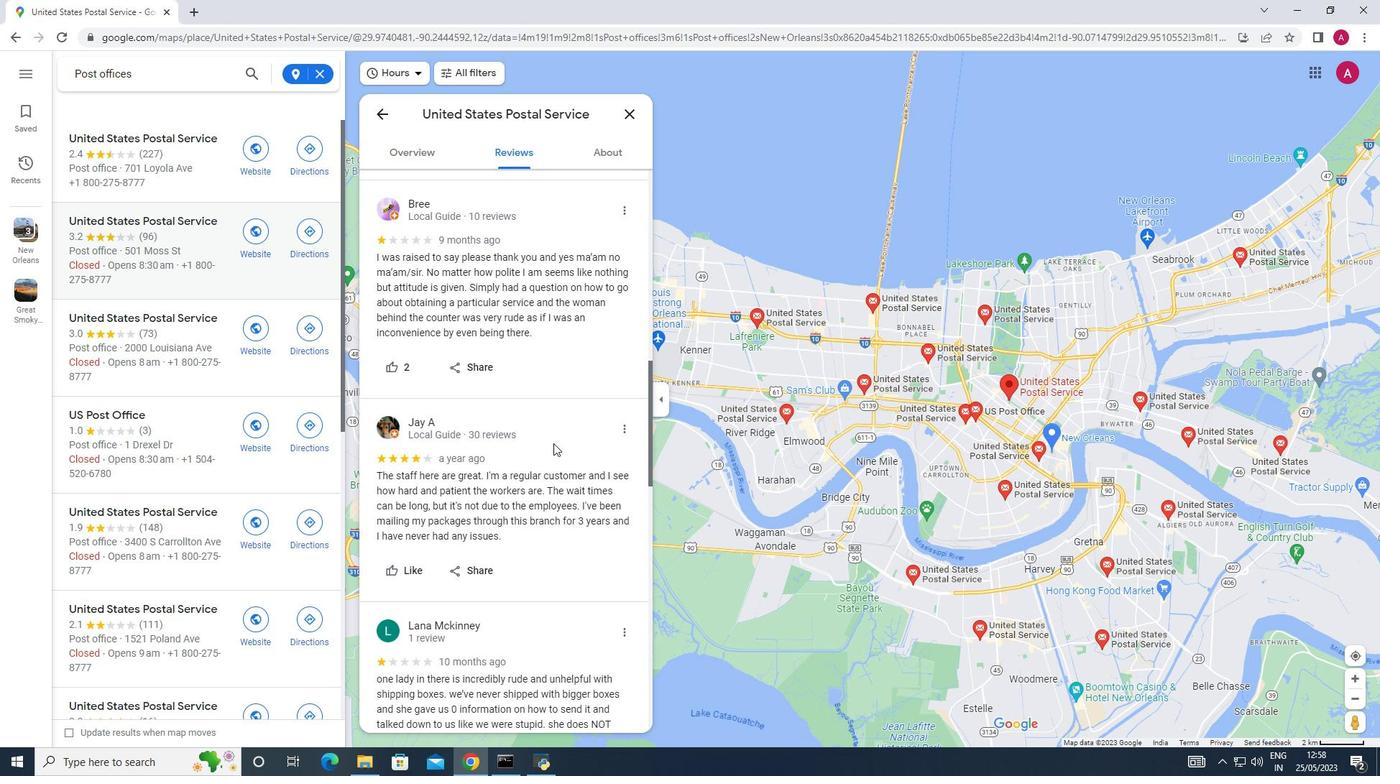
Action: Mouse scrolled (553, 442) with delta (0, 0)
Screenshot: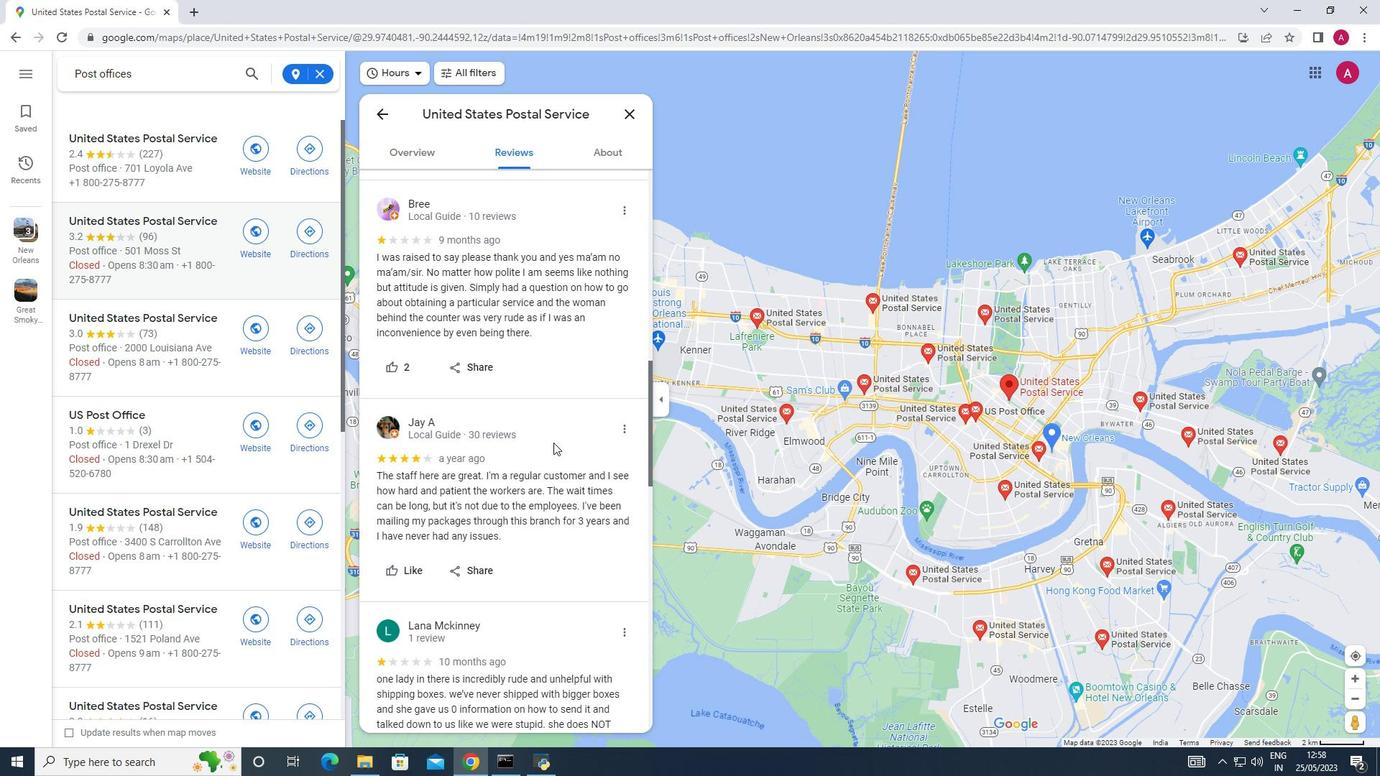 
Action: Mouse scrolled (553, 442) with delta (0, 0)
Screenshot: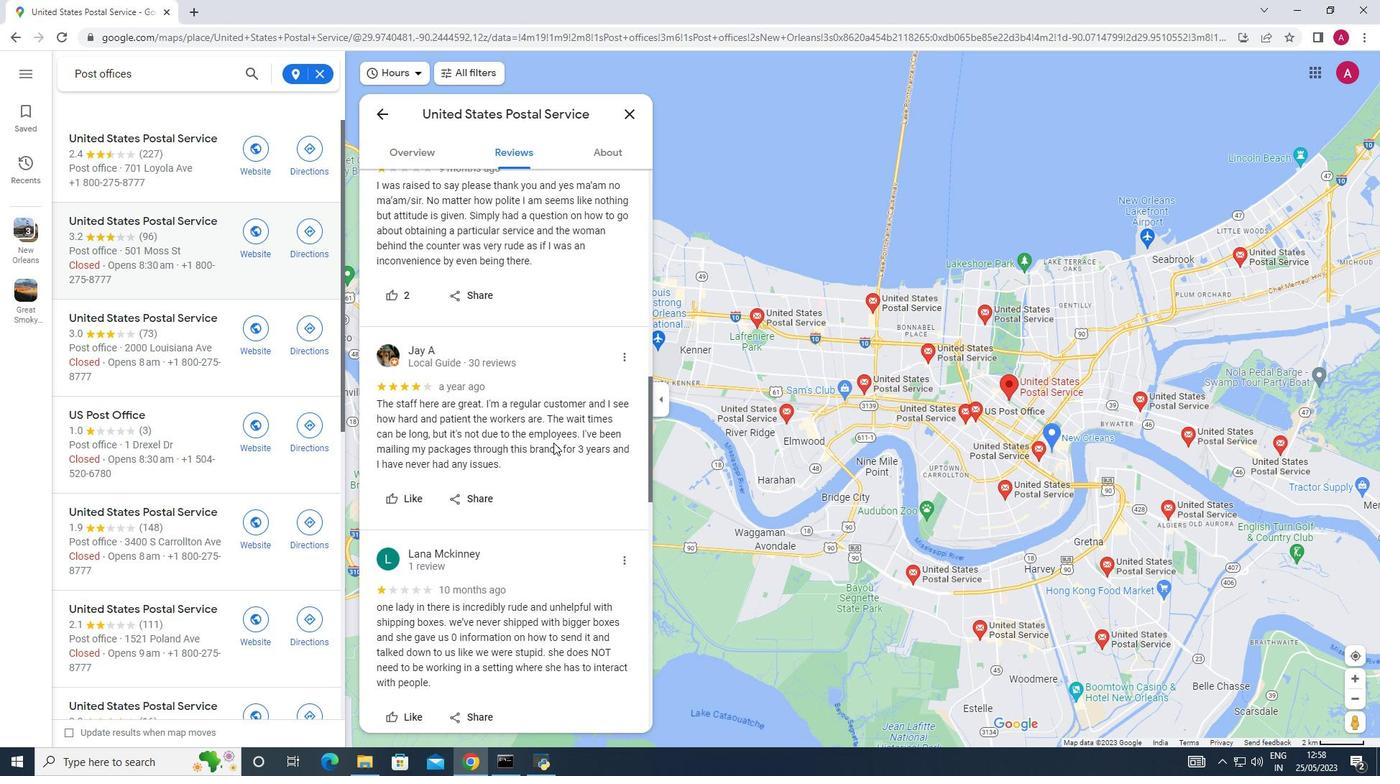 
Action: Mouse scrolled (553, 442) with delta (0, 0)
Screenshot: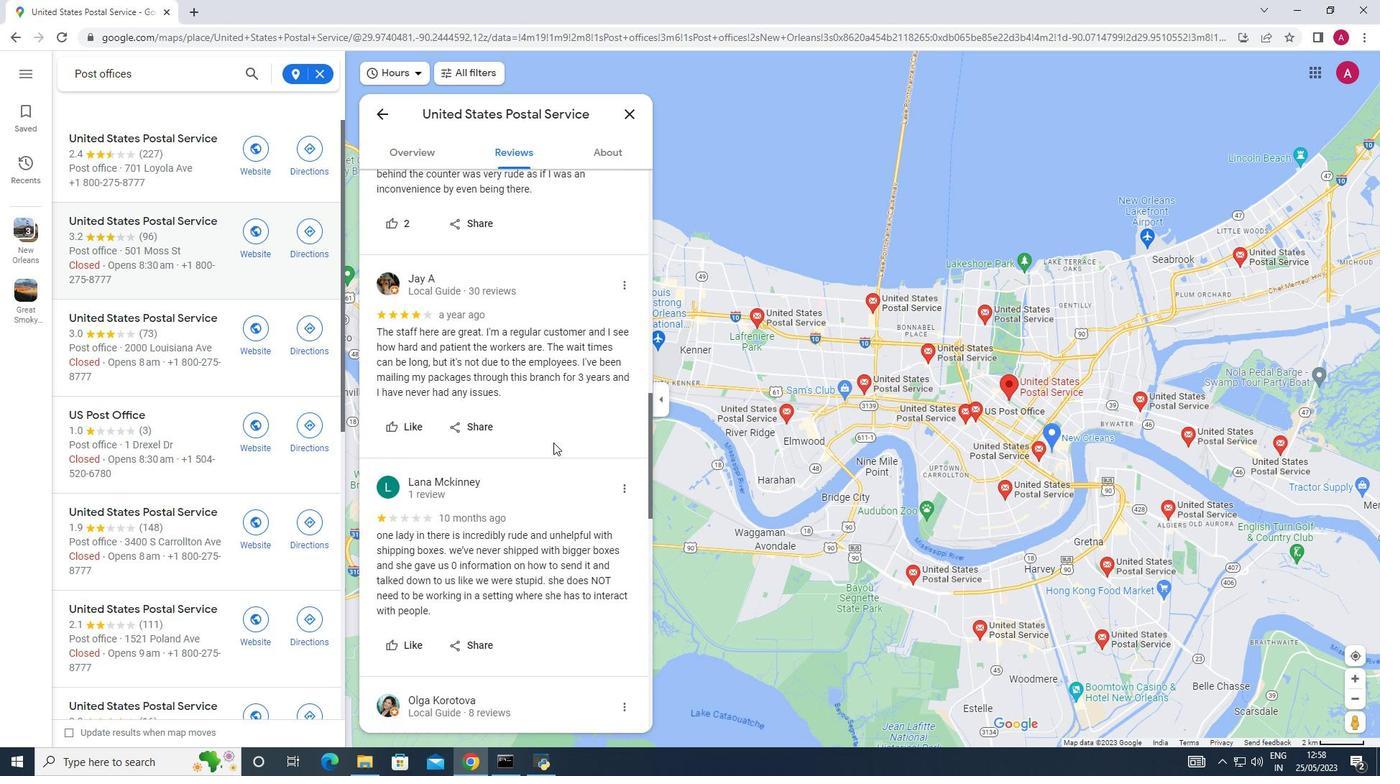 
Action: Mouse scrolled (553, 442) with delta (0, 0)
